 Task: Develop a branding concept for a fictional retro-futuristic transportation company.
Action: Mouse moved to (109, 96)
Screenshot: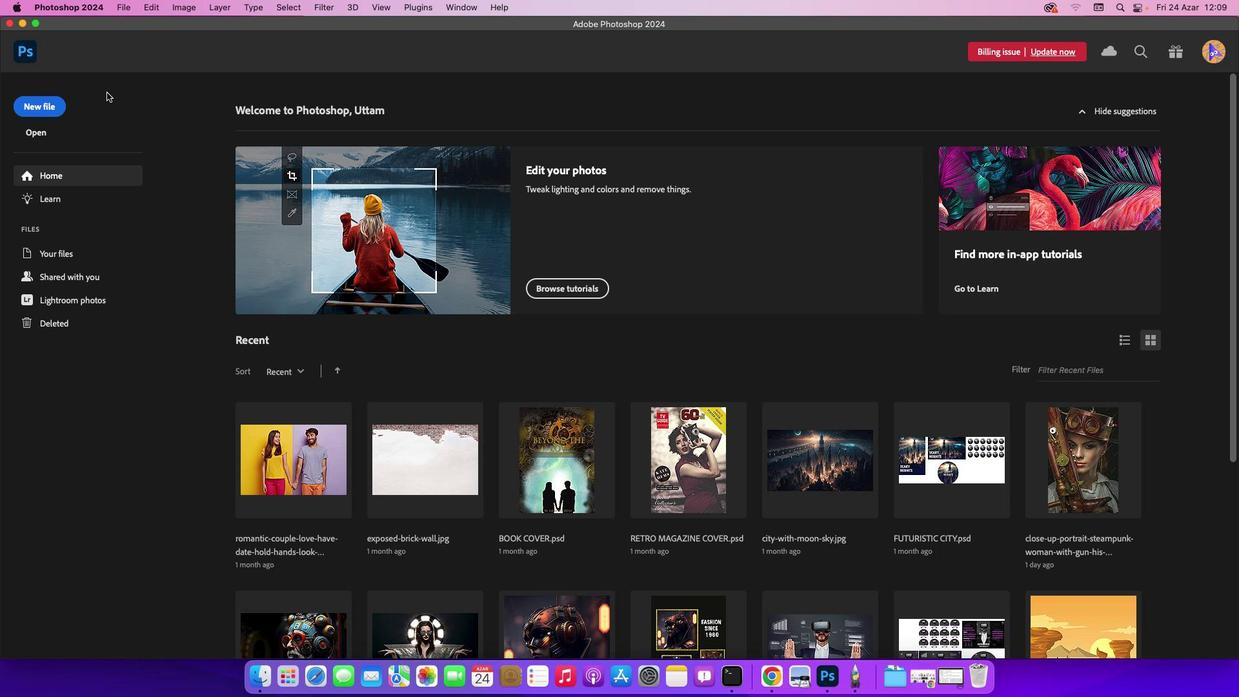 
Action: Mouse pressed left at (109, 96)
Screenshot: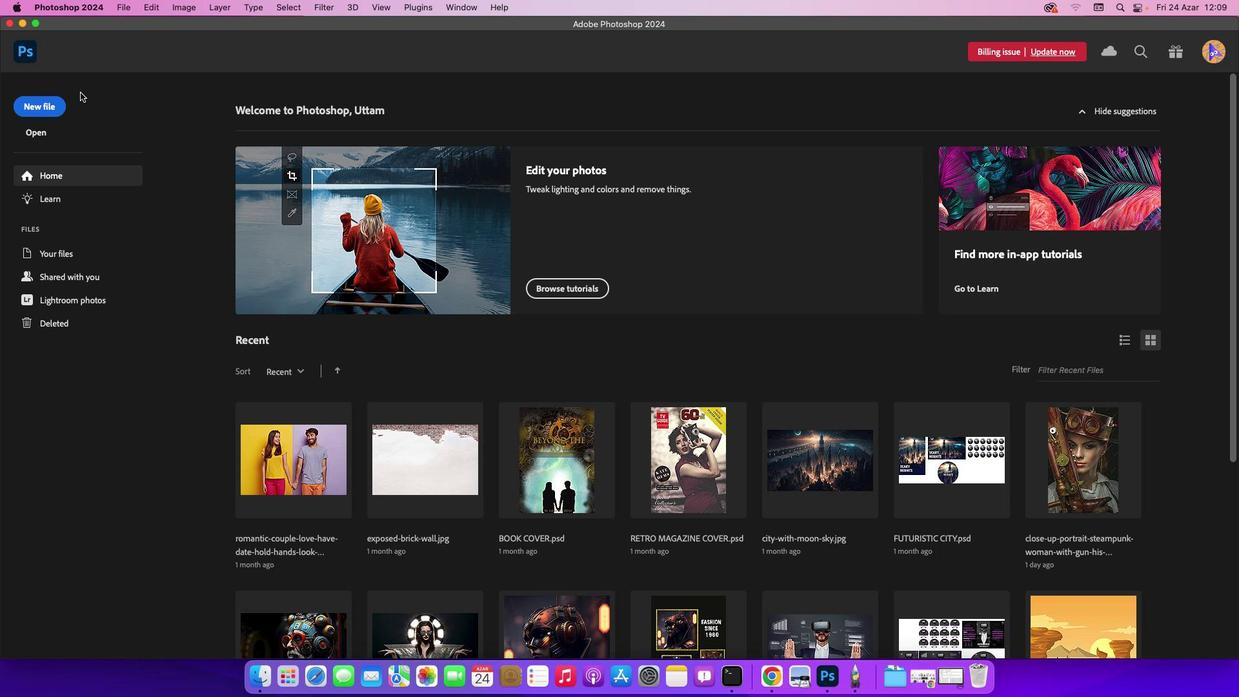 
Action: Mouse moved to (41, 109)
Screenshot: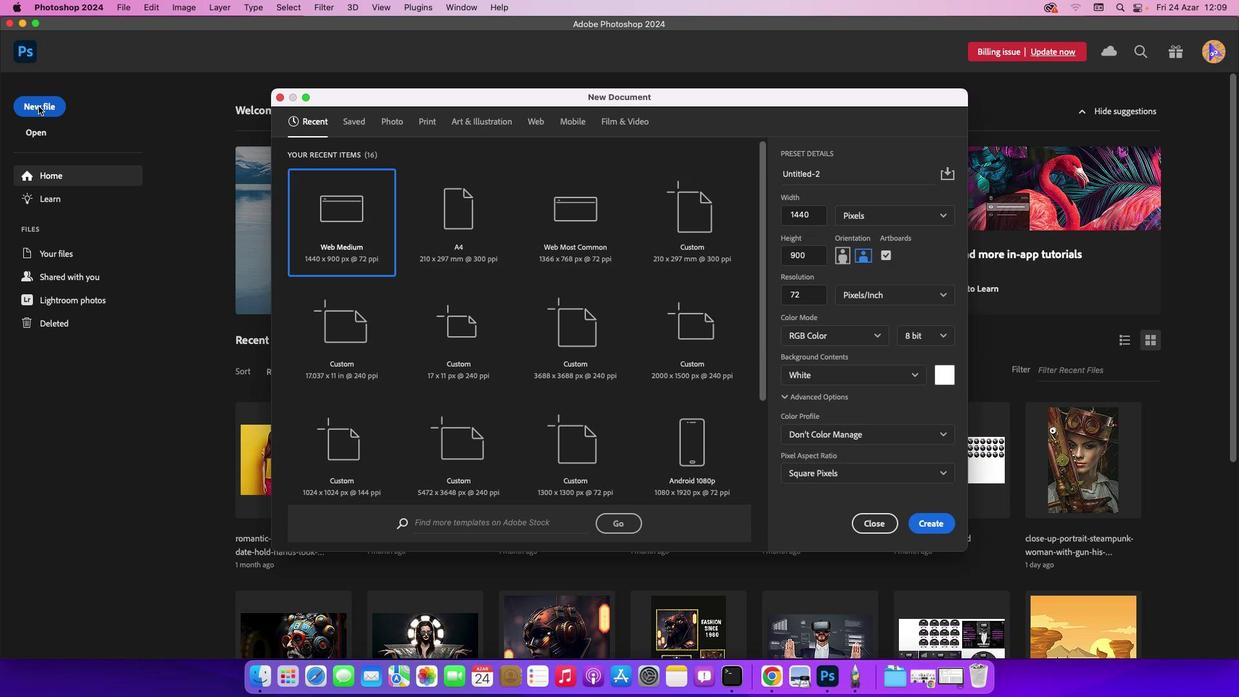 
Action: Mouse pressed left at (41, 109)
Screenshot: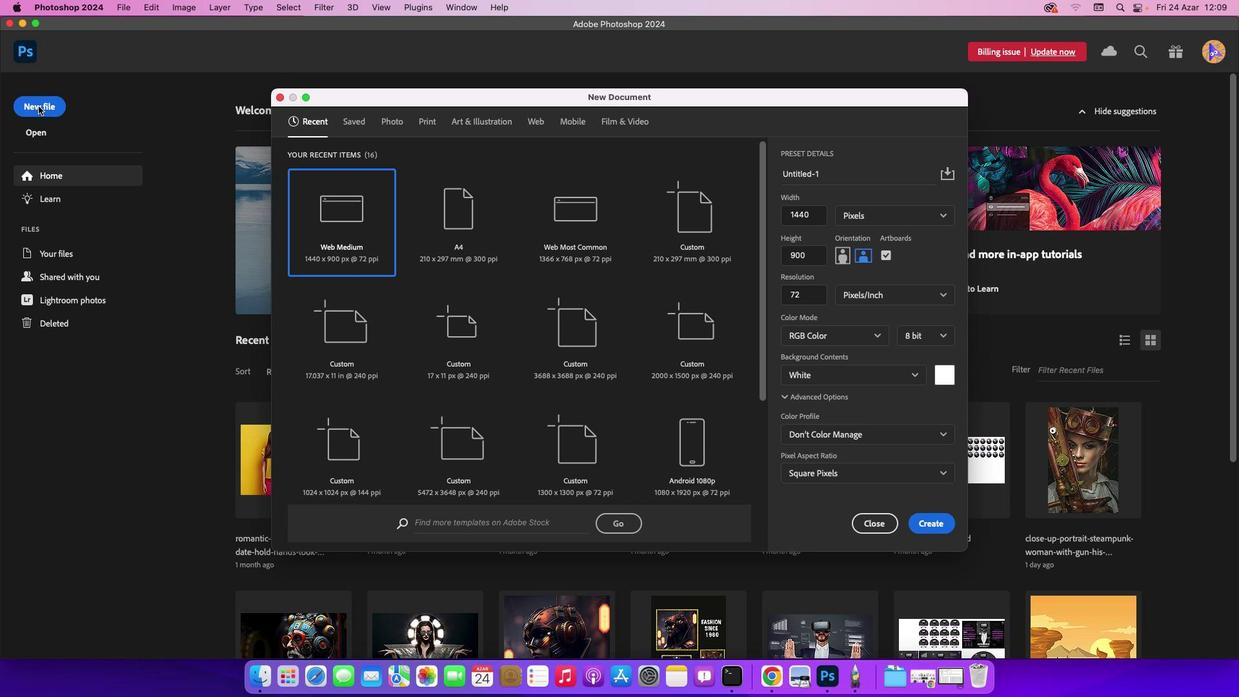 
Action: Mouse moved to (471, 236)
Screenshot: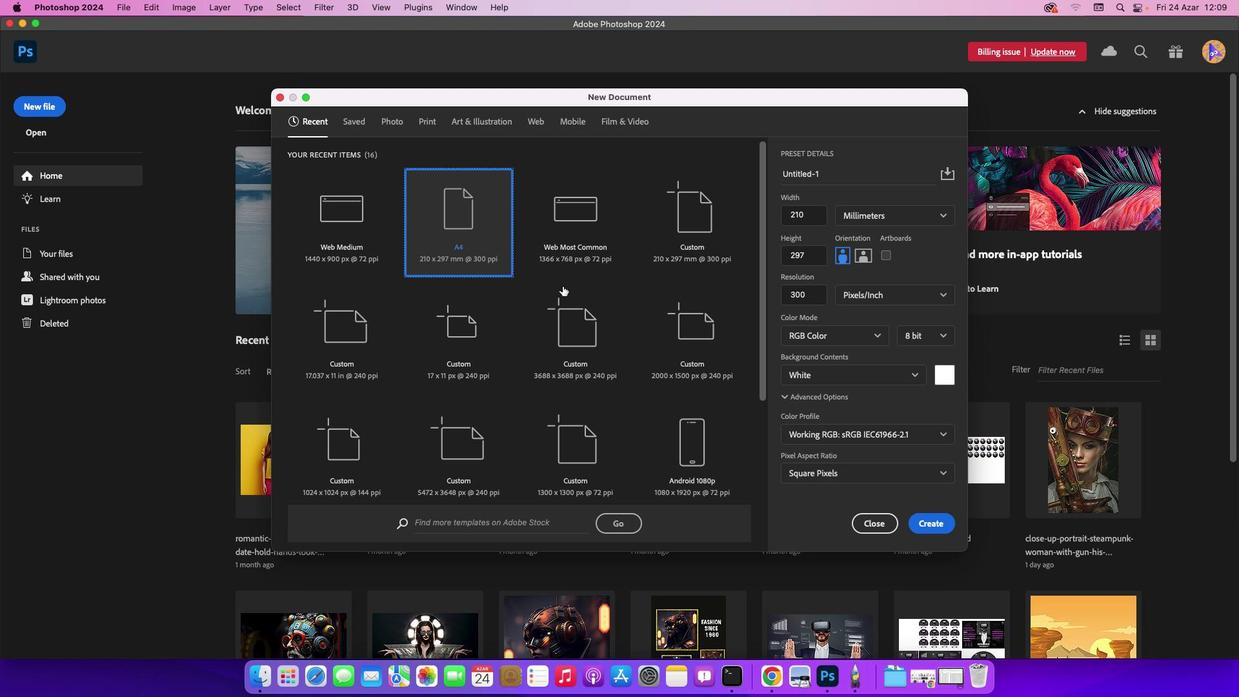 
Action: Mouse pressed left at (471, 236)
Screenshot: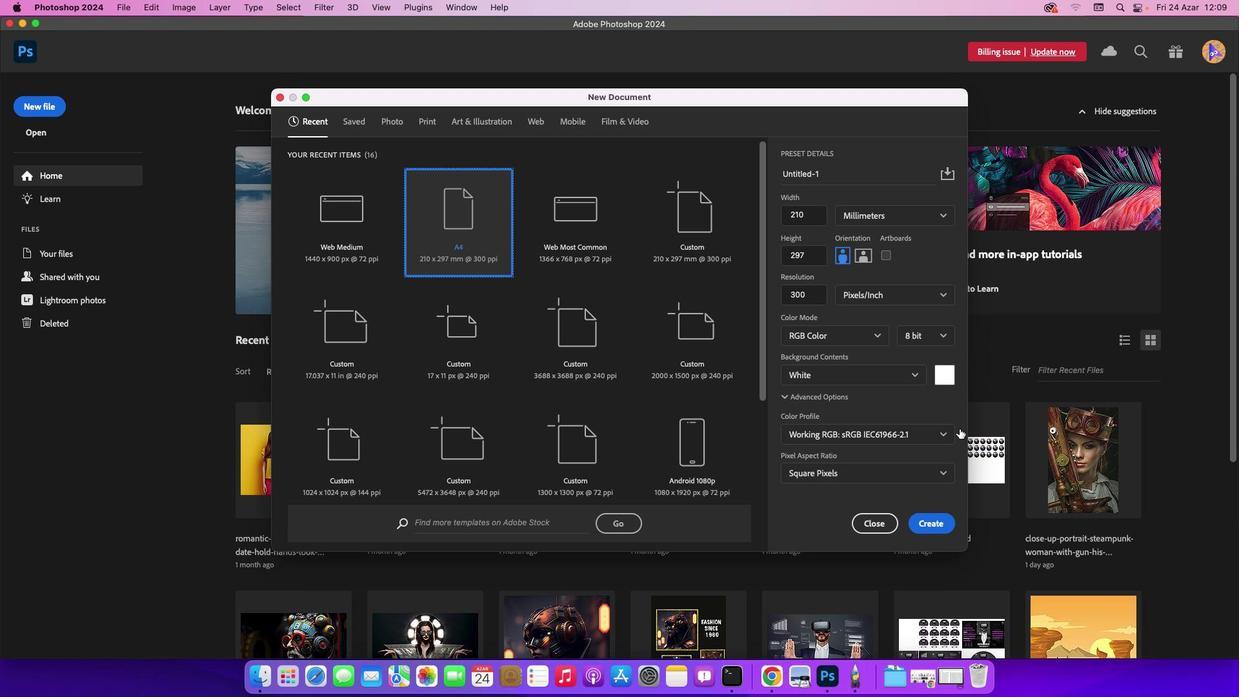 
Action: Mouse moved to (887, 258)
Screenshot: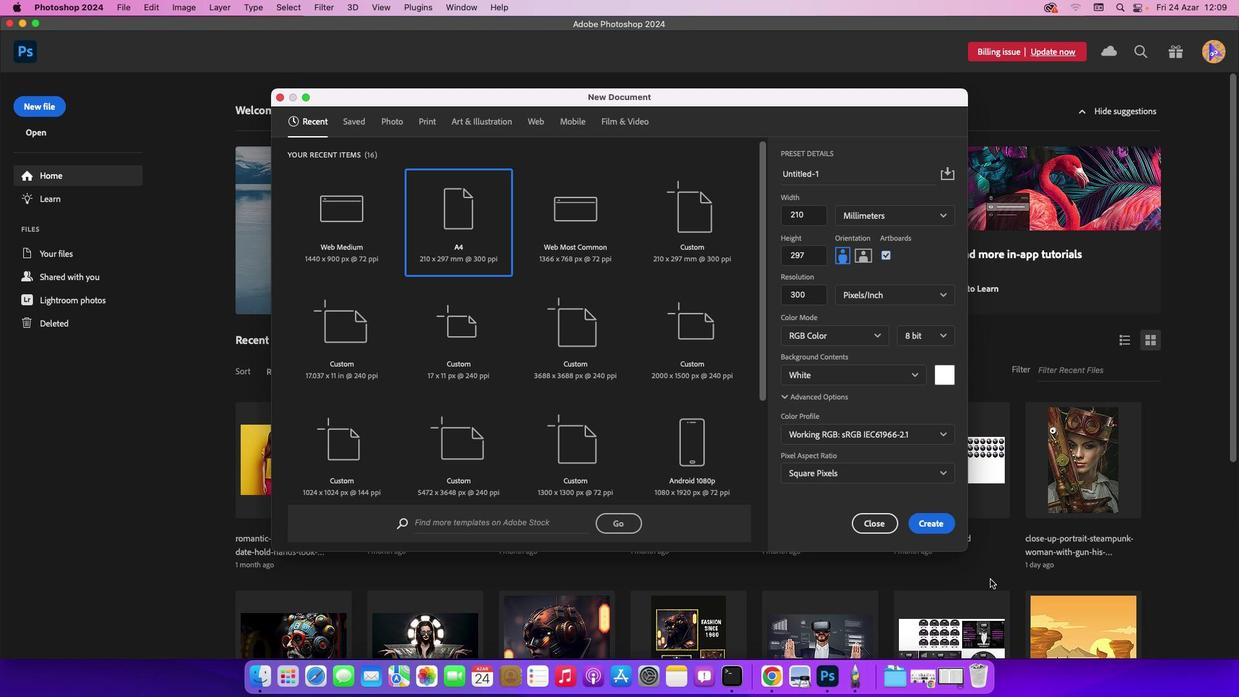 
Action: Mouse pressed left at (887, 258)
Screenshot: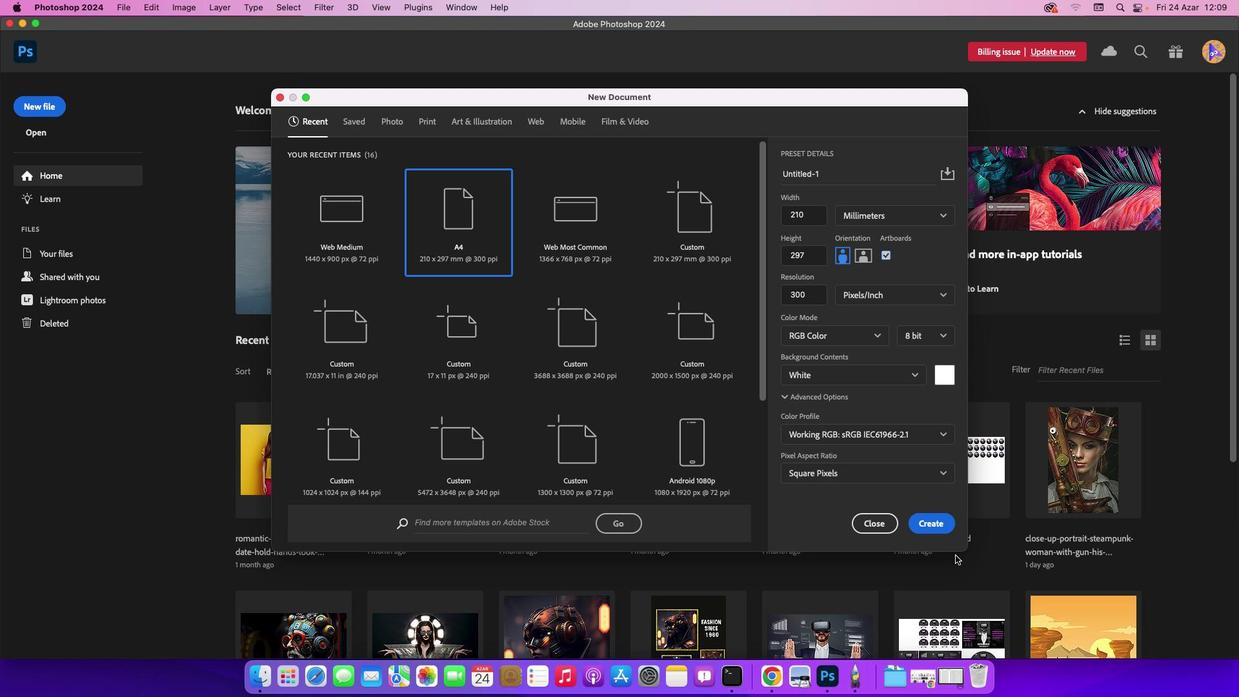 
Action: Mouse moved to (941, 519)
Screenshot: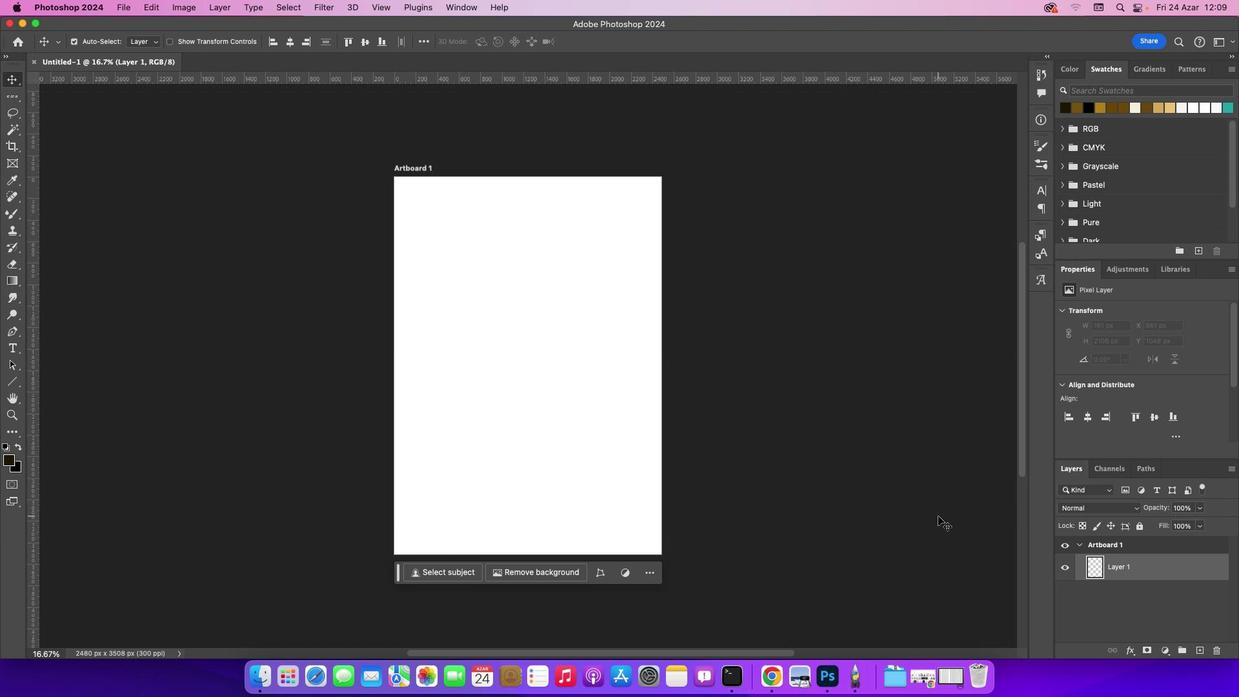 
Action: Mouse pressed left at (941, 519)
Screenshot: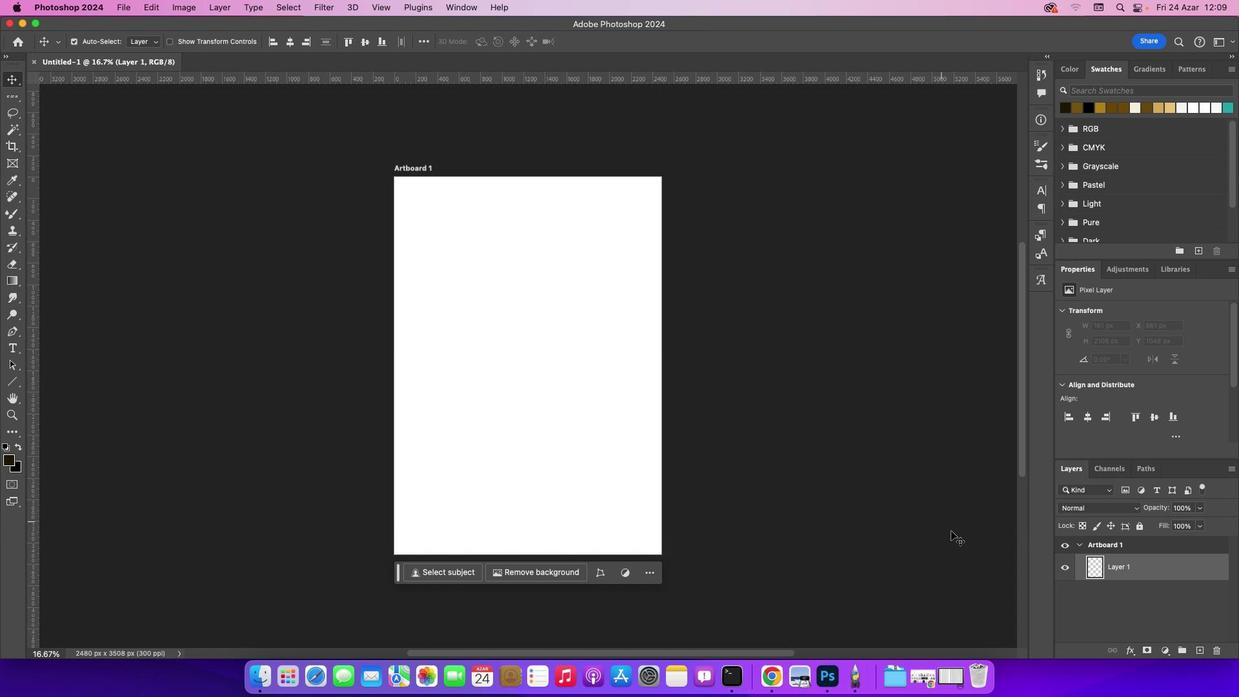 
Action: Mouse moved to (770, 459)
Screenshot: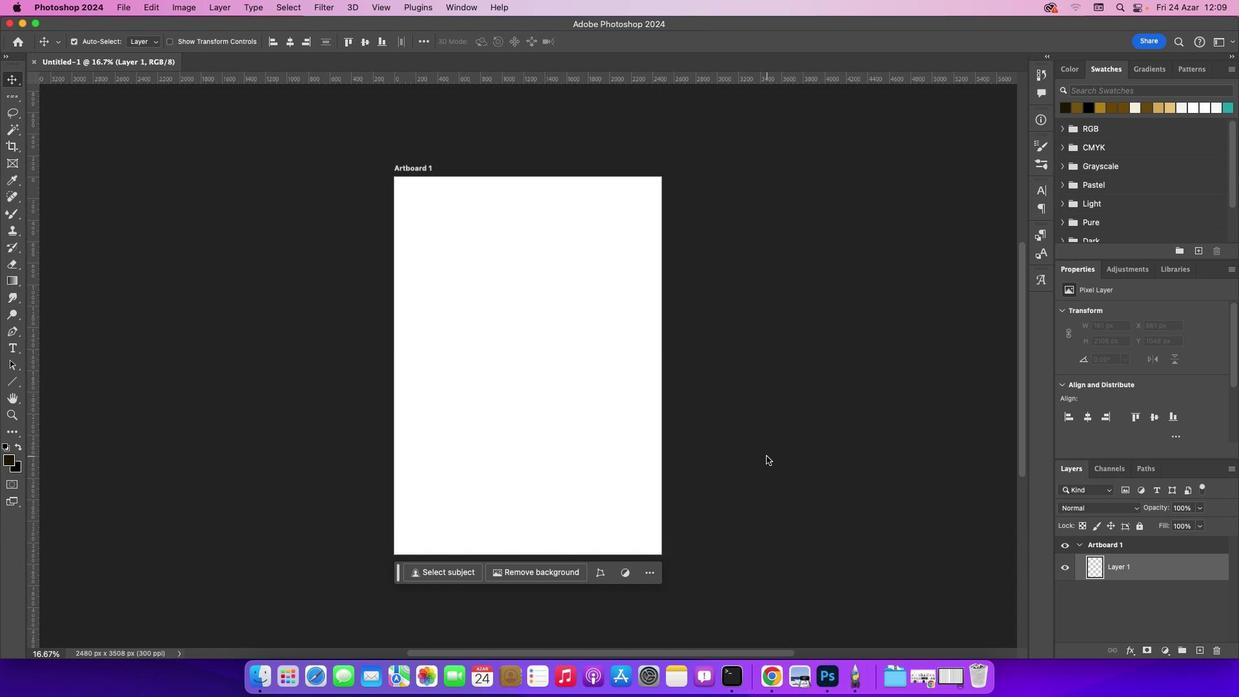 
Action: Key pressed Key.cmd_r'='
Screenshot: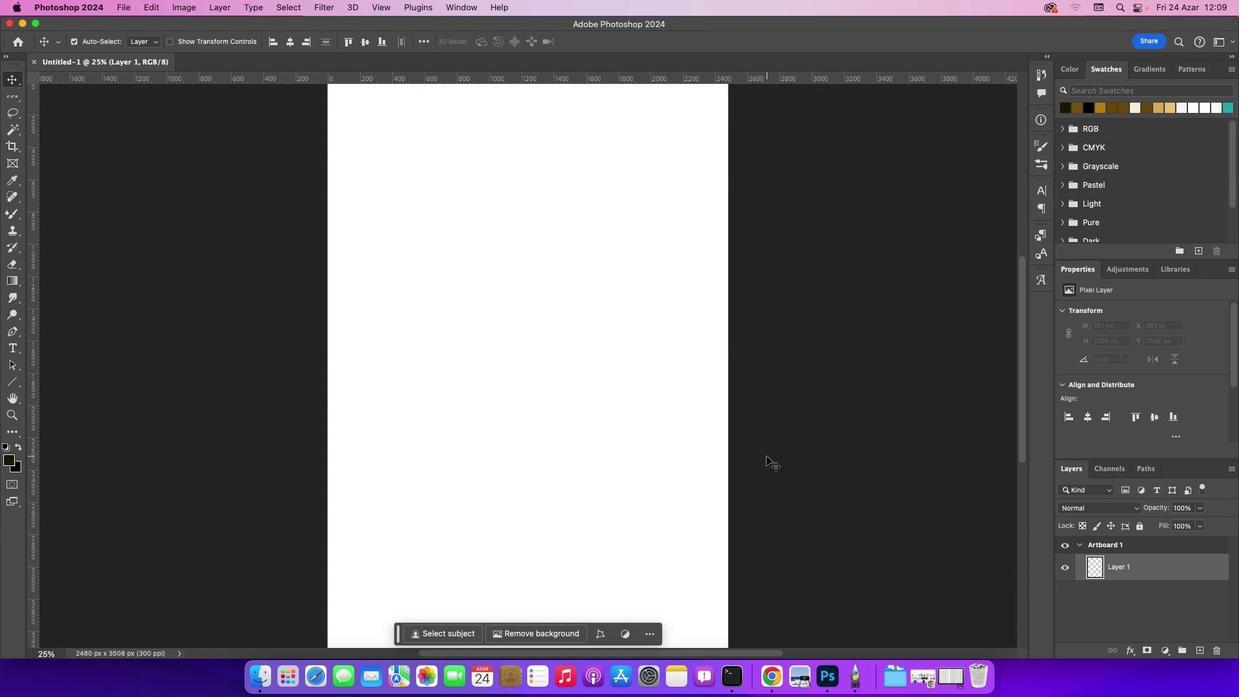 
Action: Mouse scrolled (770, 459) with delta (3, 3)
Screenshot: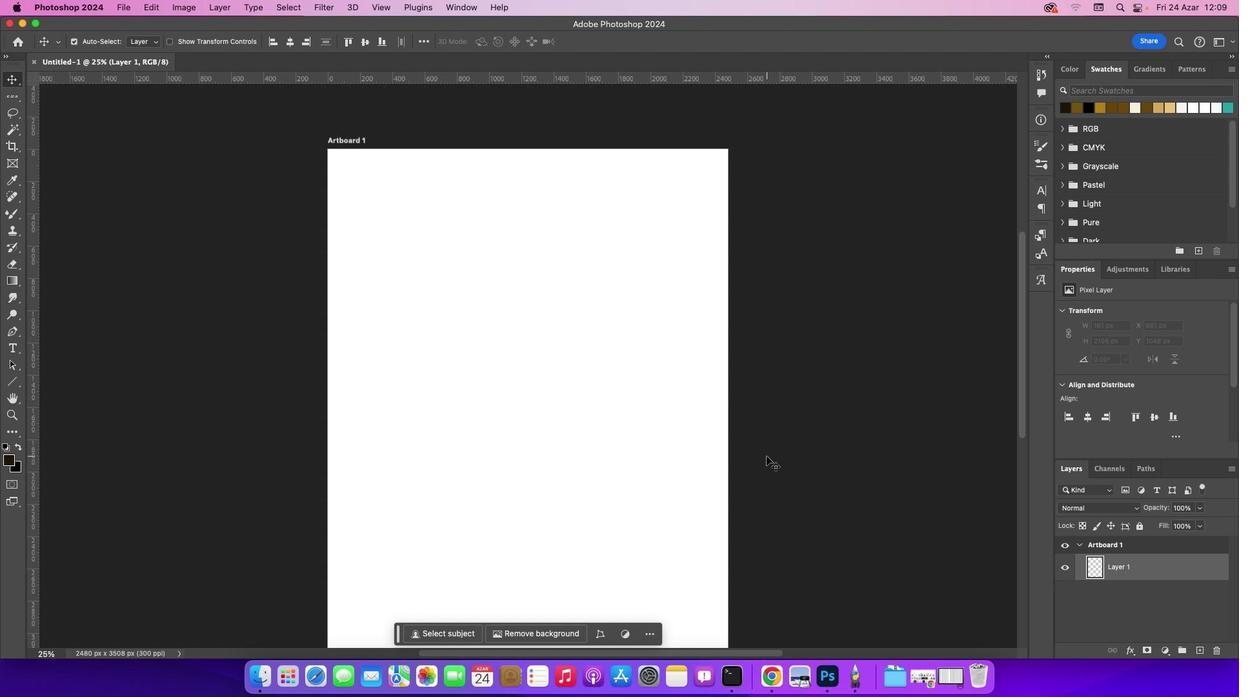 
Action: Mouse scrolled (770, 459) with delta (3, 3)
Screenshot: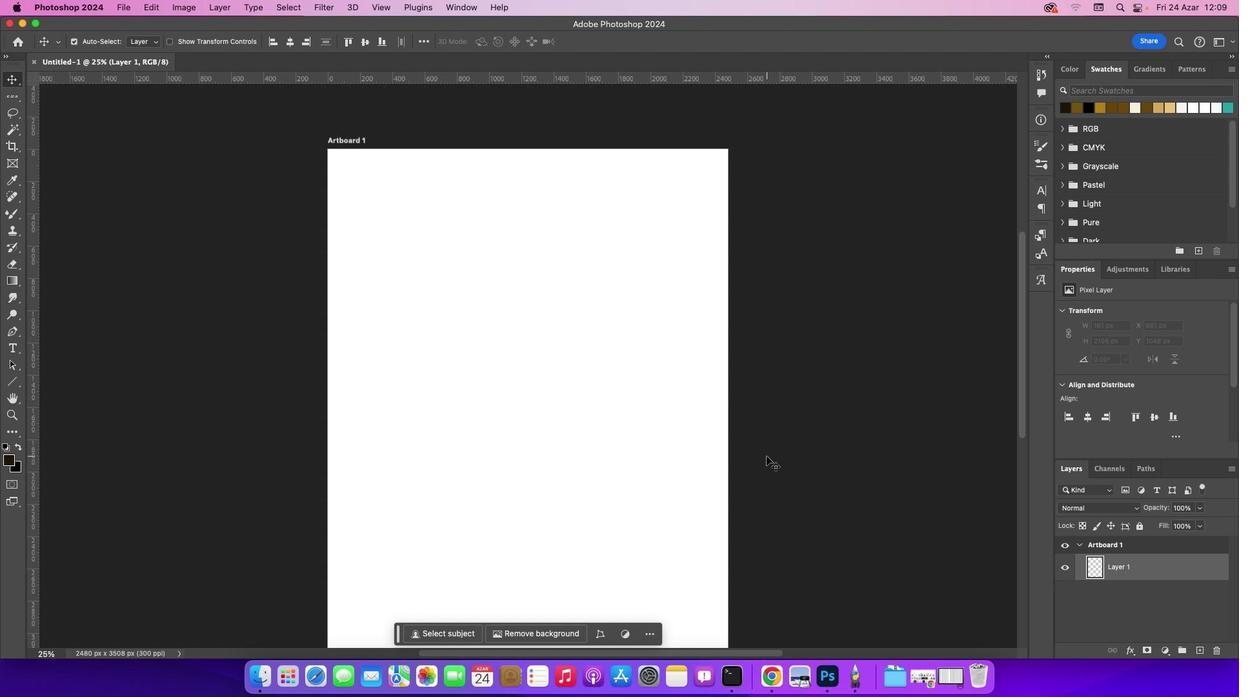
Action: Mouse scrolled (770, 459) with delta (3, 5)
Screenshot: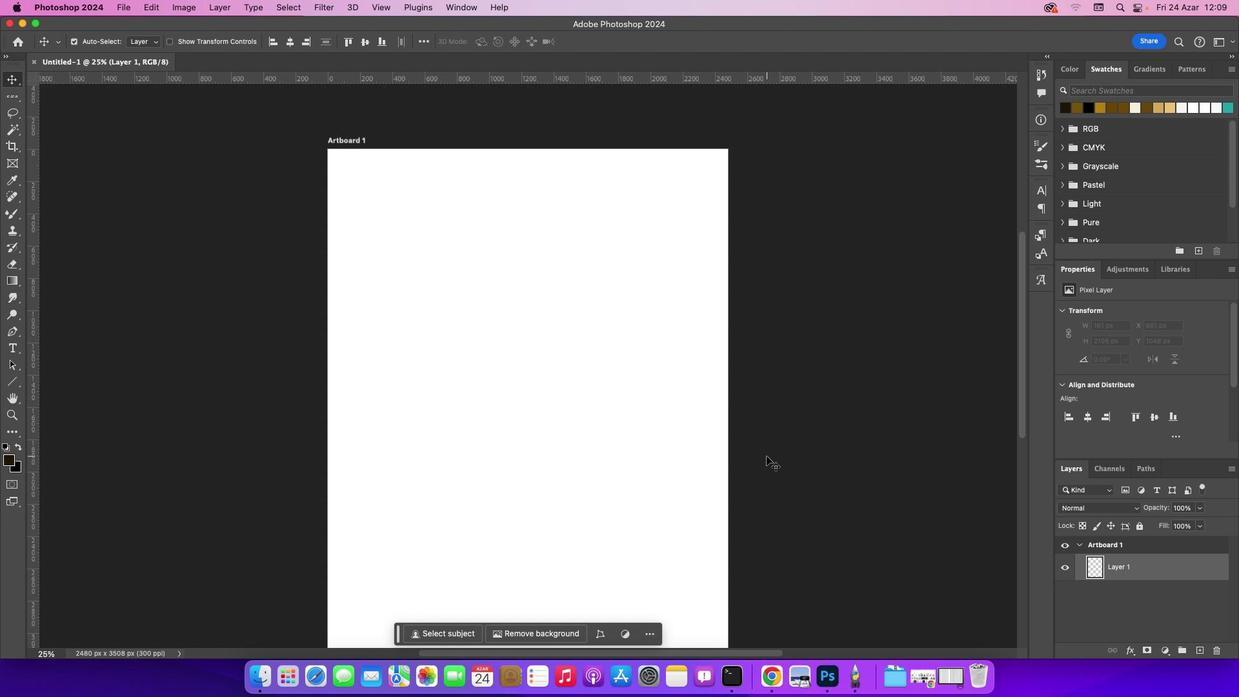 
Action: Mouse scrolled (770, 459) with delta (3, 6)
Screenshot: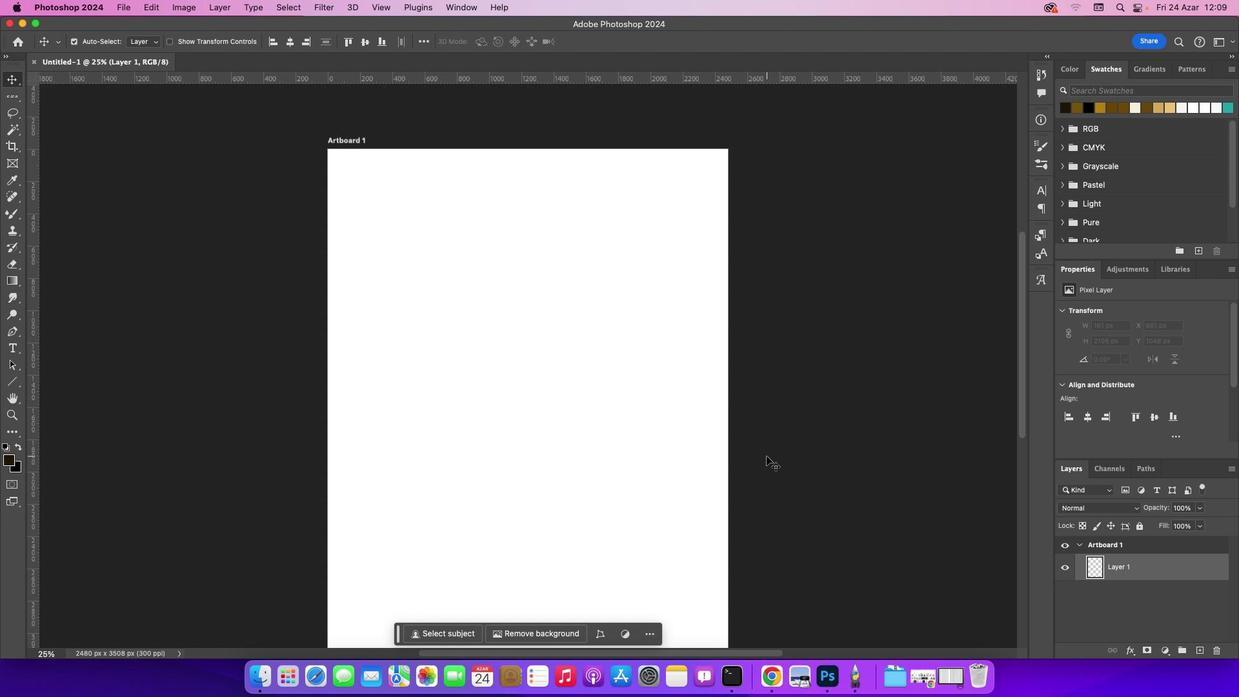 
Action: Key pressed Key.cmd_r'-'
Screenshot: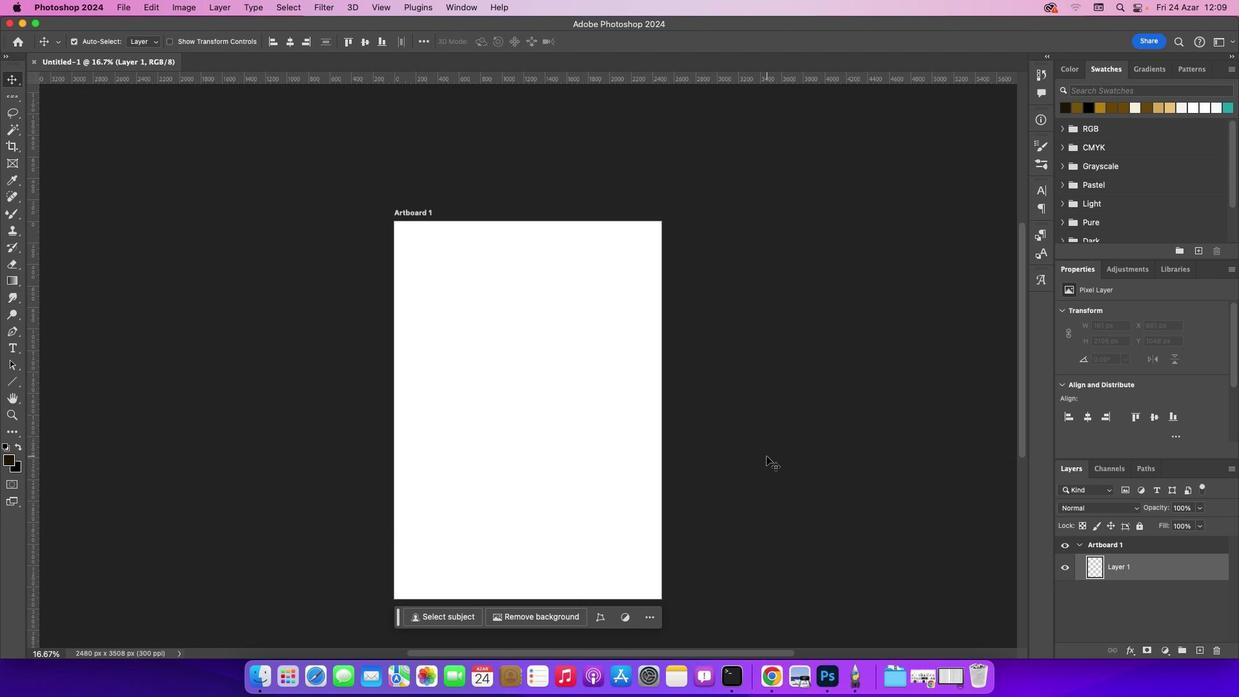 
Action: Mouse pressed left at (770, 459)
Screenshot: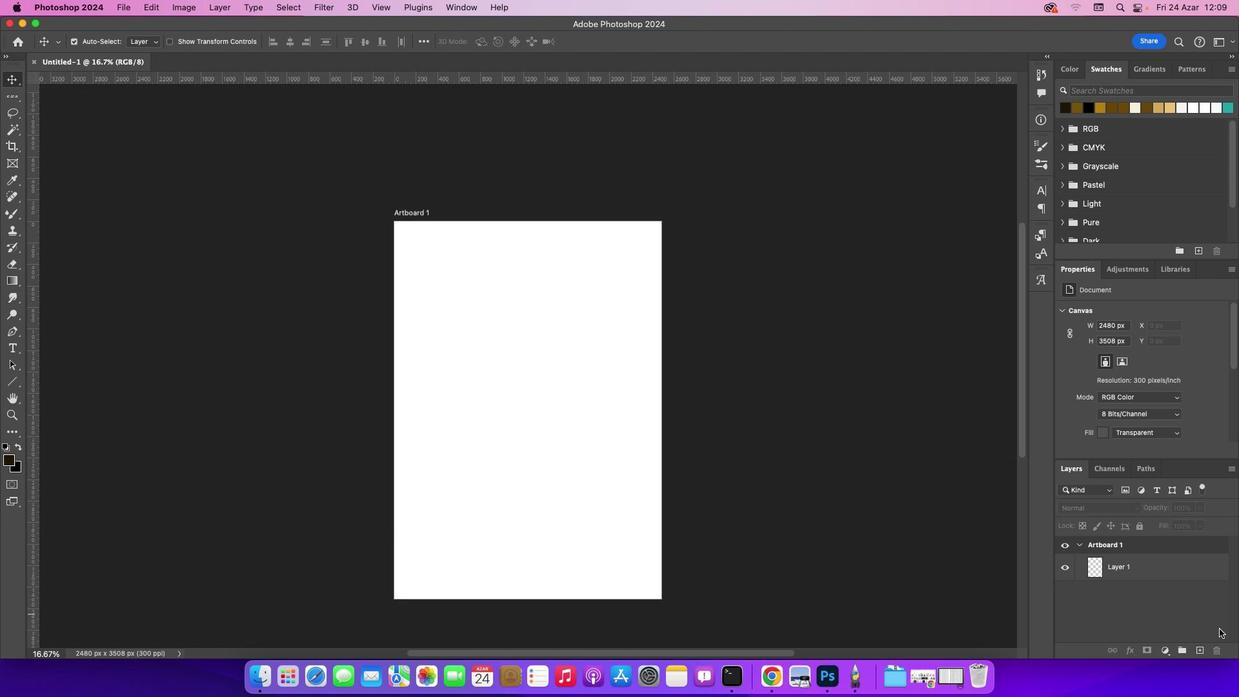 
Action: Mouse moved to (1202, 653)
Screenshot: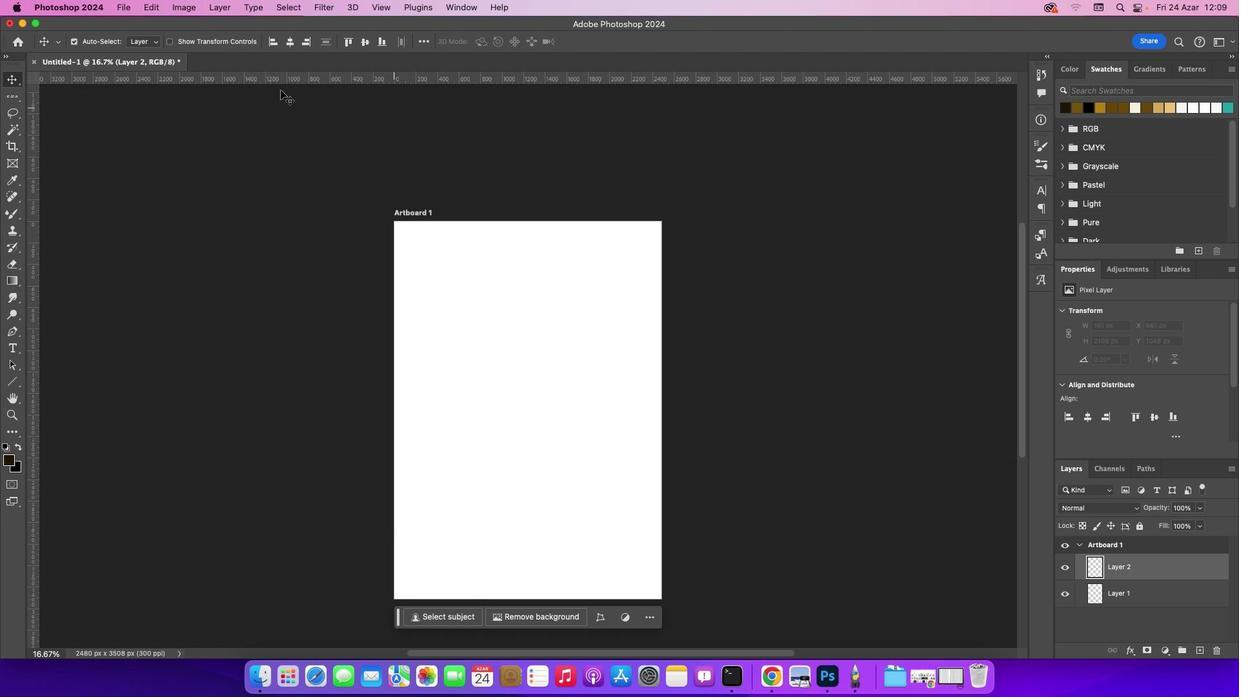 
Action: Mouse pressed left at (1202, 653)
Screenshot: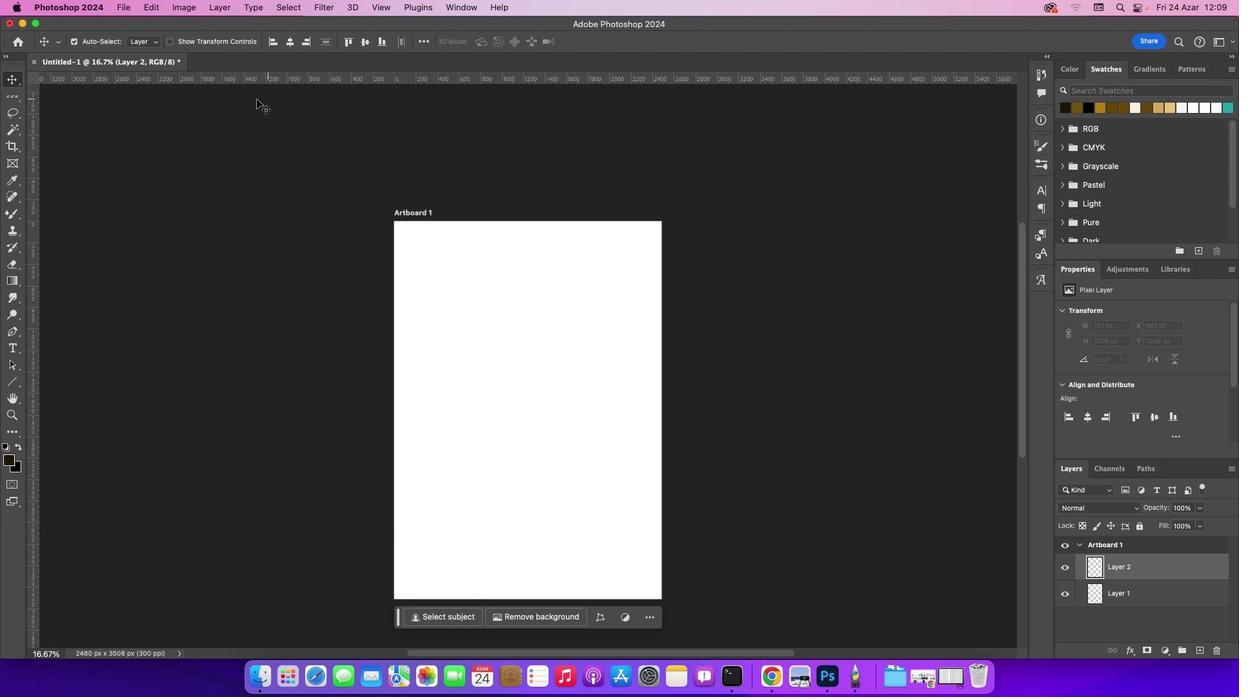 
Action: Mouse moved to (120, 10)
Screenshot: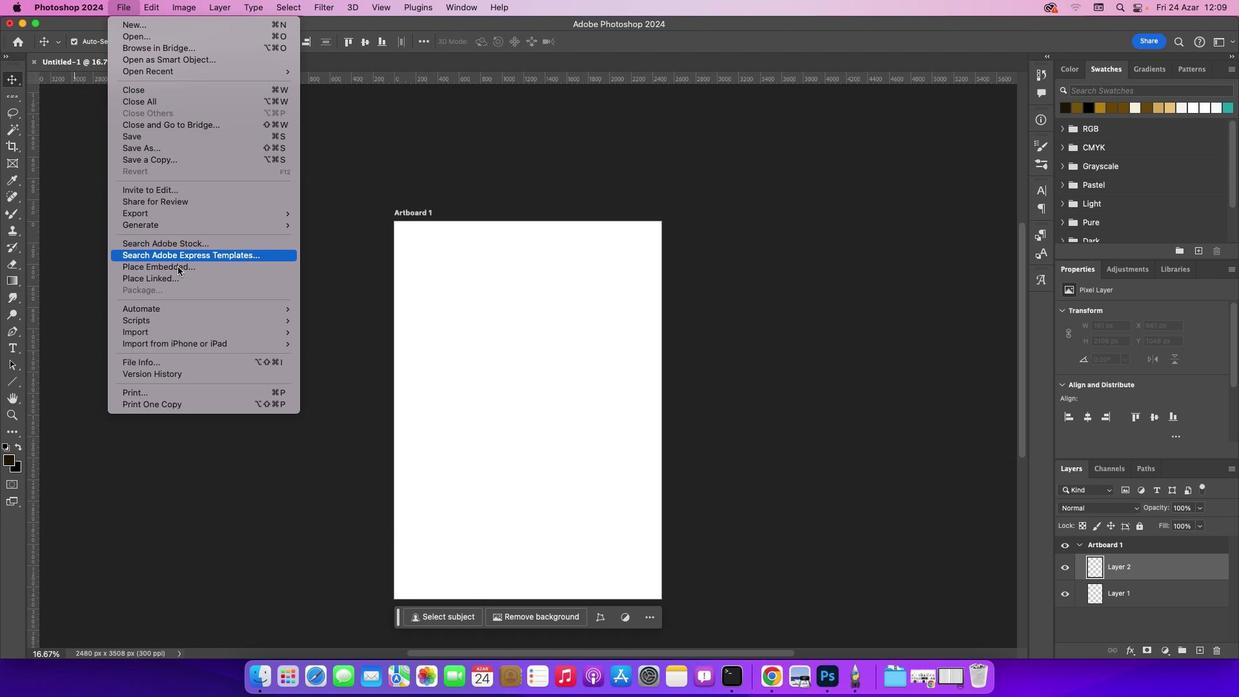 
Action: Mouse pressed left at (120, 10)
Screenshot: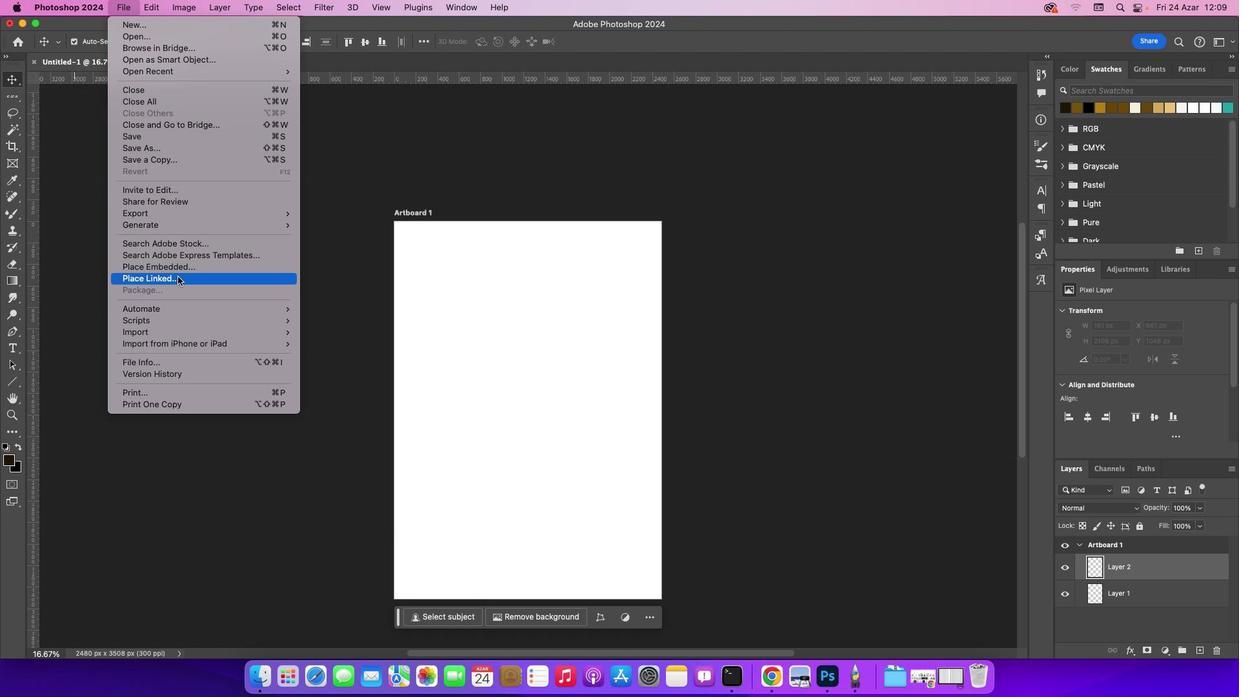 
Action: Mouse moved to (190, 273)
Screenshot: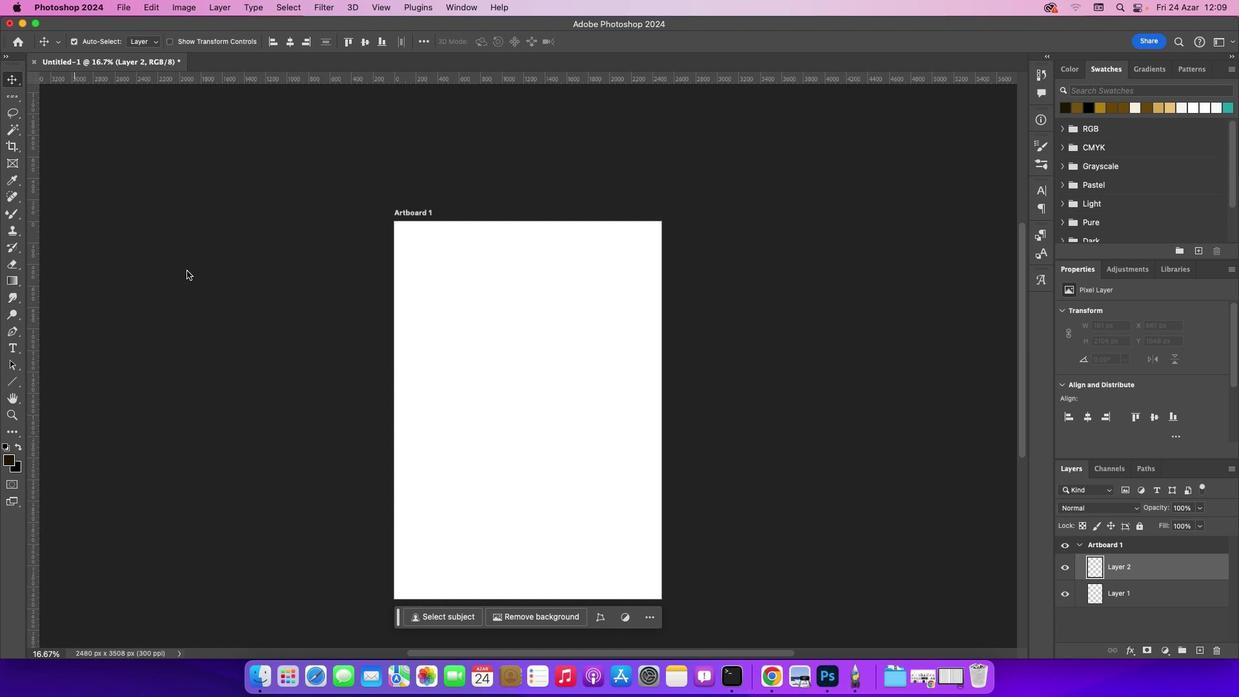 
Action: Mouse pressed left at (190, 273)
Screenshot: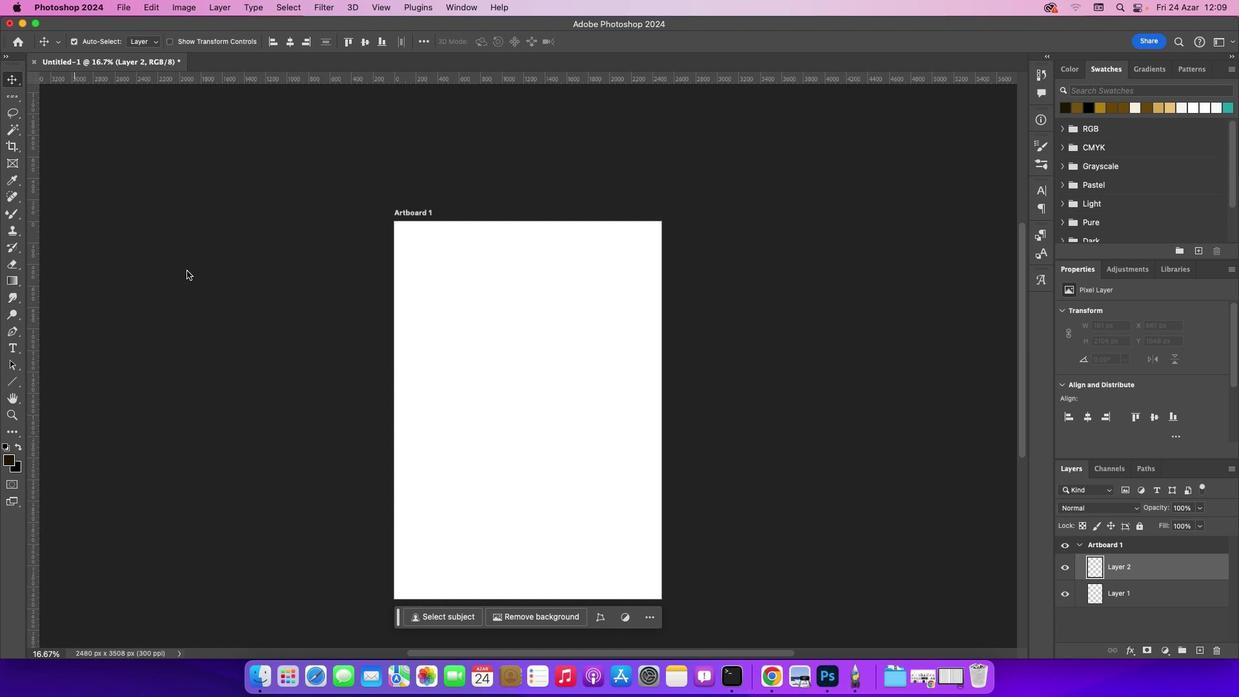 
Action: Mouse moved to (420, 174)
Screenshot: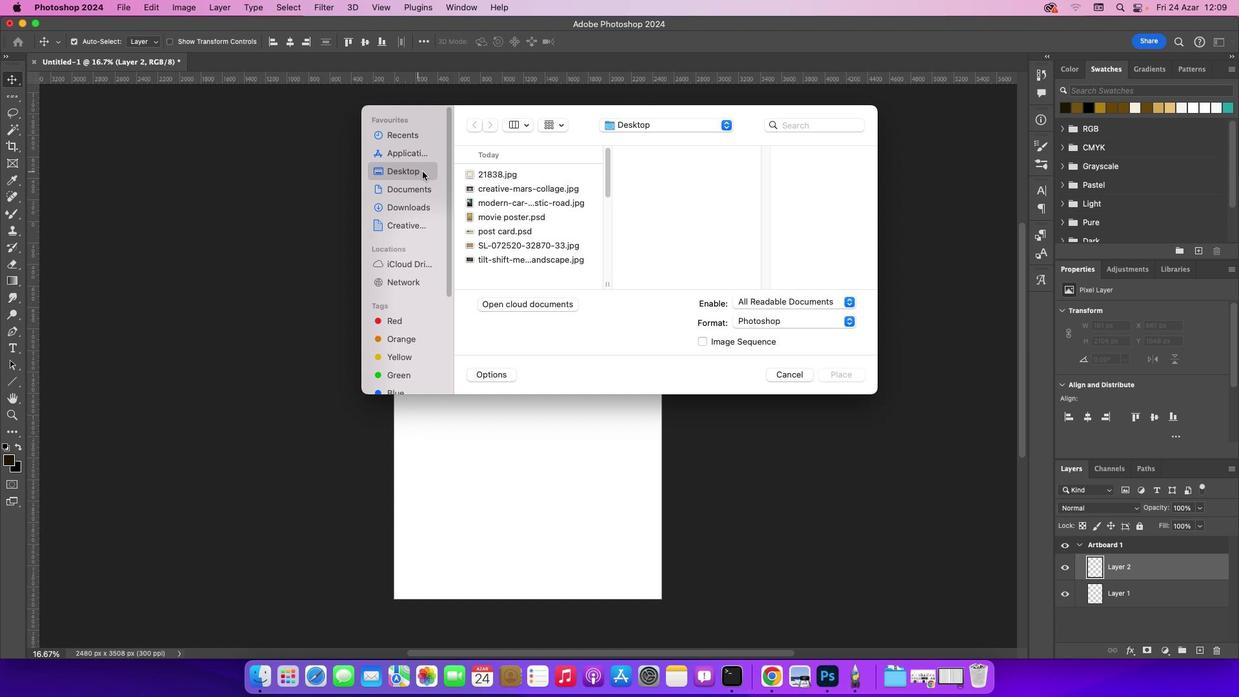 
Action: Mouse pressed left at (420, 174)
Screenshot: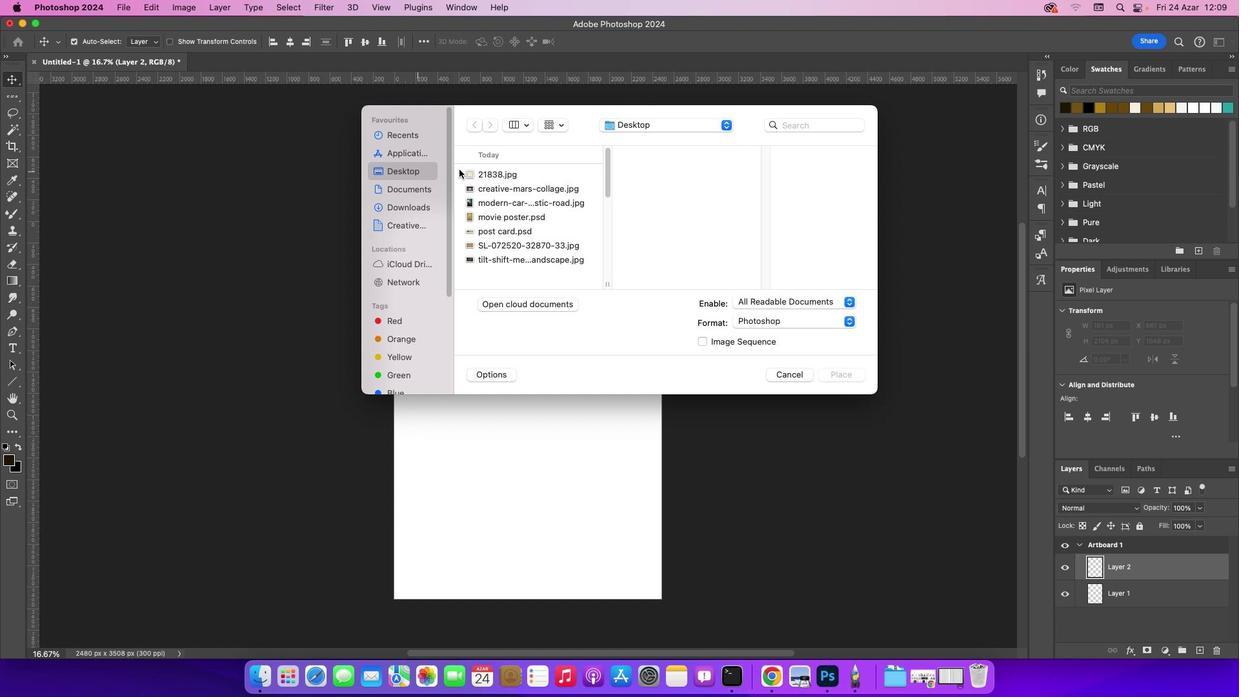 
Action: Mouse moved to (506, 248)
Screenshot: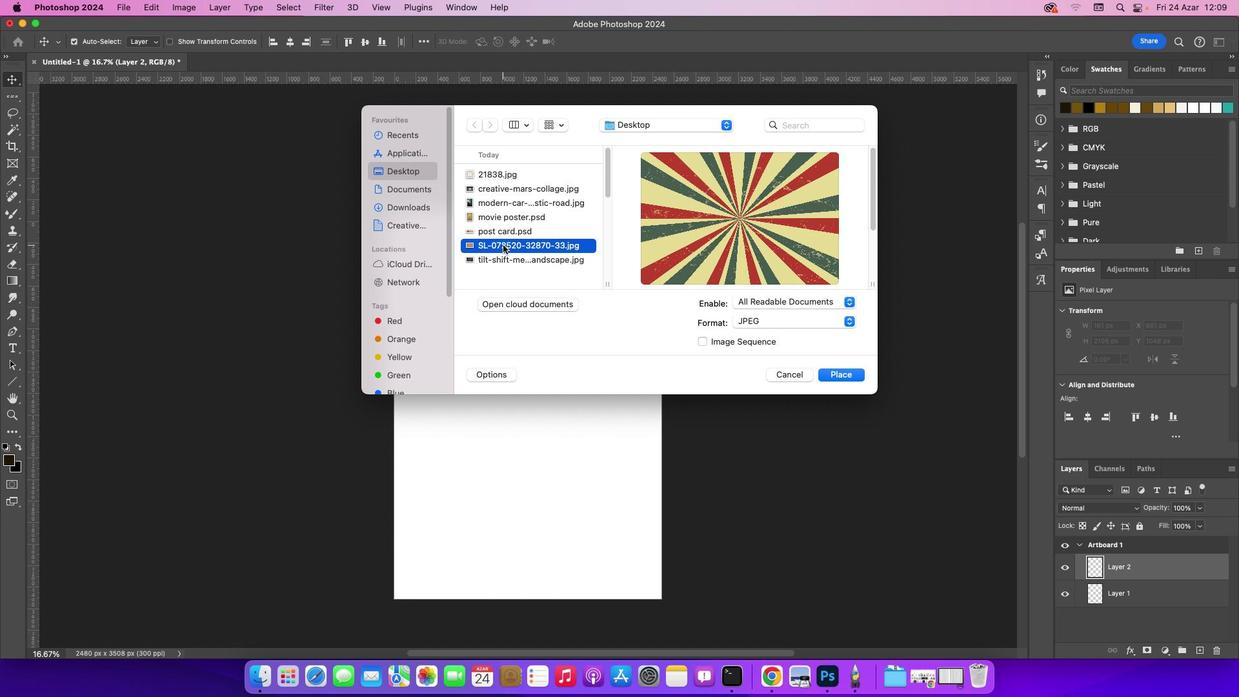 
Action: Mouse pressed left at (506, 248)
Screenshot: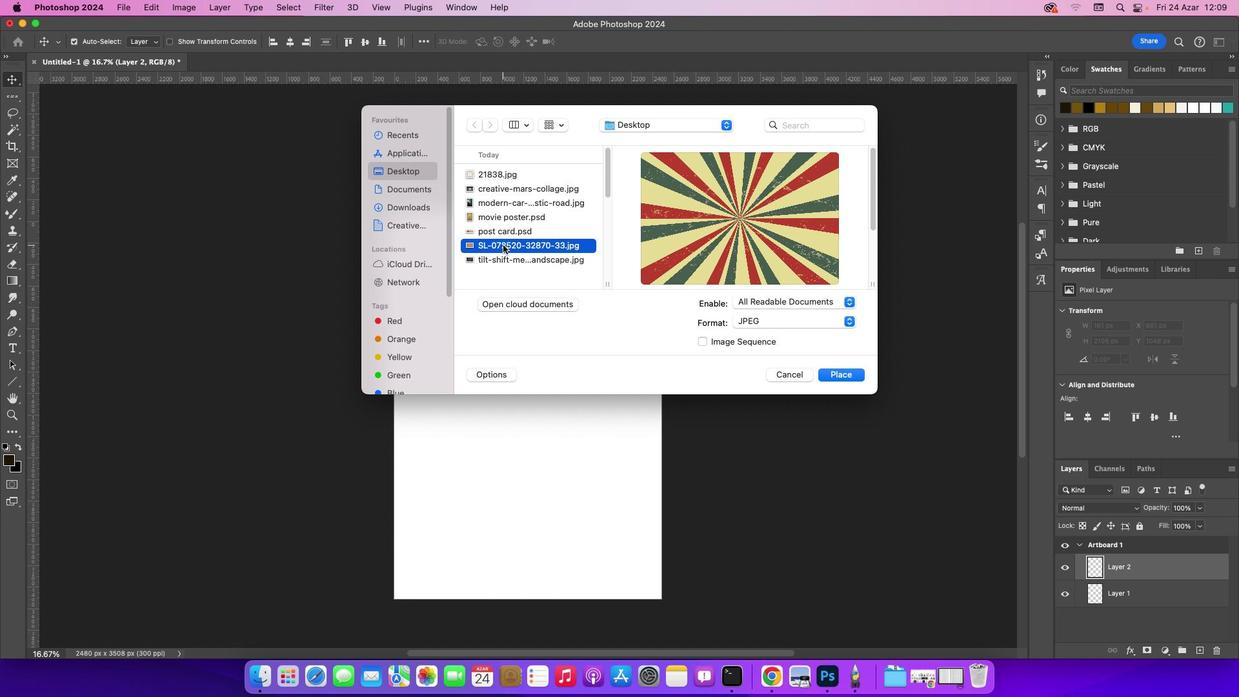 
Action: Mouse moved to (839, 378)
Screenshot: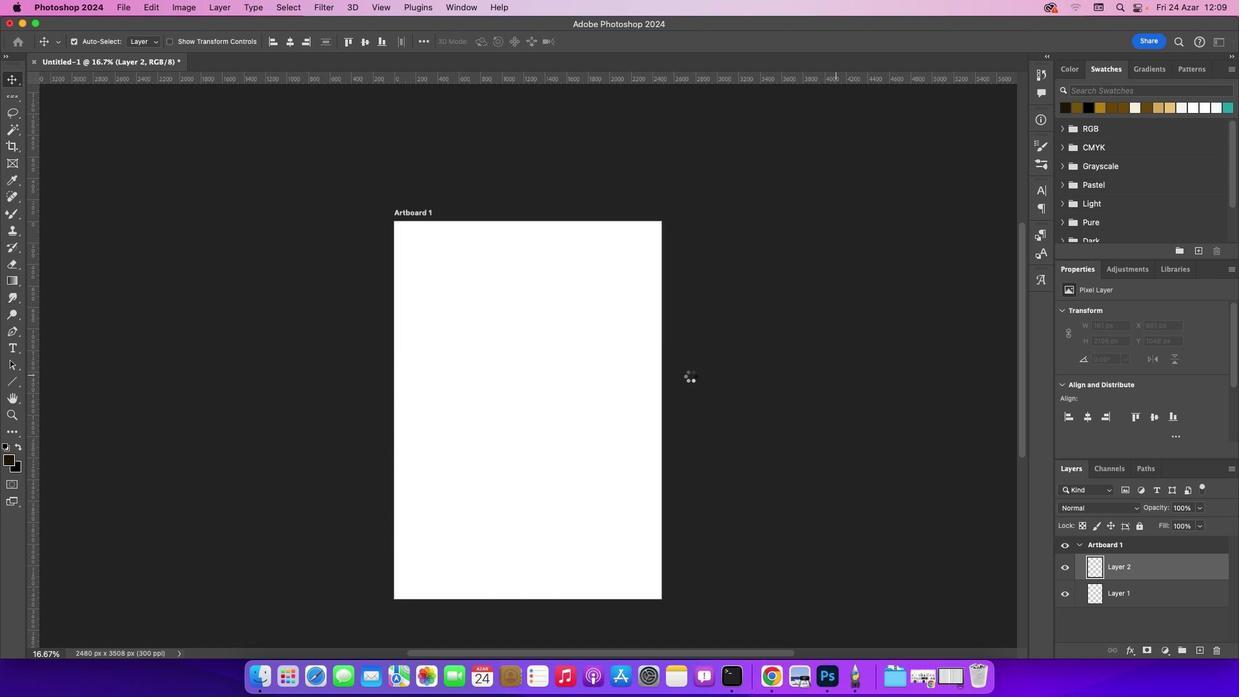 
Action: Mouse pressed left at (839, 378)
Screenshot: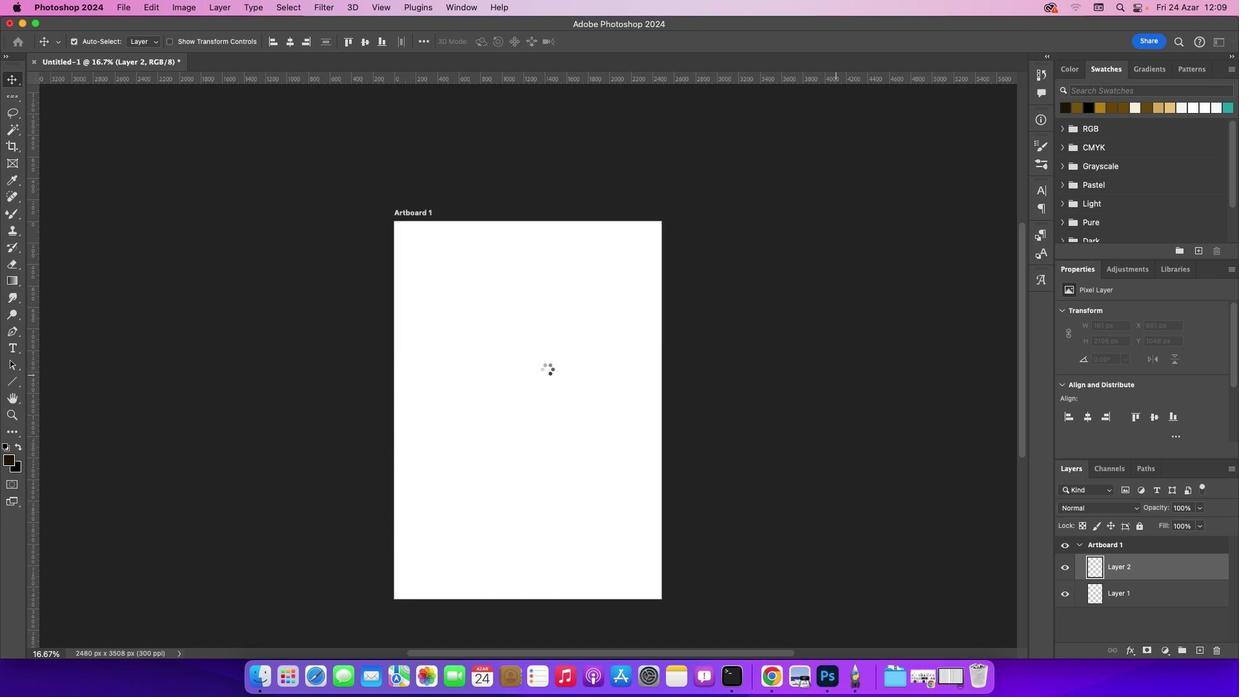 
Action: Mouse moved to (533, 391)
Screenshot: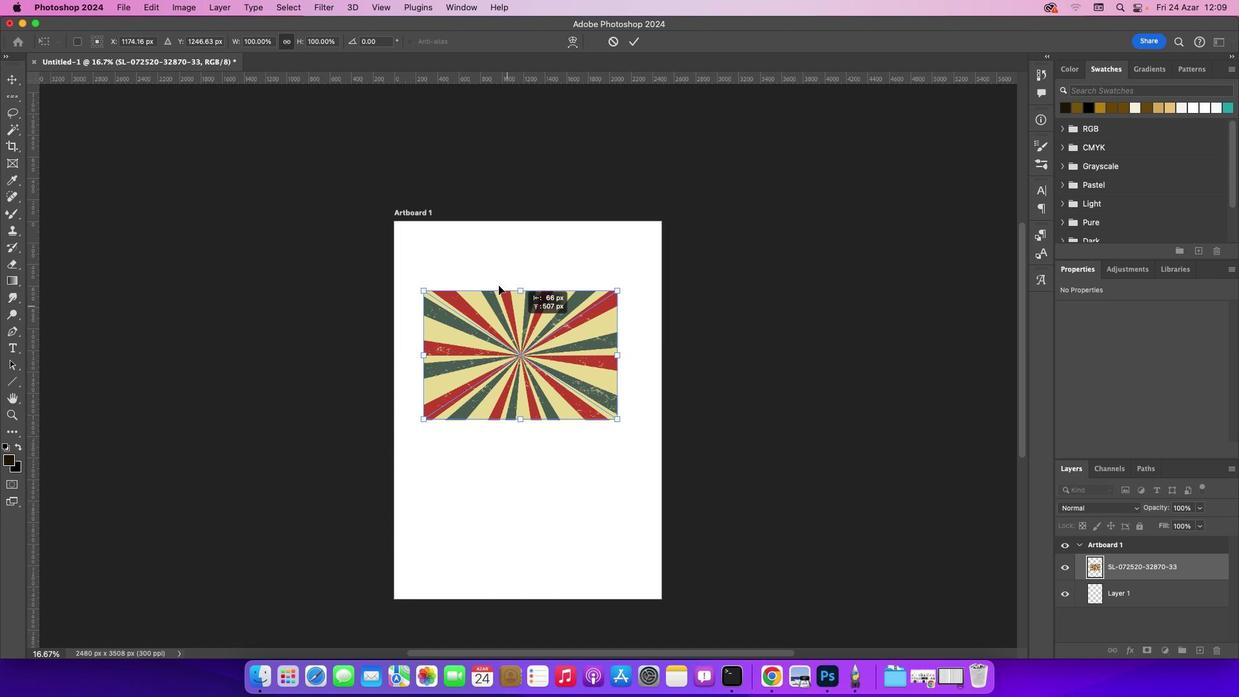 
Action: Mouse pressed left at (533, 391)
Screenshot: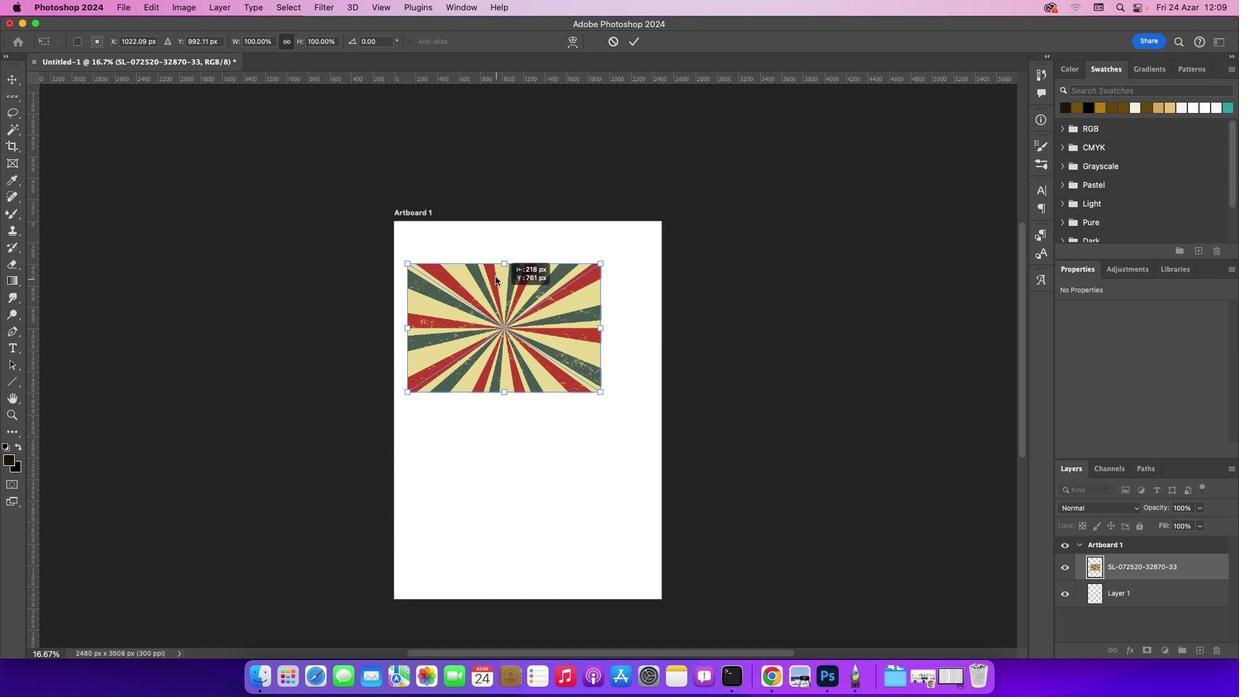
Action: Mouse moved to (592, 356)
Screenshot: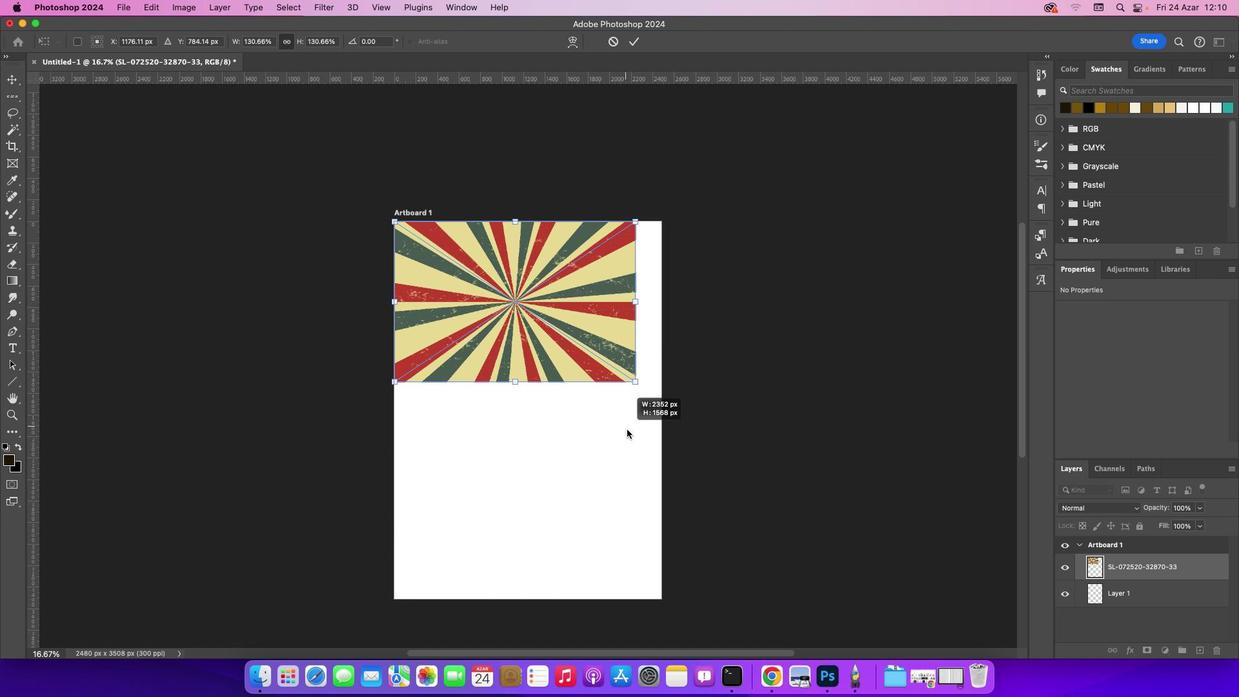 
Action: Mouse pressed left at (592, 356)
Screenshot: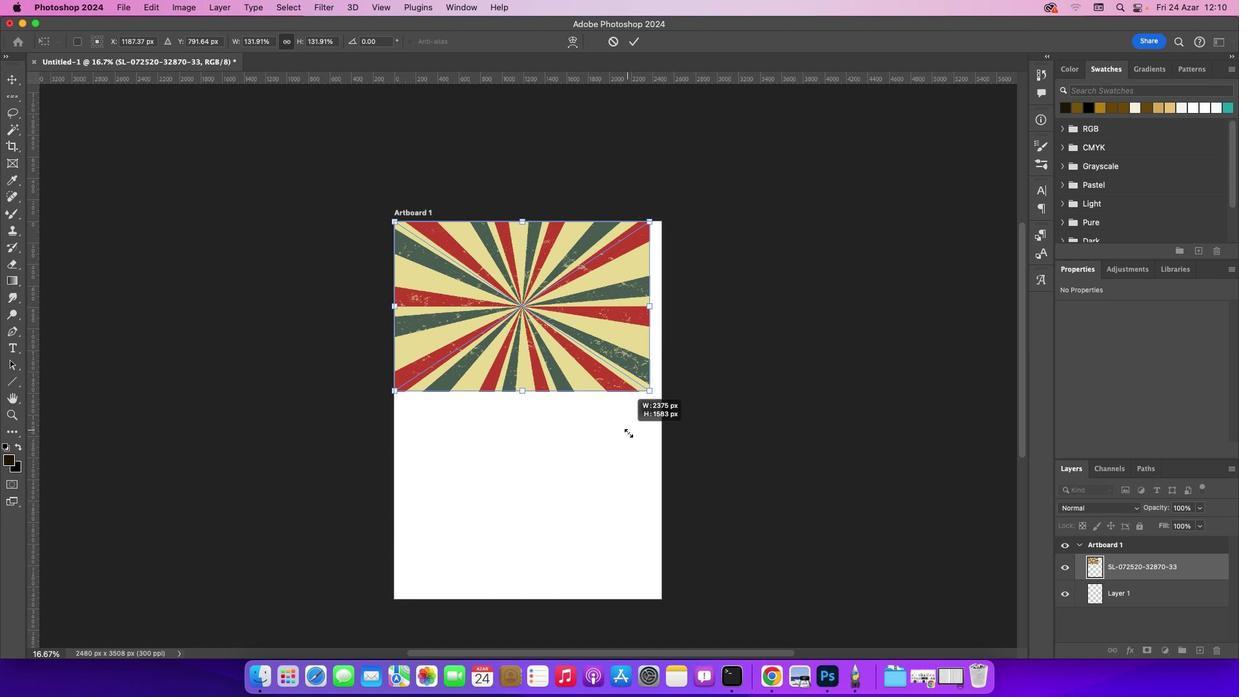 
Action: Mouse moved to (530, 407)
Screenshot: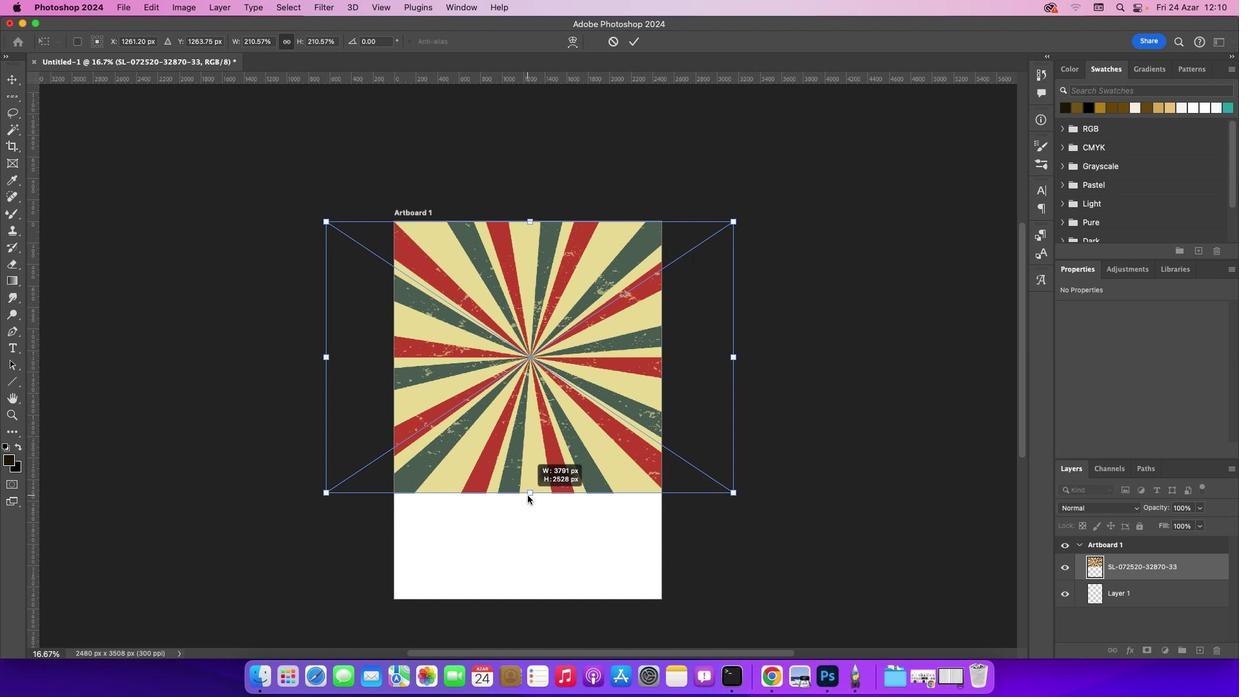
Action: Mouse pressed left at (530, 407)
Screenshot: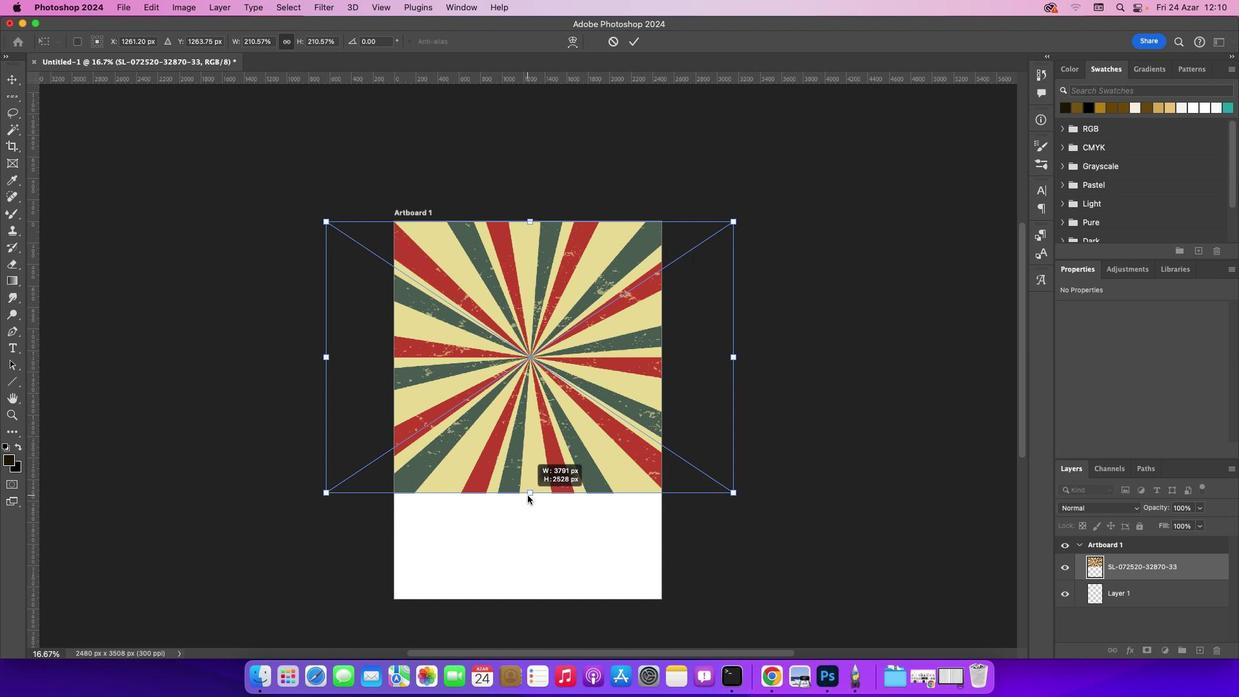 
Action: Mouse moved to (535, 602)
Screenshot: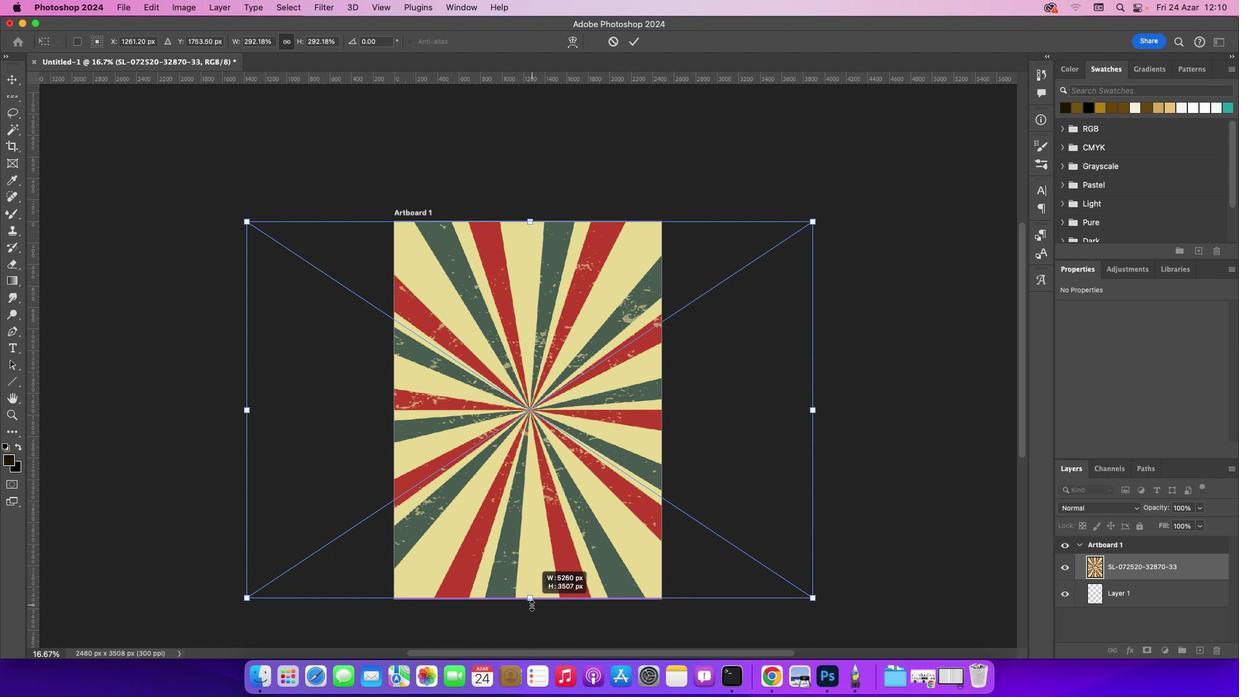 
Action: Mouse pressed left at (535, 602)
Screenshot: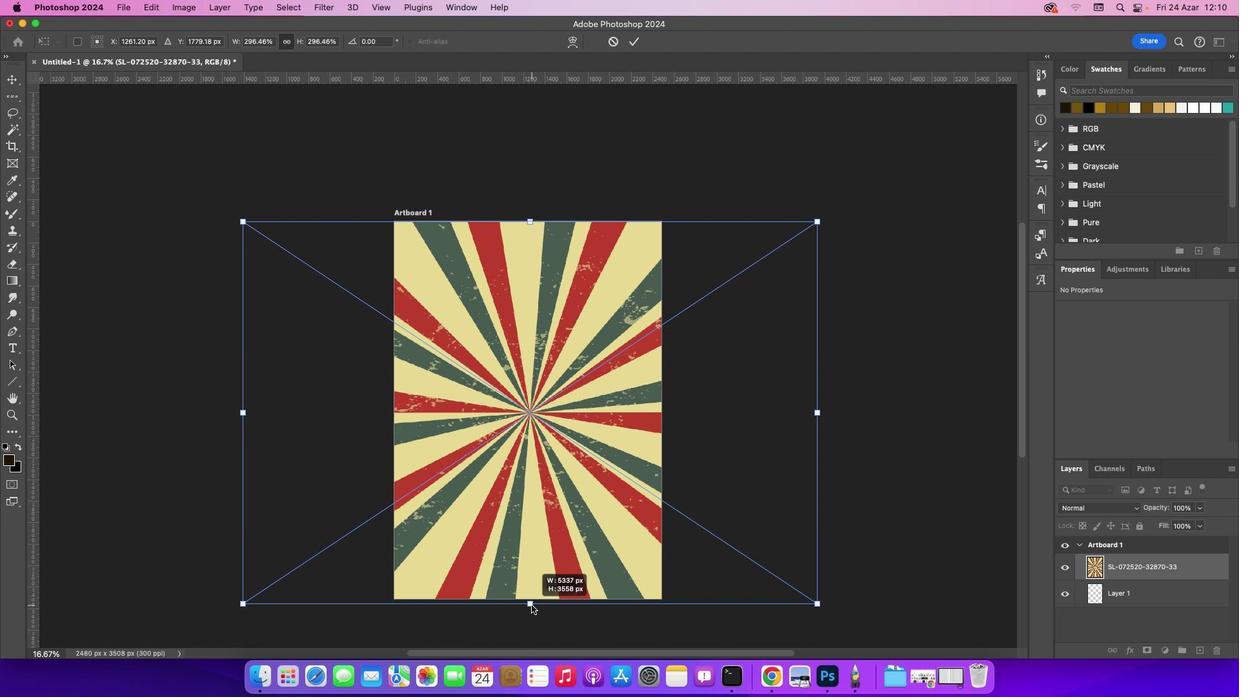 
Action: Mouse moved to (535, 608)
Screenshot: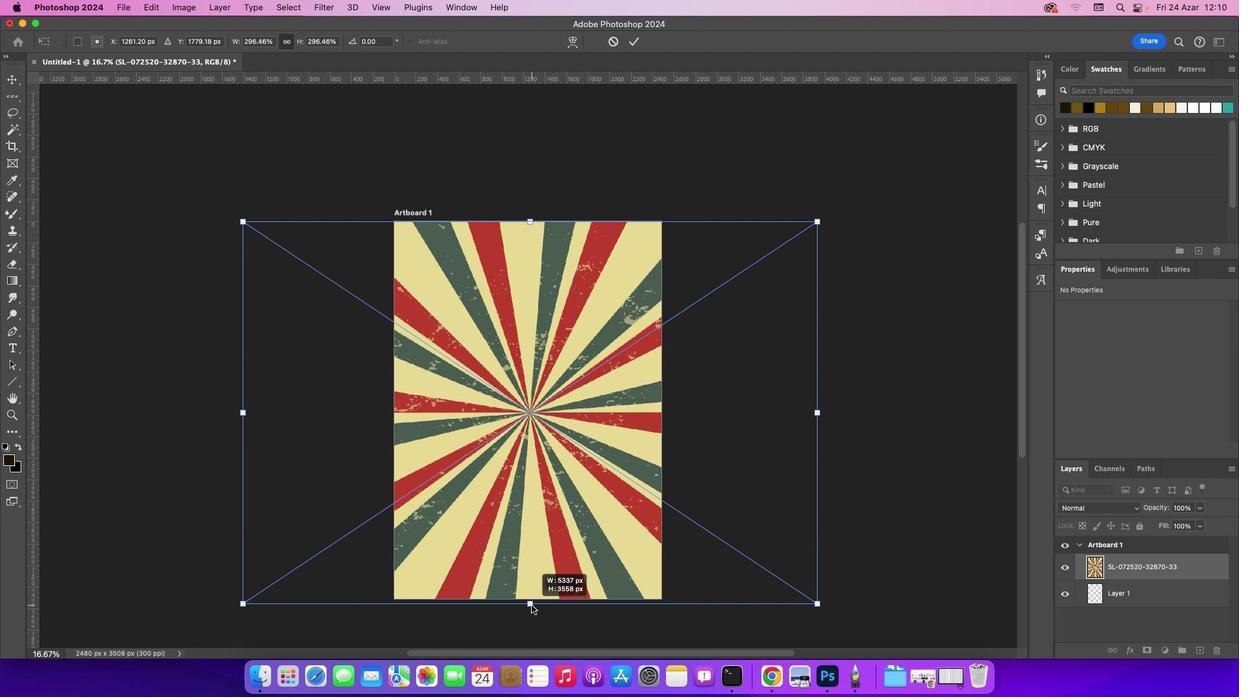 
Action: Key pressed Key.enter
Screenshot: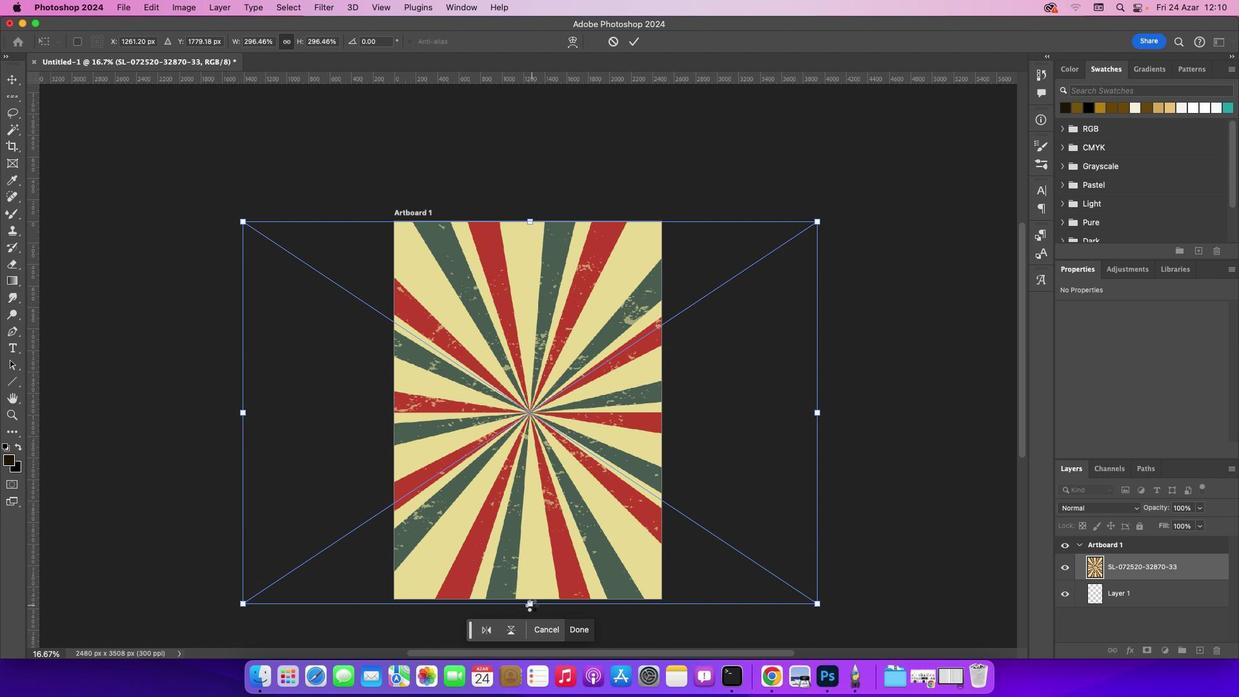 
Action: Mouse moved to (533, 597)
Screenshot: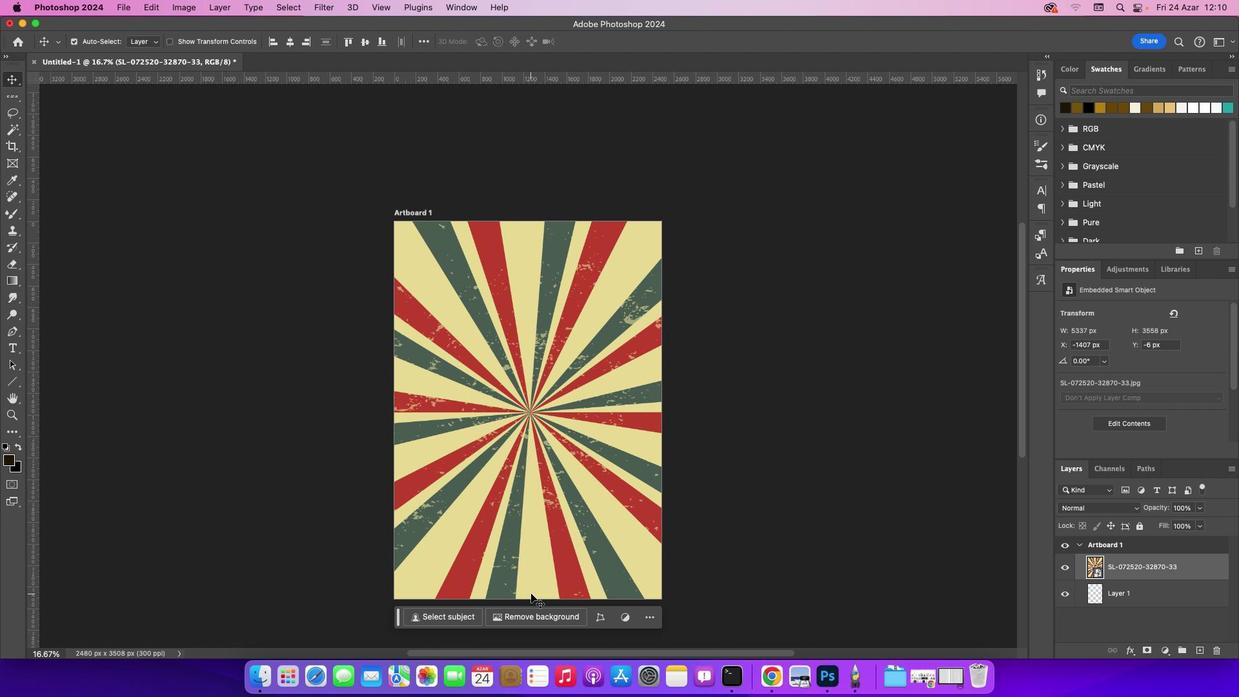 
Action: Key pressed Key.upKey.upKey.up
Screenshot: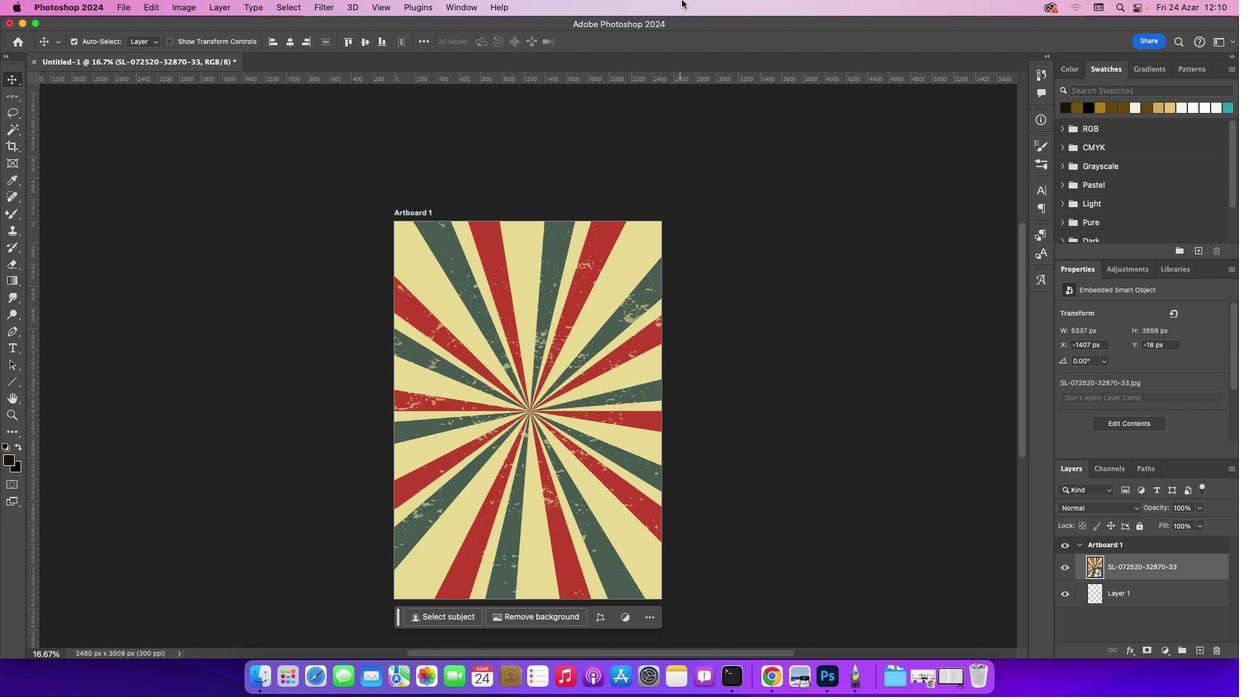 
Action: Mouse moved to (1151, 572)
Screenshot: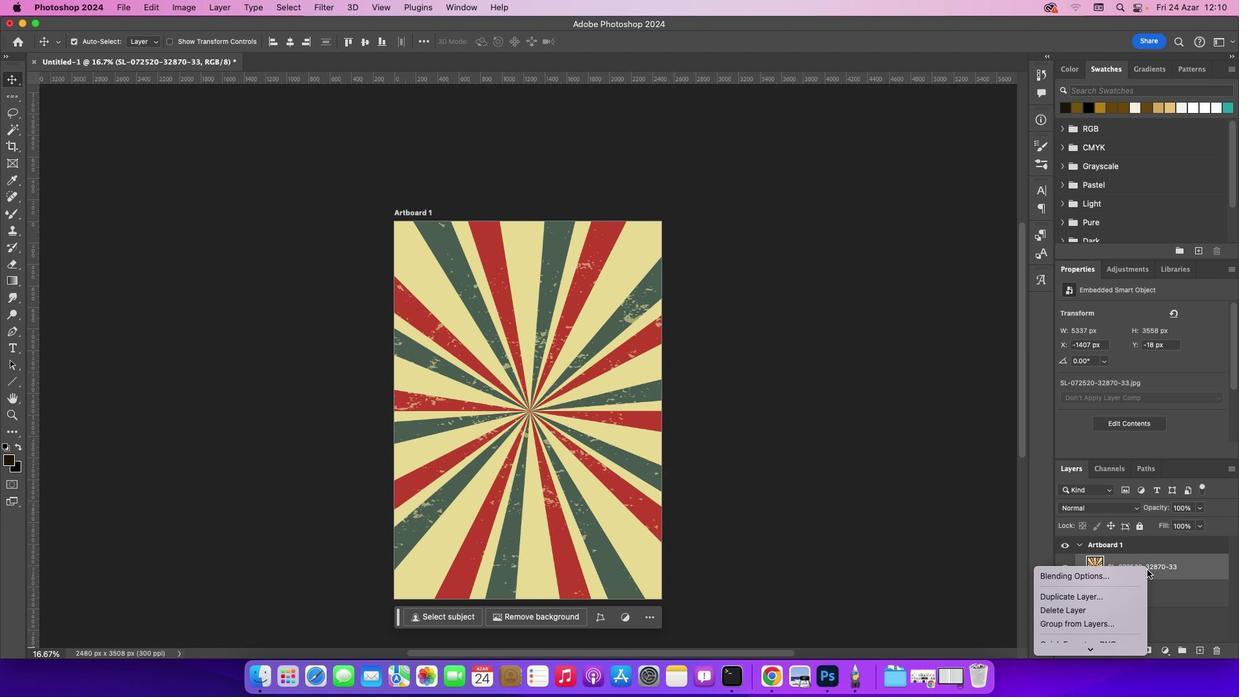 
Action: Mouse pressed right at (1151, 572)
Screenshot: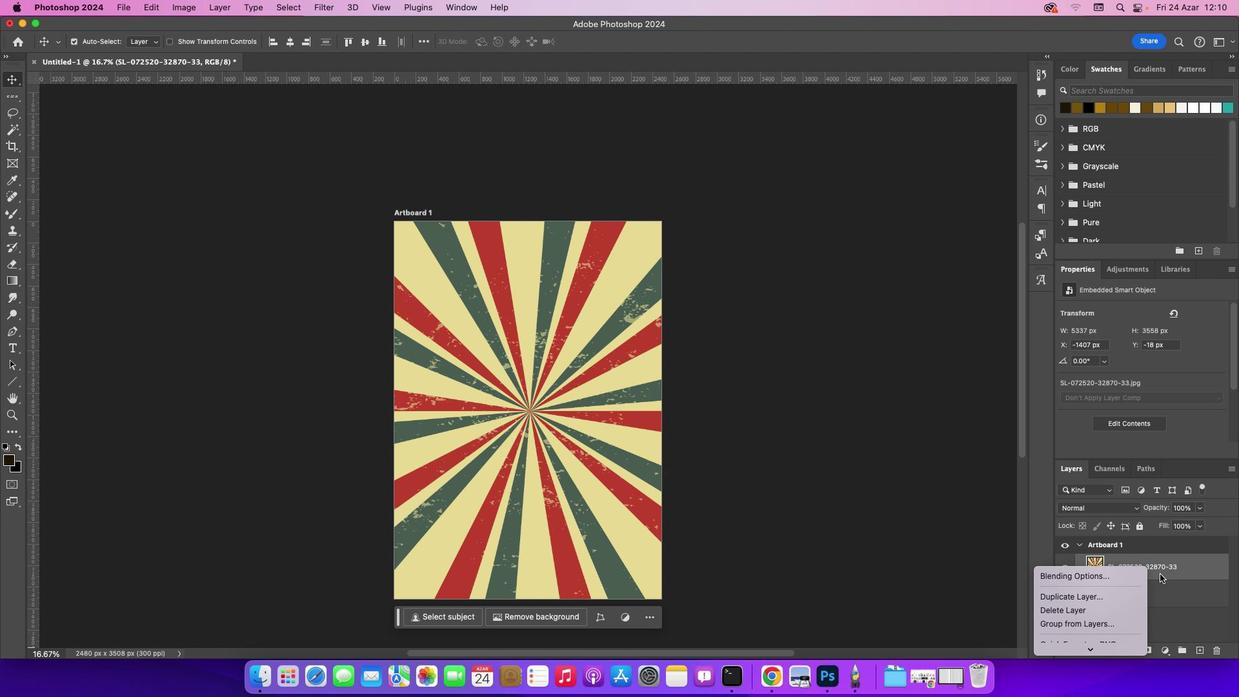 
Action: Mouse moved to (1057, 267)
Screenshot: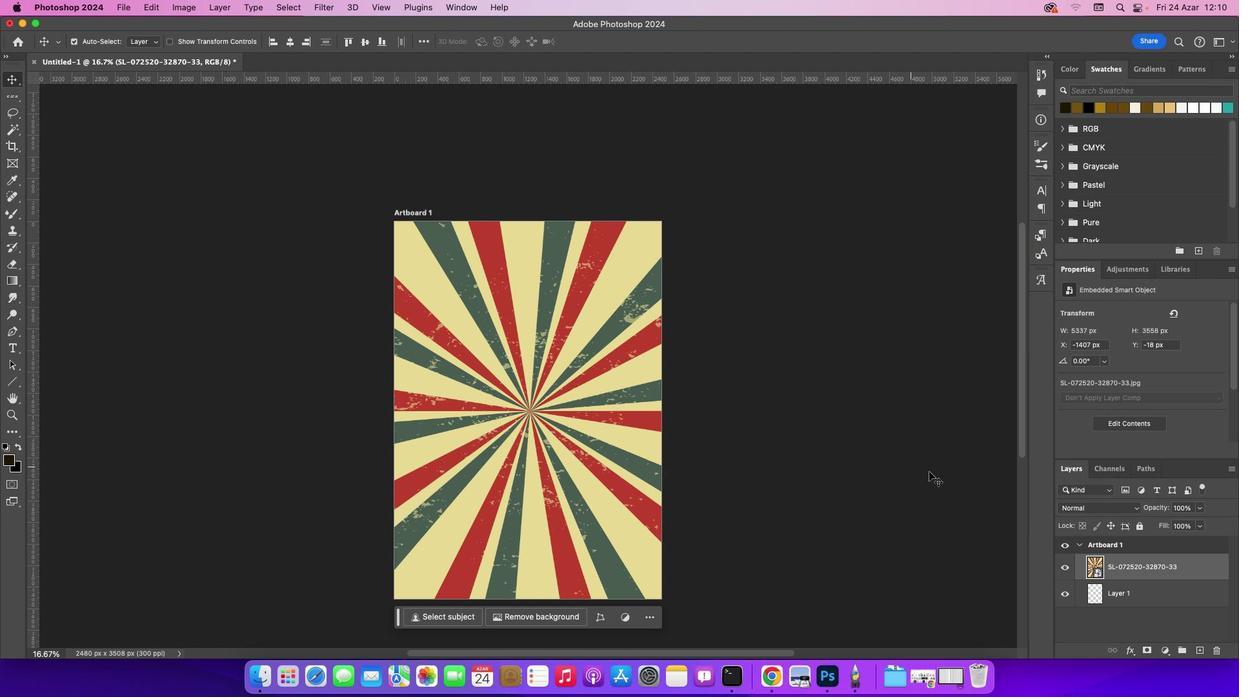 
Action: Mouse pressed left at (1057, 267)
Screenshot: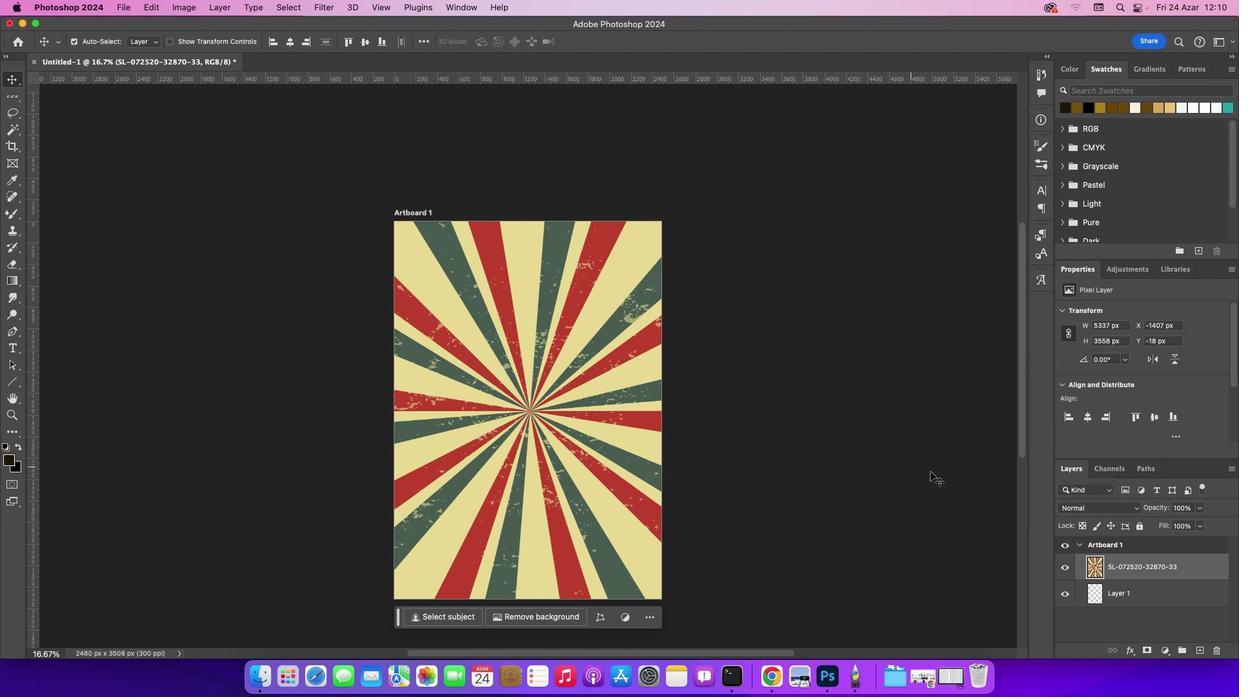 
Action: Mouse moved to (934, 474)
Screenshot: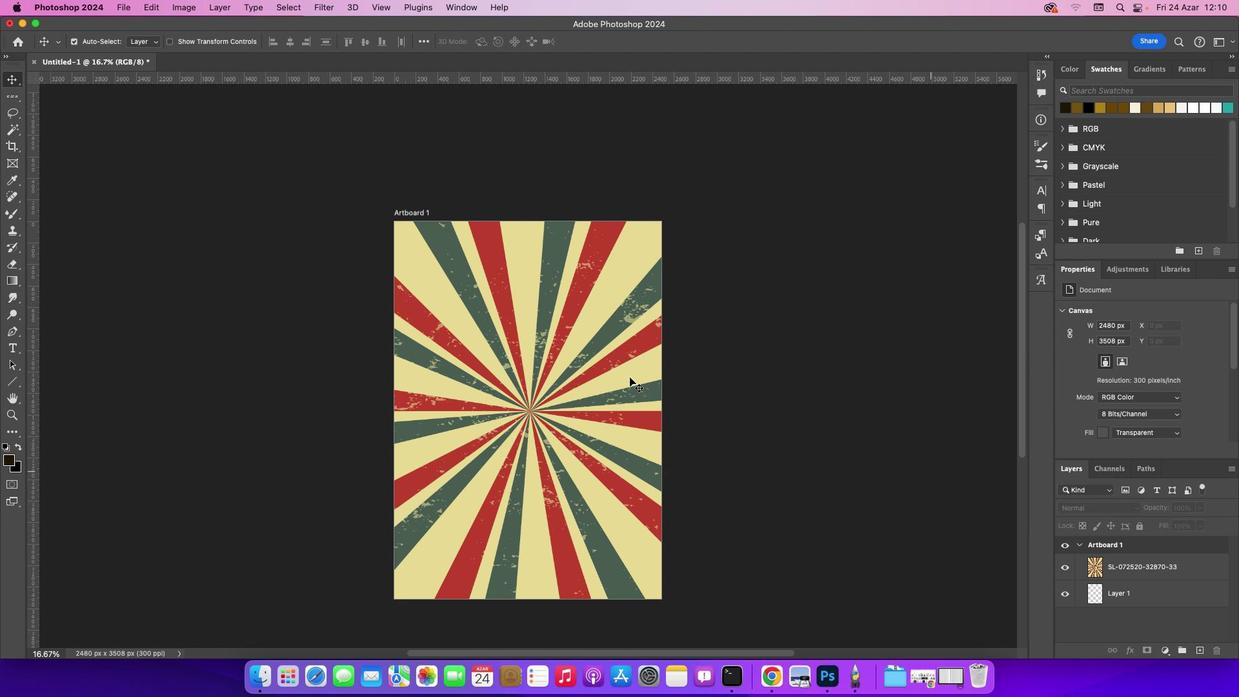 
Action: Mouse pressed left at (934, 474)
Screenshot: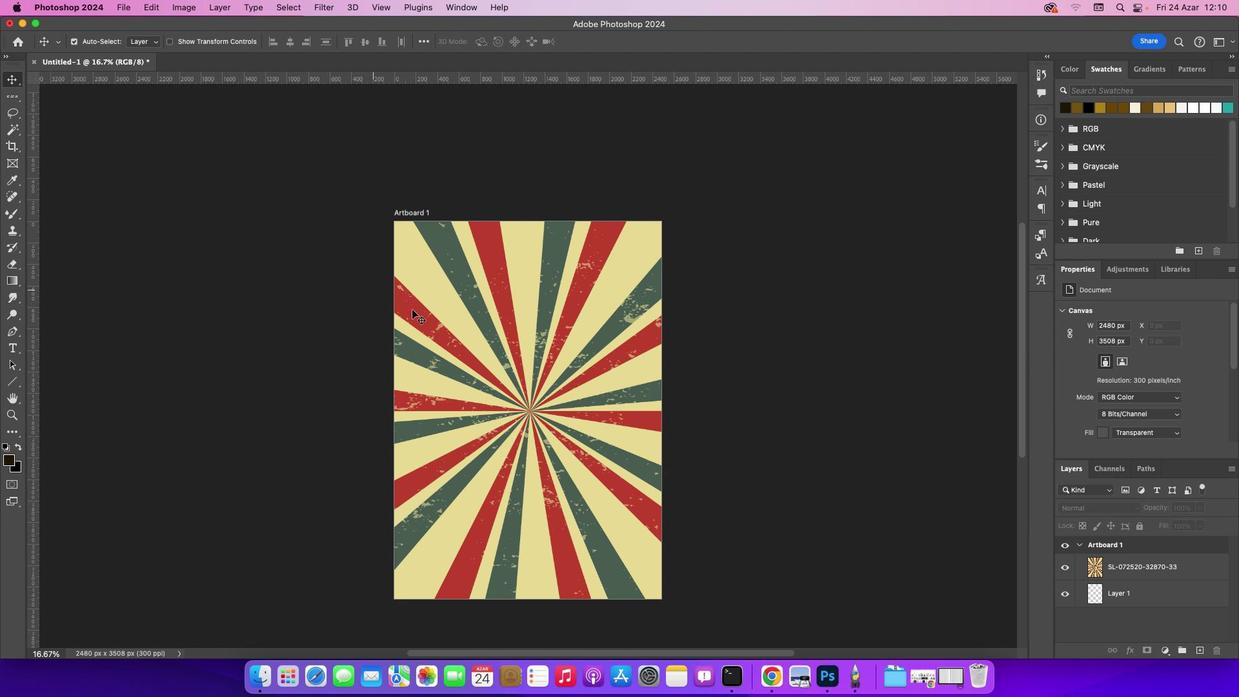 
Action: Mouse moved to (475, 356)
Screenshot: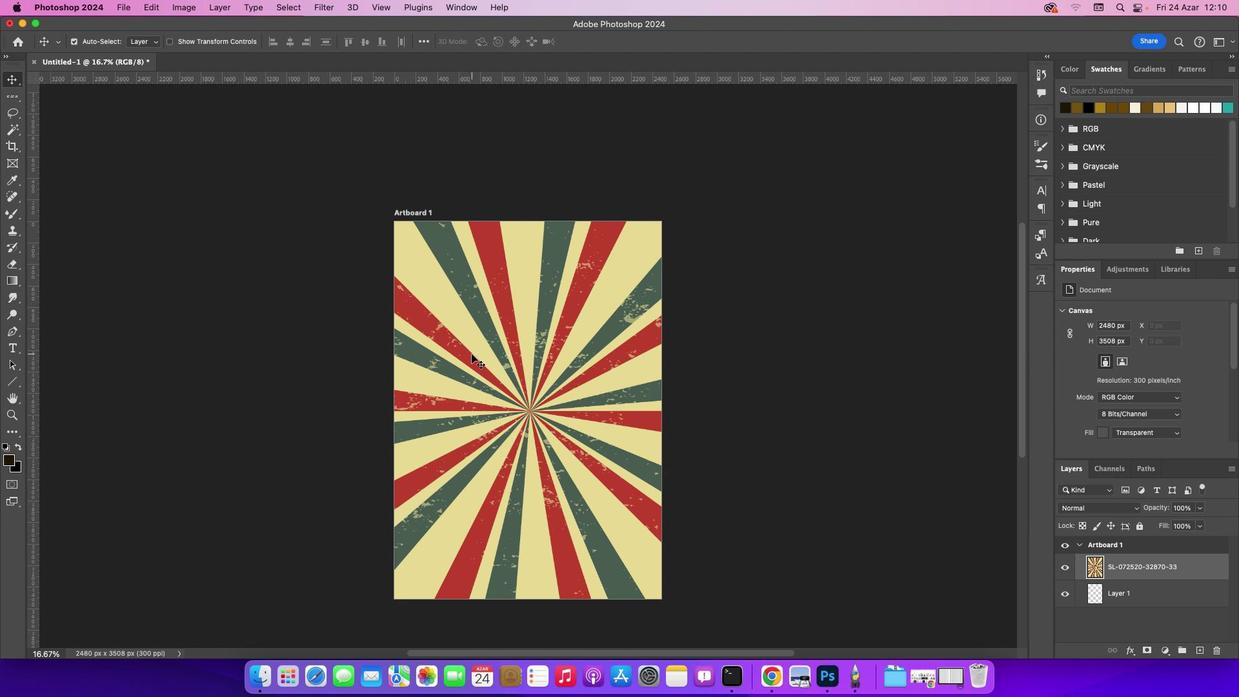 
Action: Mouse pressed left at (475, 356)
Screenshot: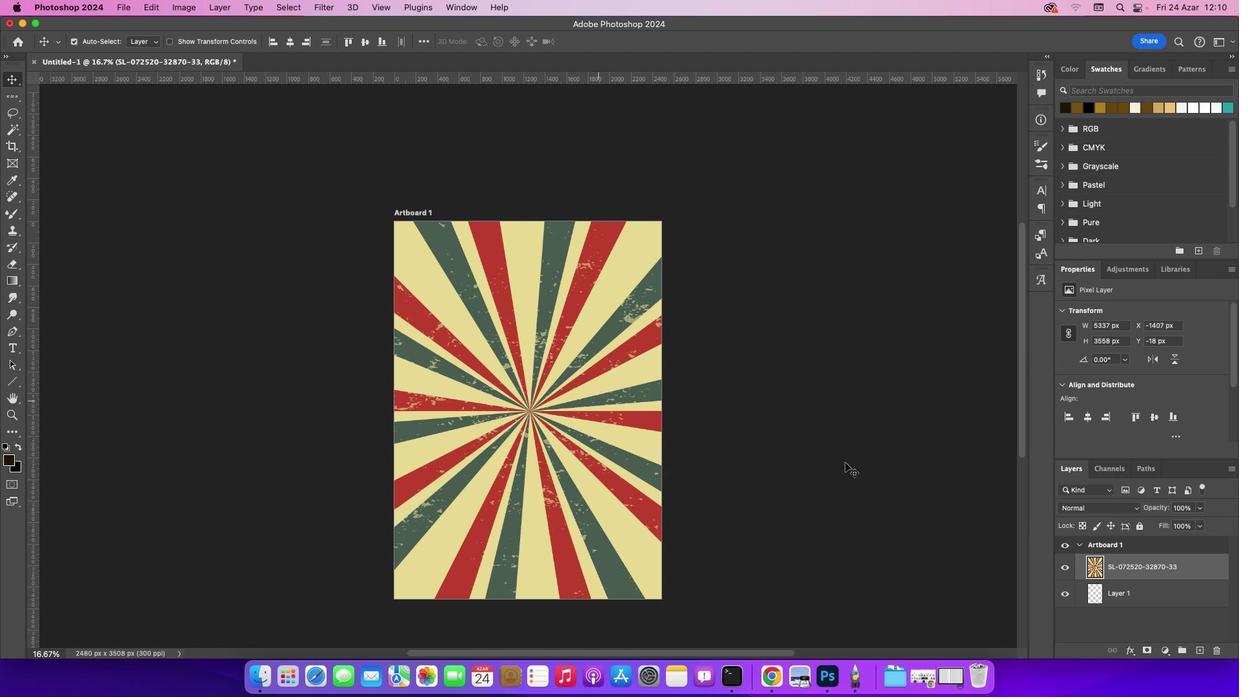 
Action: Mouse moved to (872, 467)
Screenshot: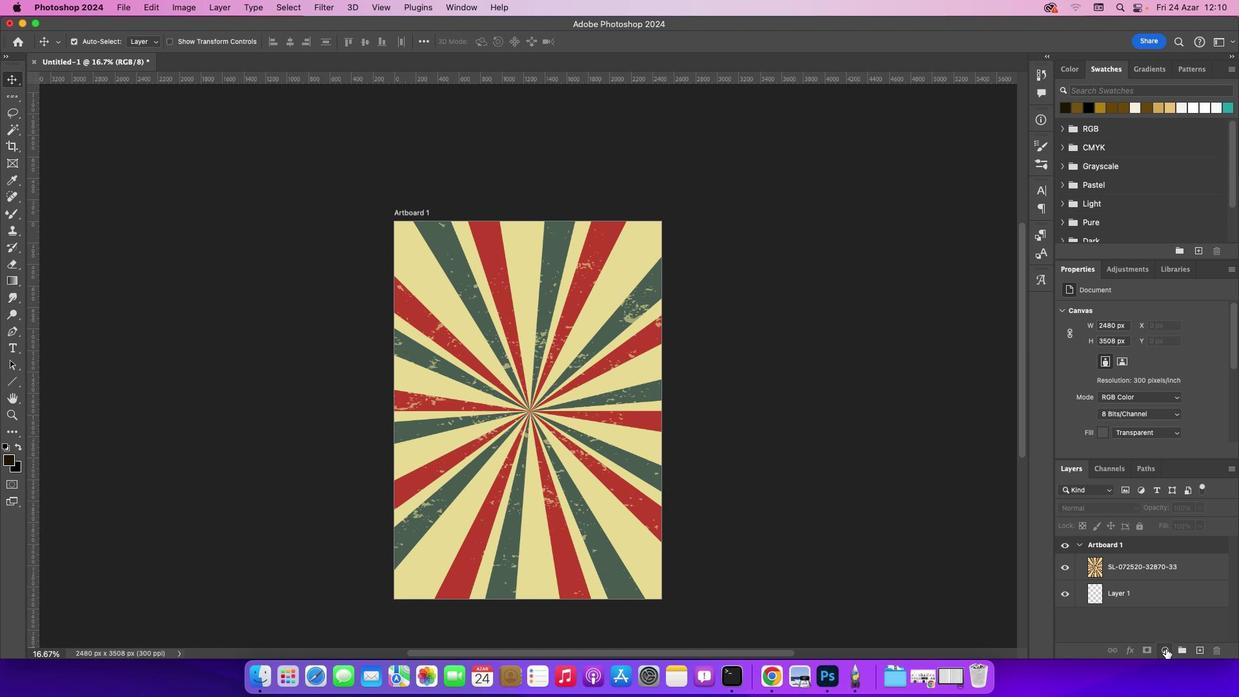 
Action: Mouse pressed left at (872, 467)
Screenshot: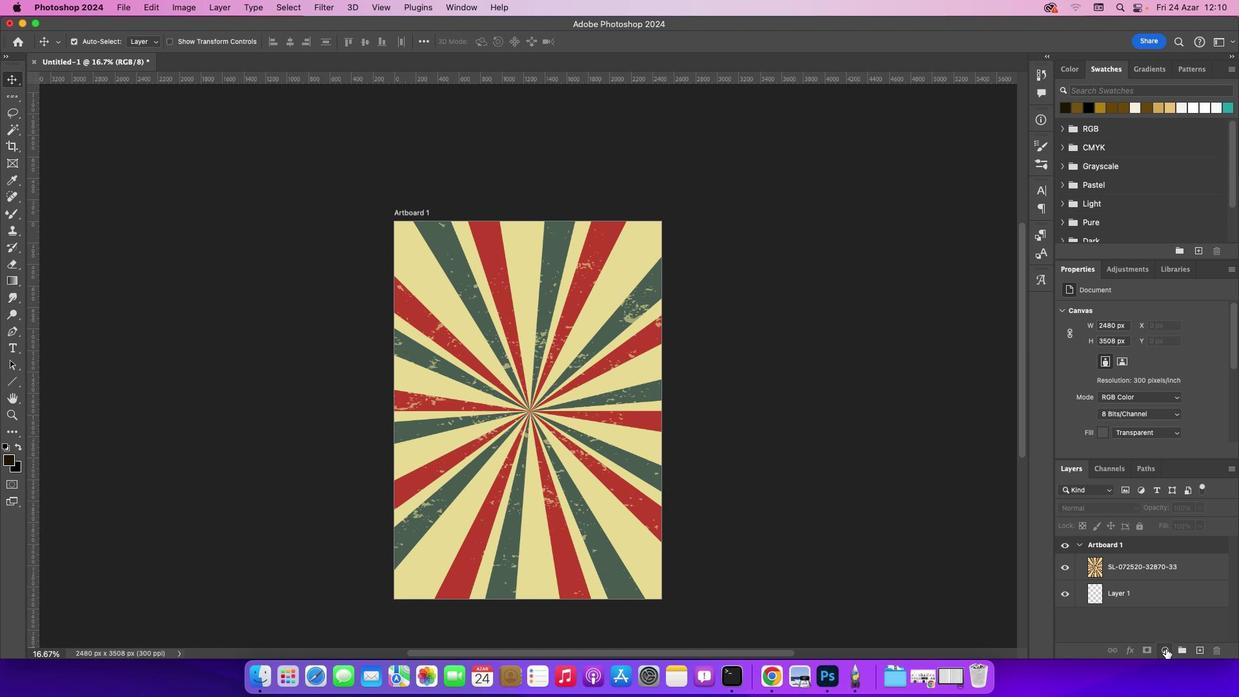 
Action: Mouse moved to (1198, 650)
Screenshot: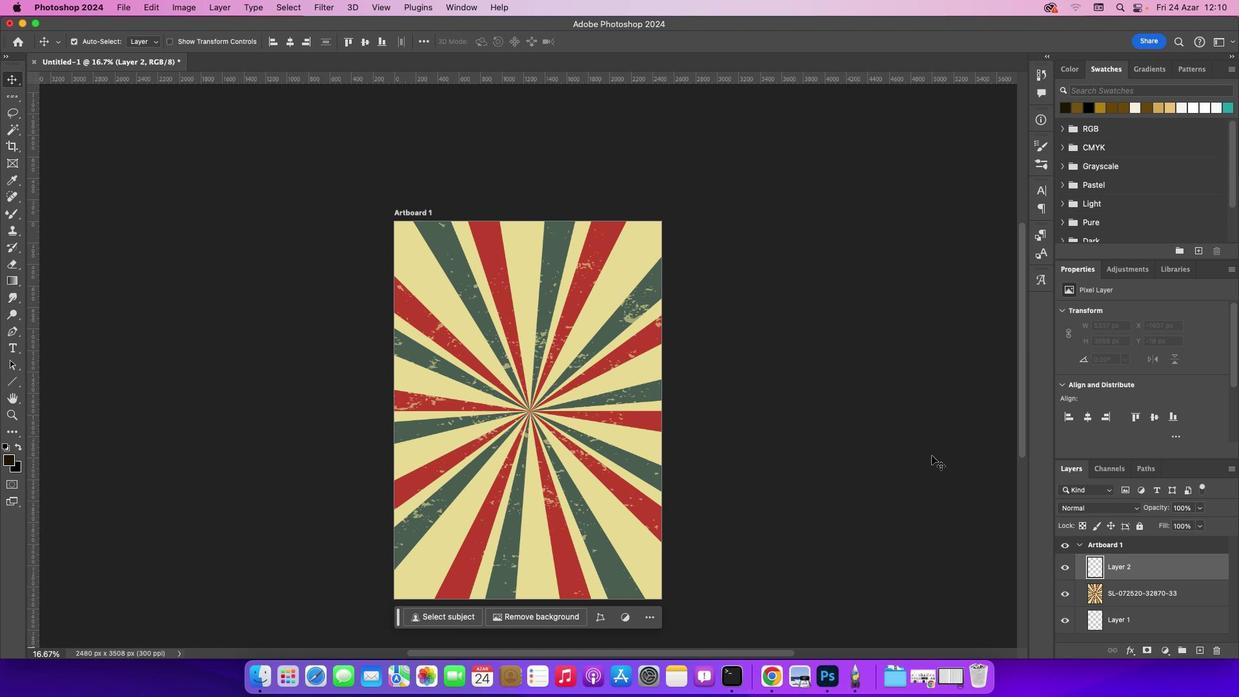 
Action: Mouse pressed left at (1198, 650)
Screenshot: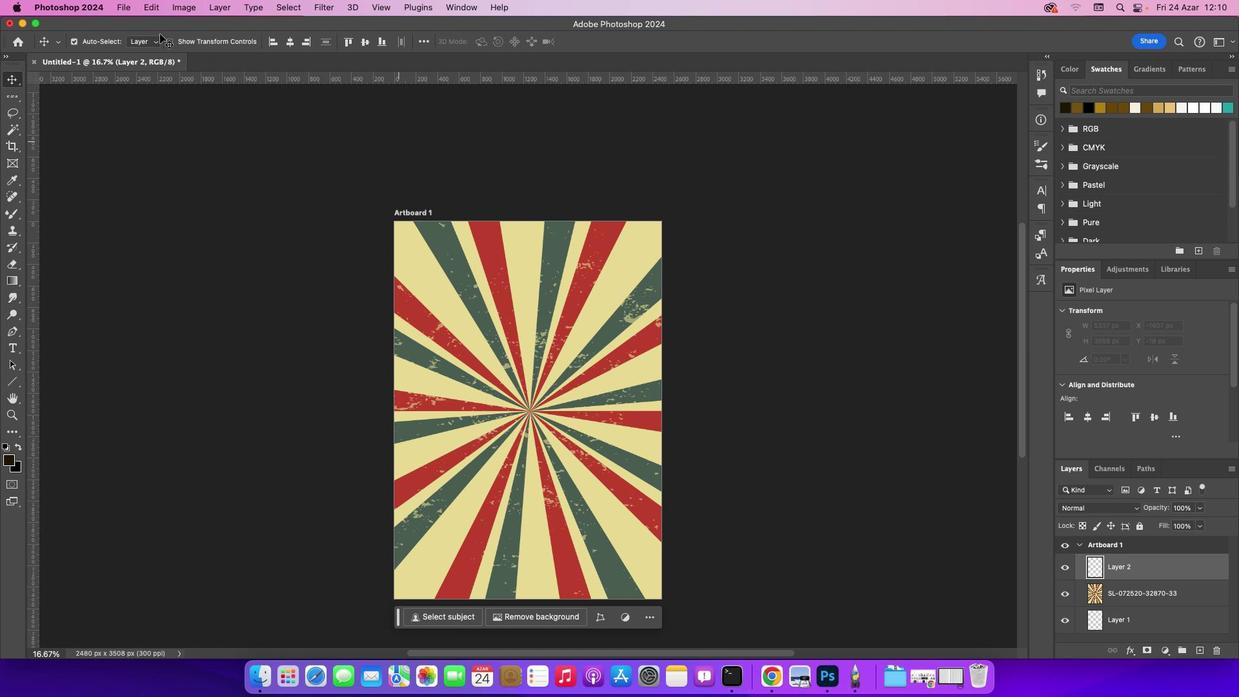 
Action: Mouse moved to (129, 11)
Screenshot: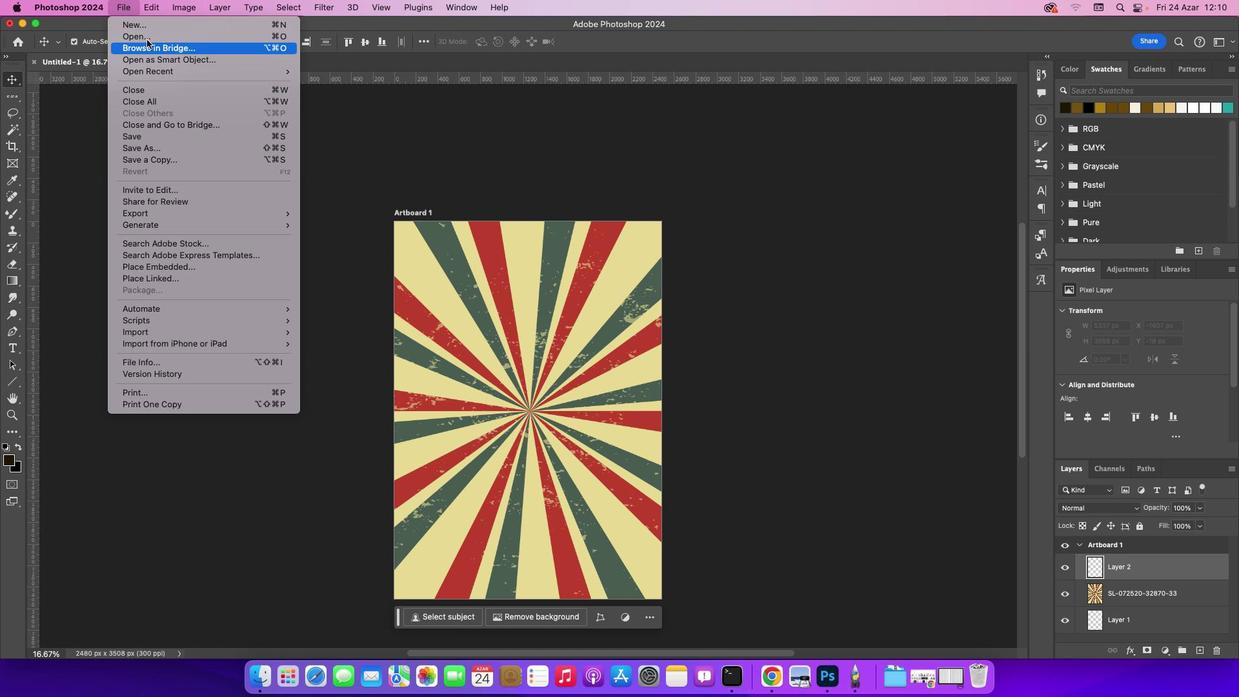 
Action: Mouse pressed left at (129, 11)
Screenshot: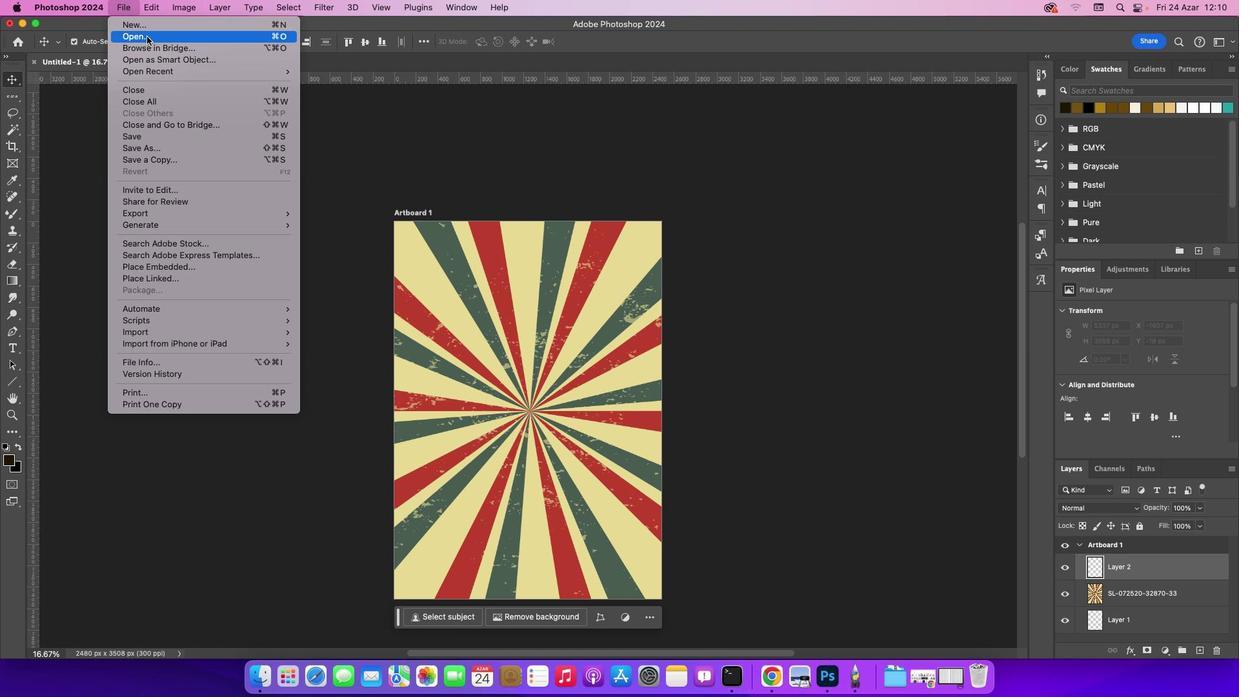 
Action: Mouse moved to (149, 39)
Screenshot: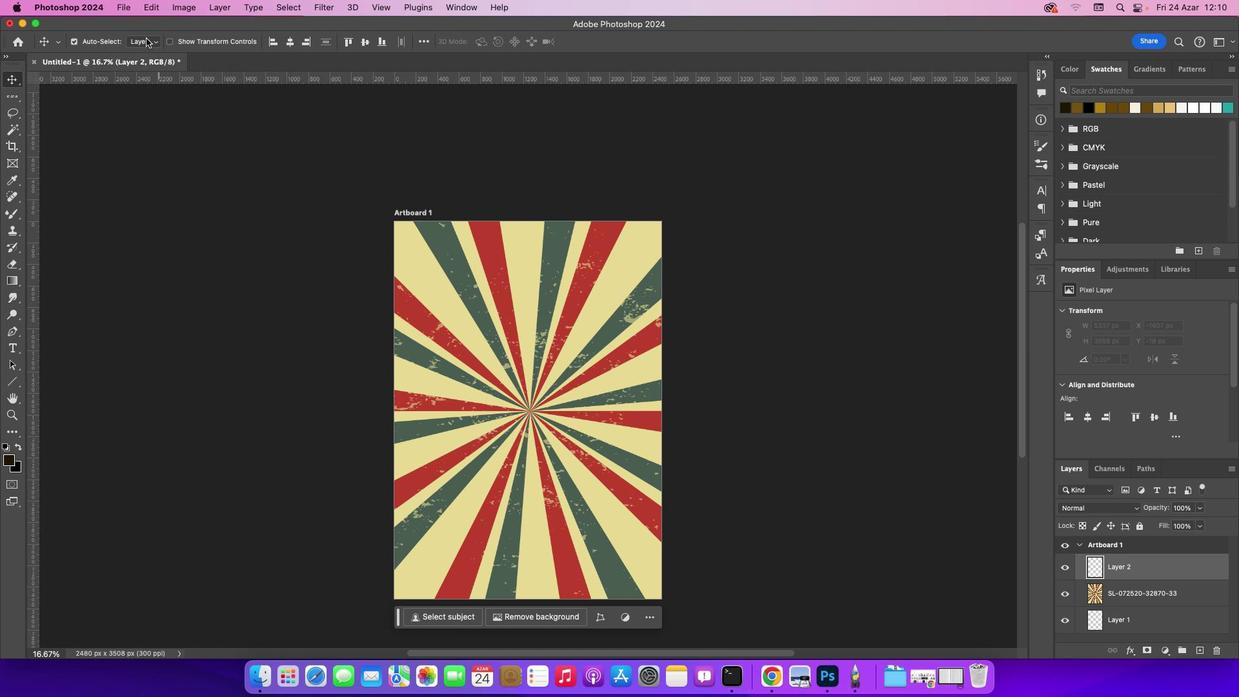 
Action: Mouse pressed left at (149, 39)
Screenshot: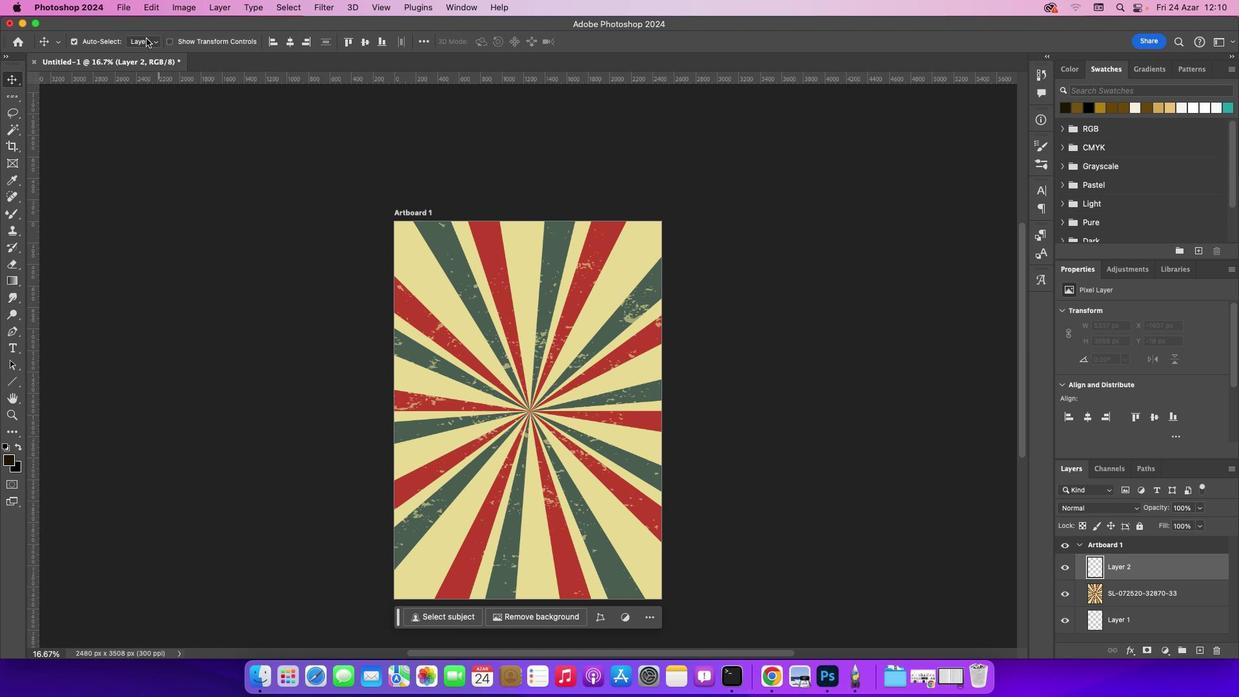 
Action: Mouse moved to (497, 190)
Screenshot: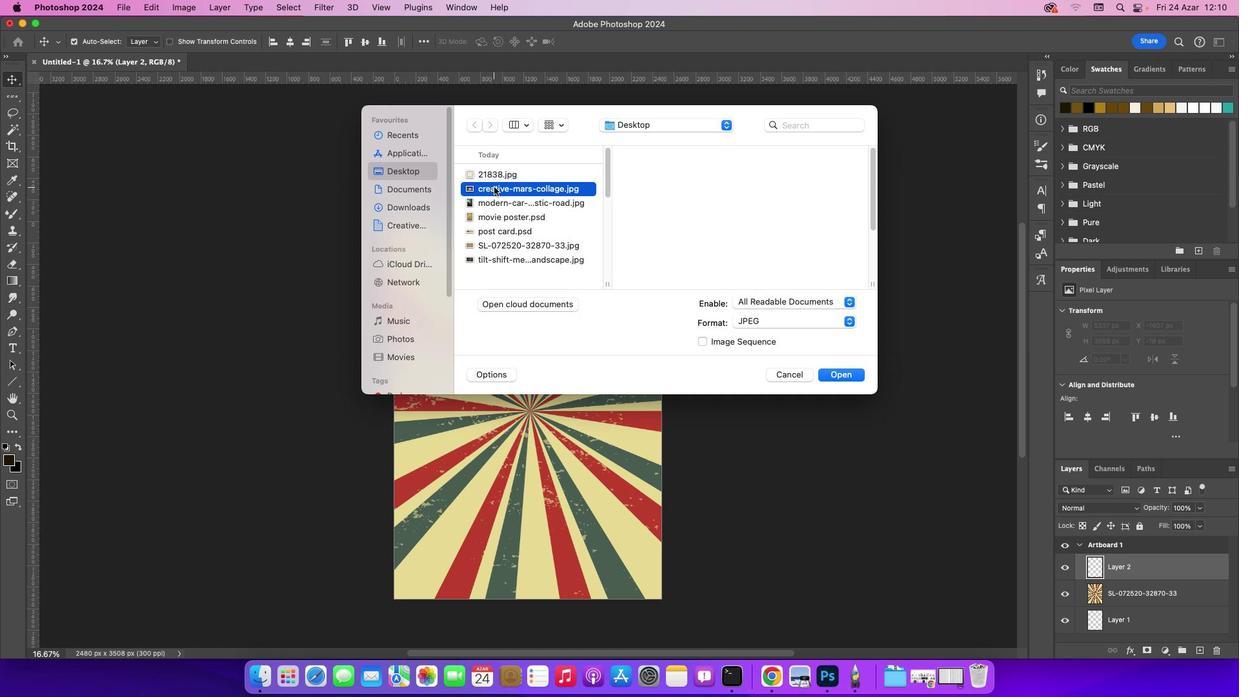 
Action: Mouse pressed left at (497, 190)
Screenshot: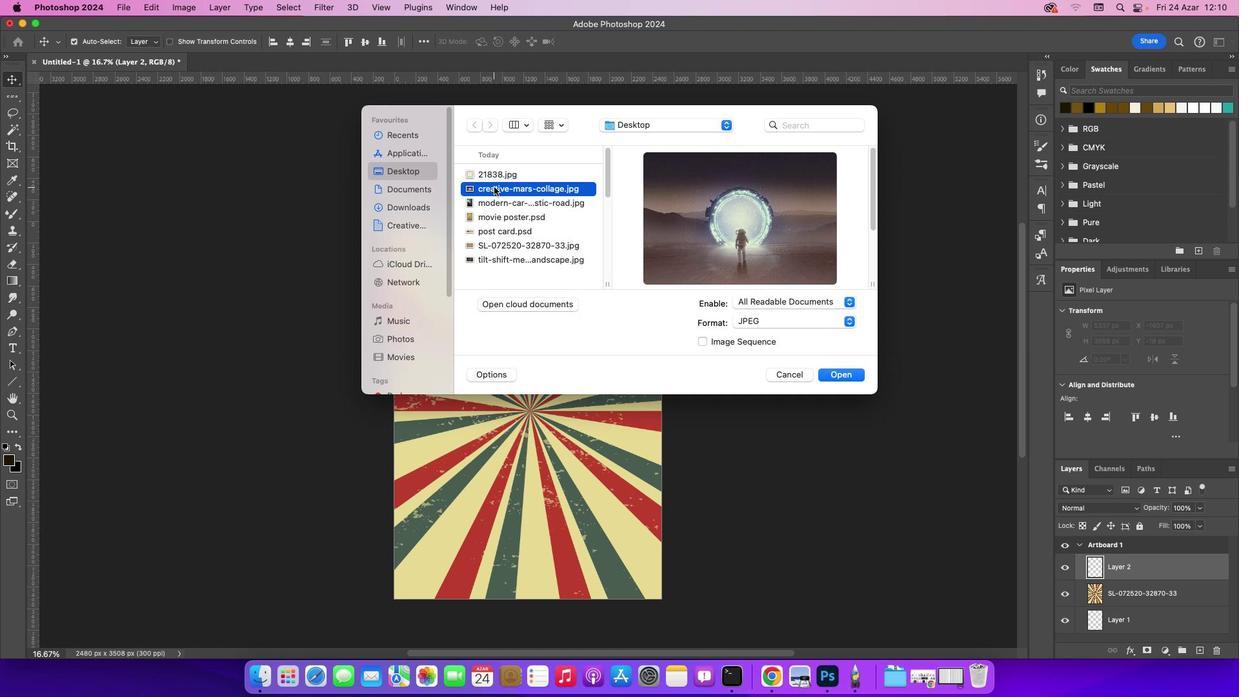 
Action: Mouse moved to (504, 203)
Screenshot: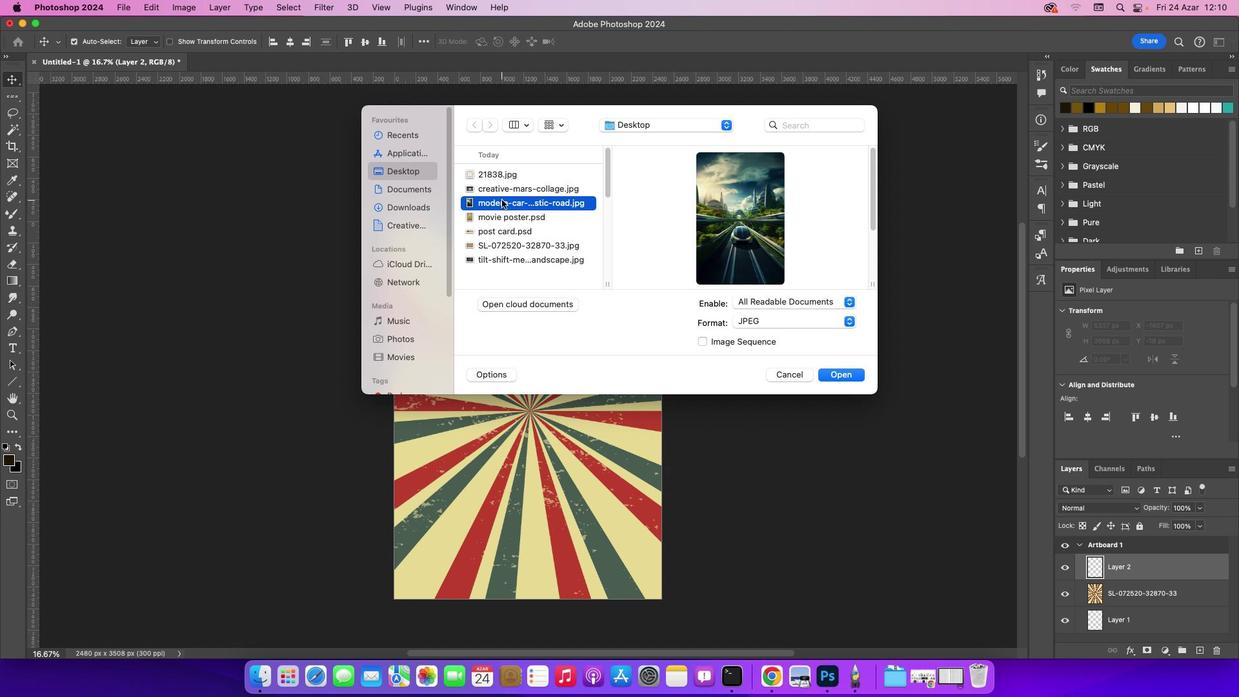 
Action: Mouse pressed left at (504, 203)
Screenshot: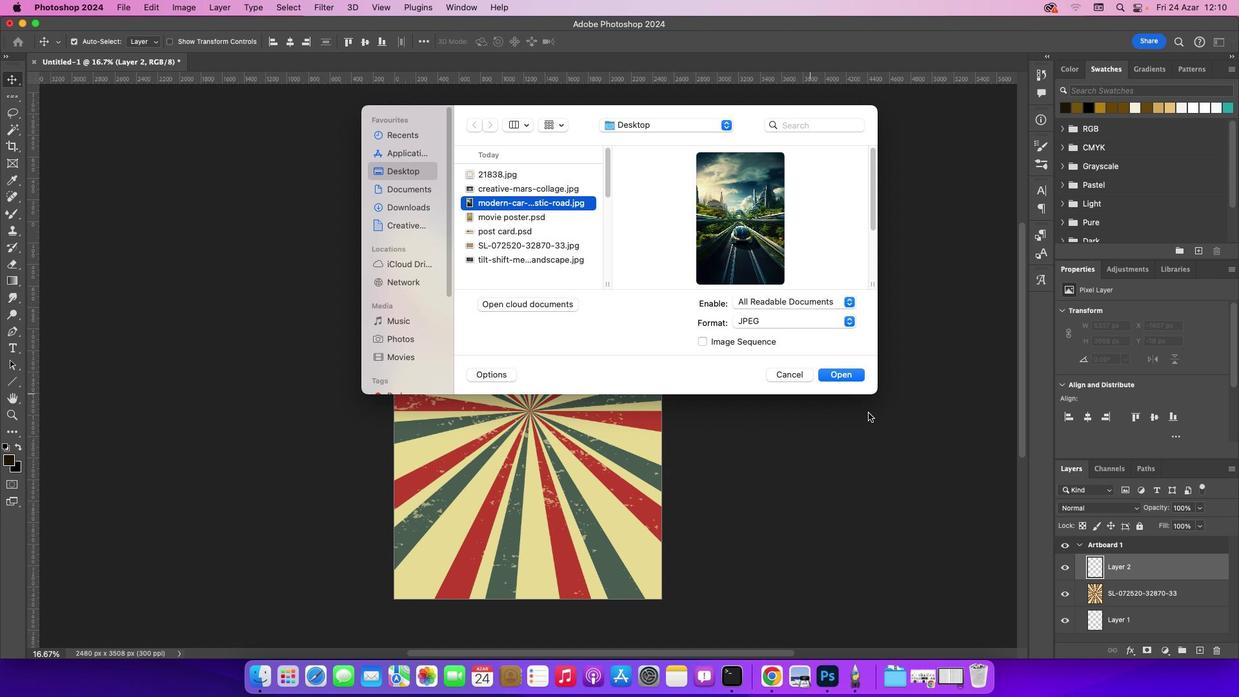 
Action: Mouse moved to (856, 381)
Screenshot: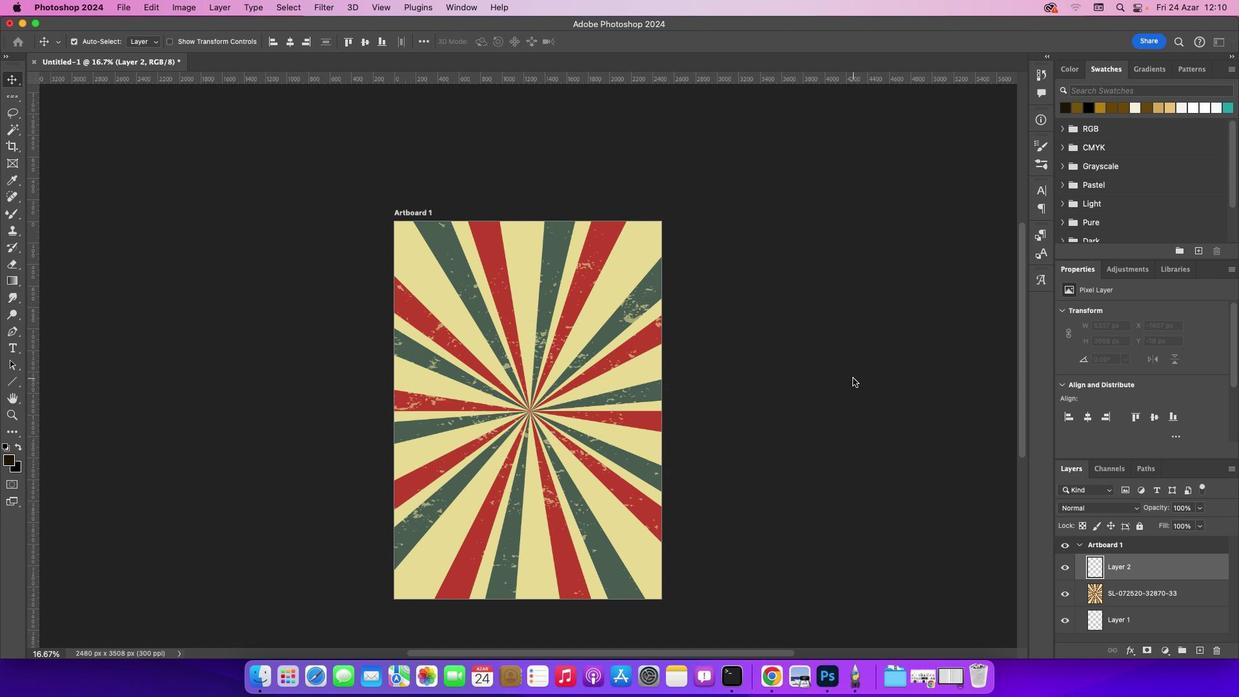 
Action: Mouse pressed left at (856, 381)
Screenshot: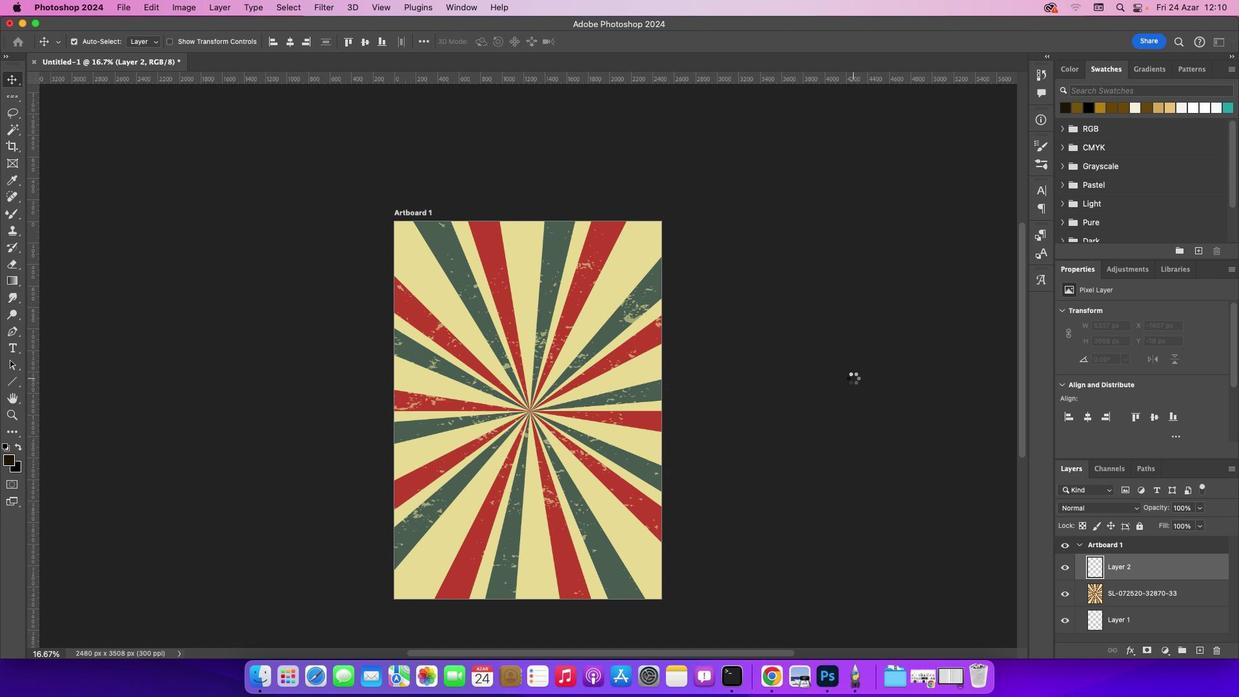 
Action: Mouse moved to (905, 557)
Screenshot: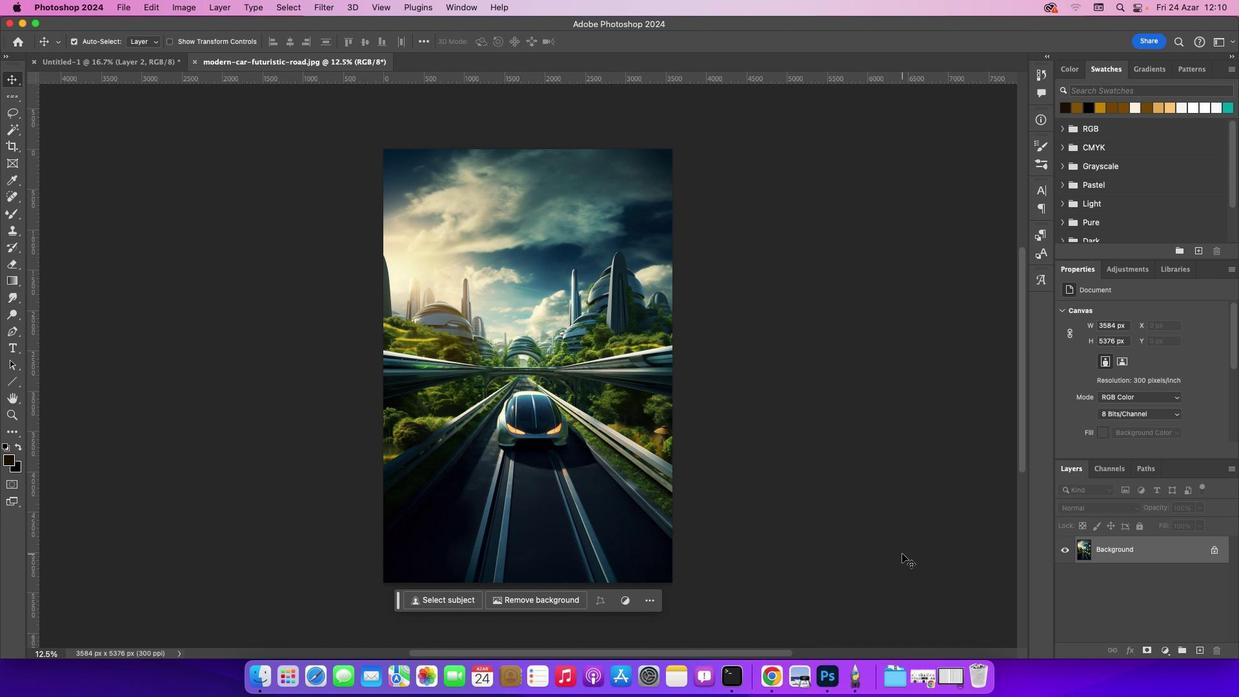 
Action: Key pressed Key.cmd_r'j'
Screenshot: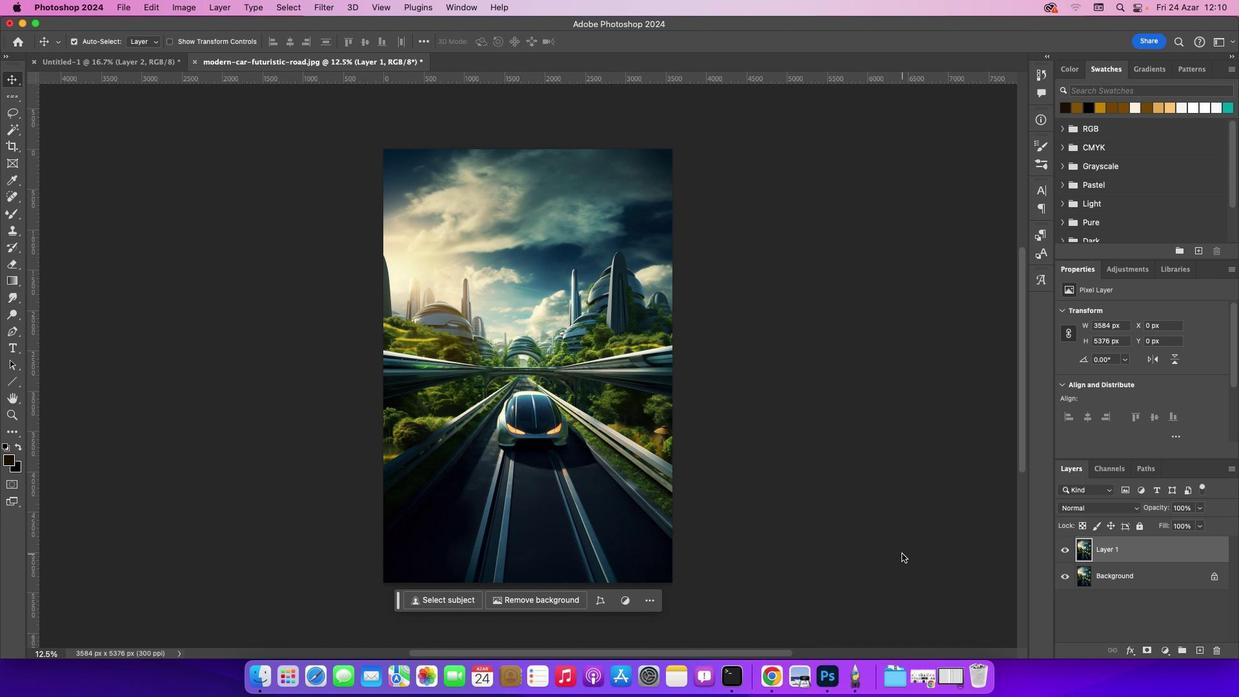 
Action: Mouse moved to (766, 477)
Screenshot: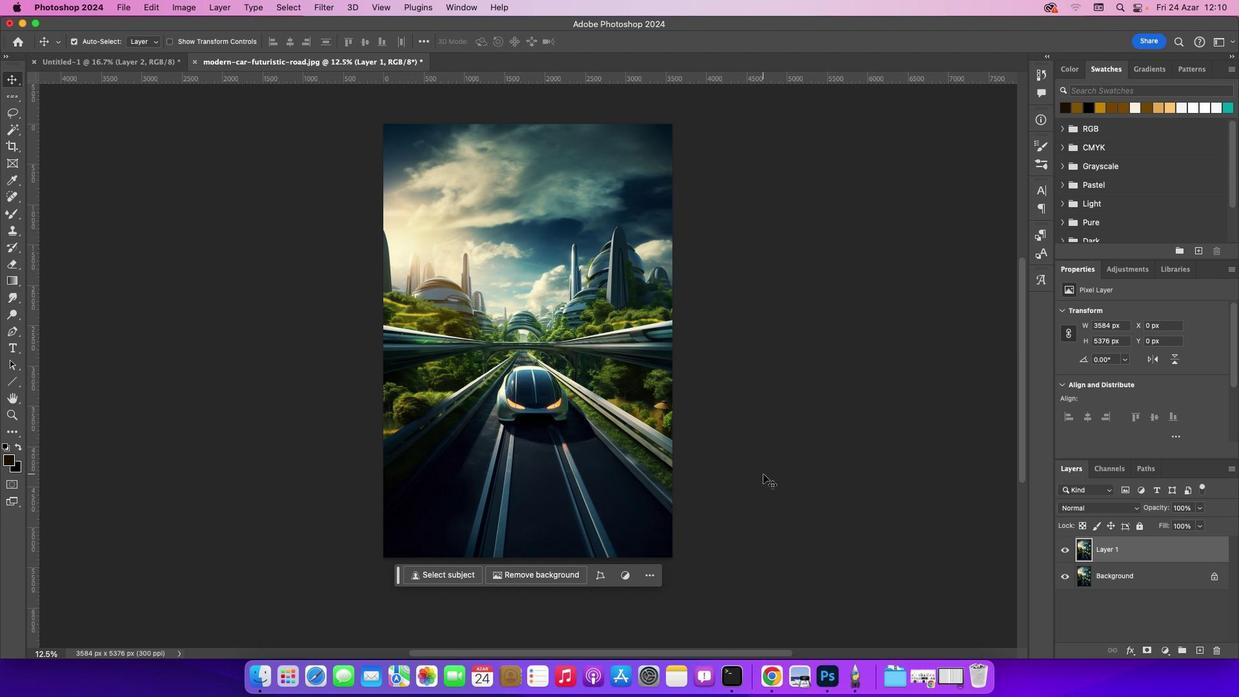 
Action: Mouse scrolled (766, 477) with delta (3, 2)
Screenshot: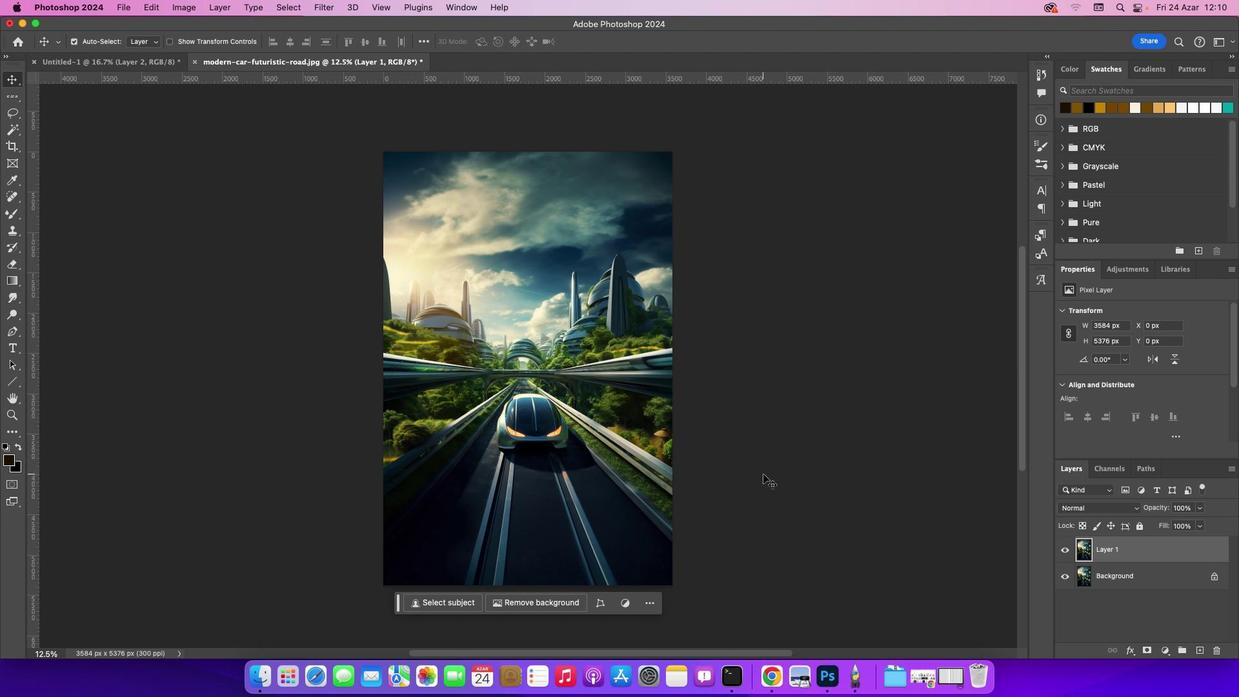 
Action: Mouse scrolled (766, 477) with delta (3, 2)
Screenshot: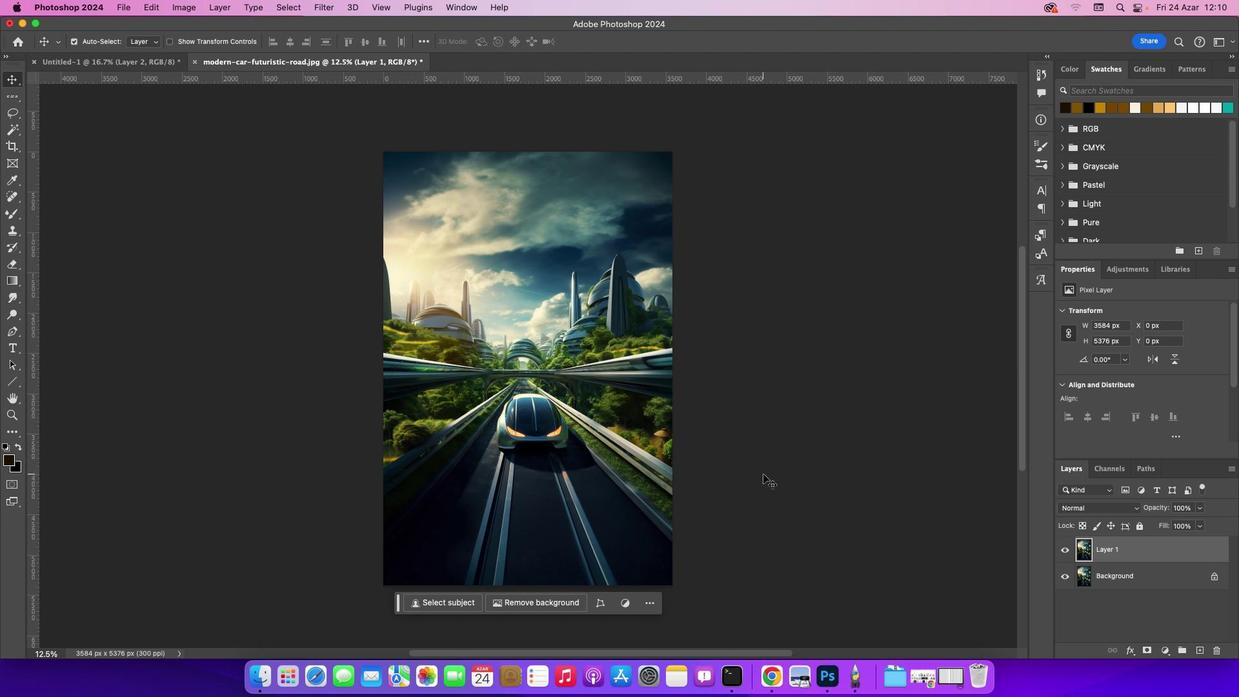 
Action: Mouse scrolled (766, 477) with delta (3, 1)
Screenshot: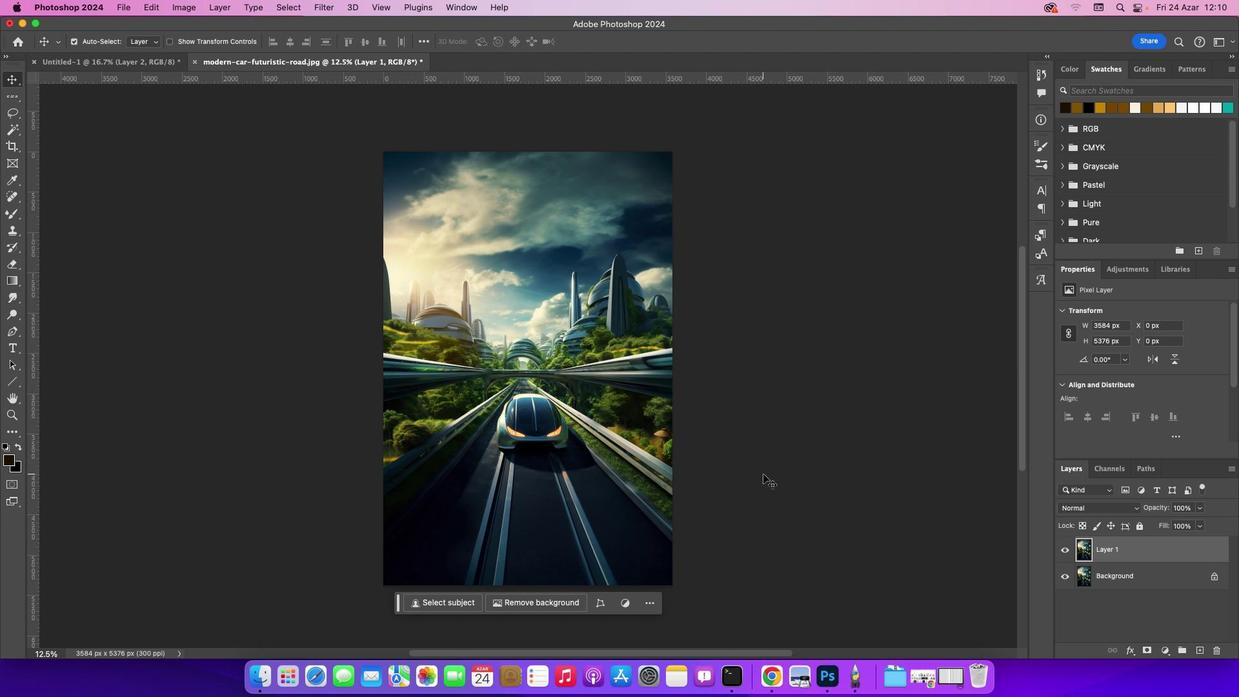 
Action: Mouse scrolled (766, 477) with delta (3, 3)
Screenshot: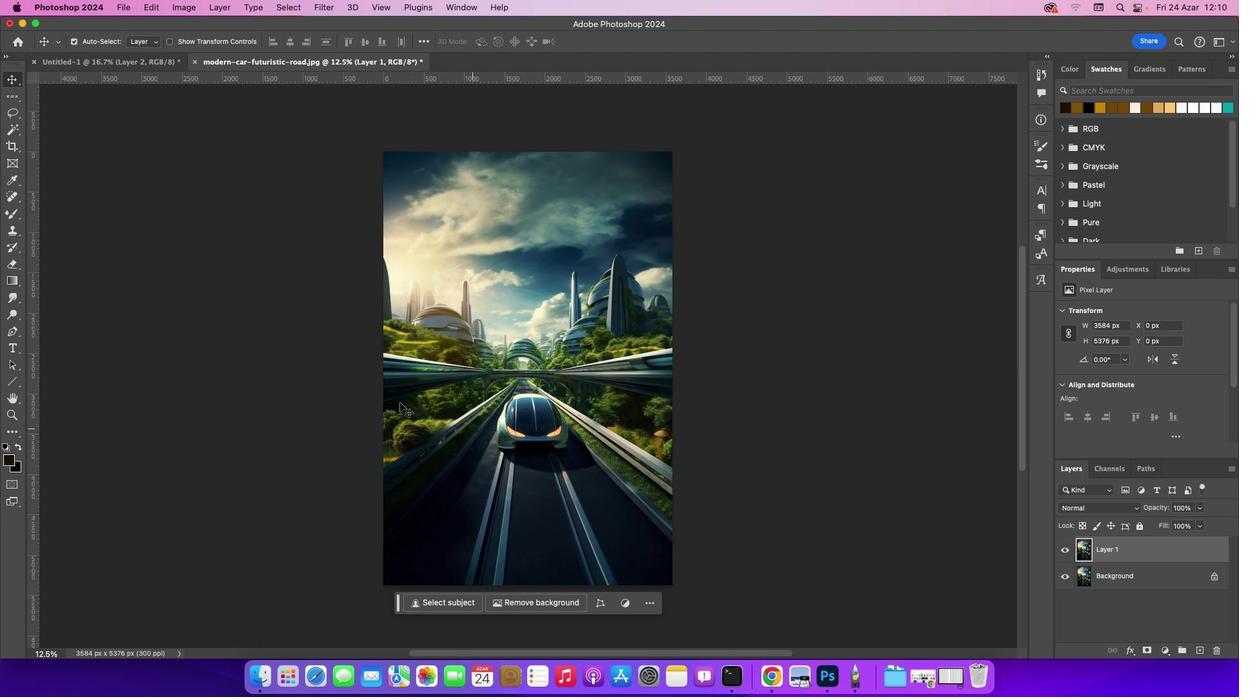 
Action: Mouse scrolled (766, 477) with delta (3, 3)
Screenshot: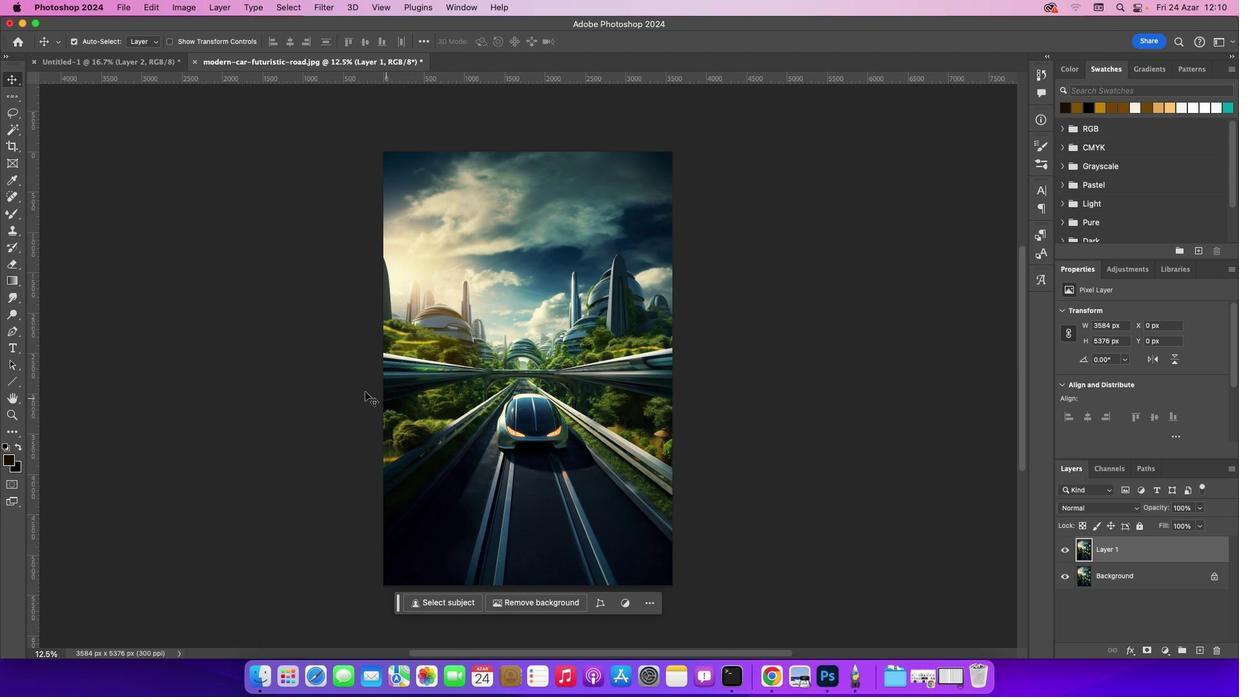 
Action: Mouse scrolled (766, 477) with delta (3, 5)
Screenshot: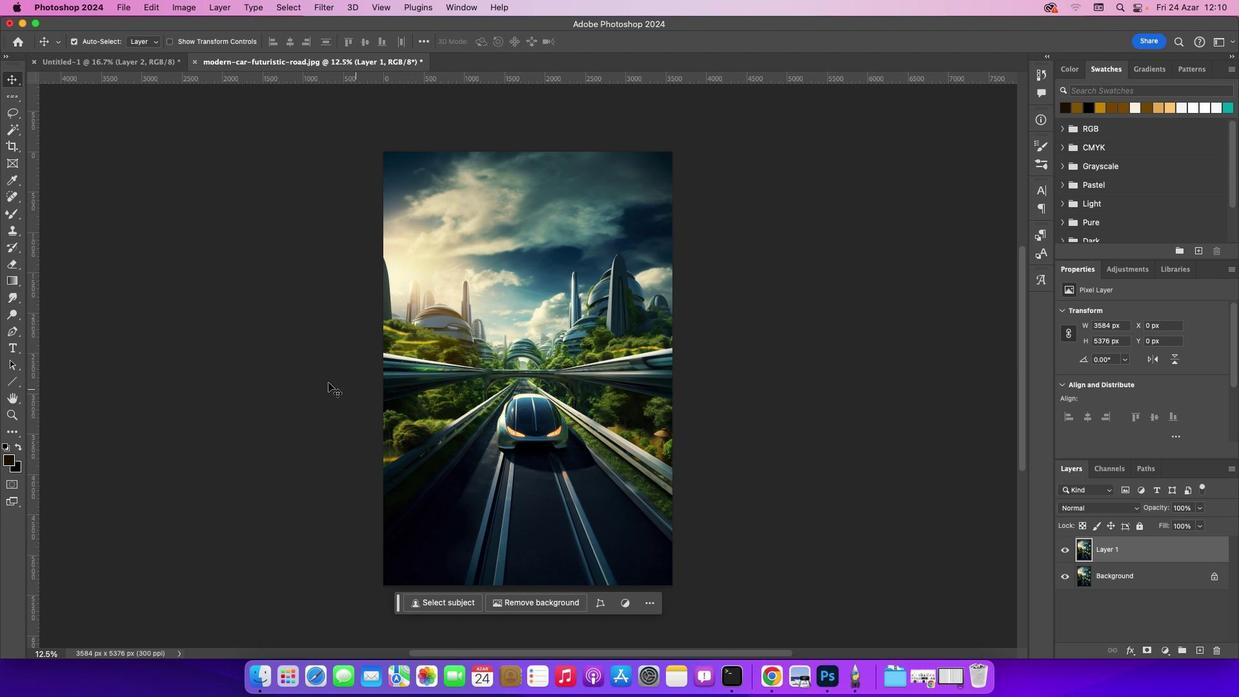 
Action: Mouse moved to (16, 129)
Screenshot: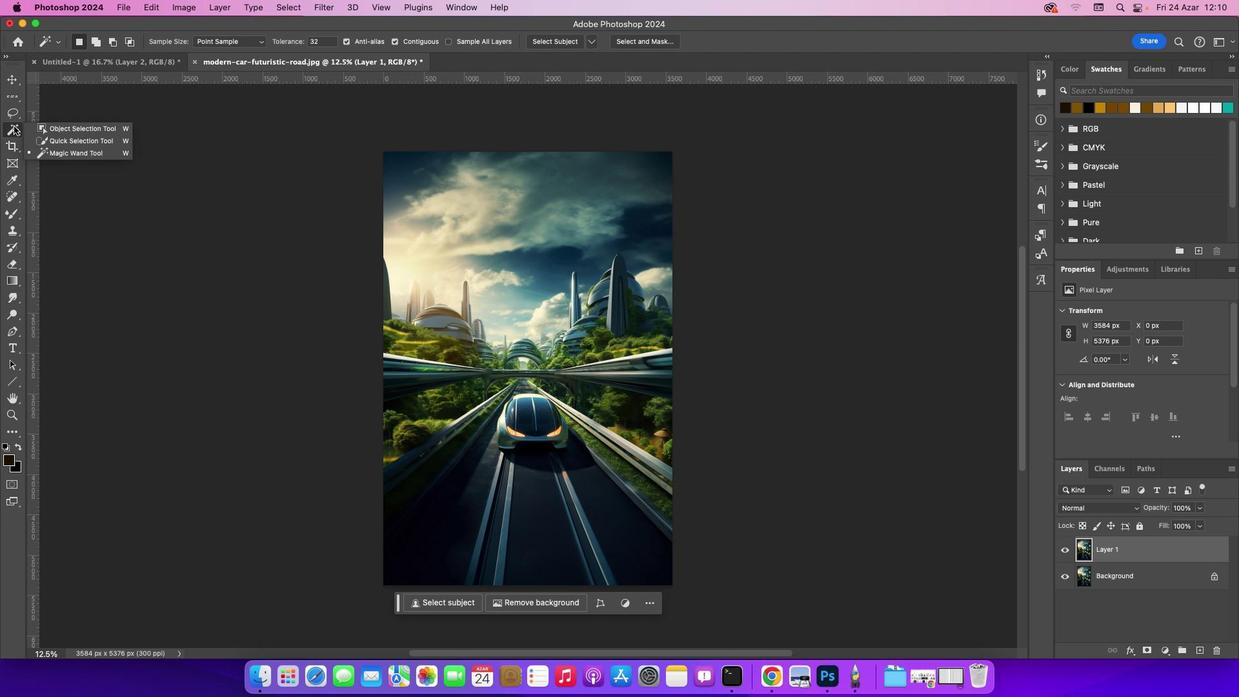
Action: Mouse pressed left at (16, 129)
Screenshot: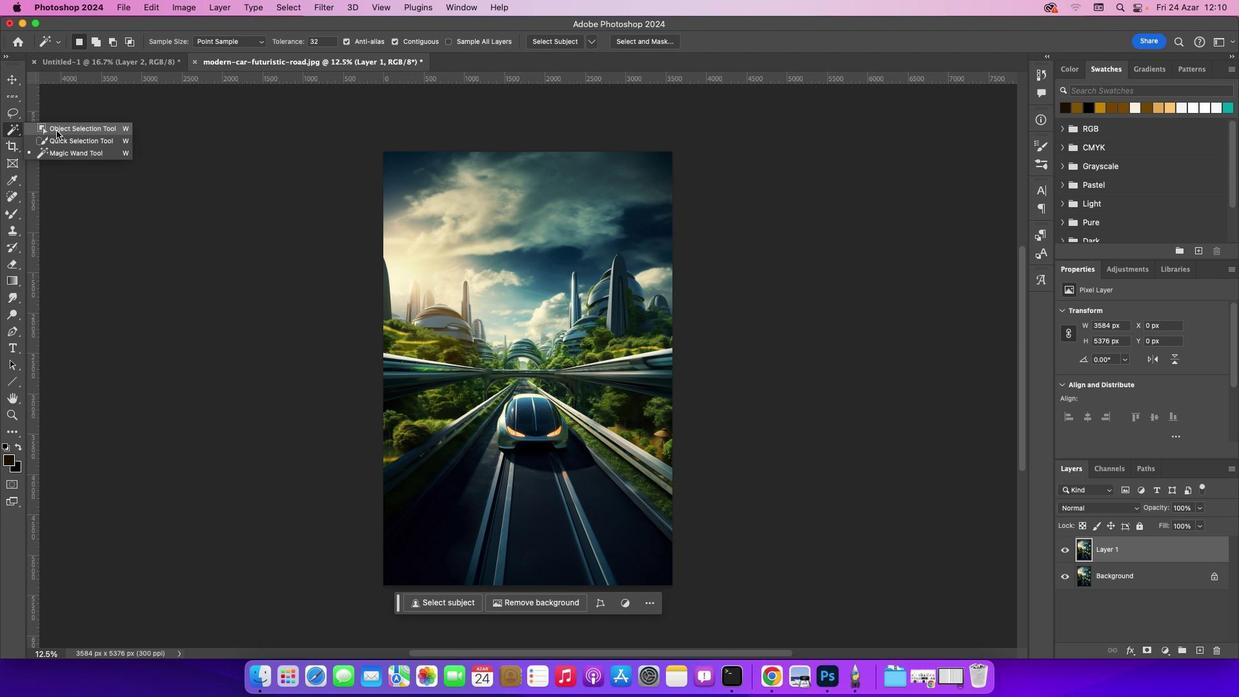 
Action: Mouse moved to (74, 135)
Screenshot: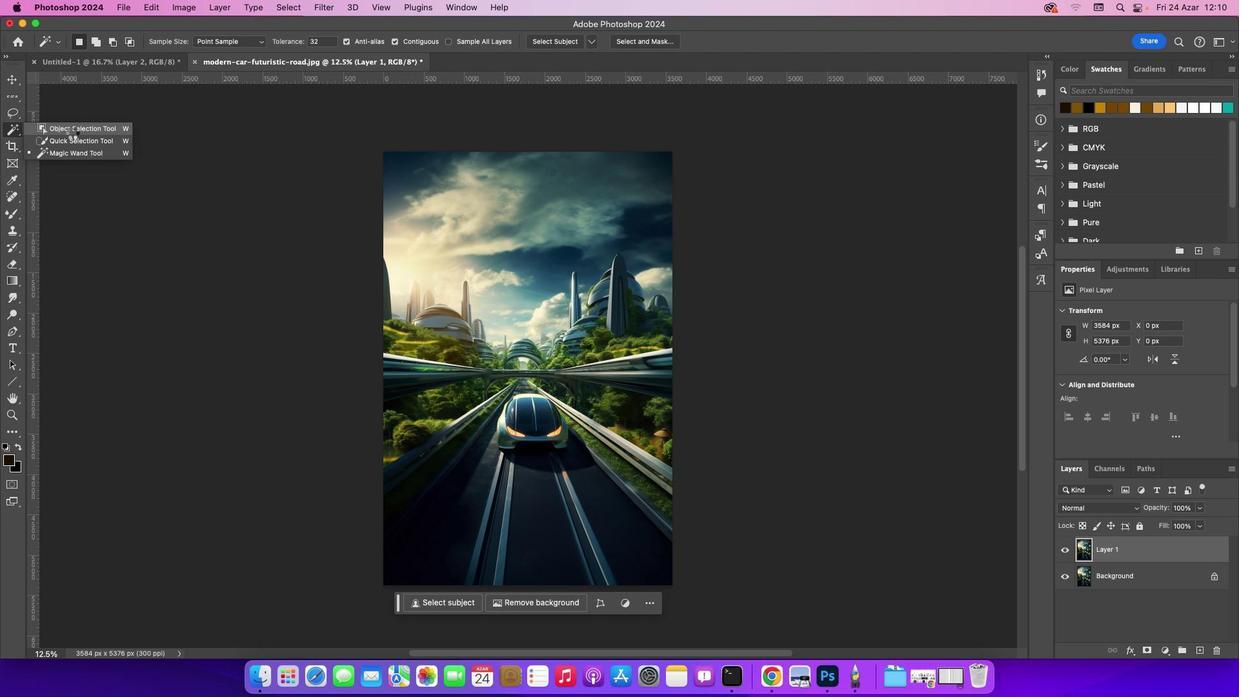 
Action: Mouse pressed left at (74, 135)
Screenshot: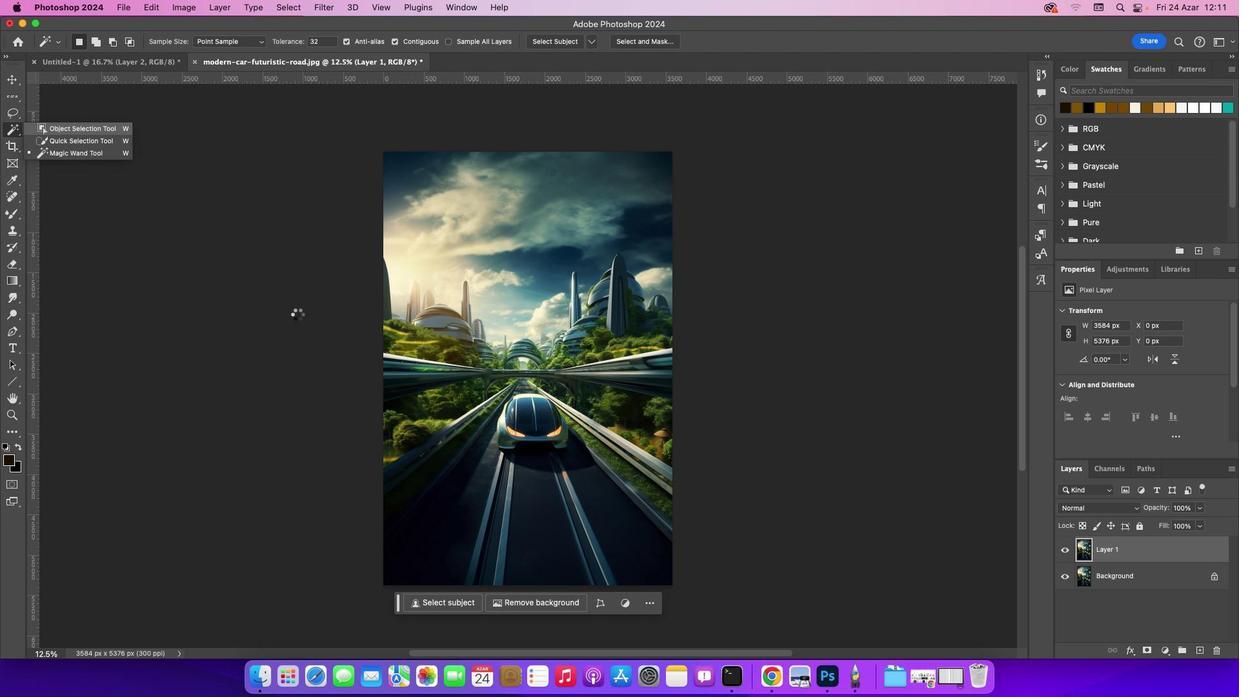 
Action: Mouse moved to (16, 81)
Screenshot: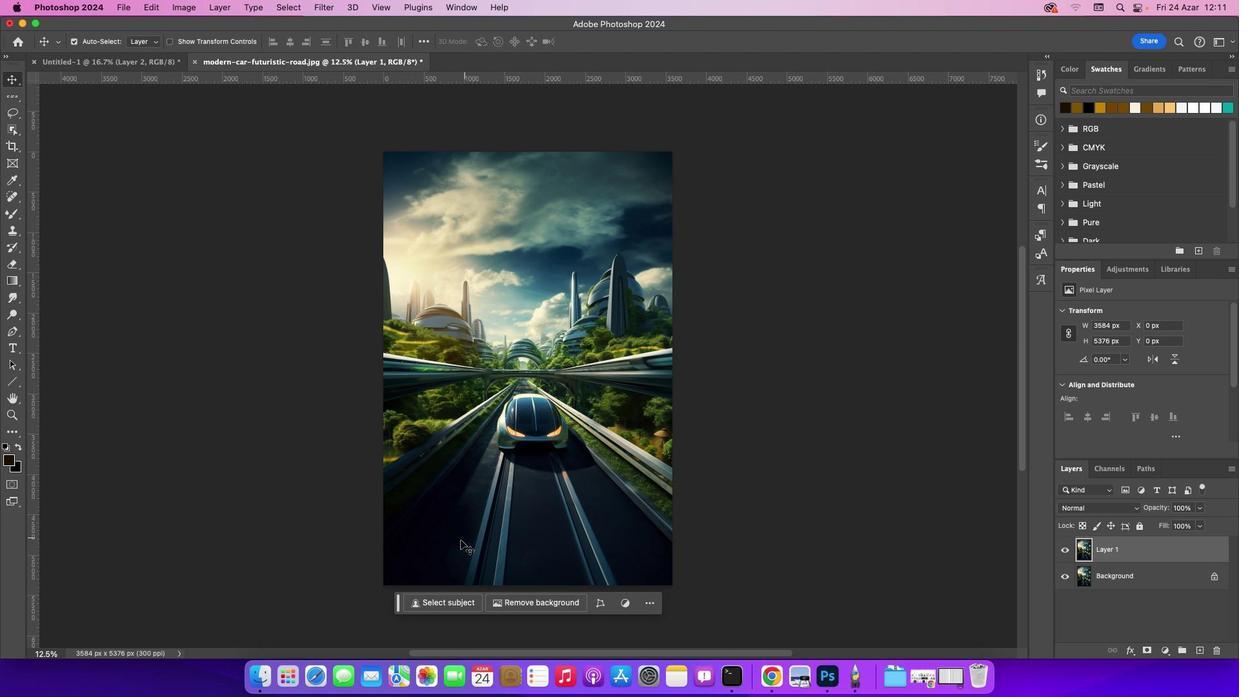 
Action: Mouse pressed left at (16, 81)
Screenshot: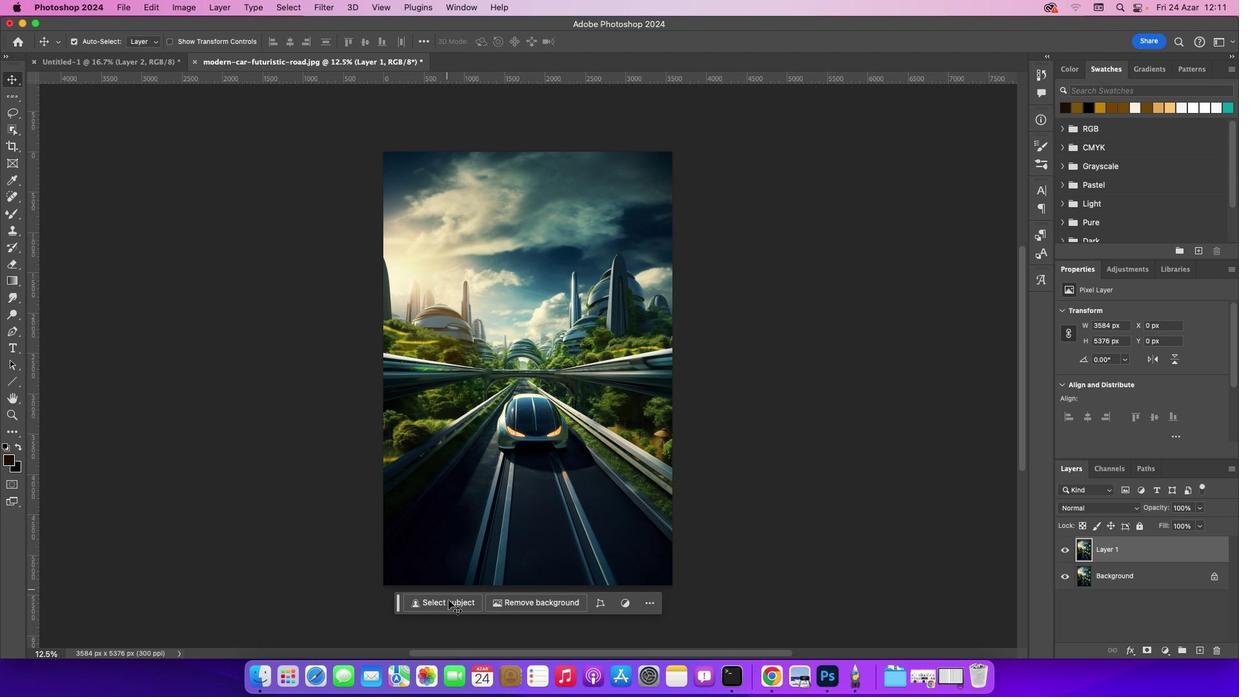 
Action: Mouse moved to (451, 605)
Screenshot: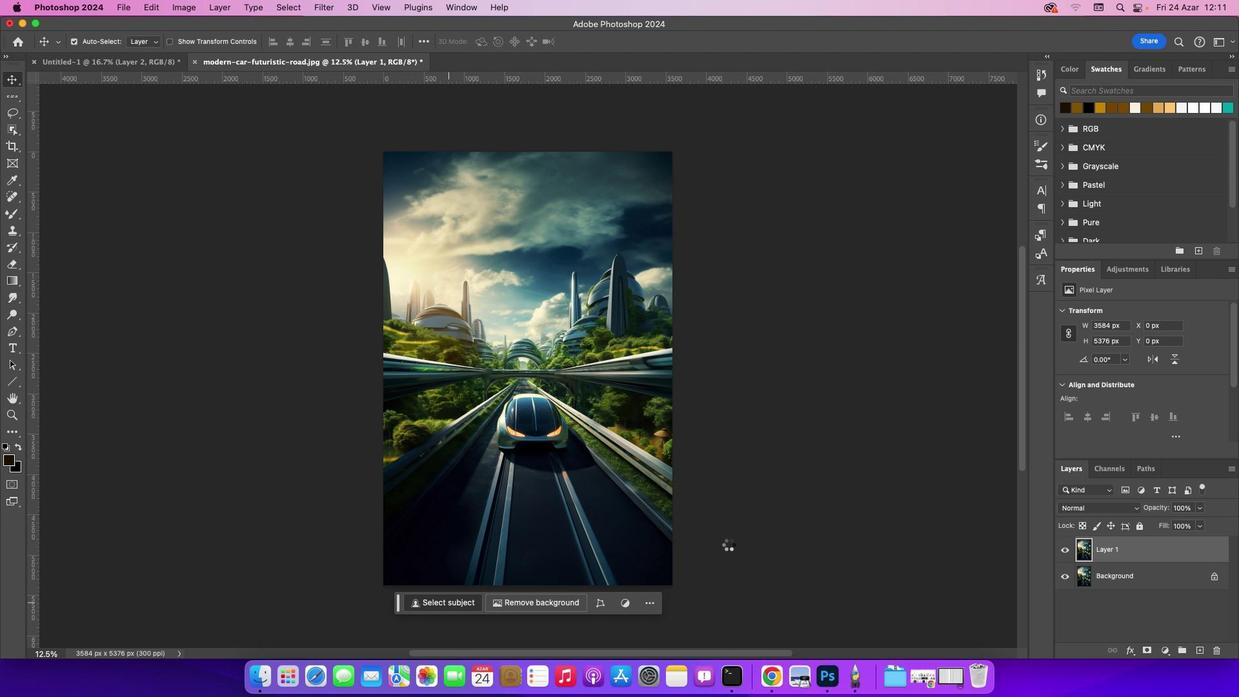 
Action: Mouse pressed left at (451, 605)
Screenshot: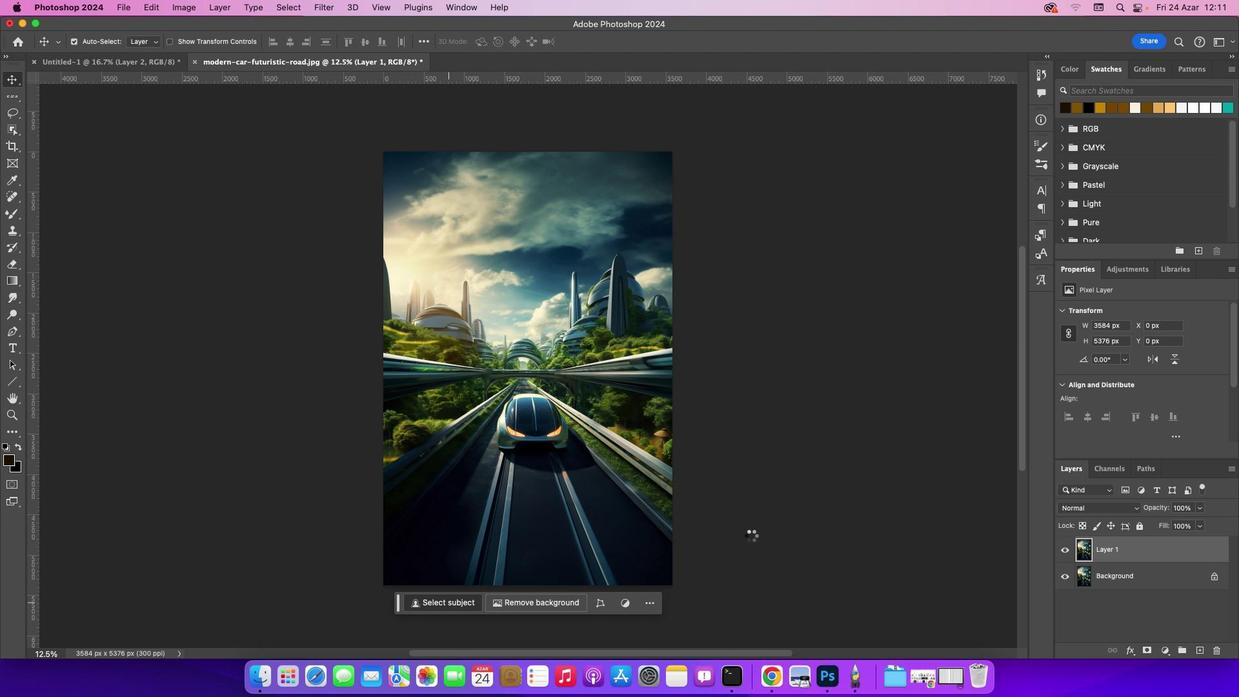
Action: Mouse moved to (207, 303)
Screenshot: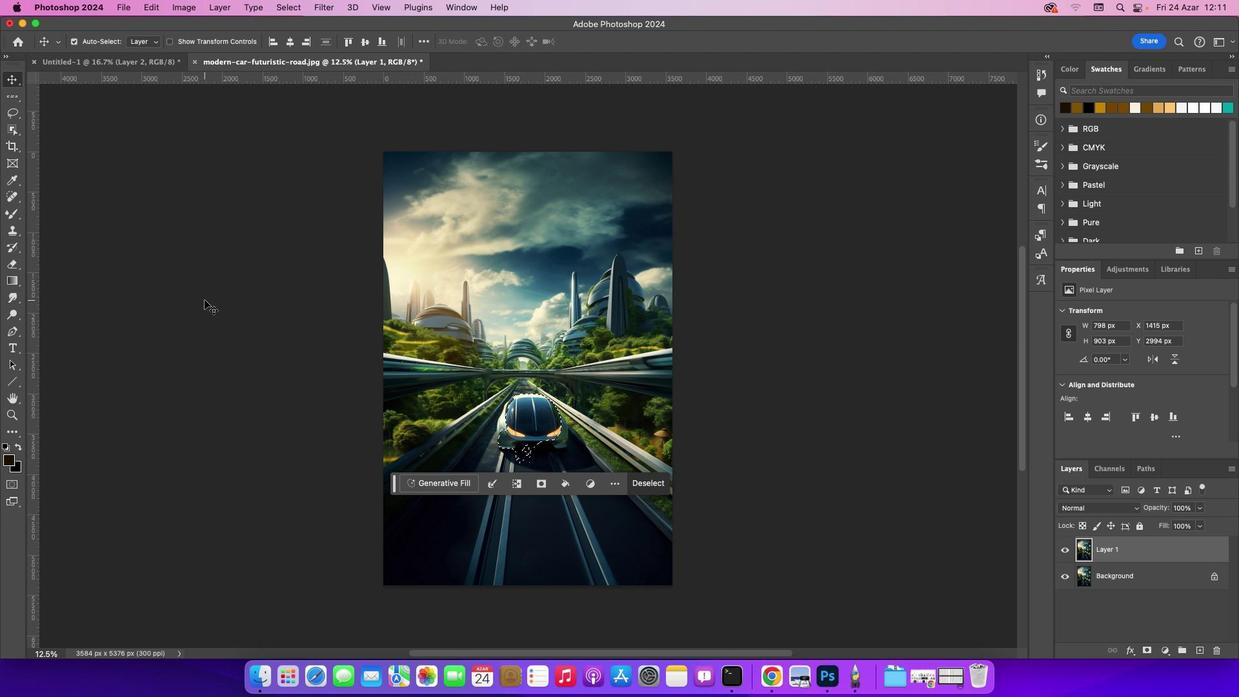 
Action: Key pressed Key.cmd'd'
Screenshot: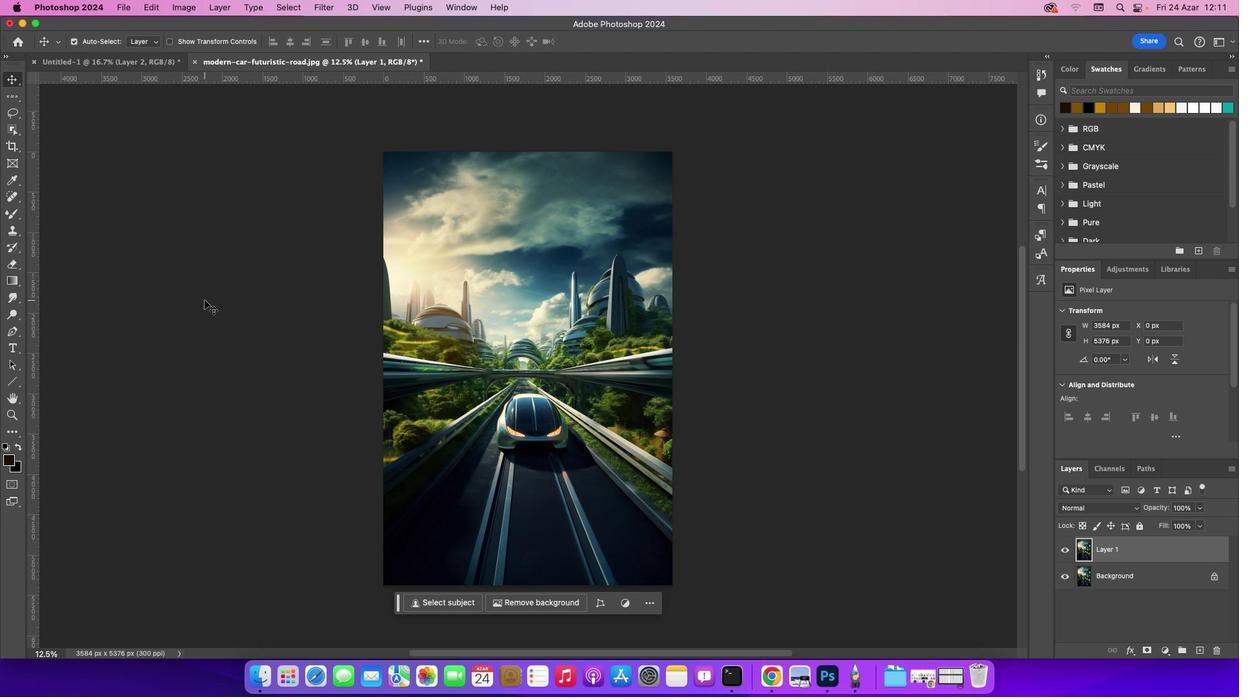 
Action: Mouse moved to (9, 130)
Screenshot: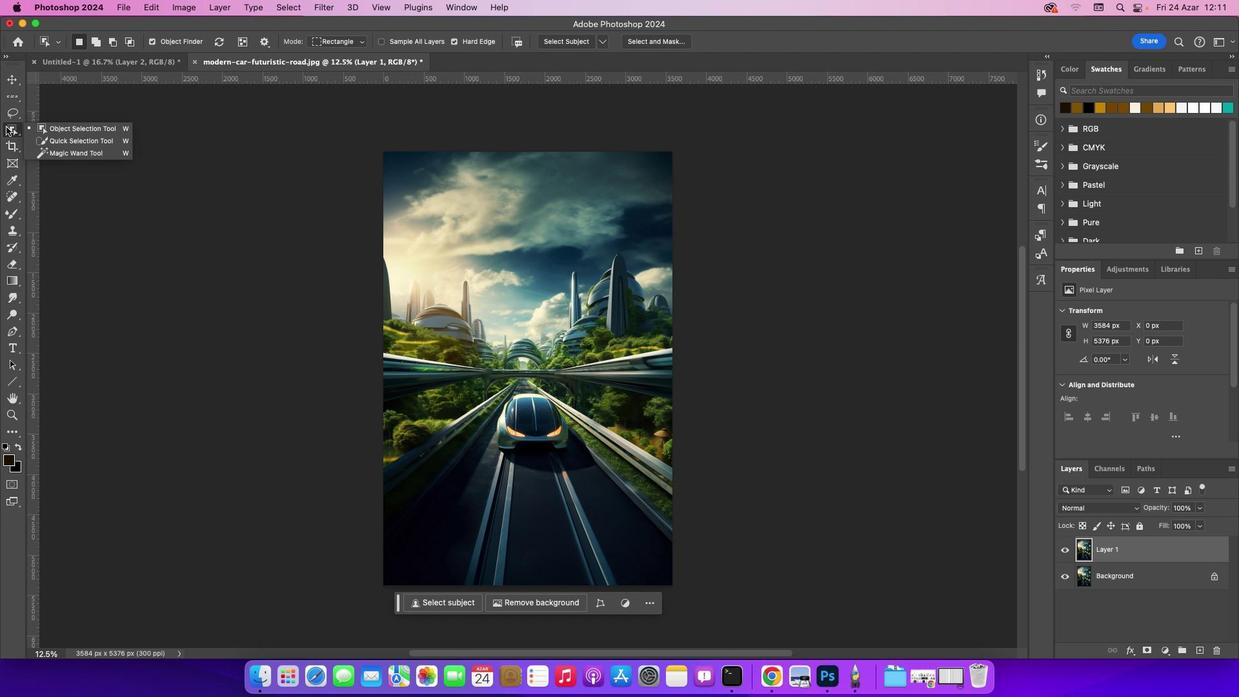 
Action: Mouse pressed left at (9, 130)
Screenshot: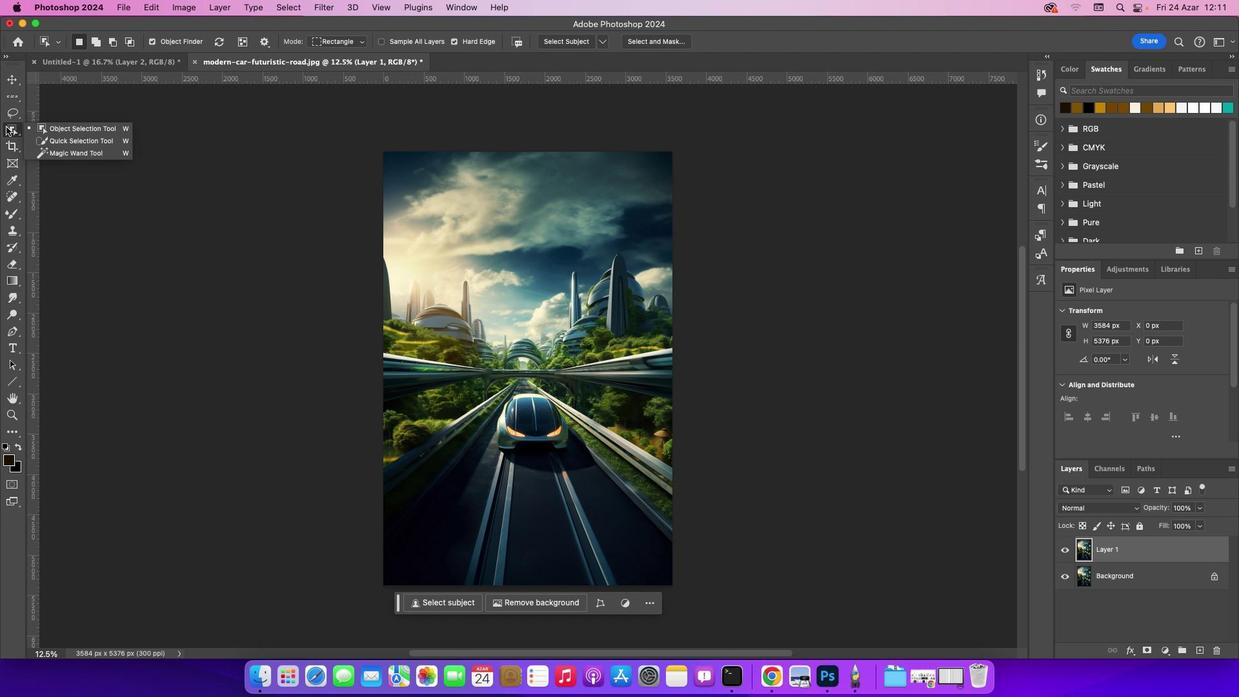 
Action: Mouse moved to (61, 148)
Screenshot: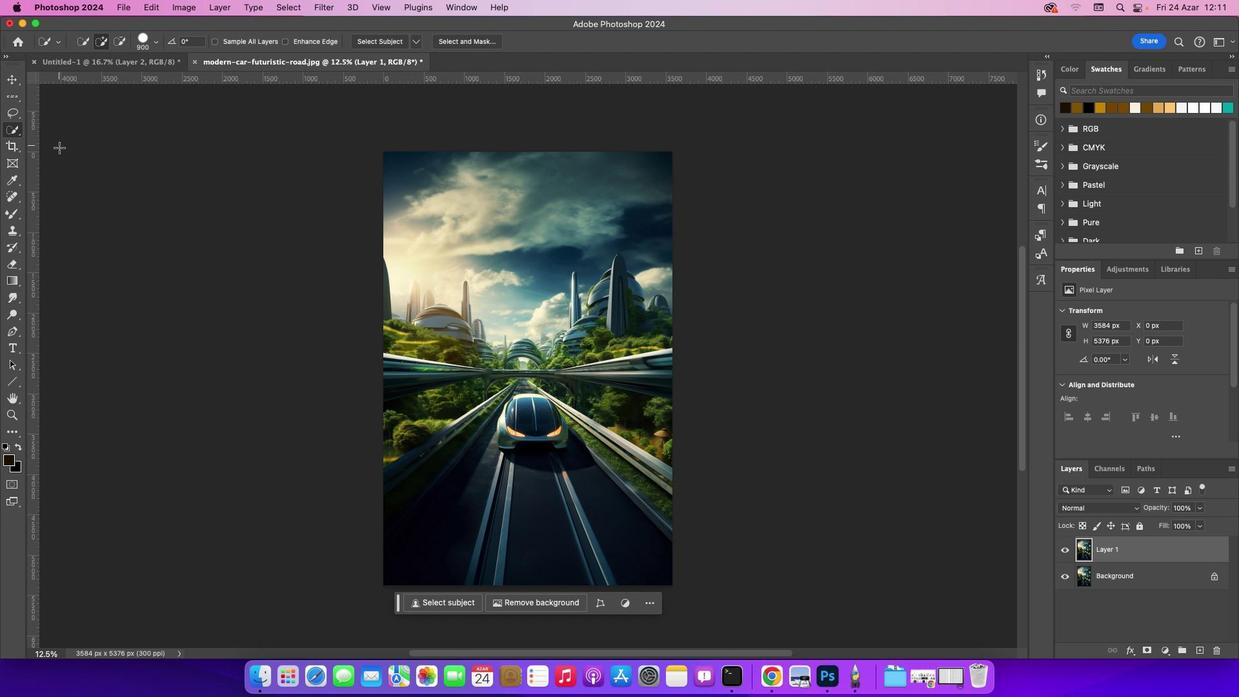 
Action: Mouse pressed left at (61, 148)
Screenshot: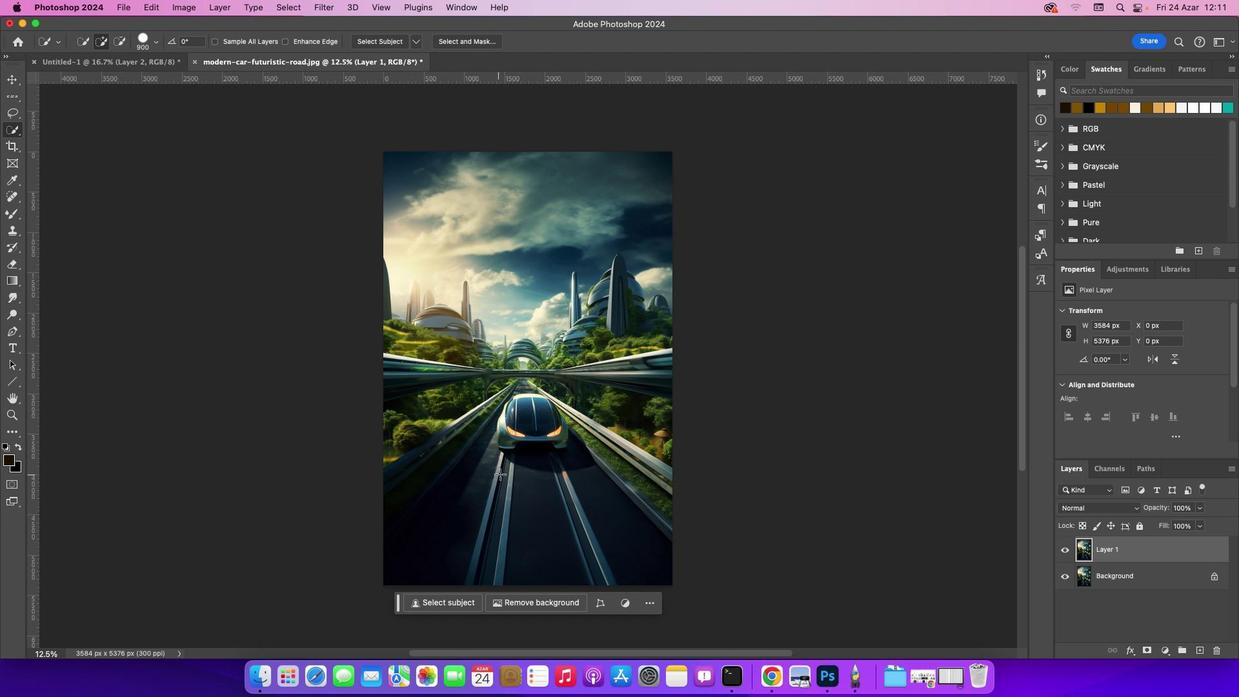 
Action: Mouse moved to (517, 422)
Screenshot: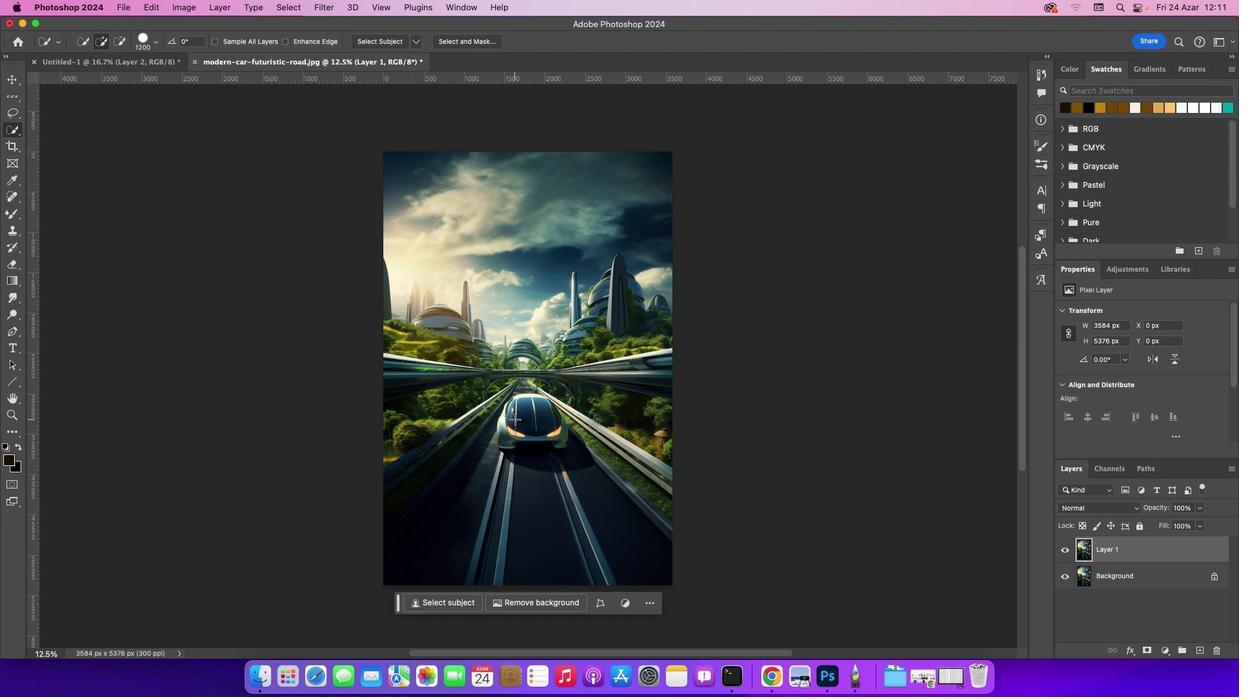 
Action: Key pressed ']'']'']'']'
Screenshot: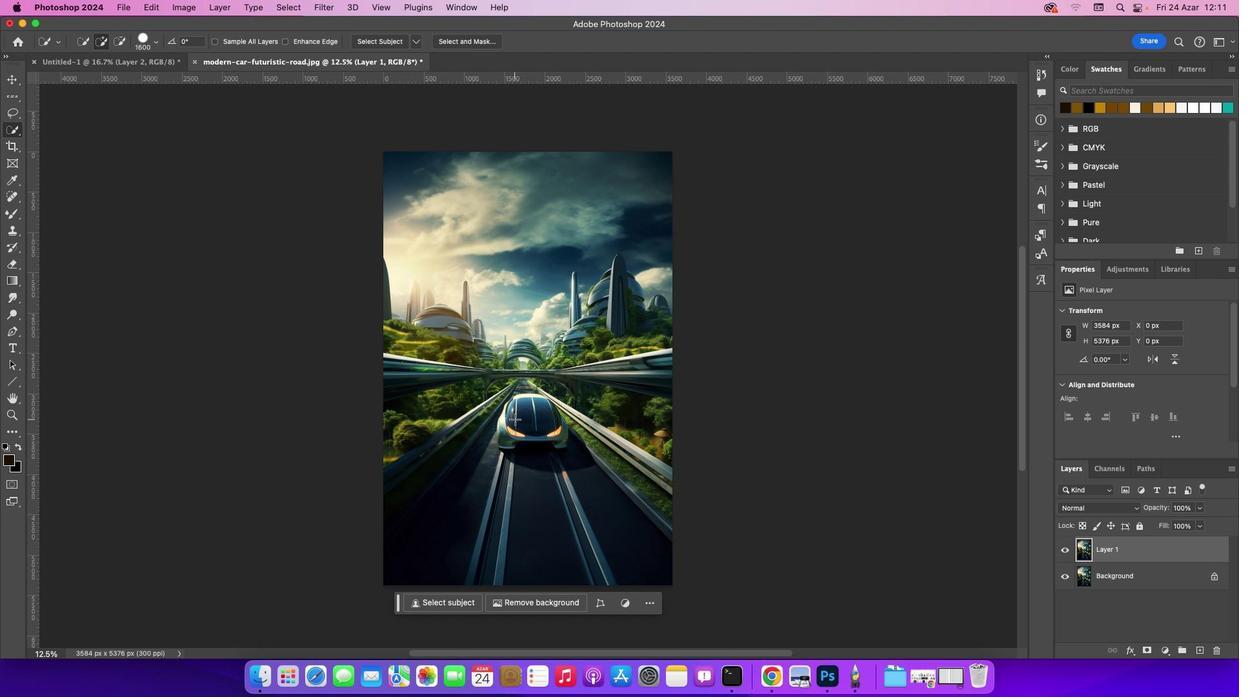 
Action: Mouse moved to (517, 422)
Screenshot: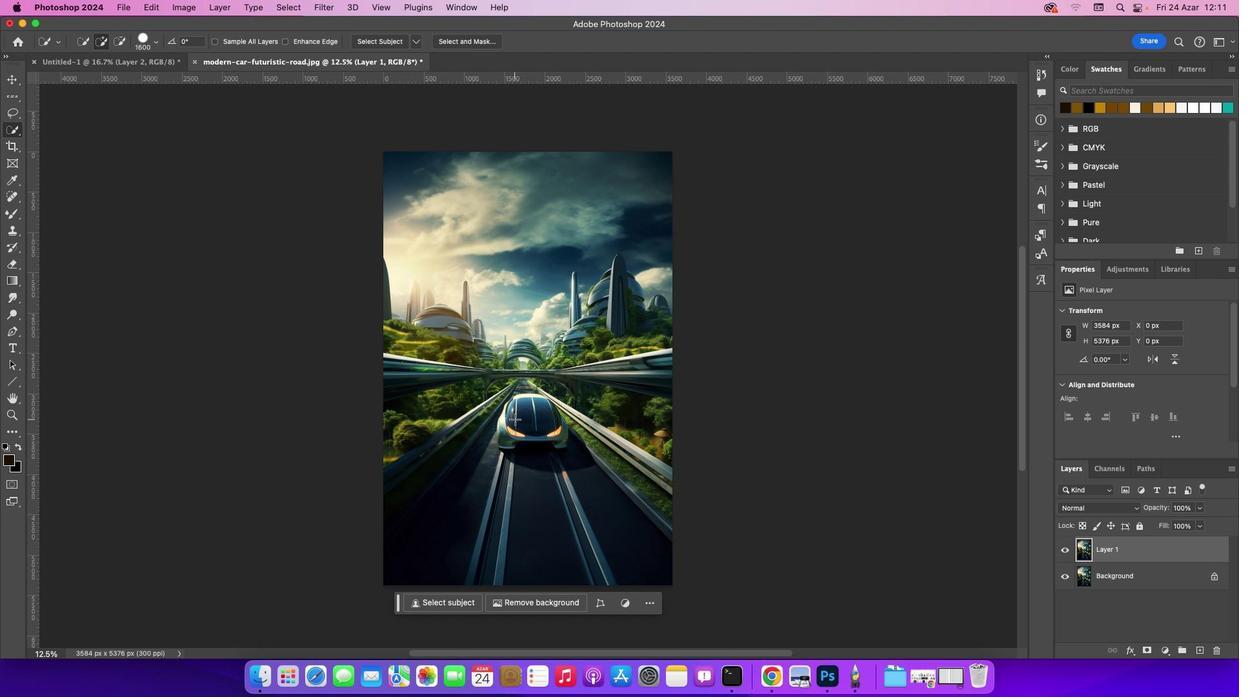 
Action: Key pressed ']'']'']'
Screenshot: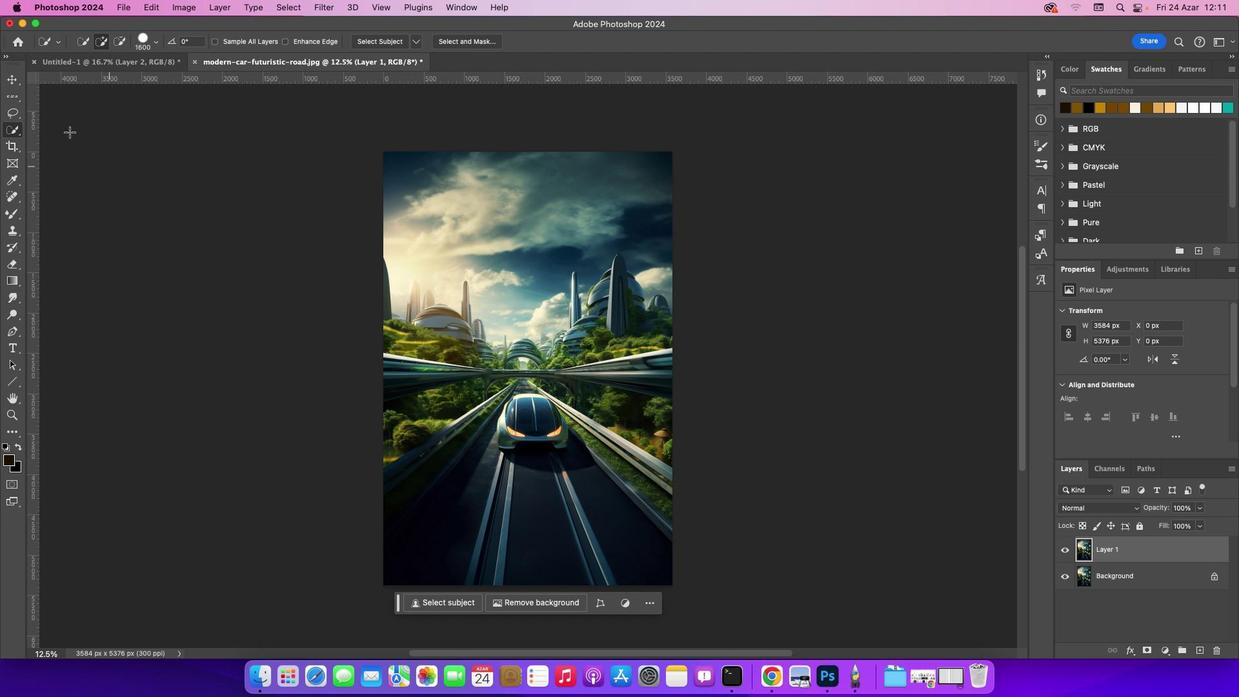 
Action: Mouse moved to (85, 48)
Screenshot: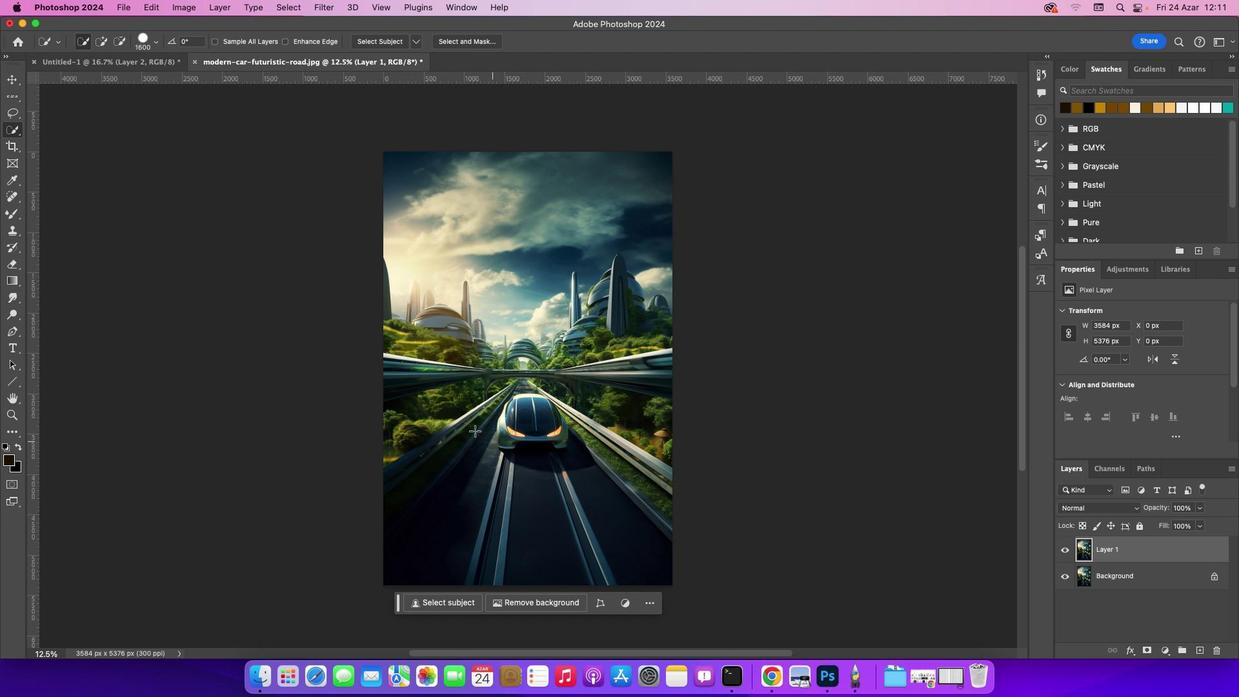 
Action: Mouse pressed left at (85, 48)
Screenshot: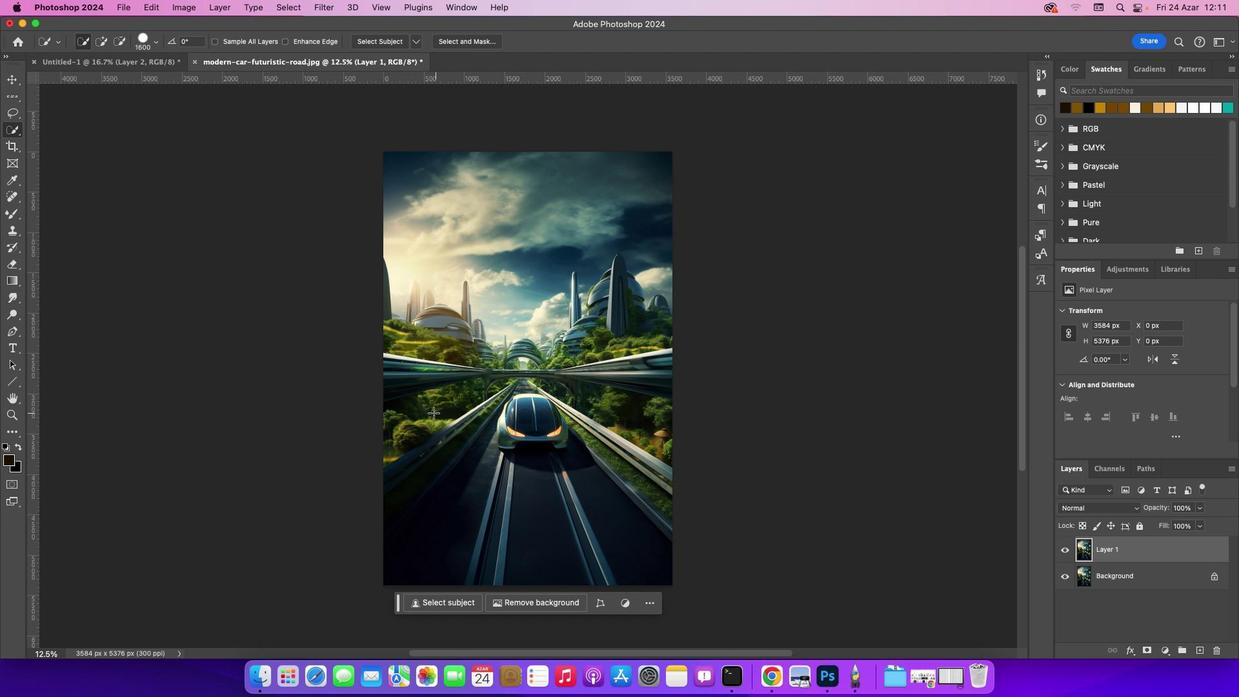 
Action: Mouse moved to (436, 415)
Screenshot: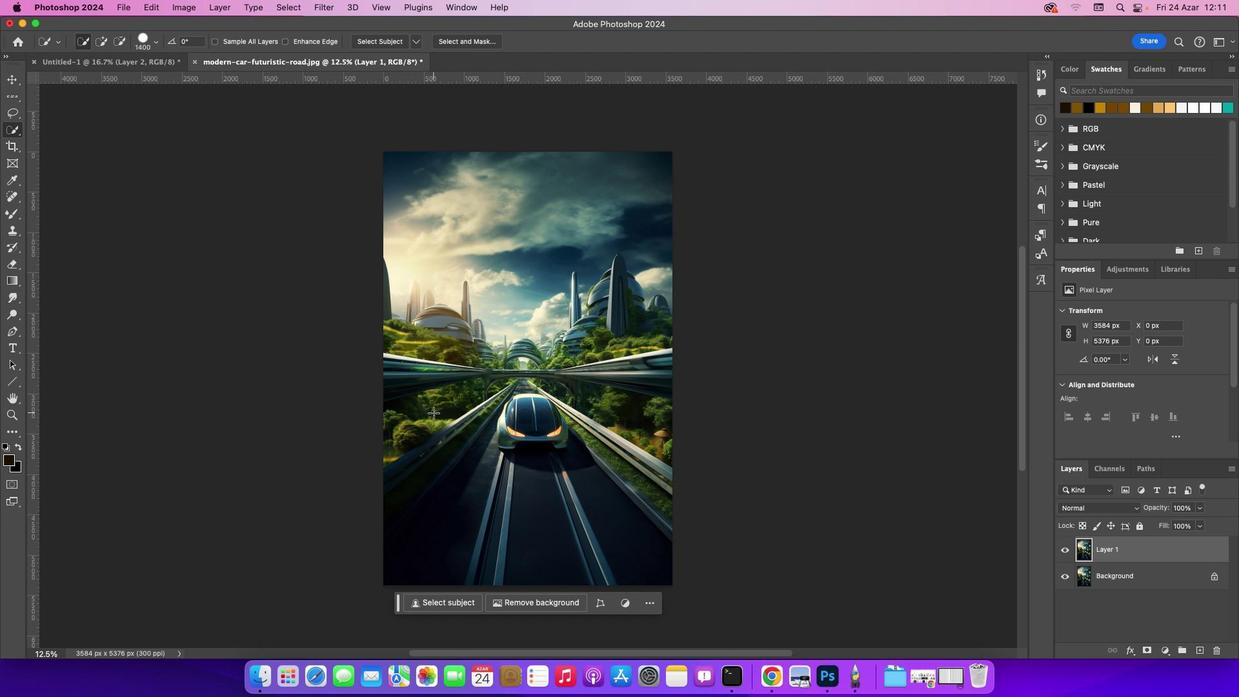 
Action: Key pressed '[''[''[''[''[''[''[''[''[''['
Screenshot: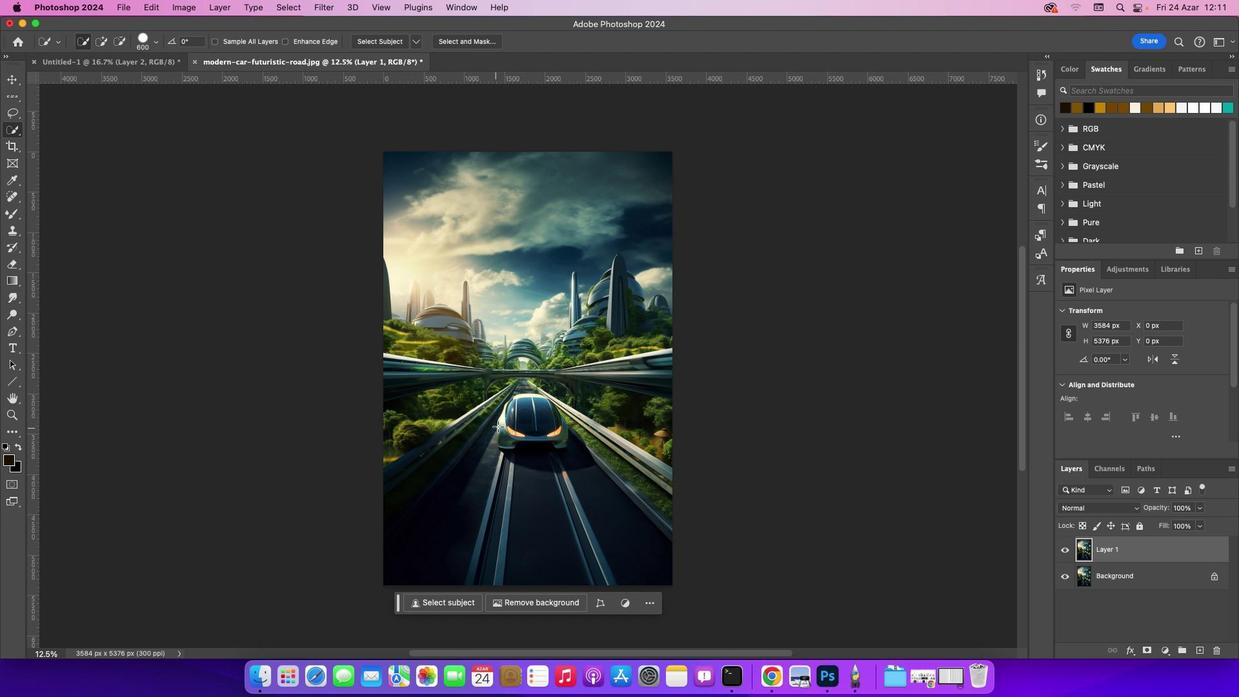 
Action: Mouse moved to (522, 414)
Screenshot: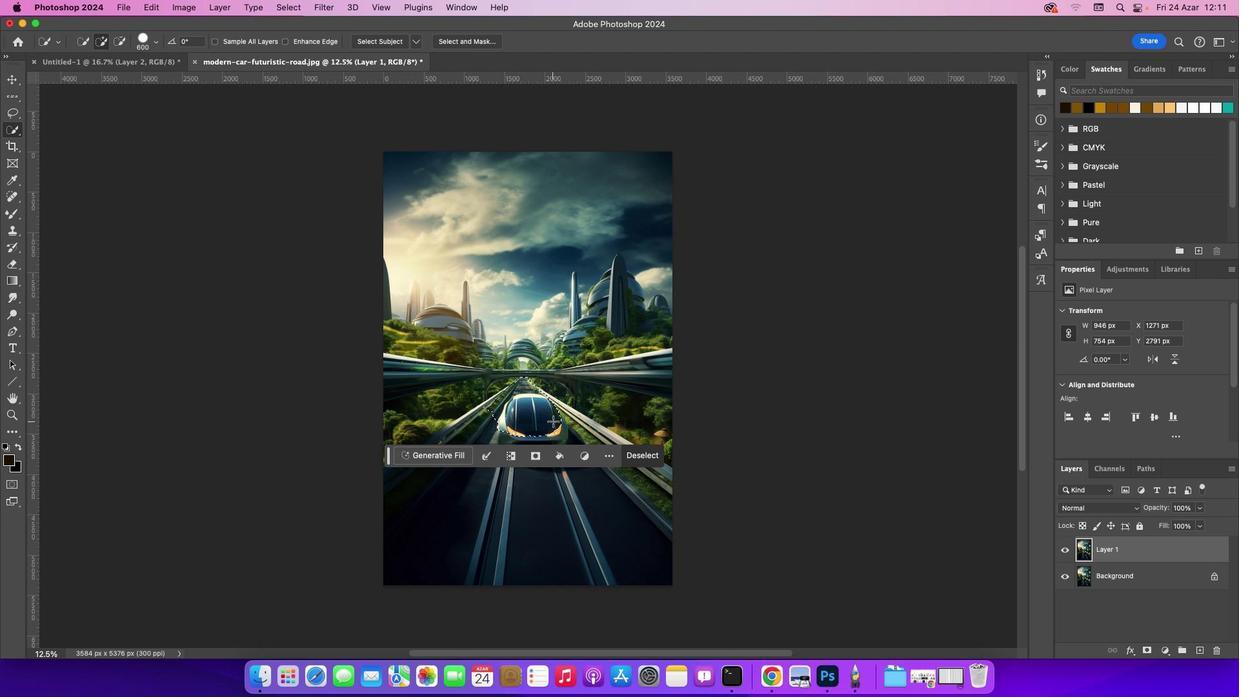 
Action: Mouse pressed left at (522, 414)
Screenshot: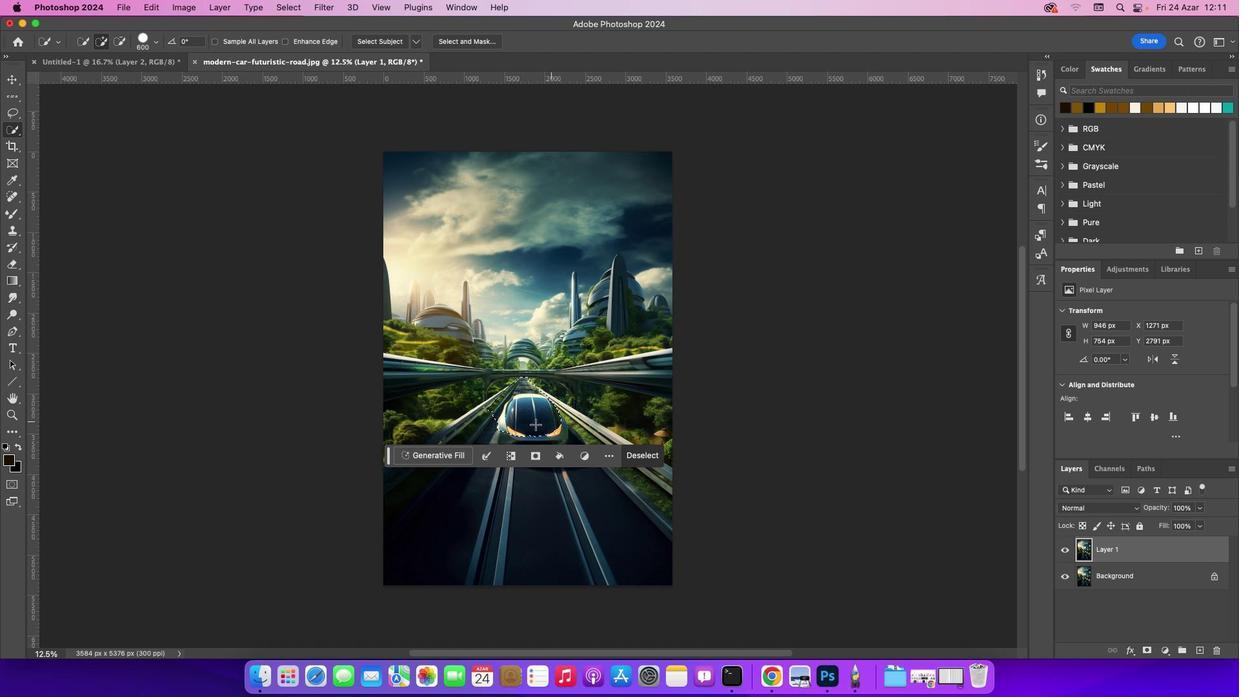 
Action: Mouse moved to (508, 435)
Screenshot: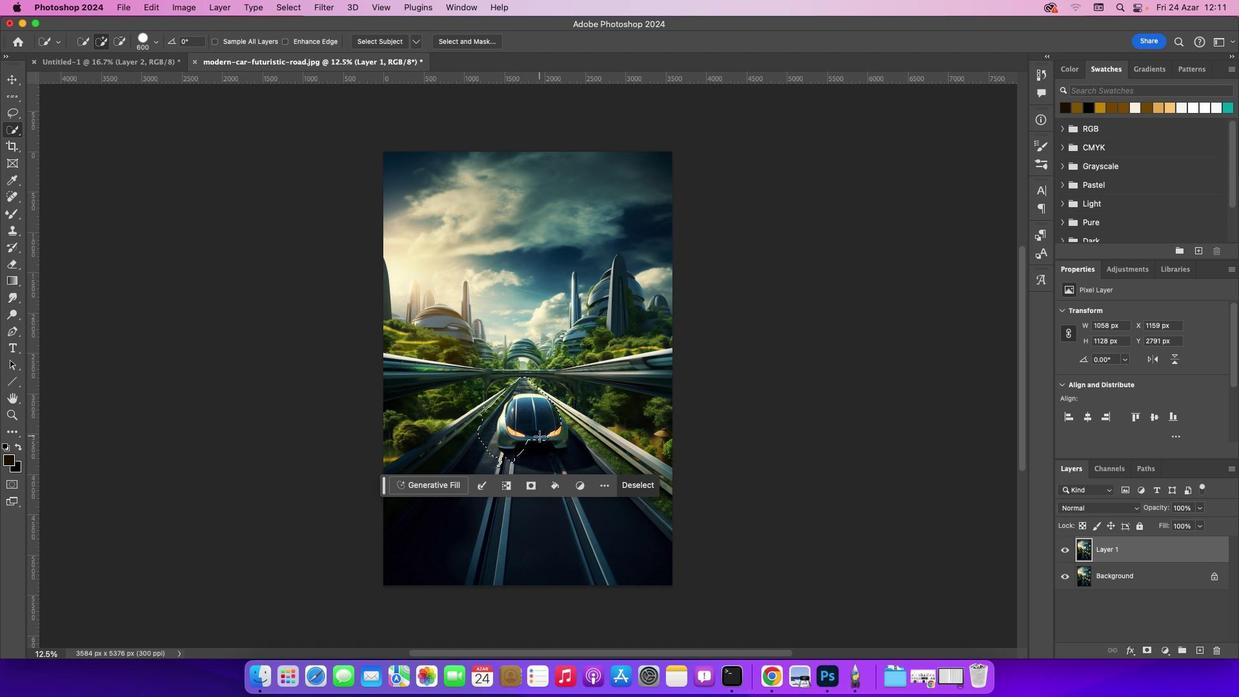 
Action: Mouse pressed left at (508, 435)
Screenshot: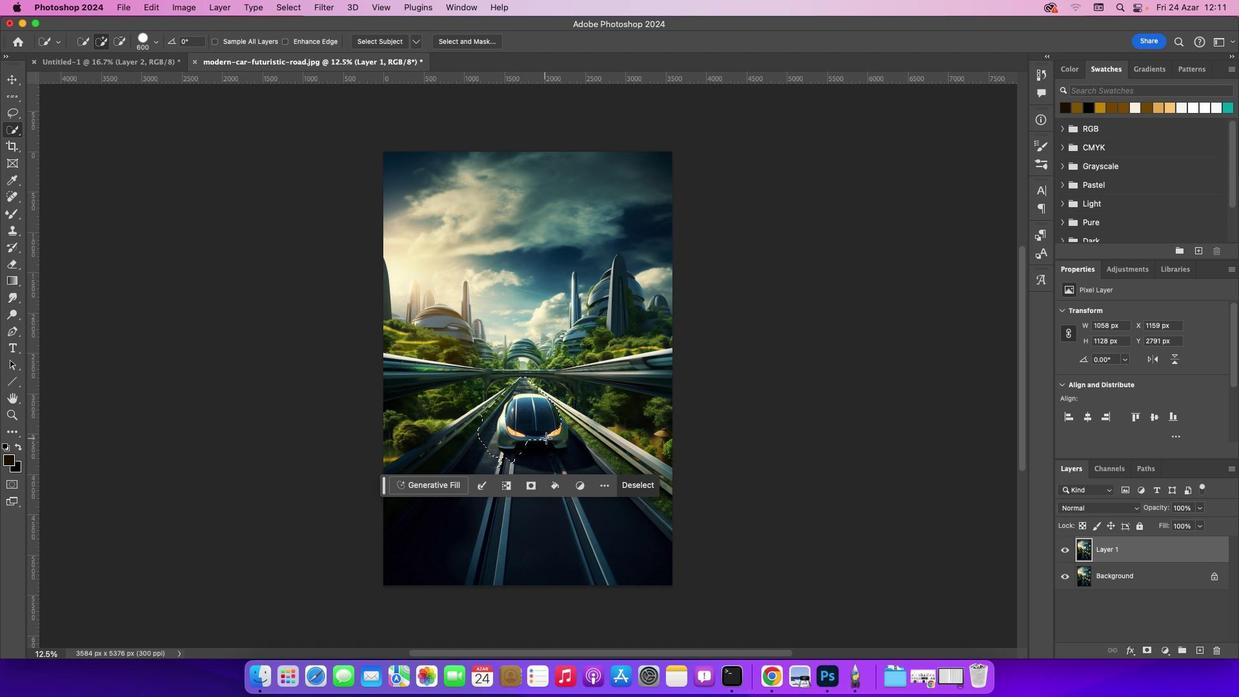 
Action: Mouse moved to (549, 441)
Screenshot: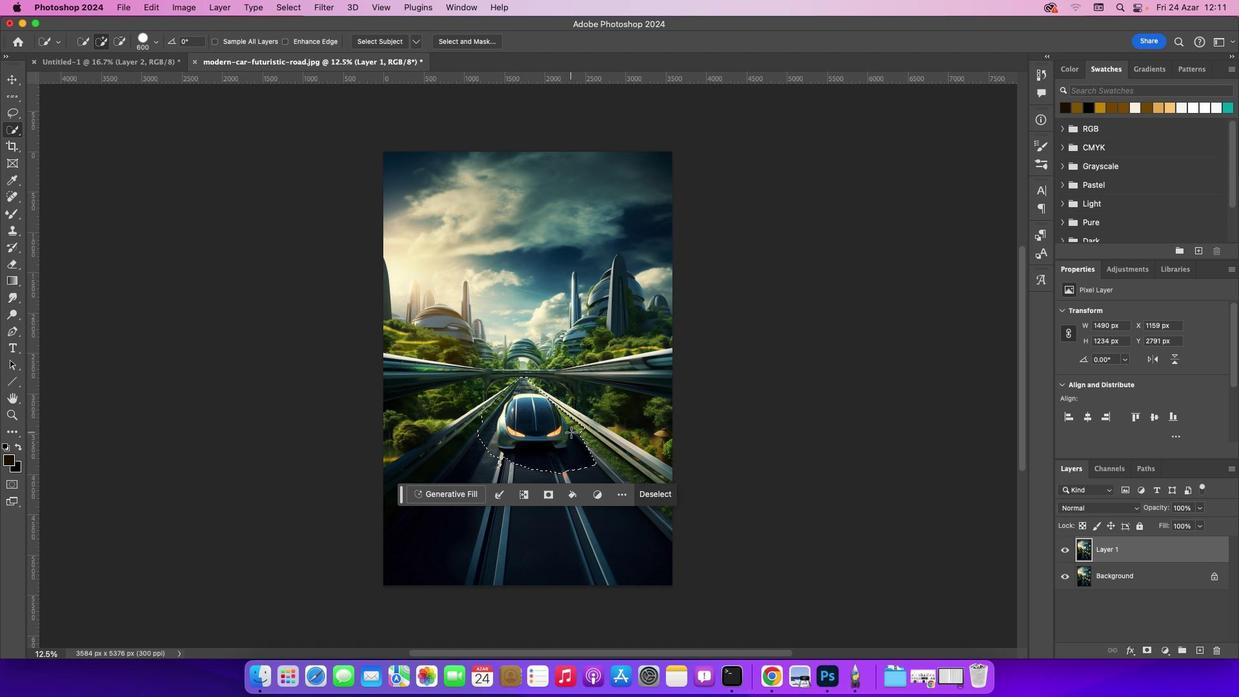 
Action: Mouse pressed left at (549, 441)
Screenshot: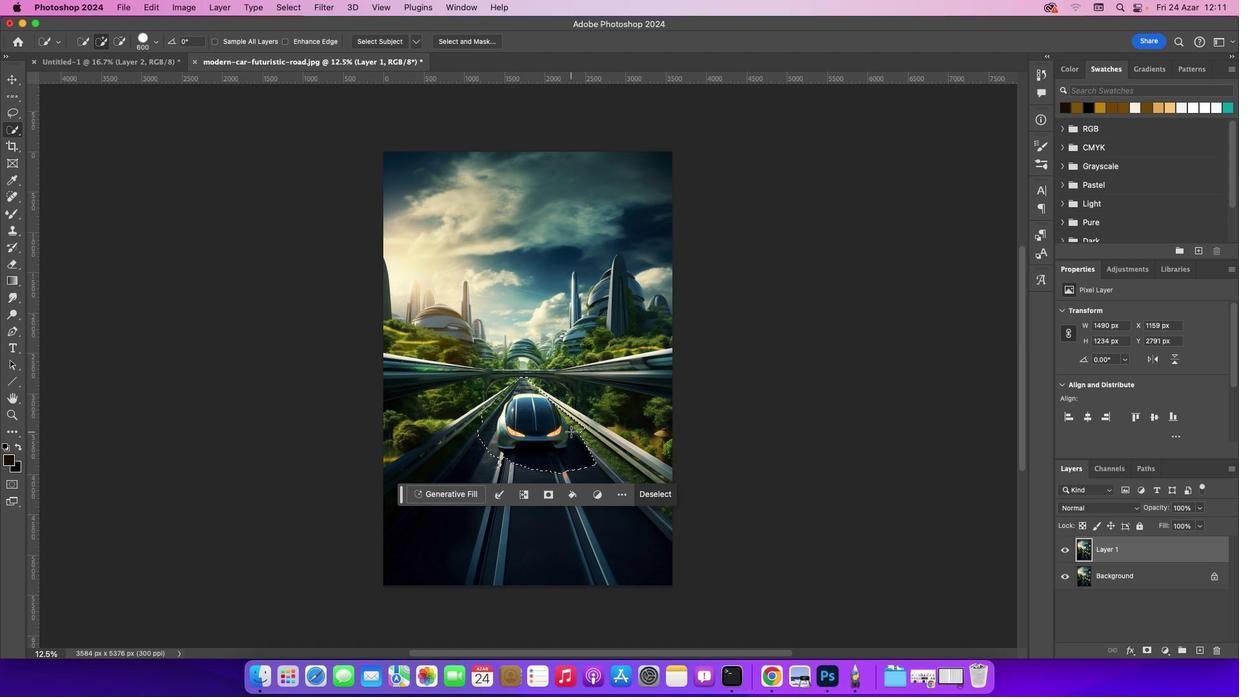 
Action: Mouse moved to (586, 427)
Screenshot: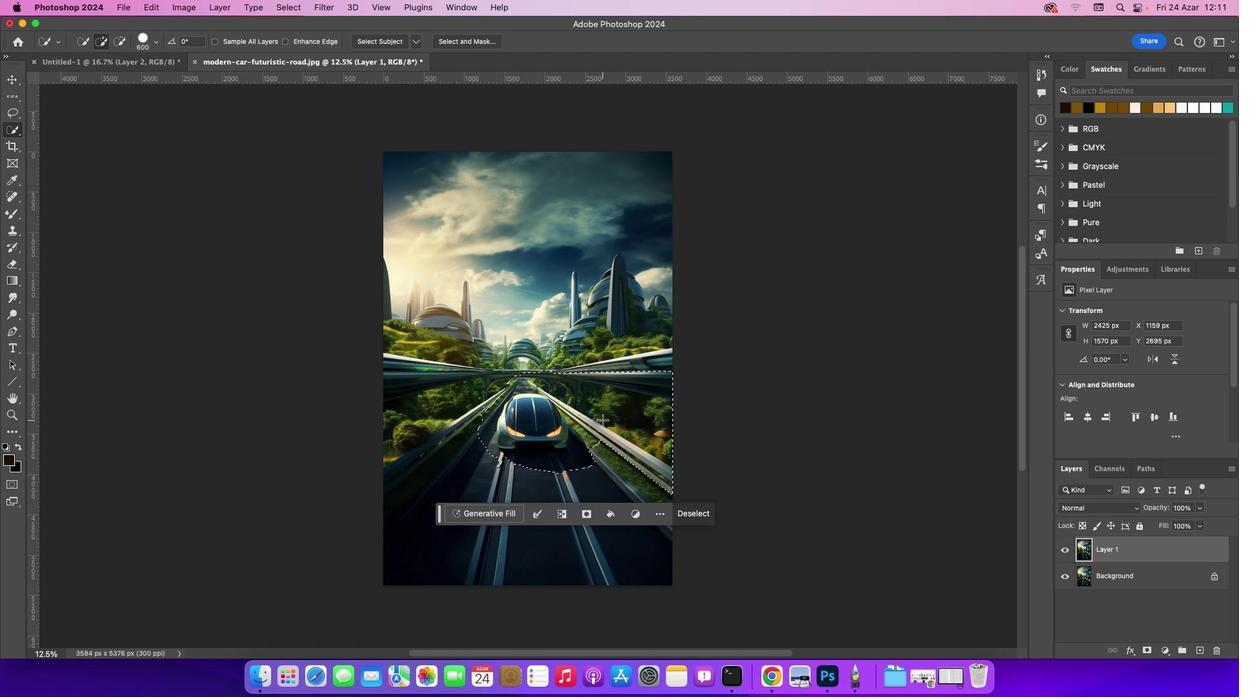 
Action: Mouse pressed left at (586, 427)
Screenshot: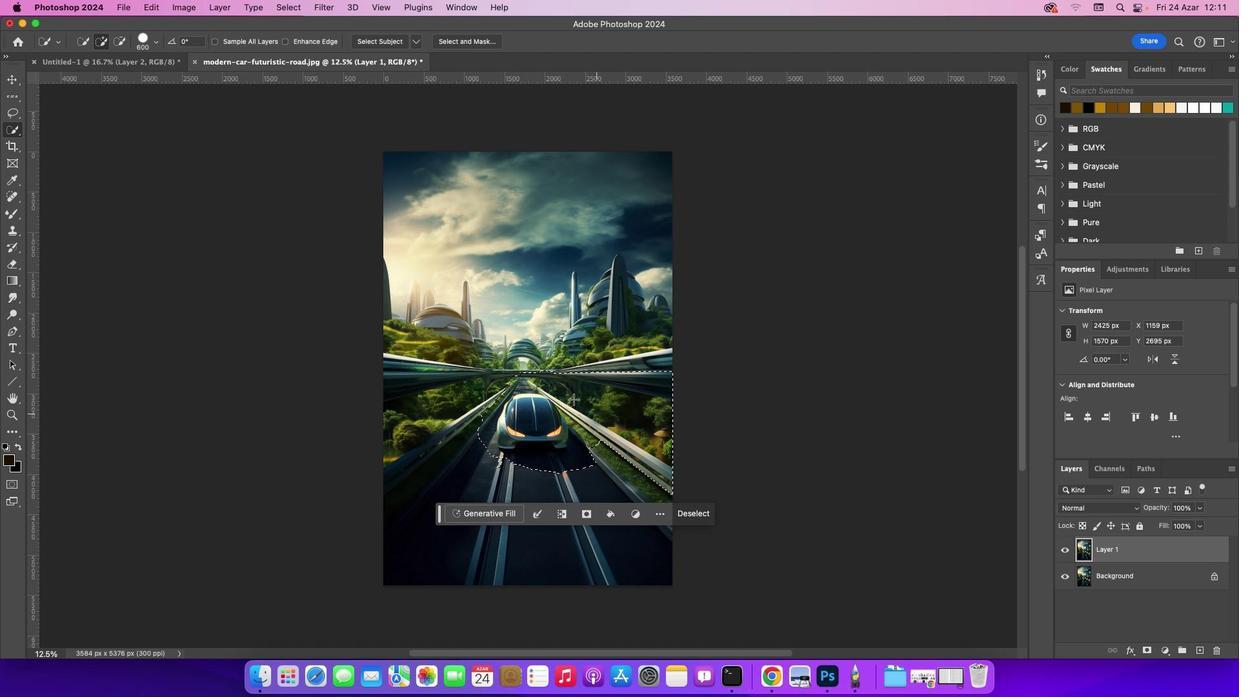 
Action: Mouse moved to (488, 442)
Screenshot: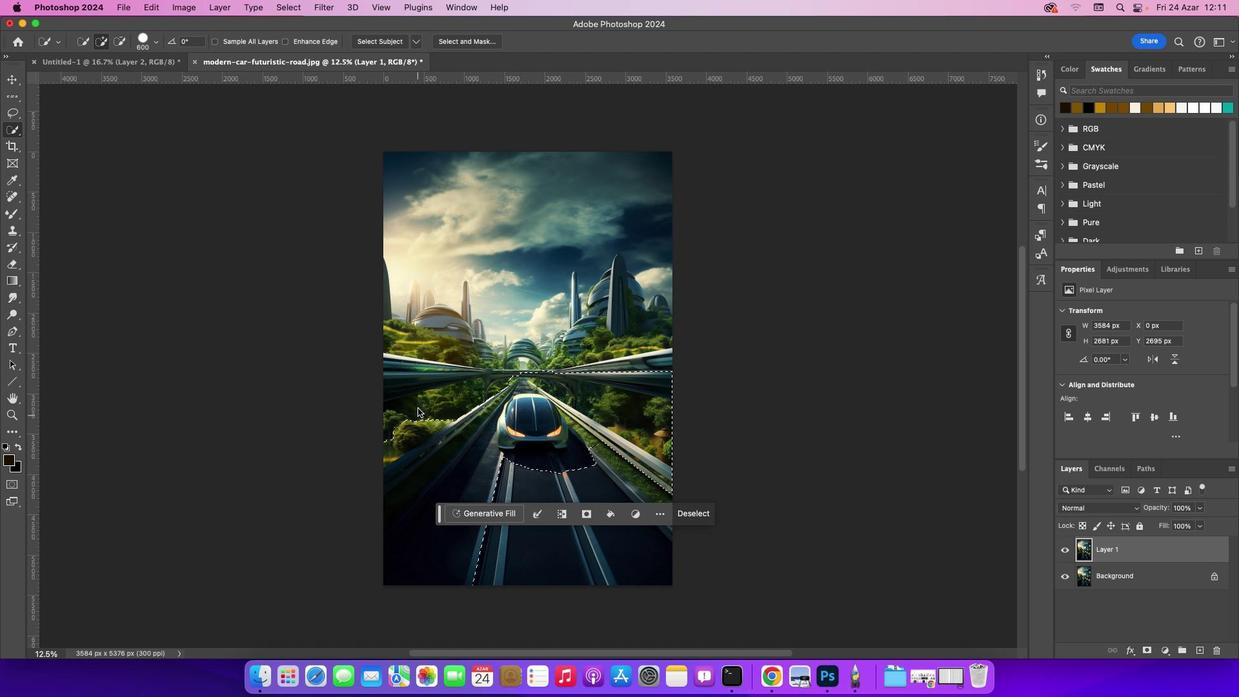 
Action: Mouse pressed left at (488, 442)
Screenshot: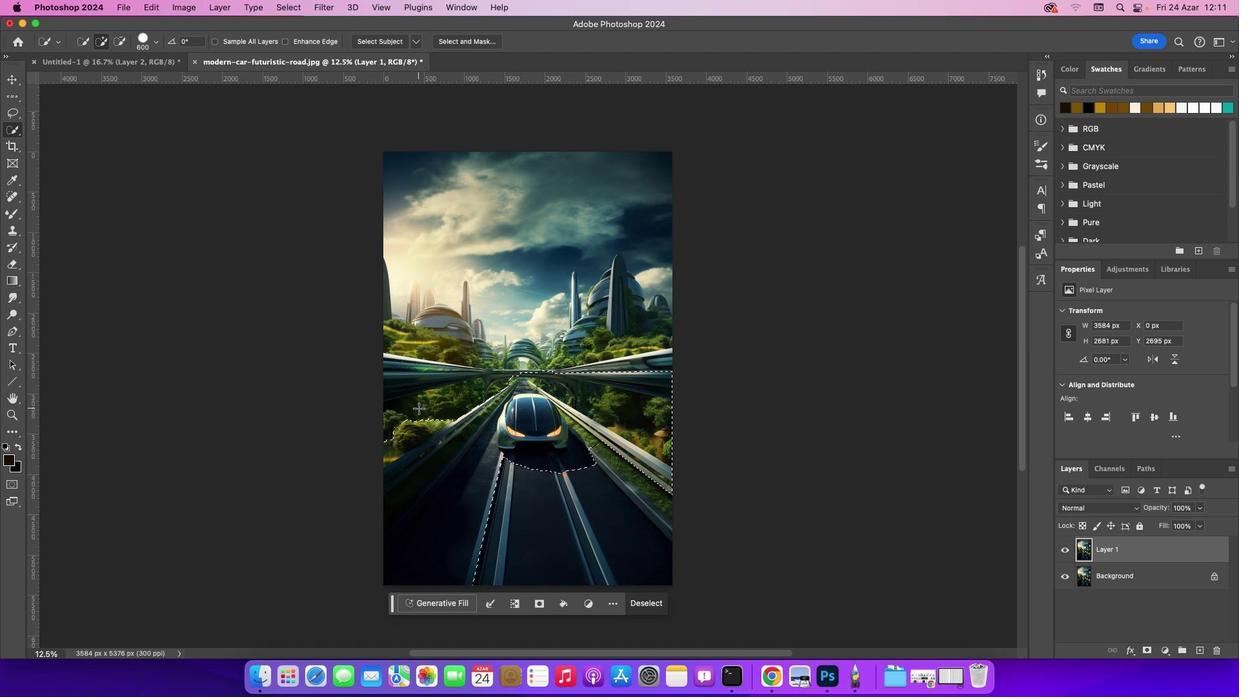 
Action: Mouse moved to (421, 411)
Screenshot: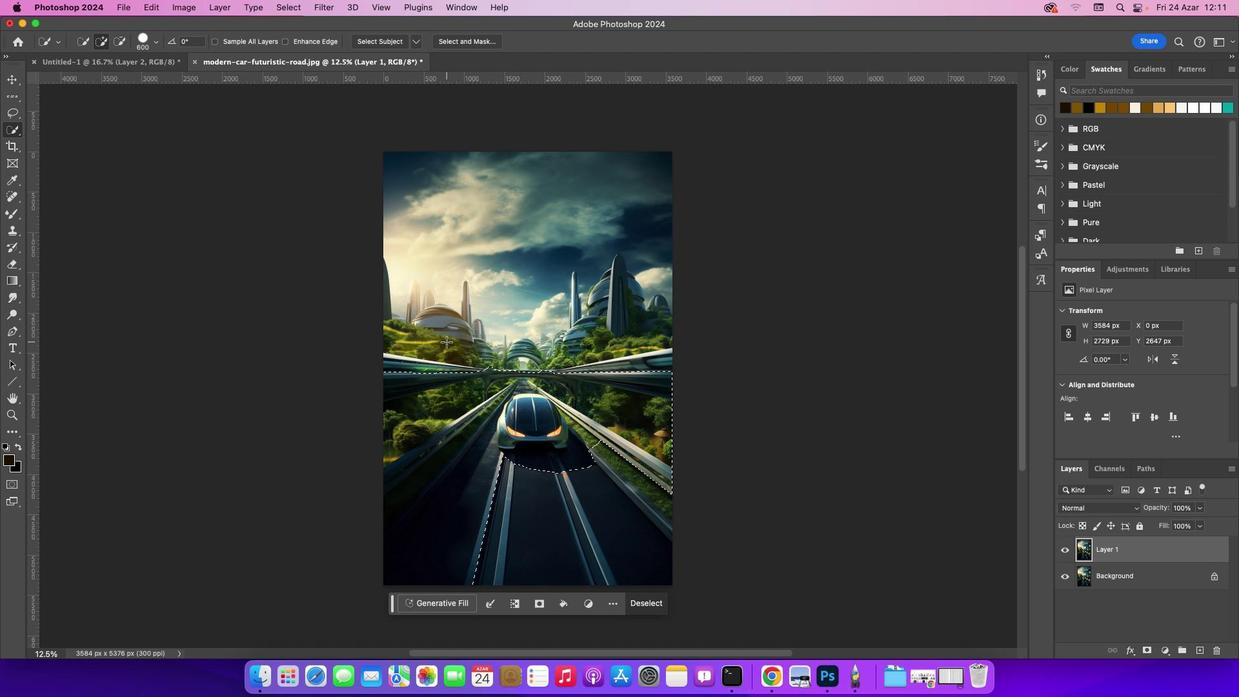 
Action: Mouse pressed left at (421, 411)
Screenshot: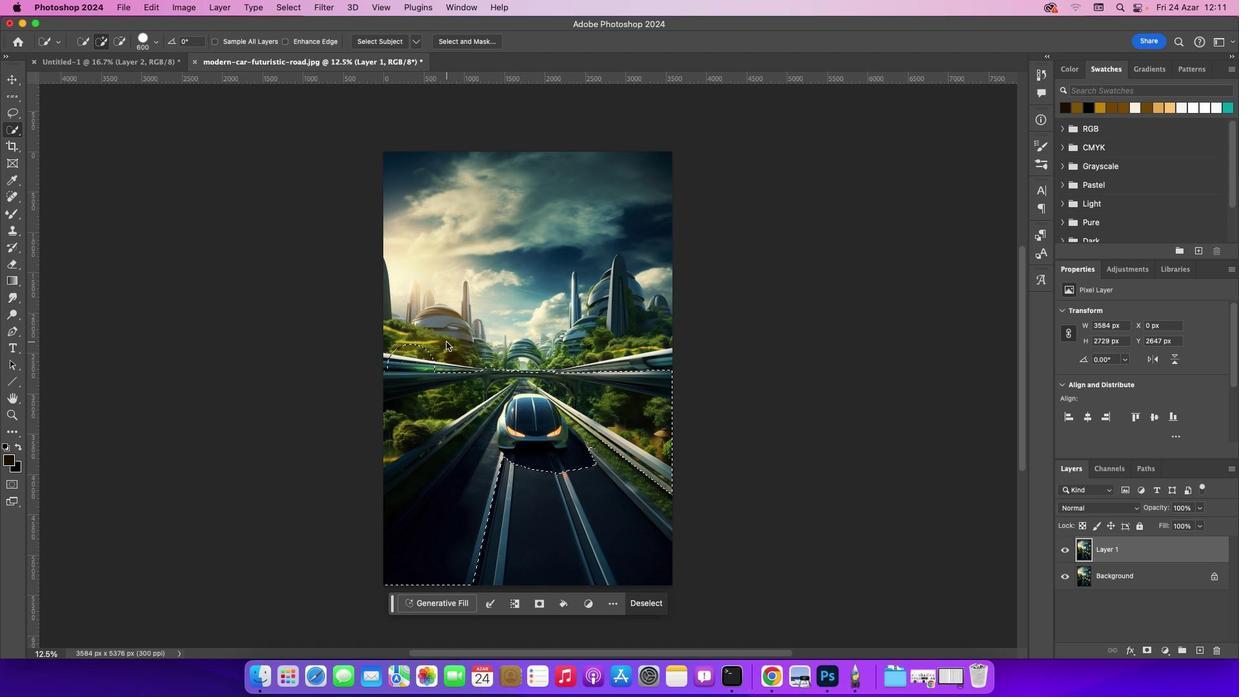
Action: Mouse moved to (414, 371)
Screenshot: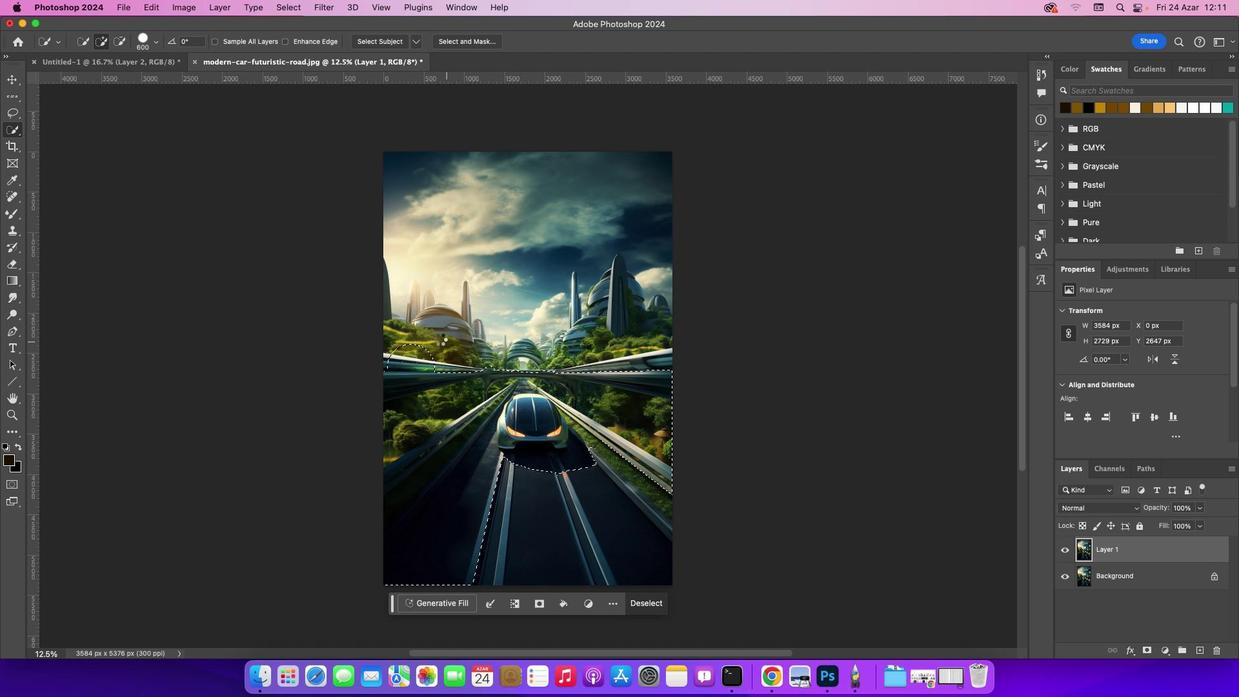 
Action: Mouse pressed left at (414, 371)
Screenshot: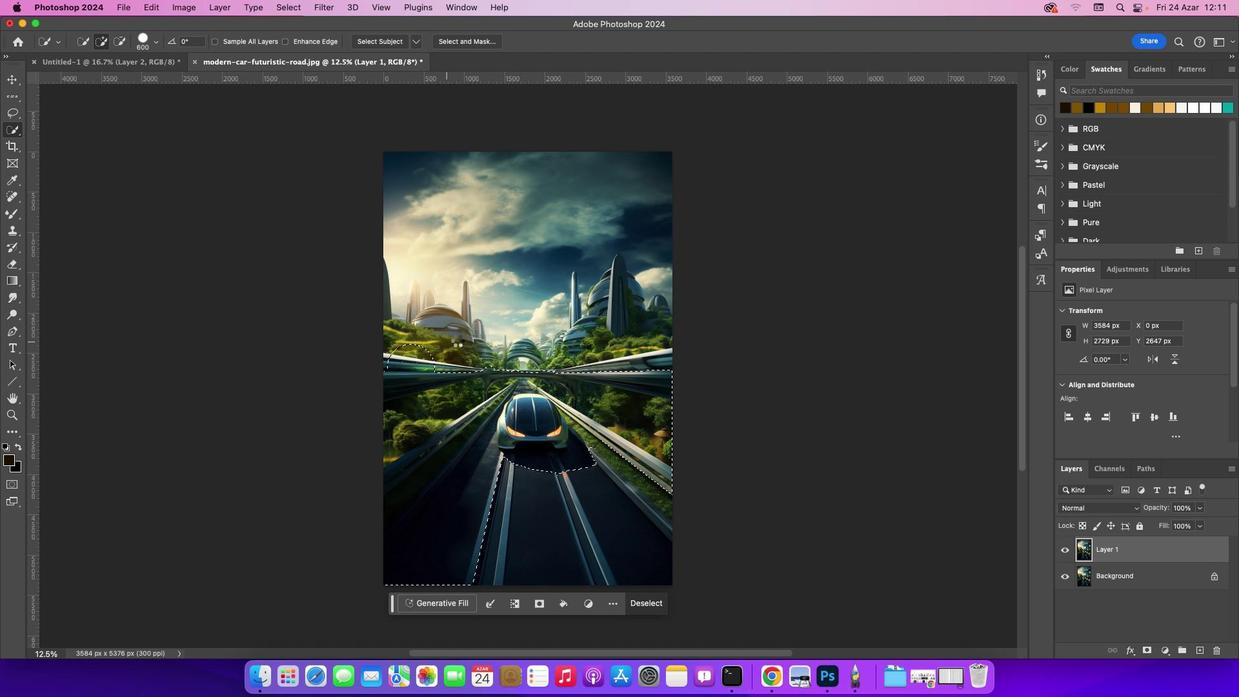 
Action: Mouse moved to (462, 344)
Screenshot: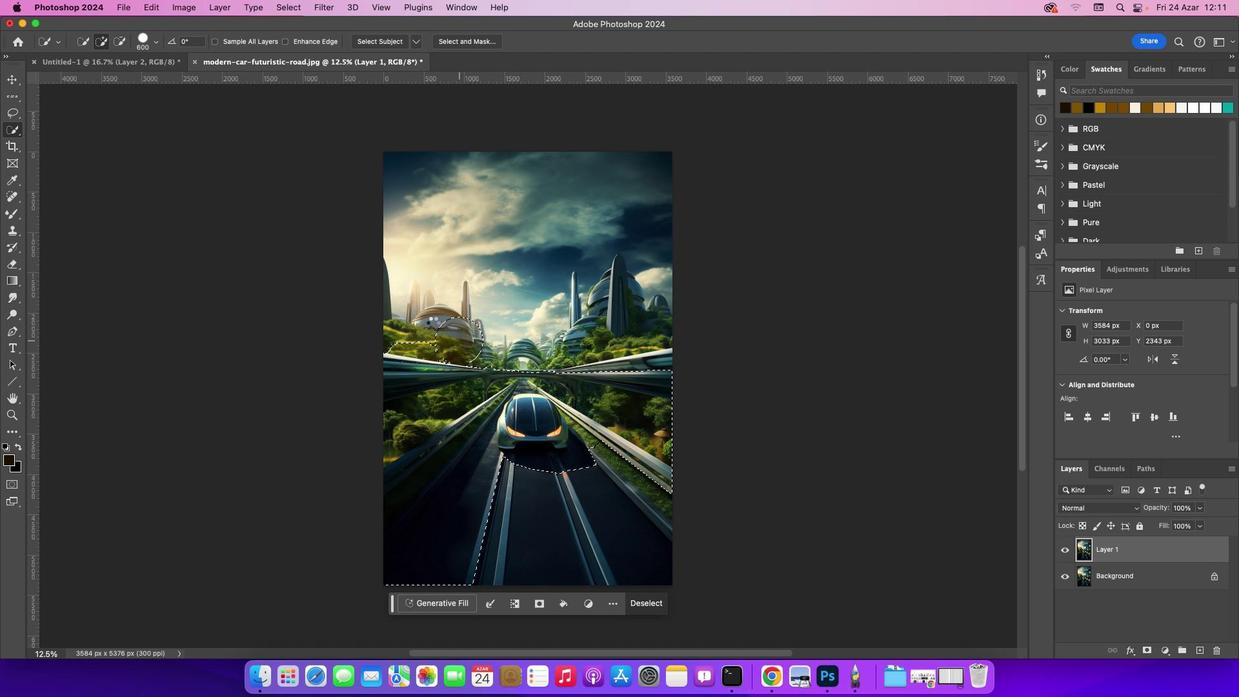 
Action: Mouse pressed left at (462, 344)
Screenshot: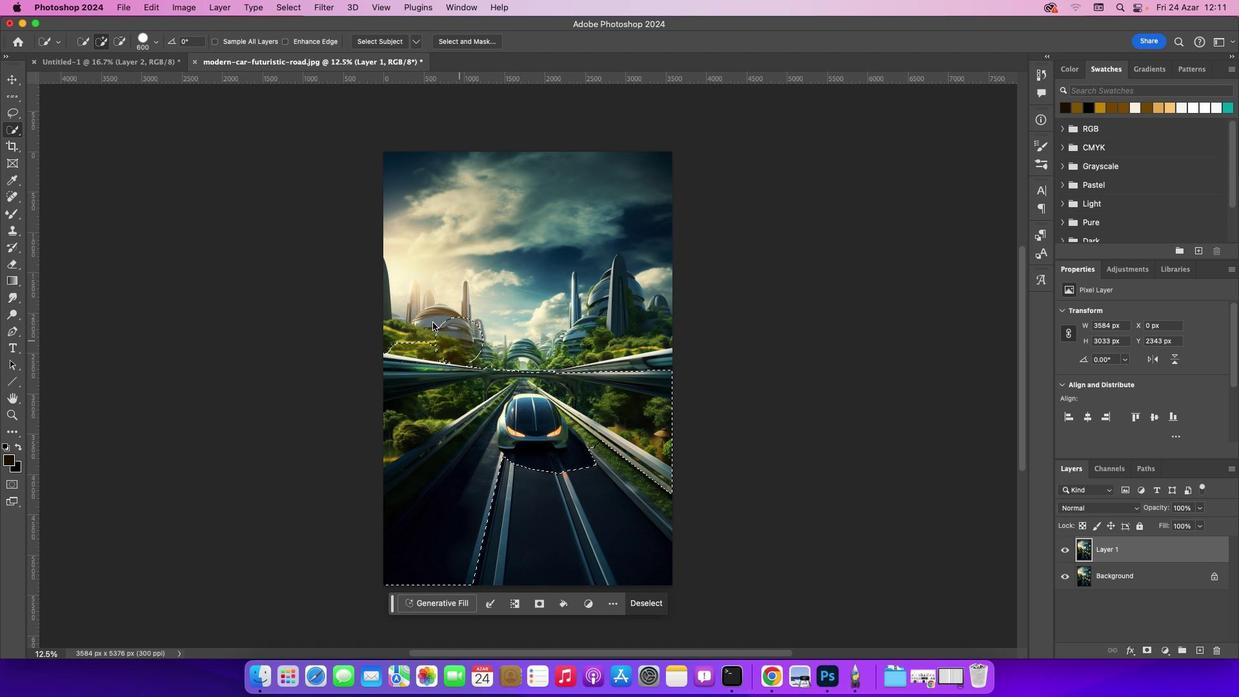 
Action: Mouse moved to (435, 325)
Screenshot: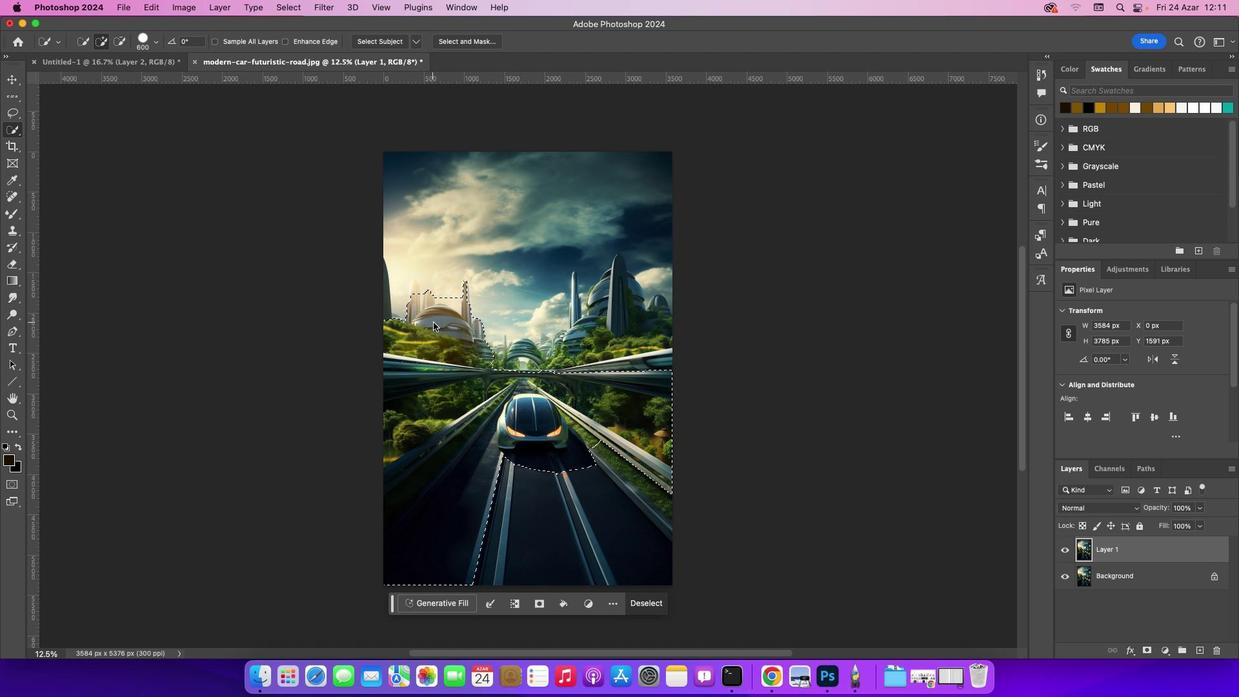 
Action: Mouse pressed left at (435, 325)
Screenshot: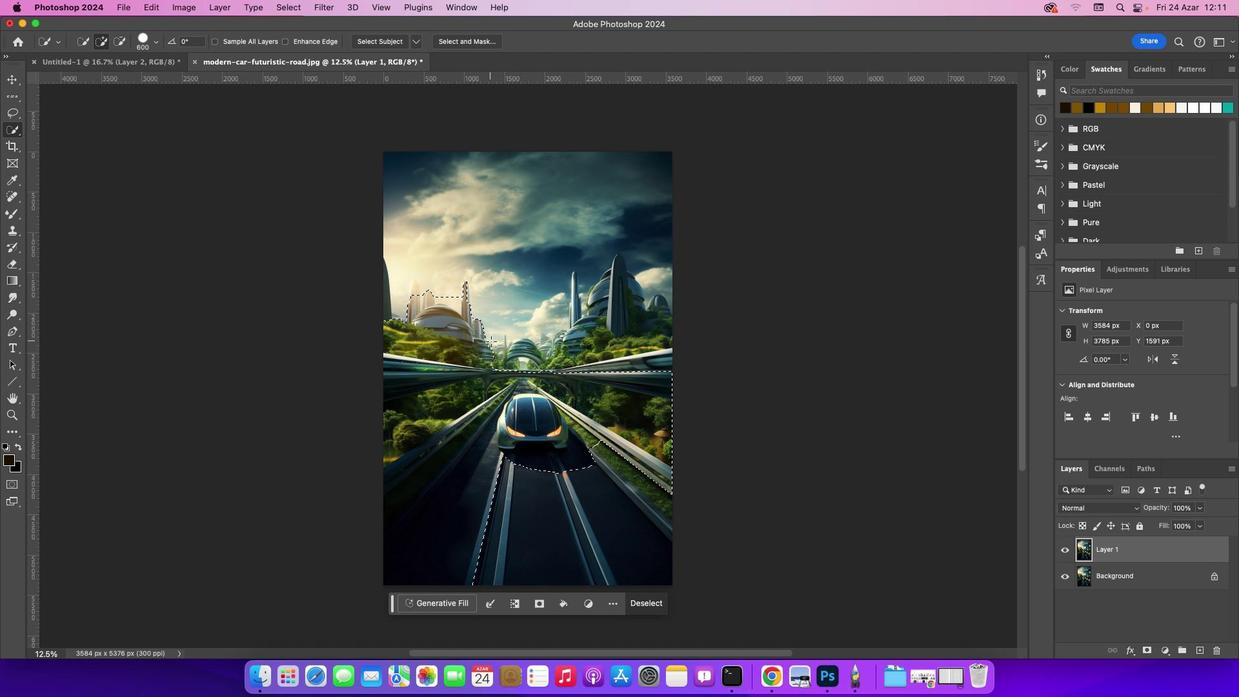 
Action: Mouse moved to (519, 360)
Screenshot: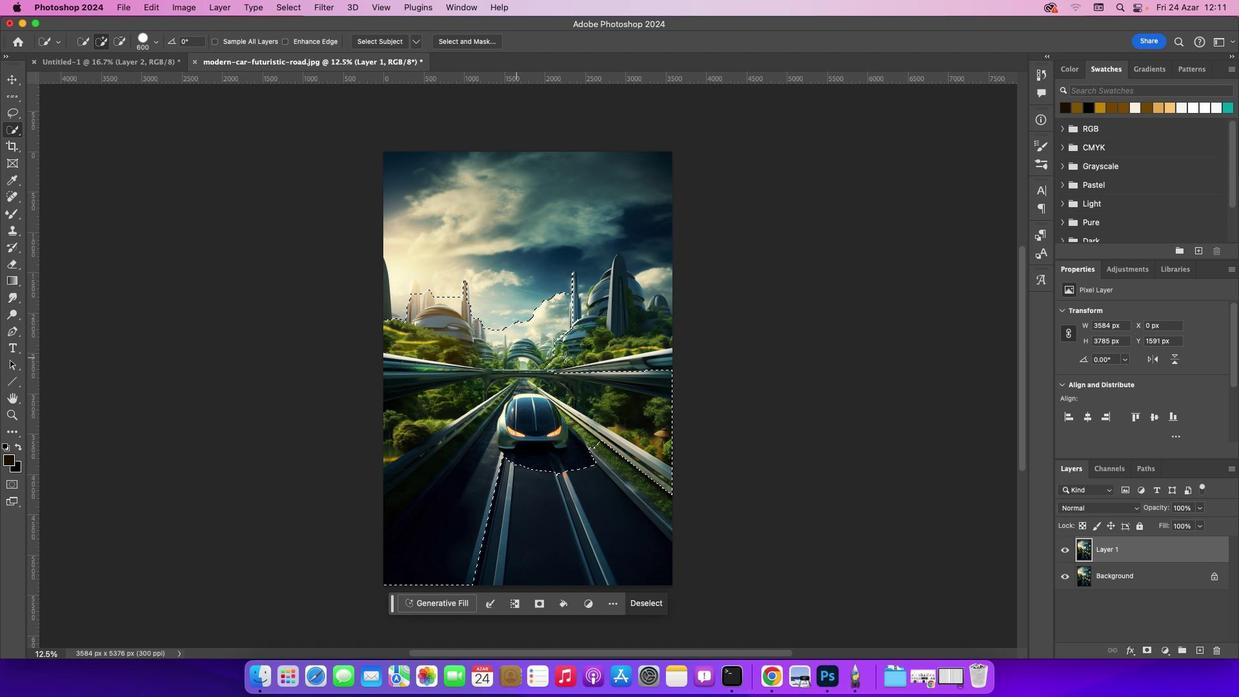 
Action: Mouse pressed left at (519, 360)
Screenshot: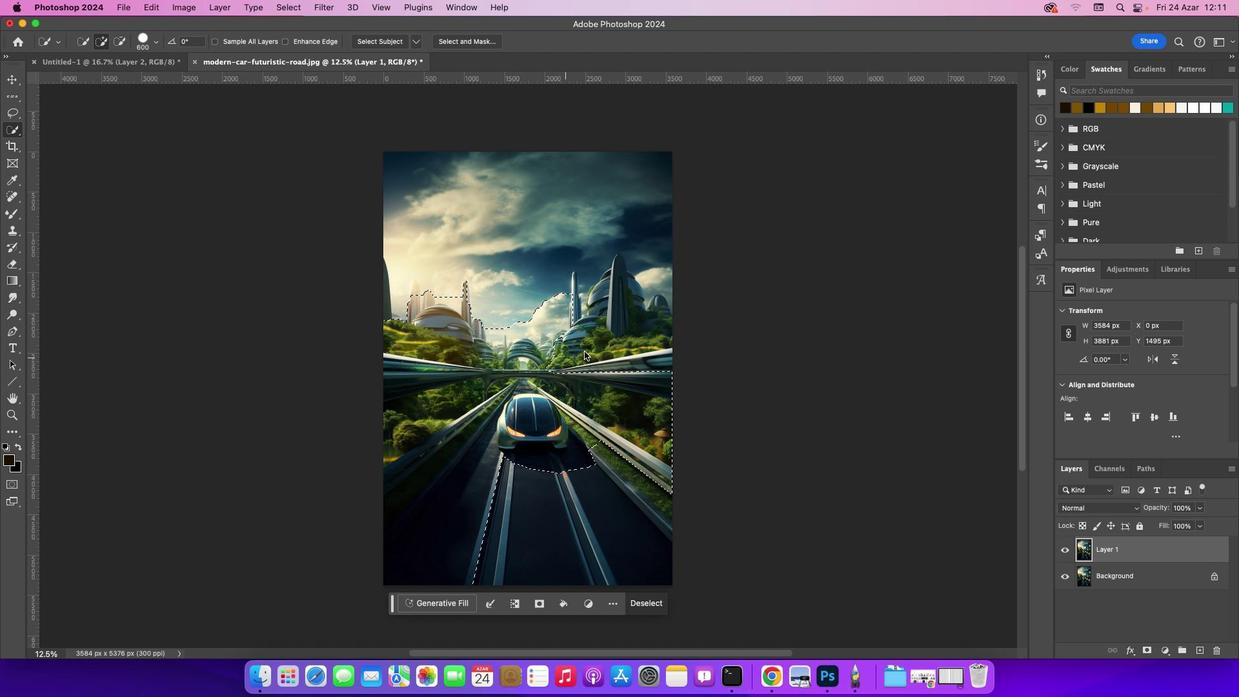 
Action: Mouse moved to (568, 360)
Screenshot: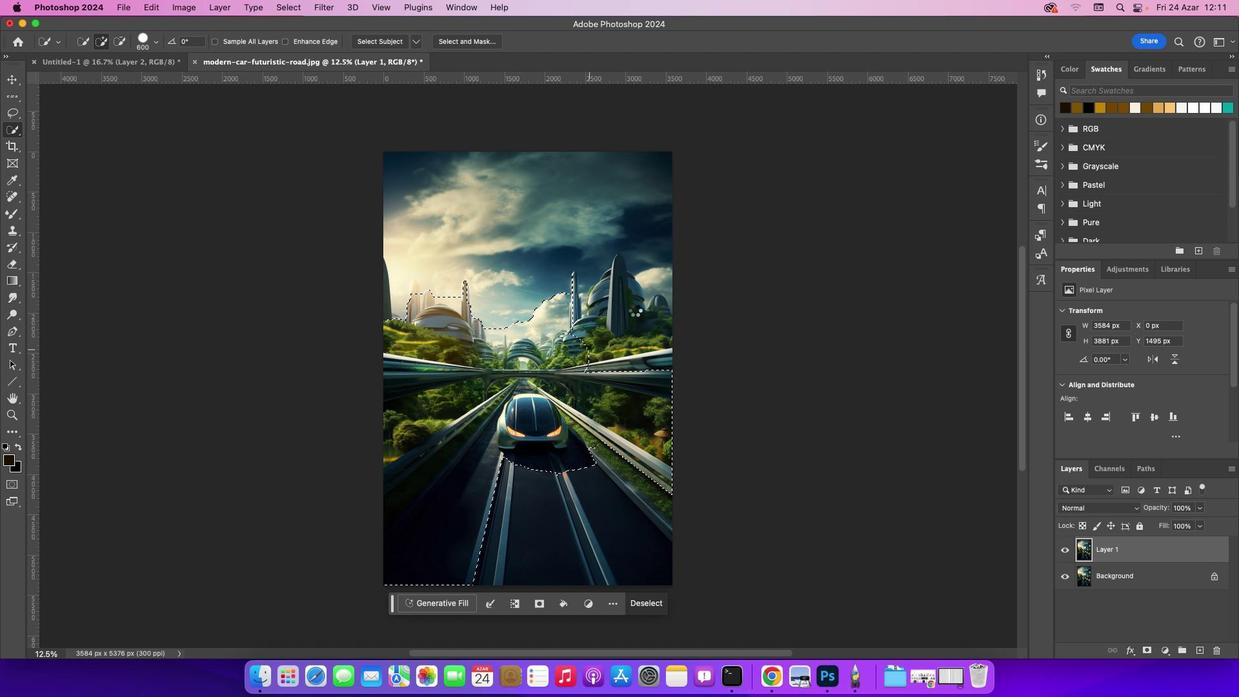 
Action: Mouse pressed left at (568, 360)
Screenshot: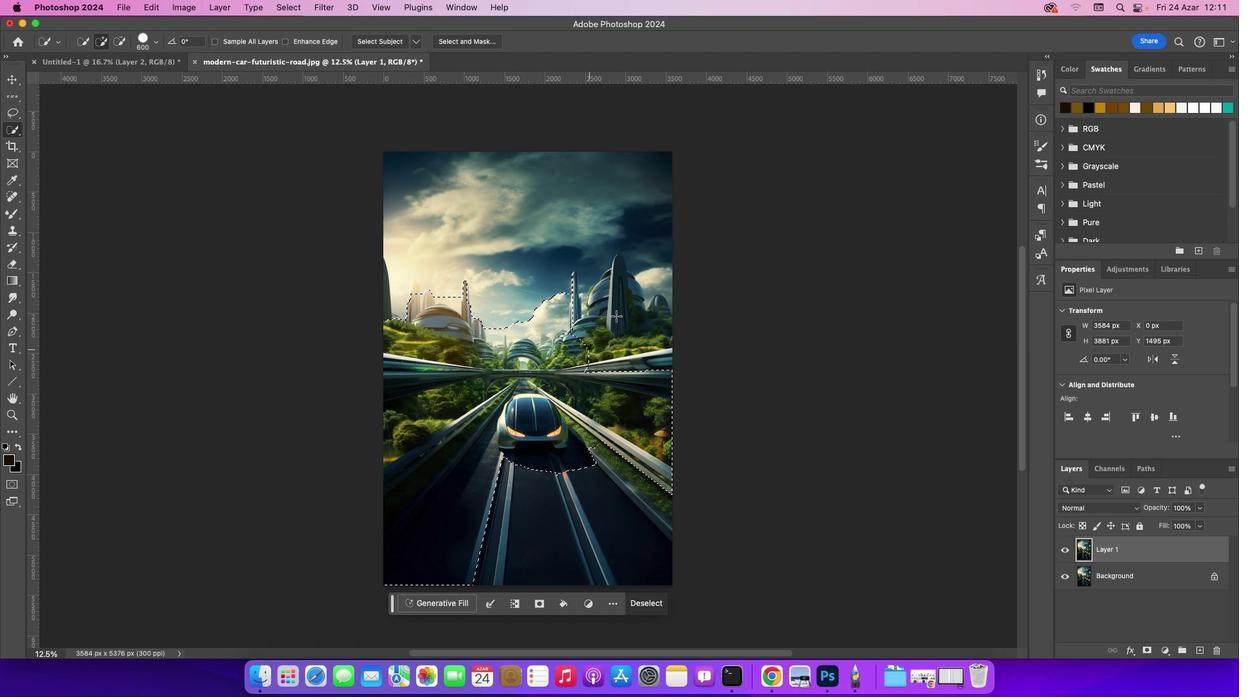 
Action: Mouse moved to (637, 313)
Screenshot: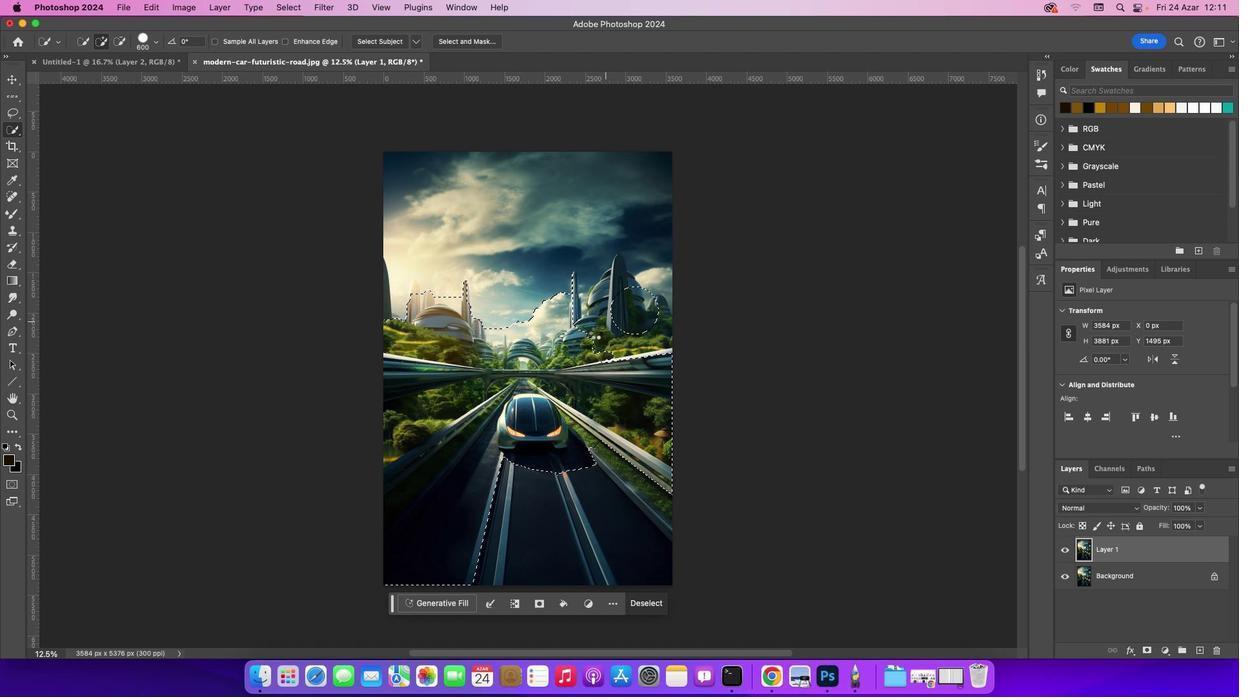 
Action: Mouse pressed left at (637, 313)
Screenshot: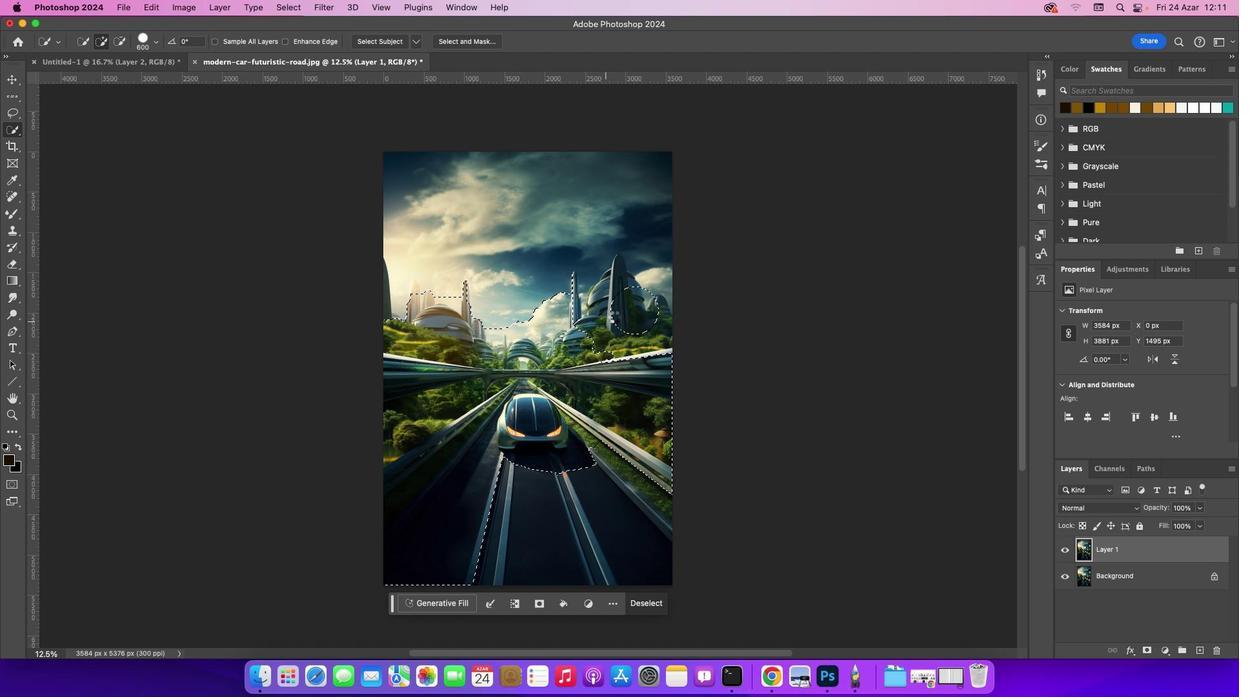 
Action: Mouse moved to (610, 316)
Screenshot: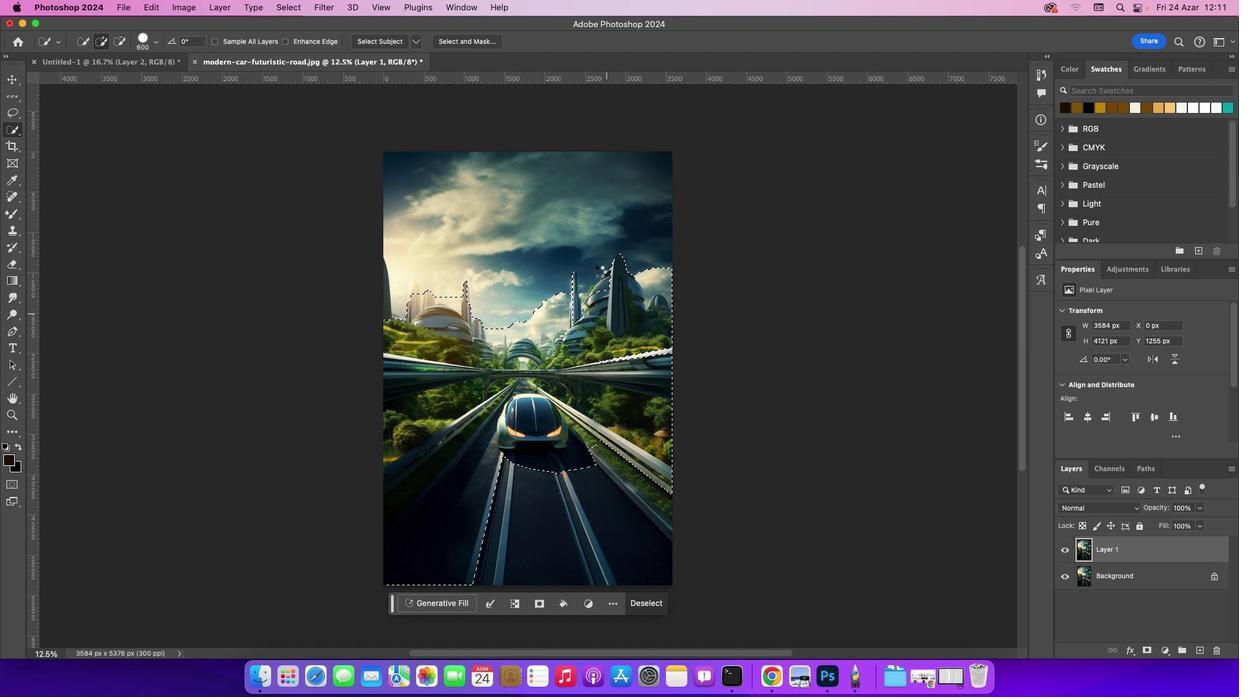 
Action: Mouse pressed left at (610, 316)
Screenshot: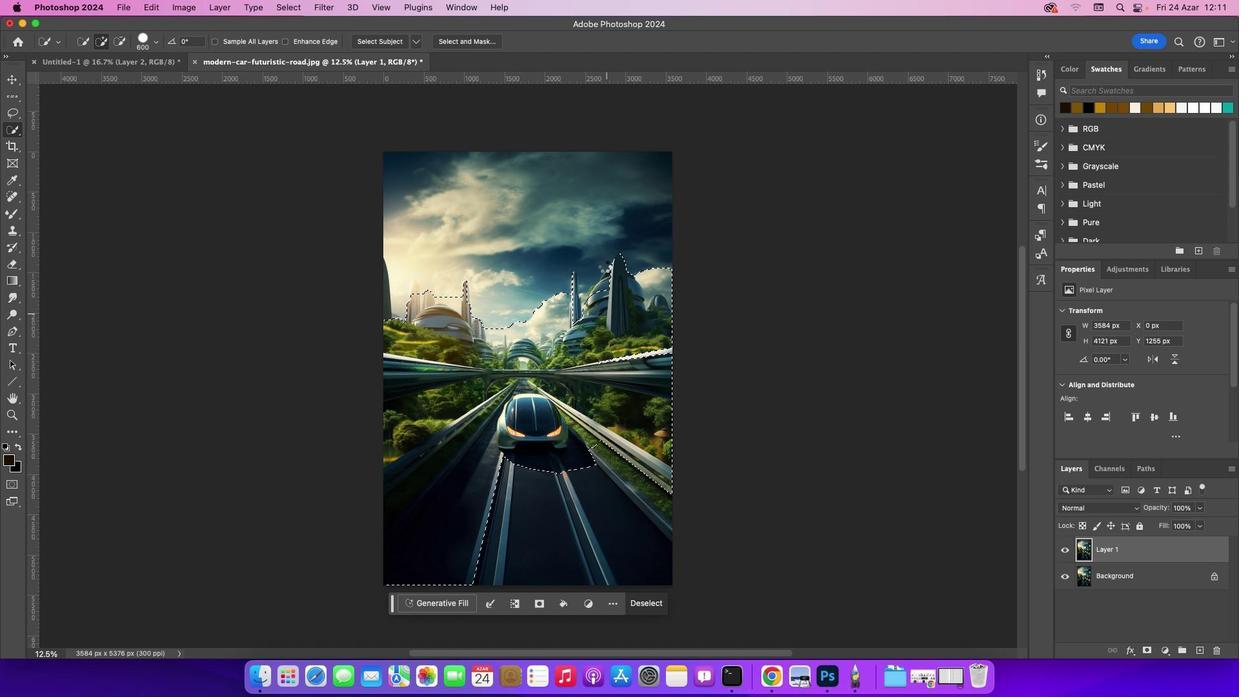 
Action: Mouse moved to (607, 280)
Screenshot: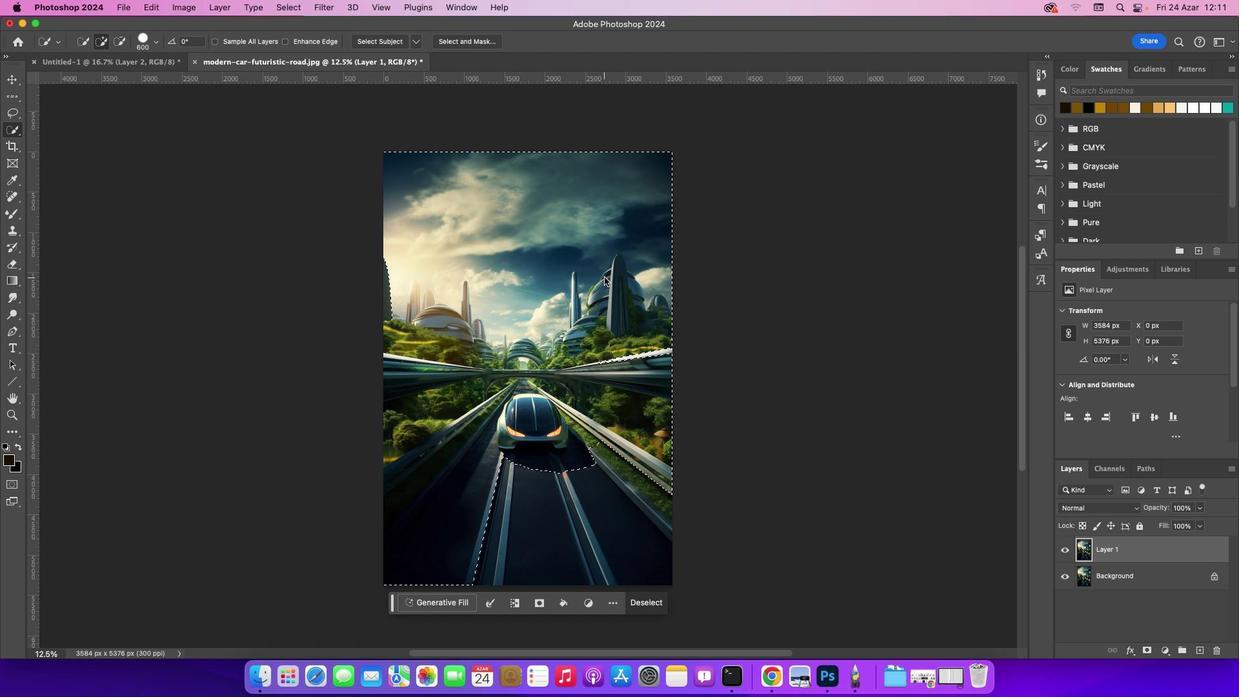 
Action: Mouse pressed left at (607, 280)
Screenshot: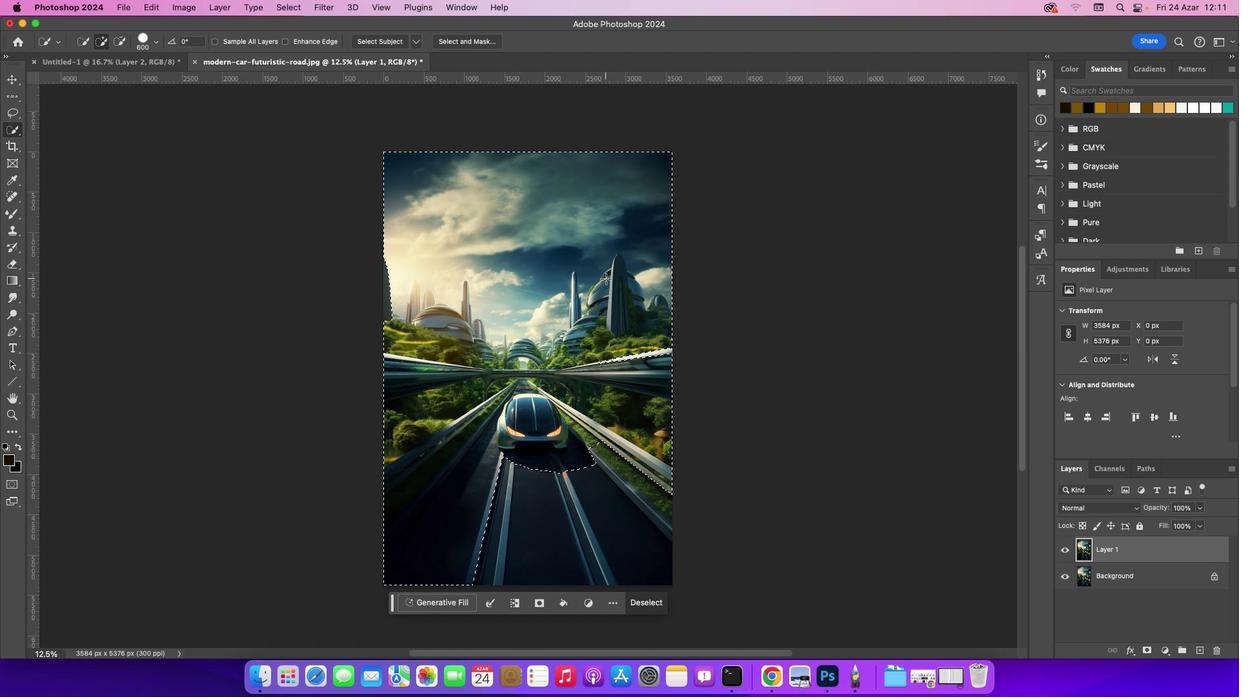 
Action: Mouse moved to (643, 356)
Screenshot: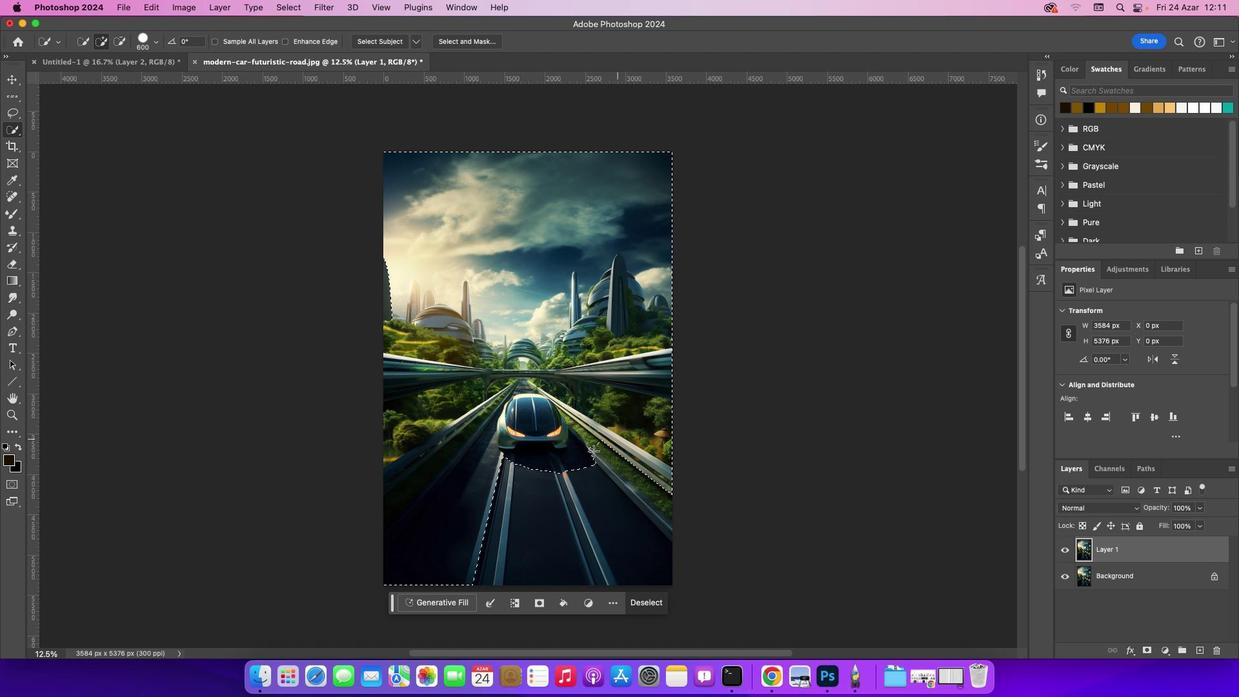 
Action: Mouse pressed left at (643, 356)
Screenshot: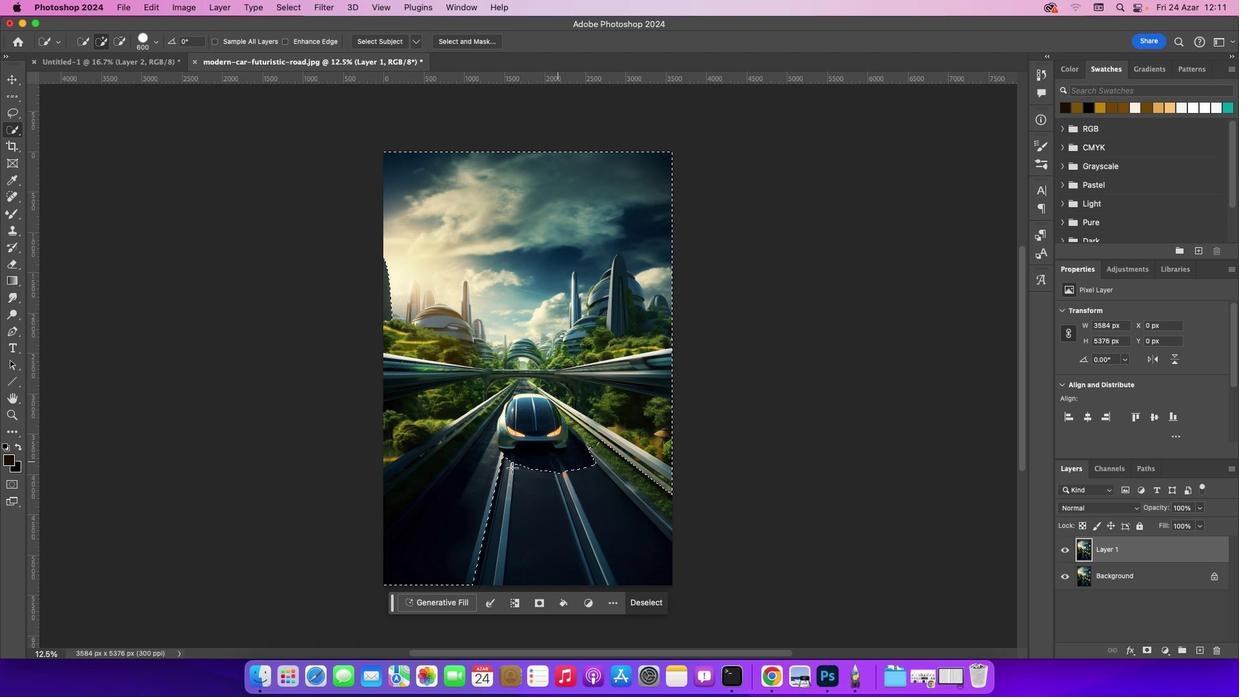 
Action: Mouse moved to (387, 302)
Screenshot: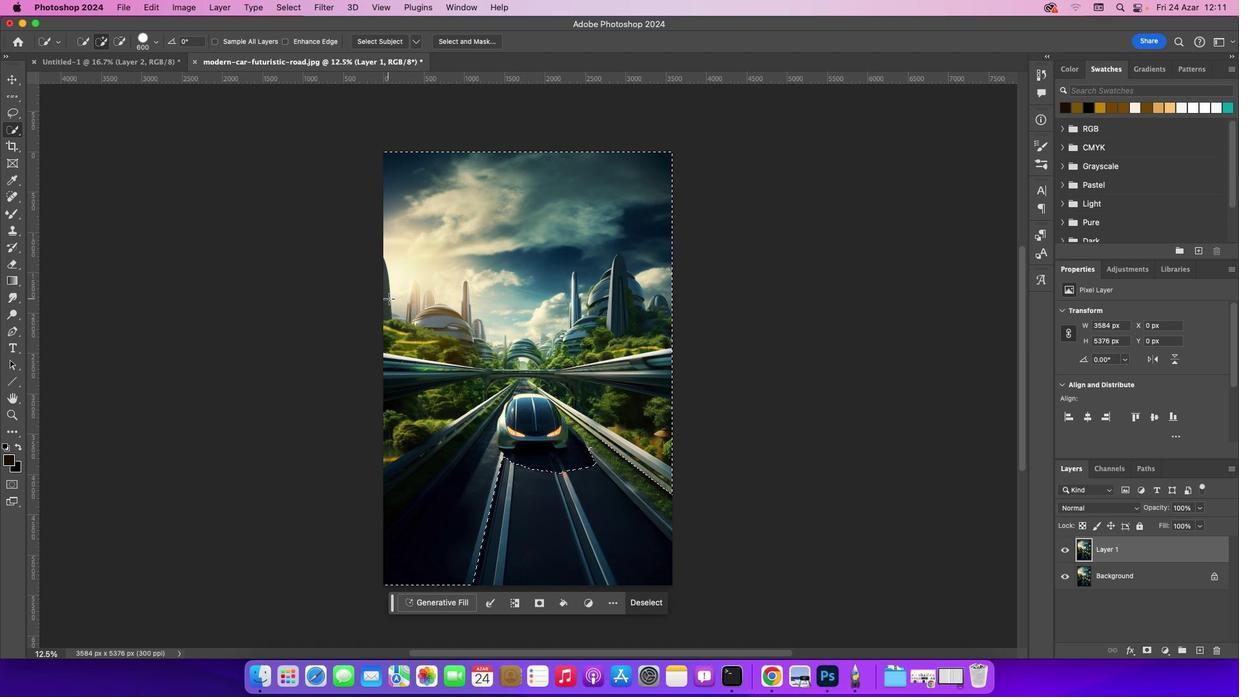 
Action: Mouse pressed left at (387, 302)
Screenshot: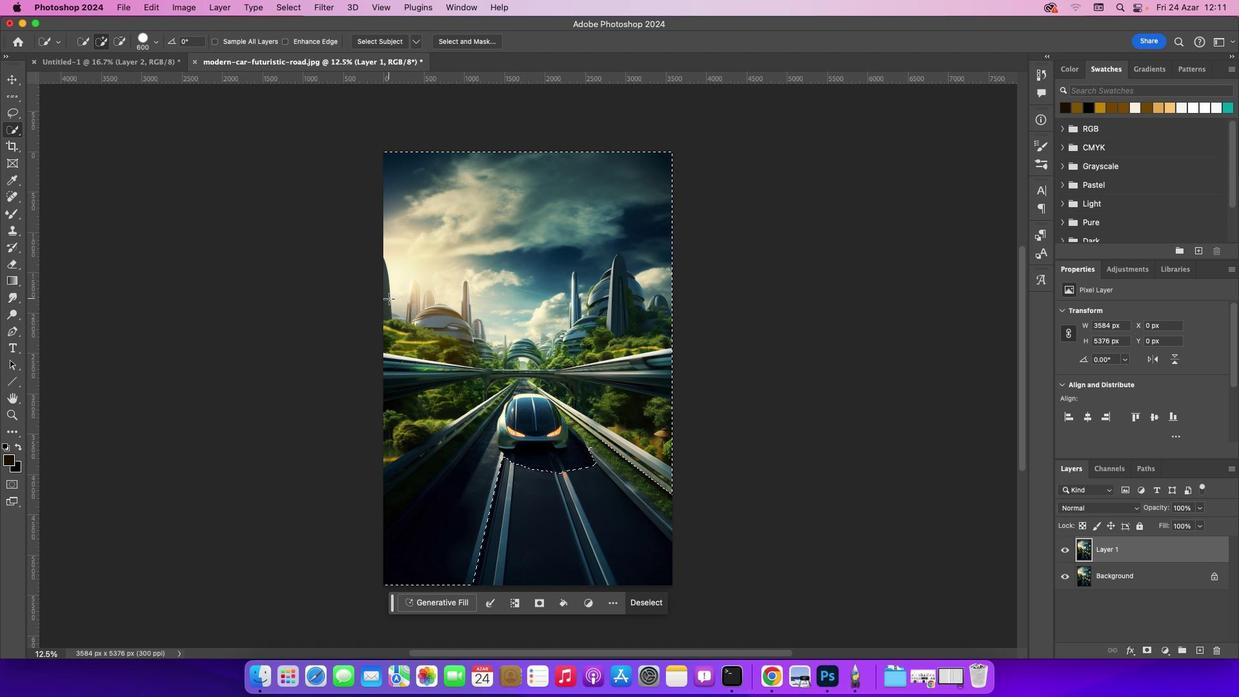 
Action: Mouse moved to (123, 49)
Screenshot: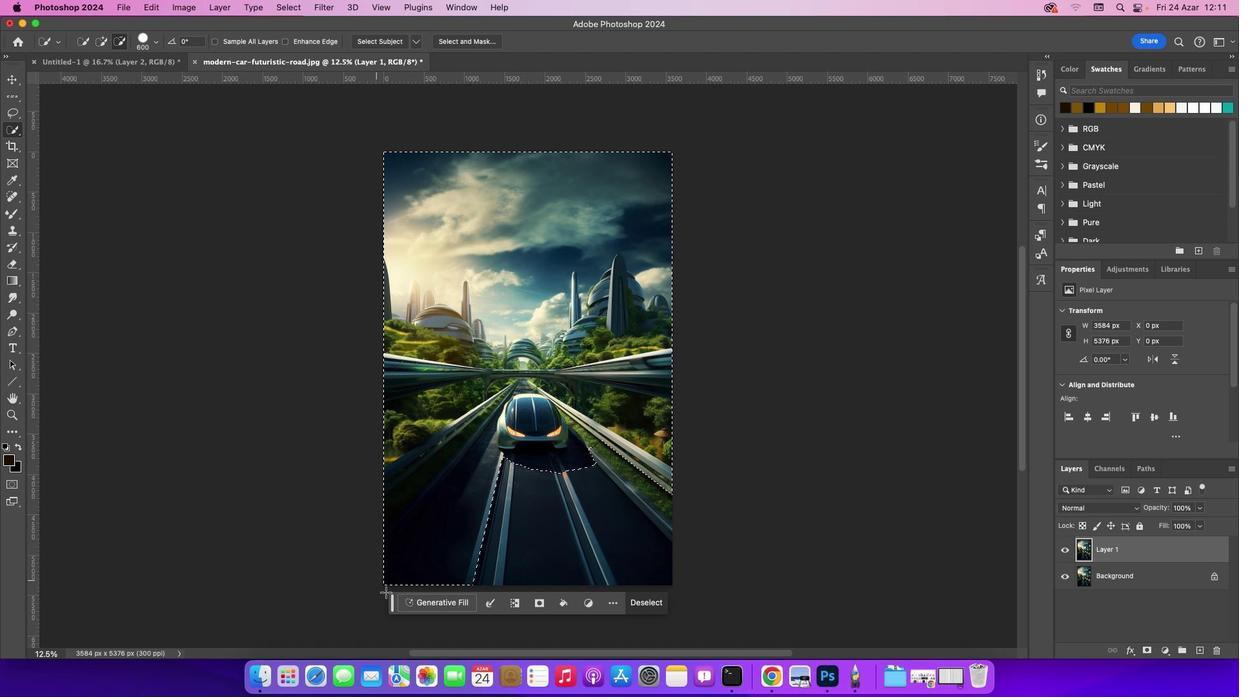 
Action: Mouse pressed left at (123, 49)
Screenshot: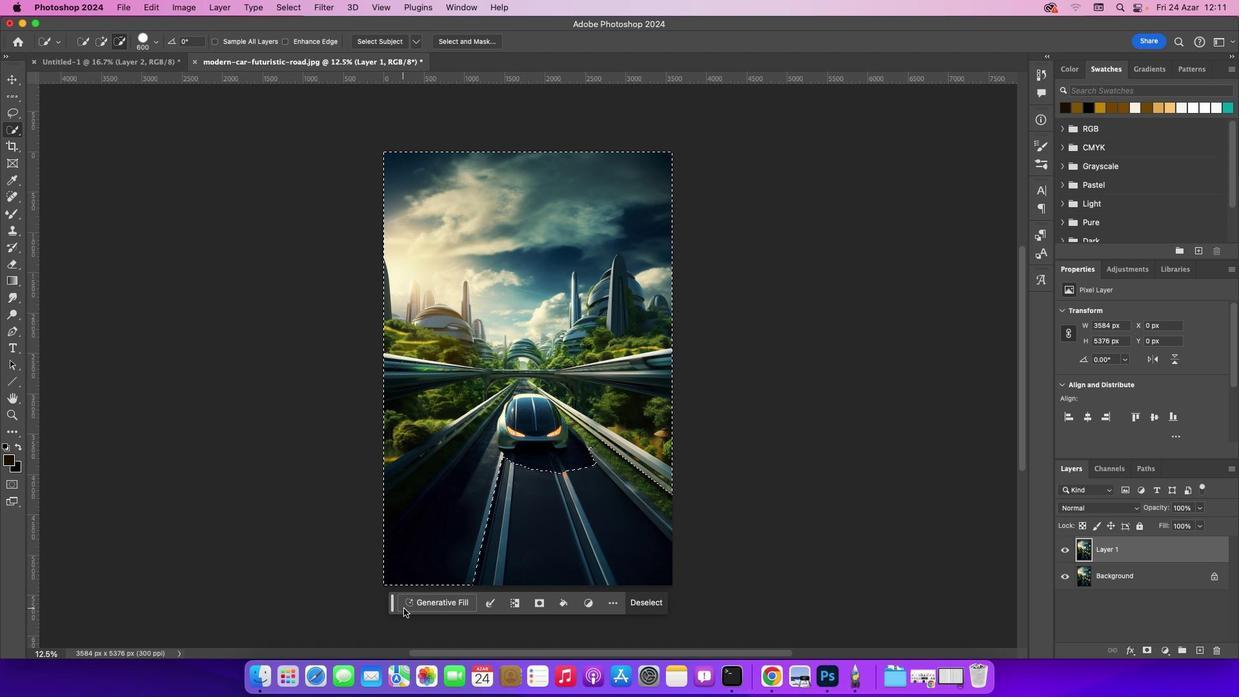 
Action: Mouse moved to (434, 561)
Screenshot: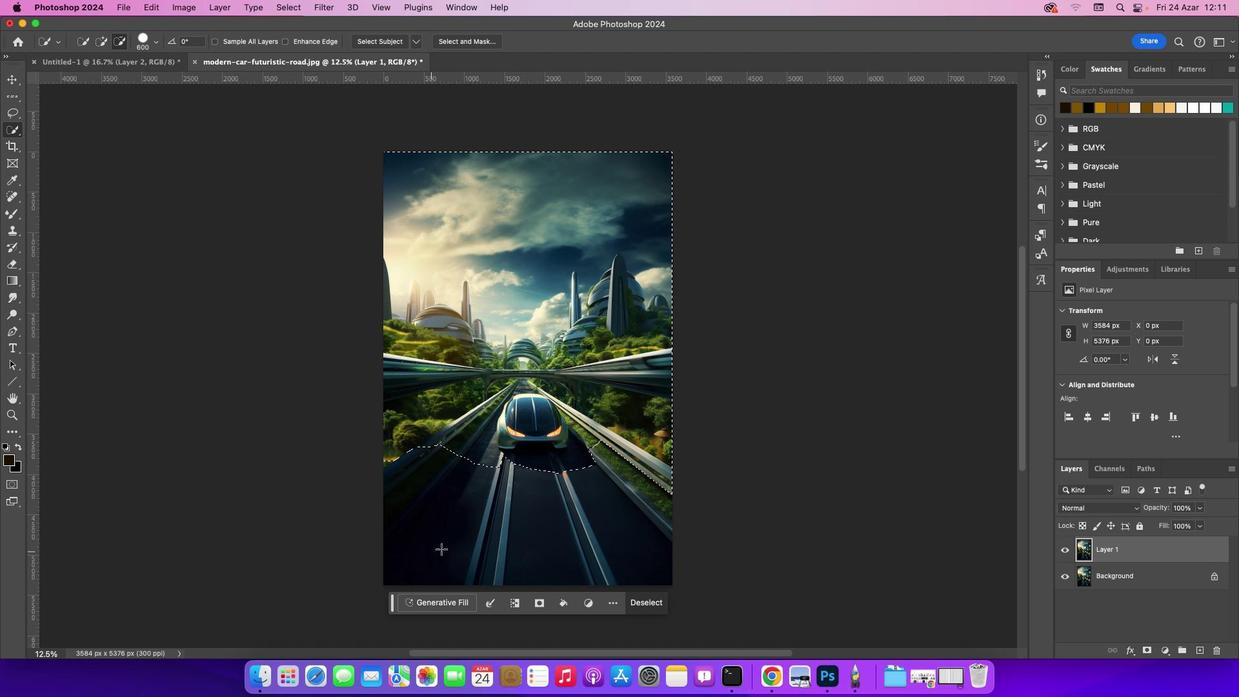 
Action: Mouse pressed left at (434, 561)
Screenshot: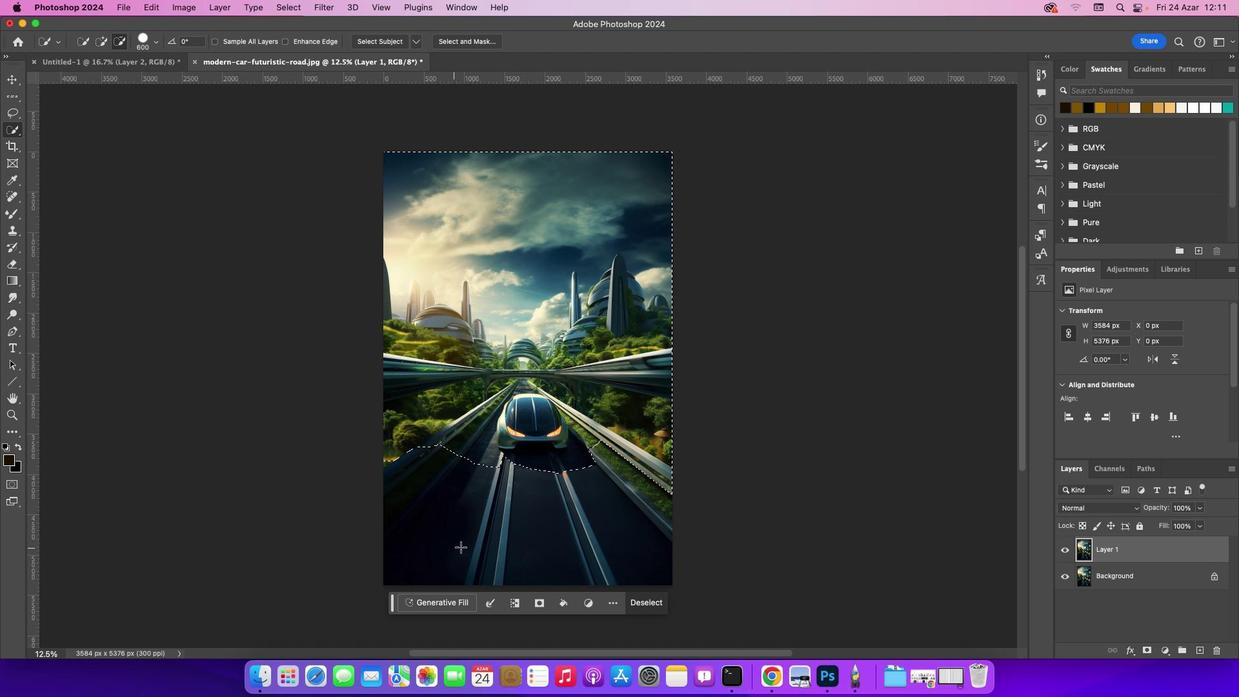 
Action: Mouse moved to (659, 452)
Screenshot: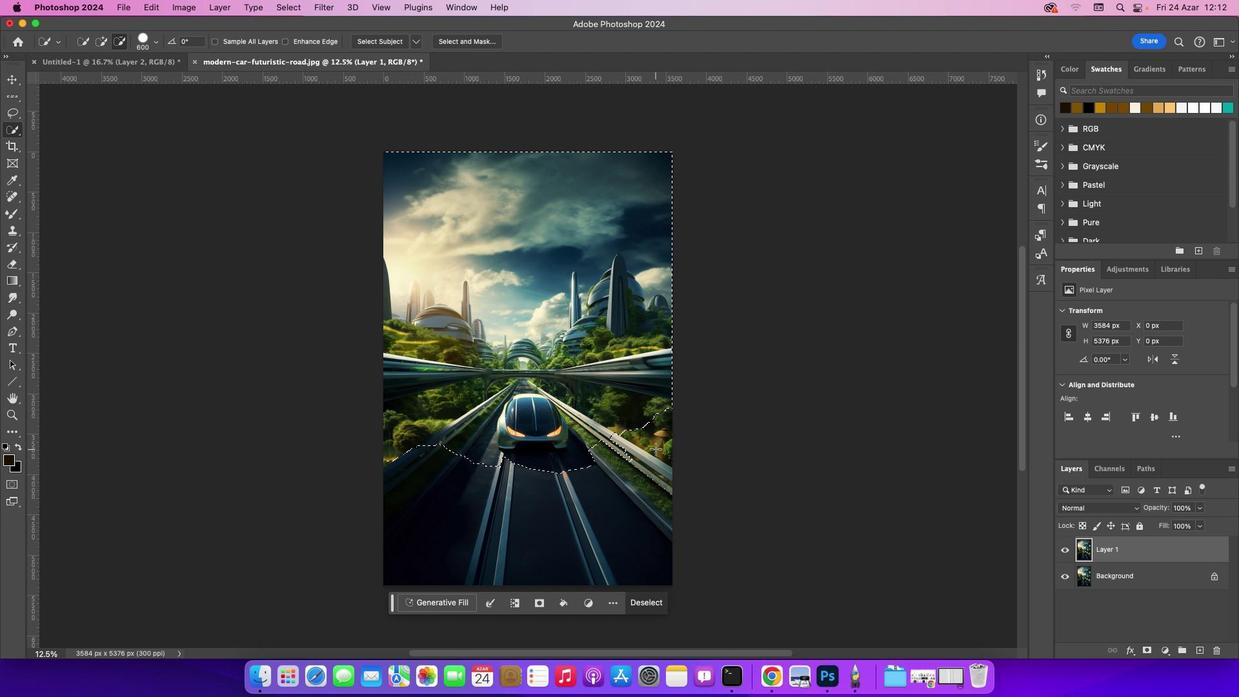 
Action: Mouse pressed left at (659, 452)
Screenshot: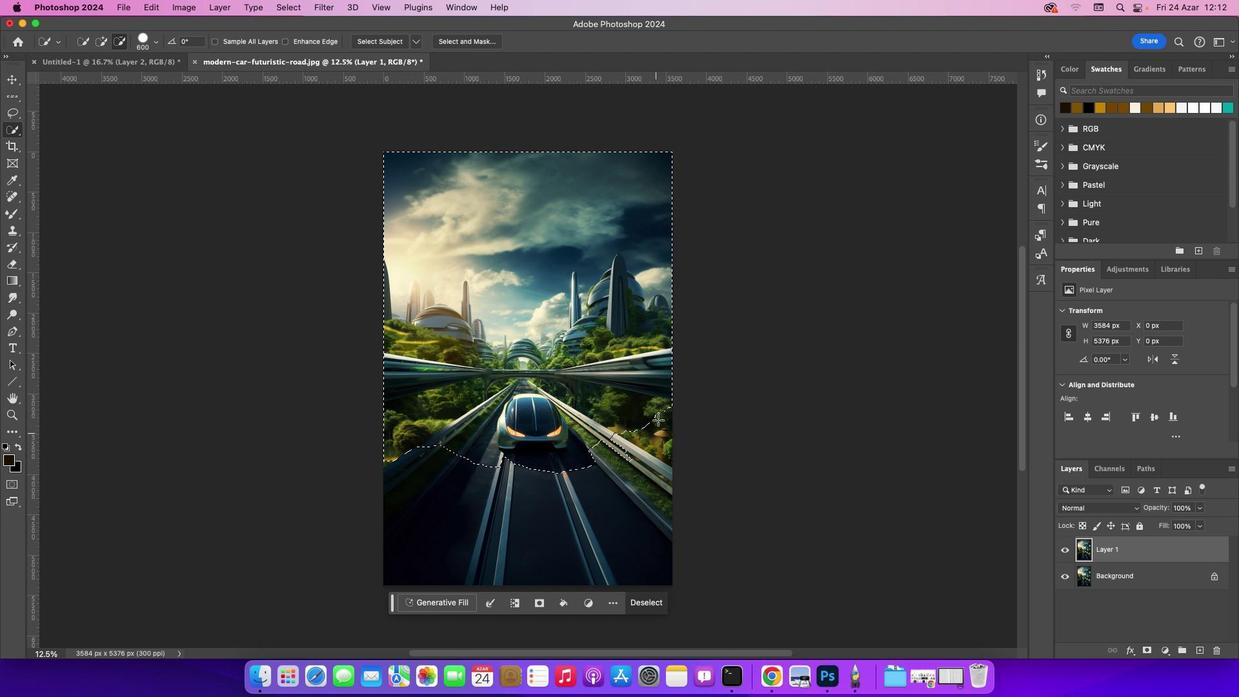 
Action: Mouse moved to (622, 449)
Screenshot: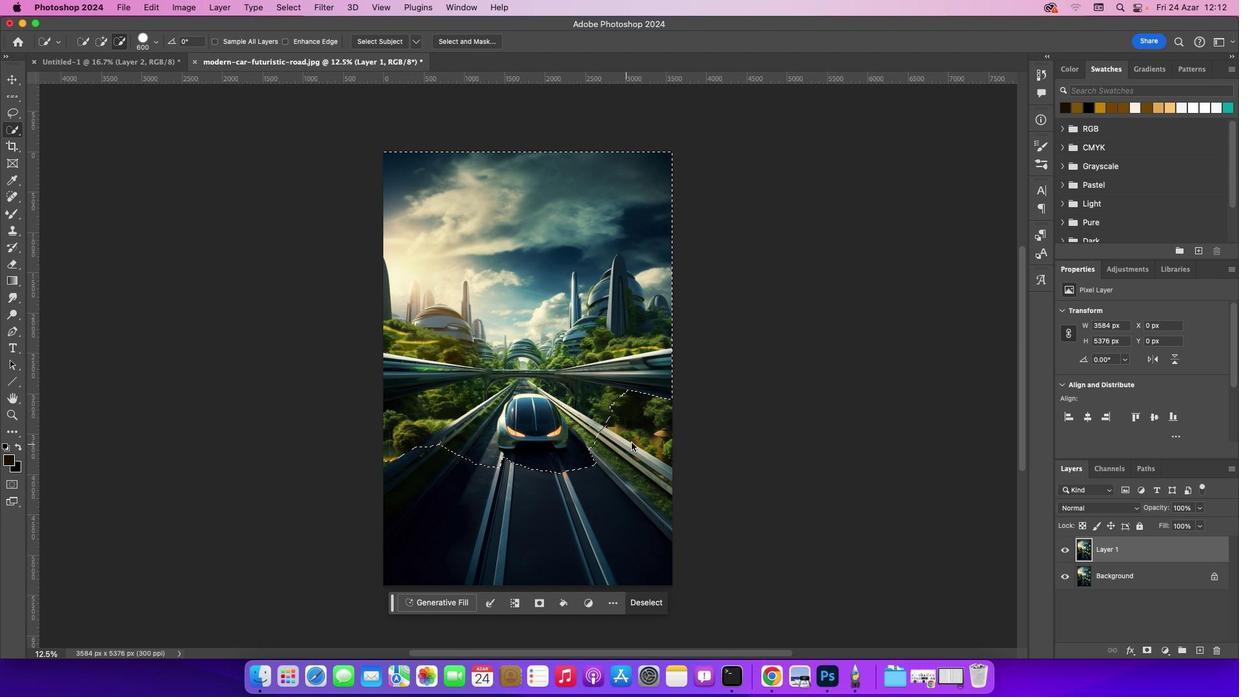 
Action: Mouse pressed left at (622, 449)
Screenshot: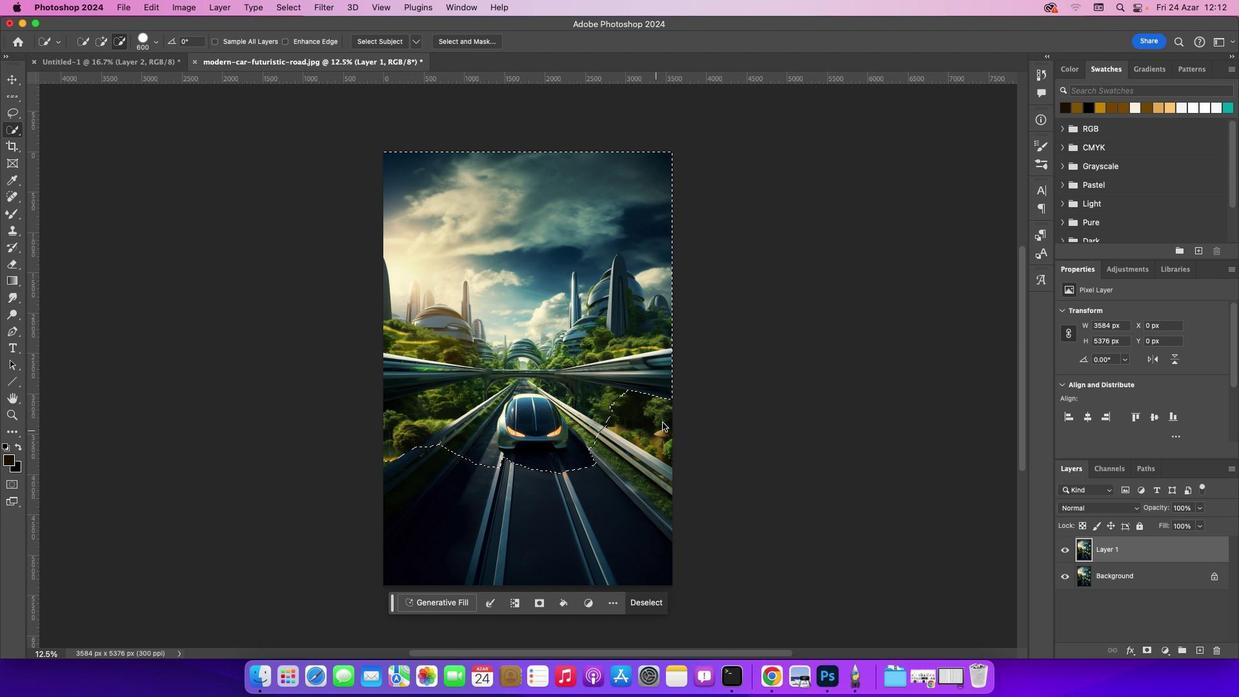 
Action: Mouse moved to (676, 398)
Screenshot: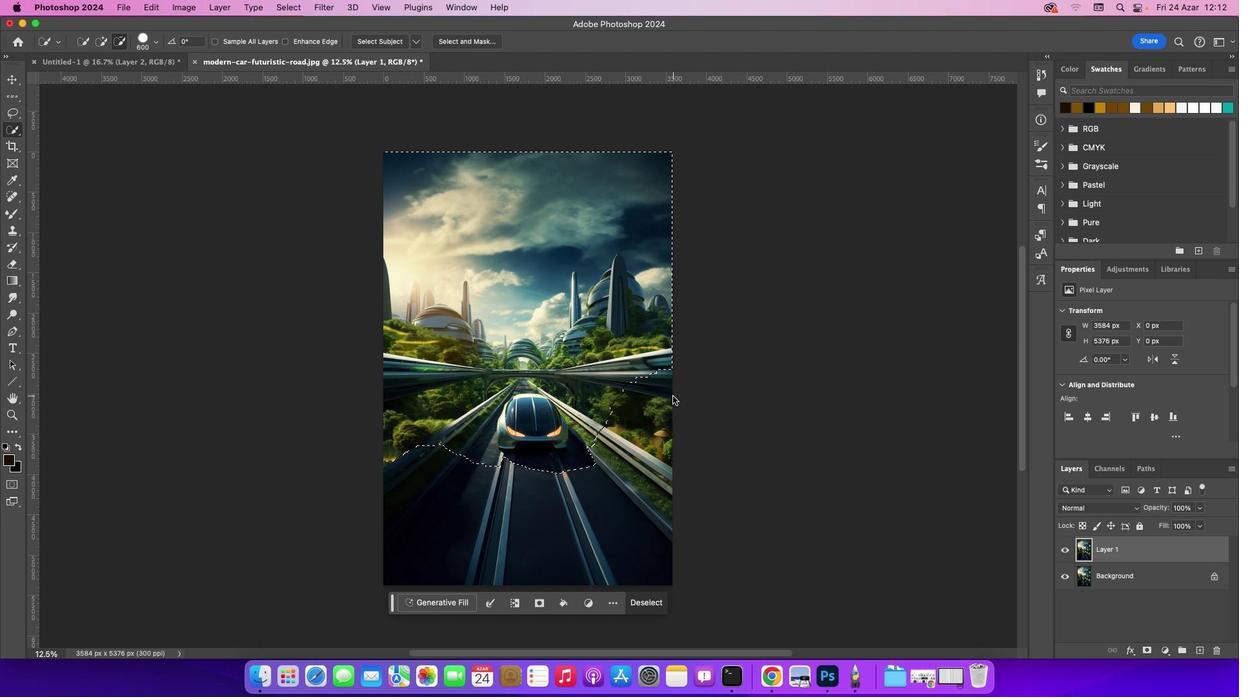 
Action: Mouse pressed left at (676, 398)
Screenshot: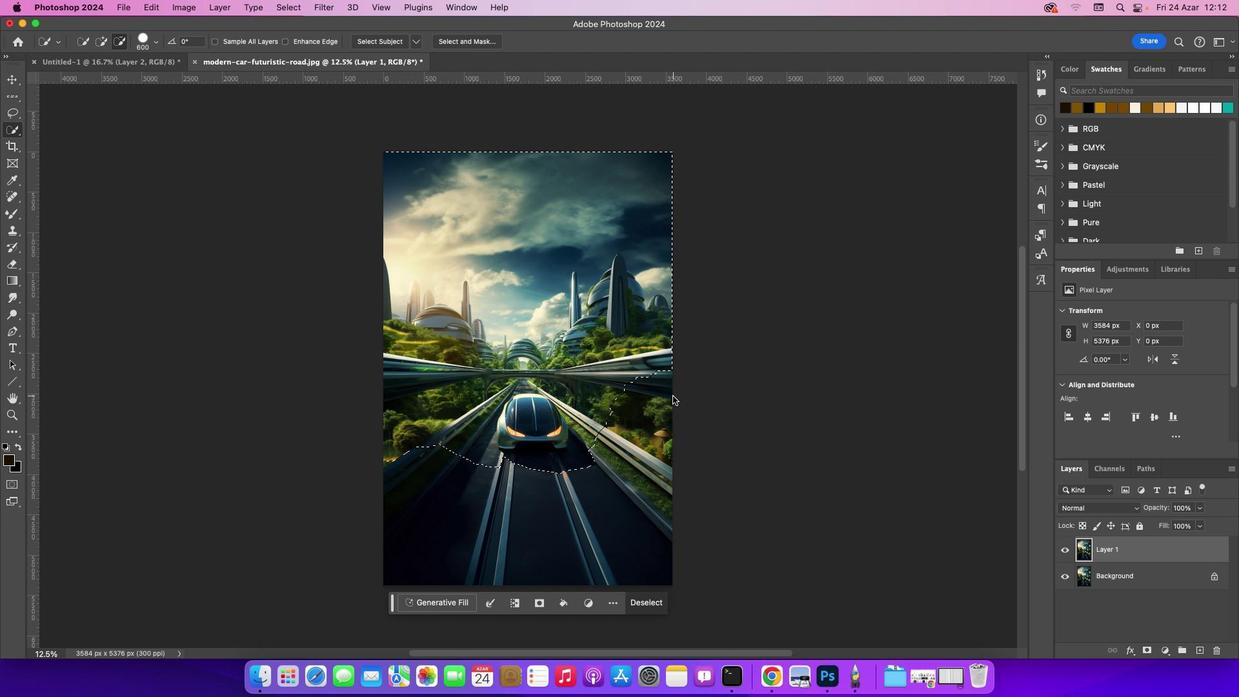 
Action: Mouse moved to (25, 81)
Screenshot: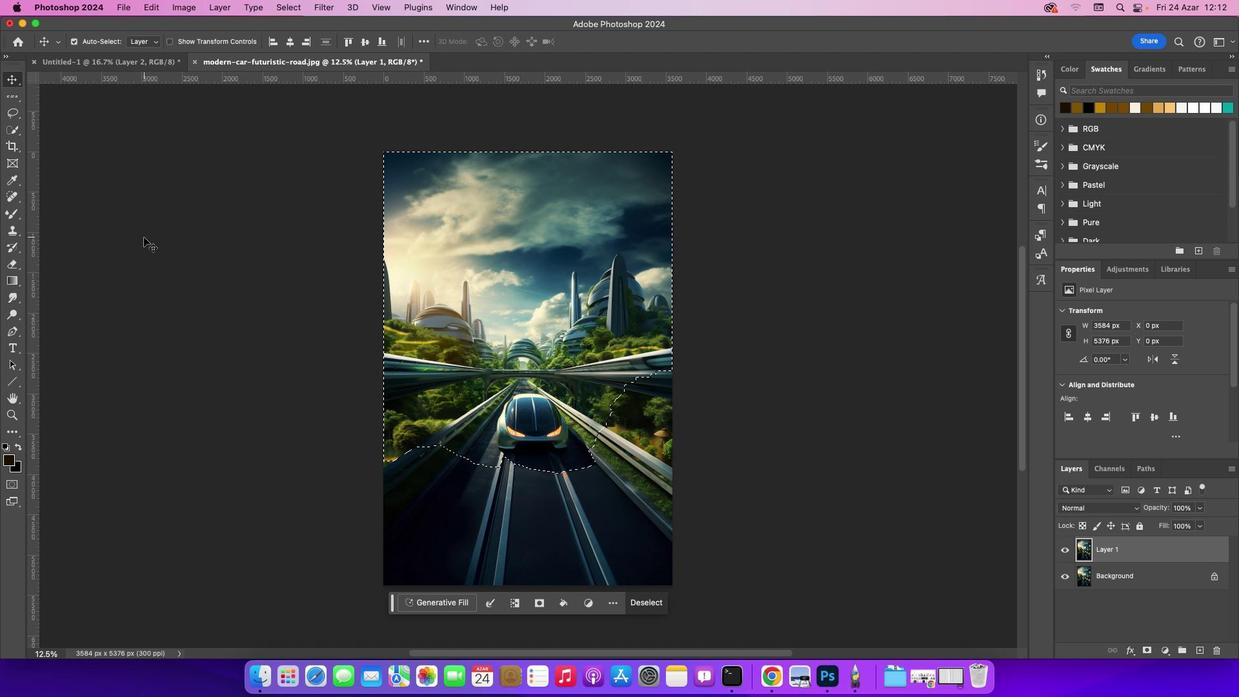 
Action: Mouse pressed left at (25, 81)
Screenshot: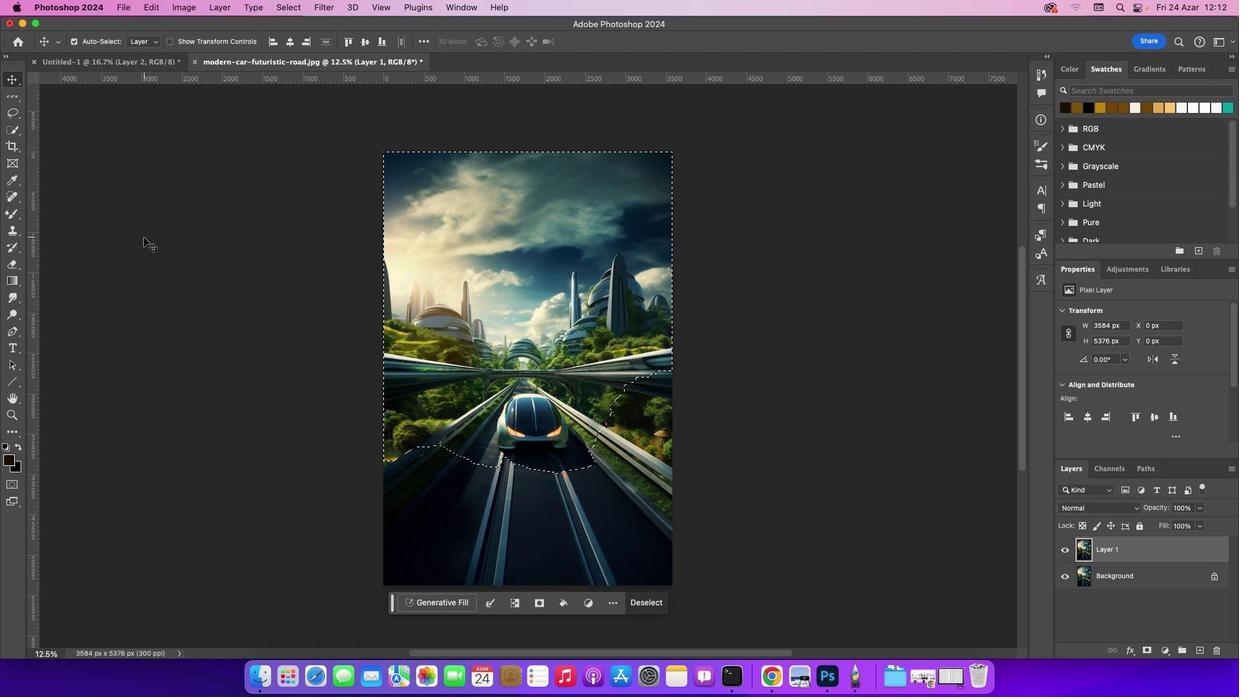 
Action: Mouse moved to (140, 244)
Screenshot: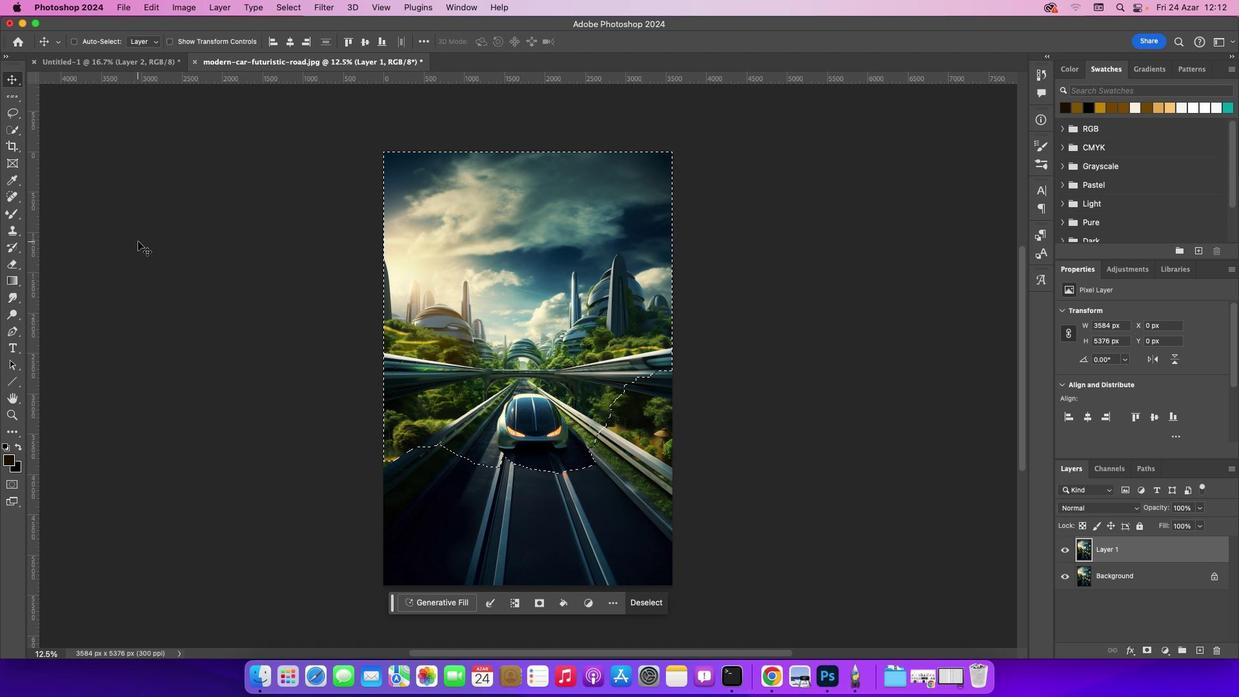 
Action: Key pressed Key.cmd_r'j'
Screenshot: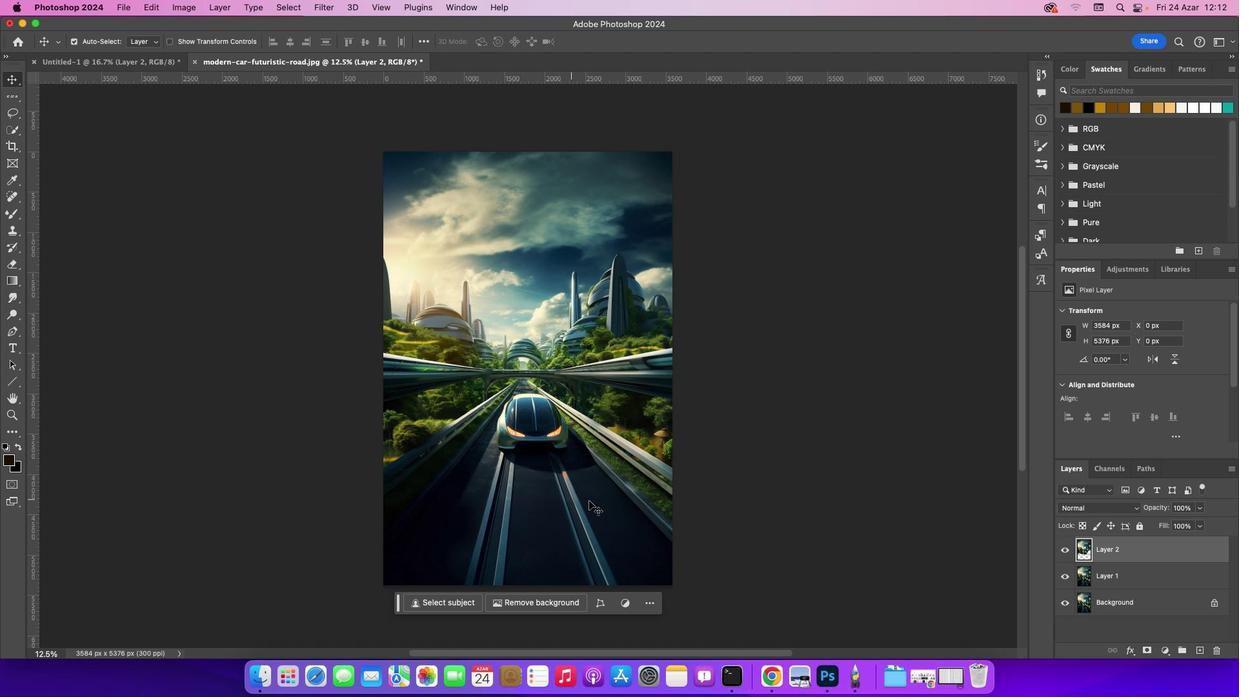 
Action: Mouse moved to (190, 183)
Screenshot: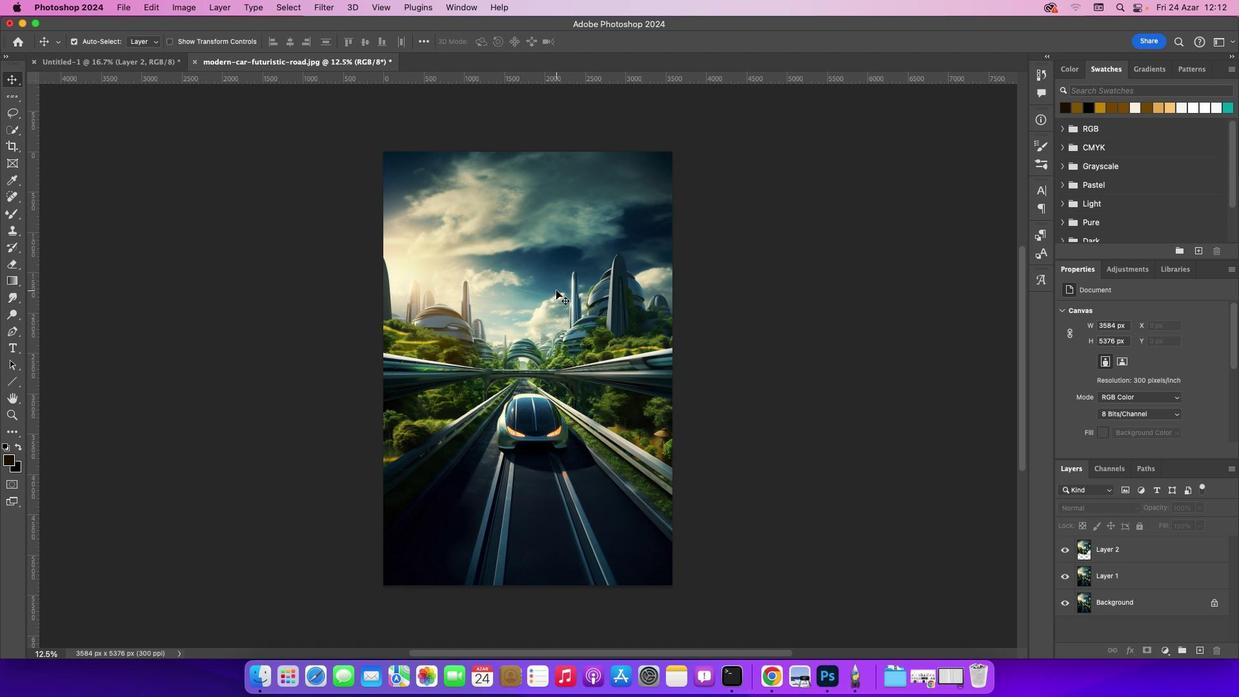 
Action: Mouse pressed left at (190, 183)
Screenshot: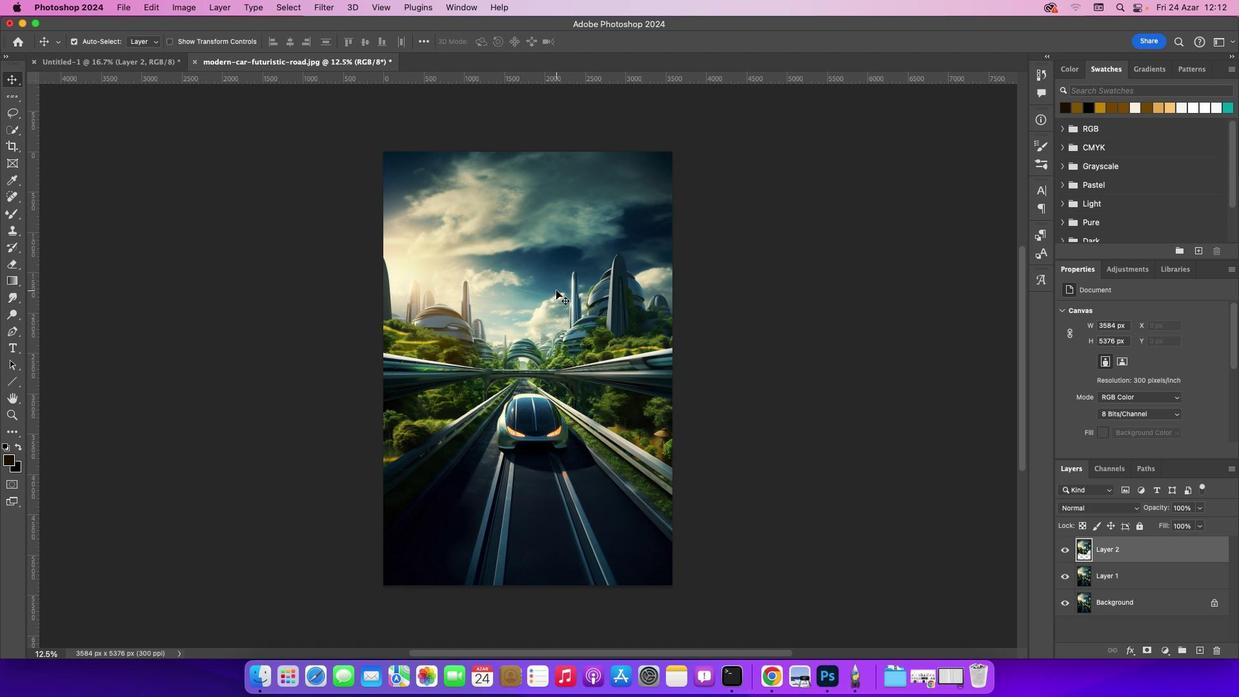 
Action: Mouse moved to (559, 293)
Screenshot: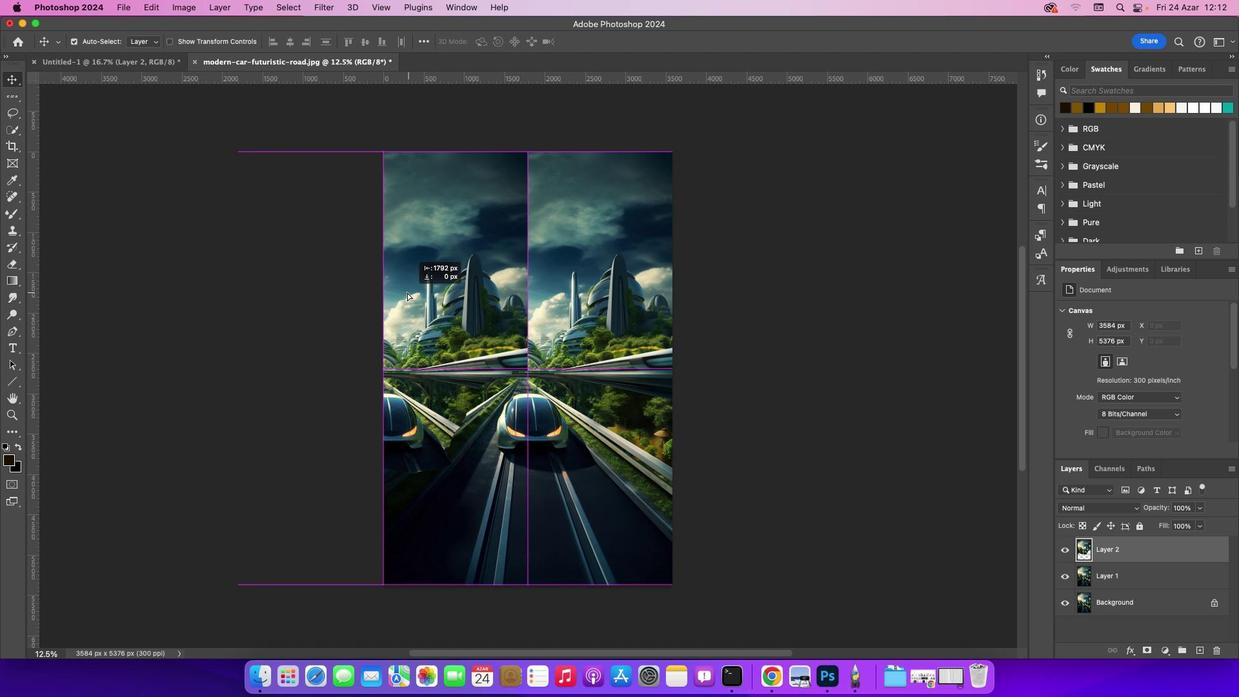 
Action: Mouse pressed left at (559, 293)
Screenshot: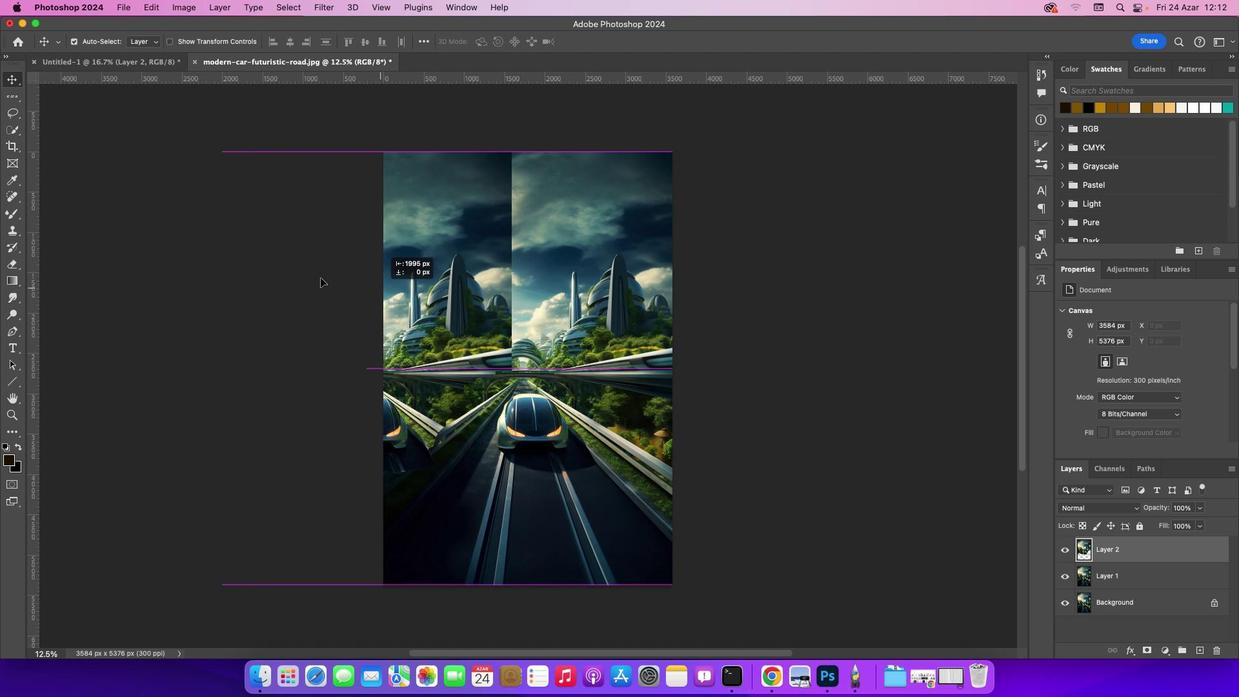 
Action: Mouse moved to (543, 416)
Screenshot: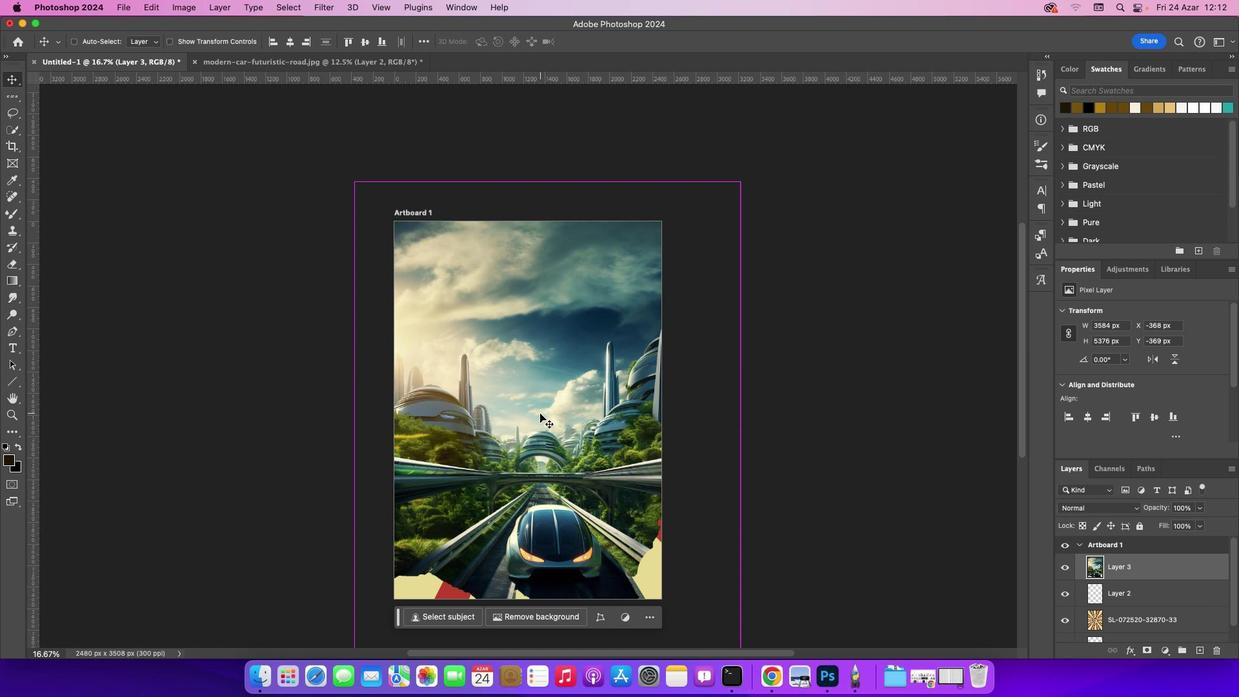 
Action: Key pressed Key.cmd't'
Screenshot: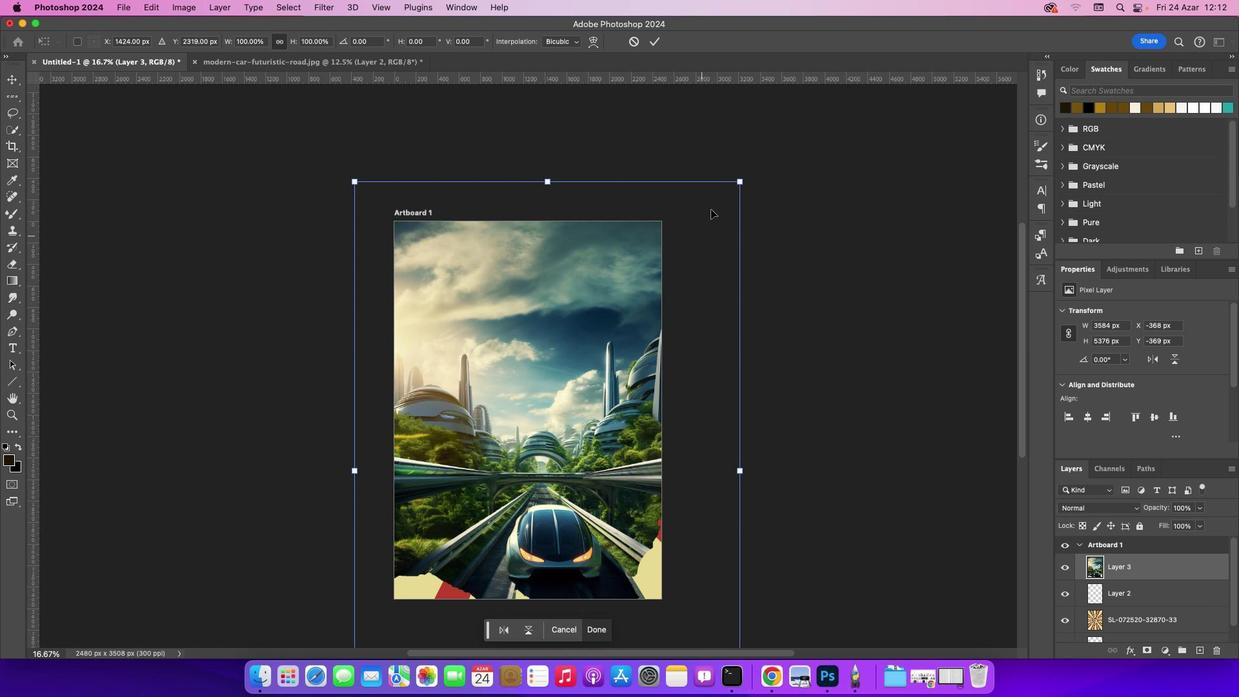 
Action: Mouse moved to (743, 186)
Screenshot: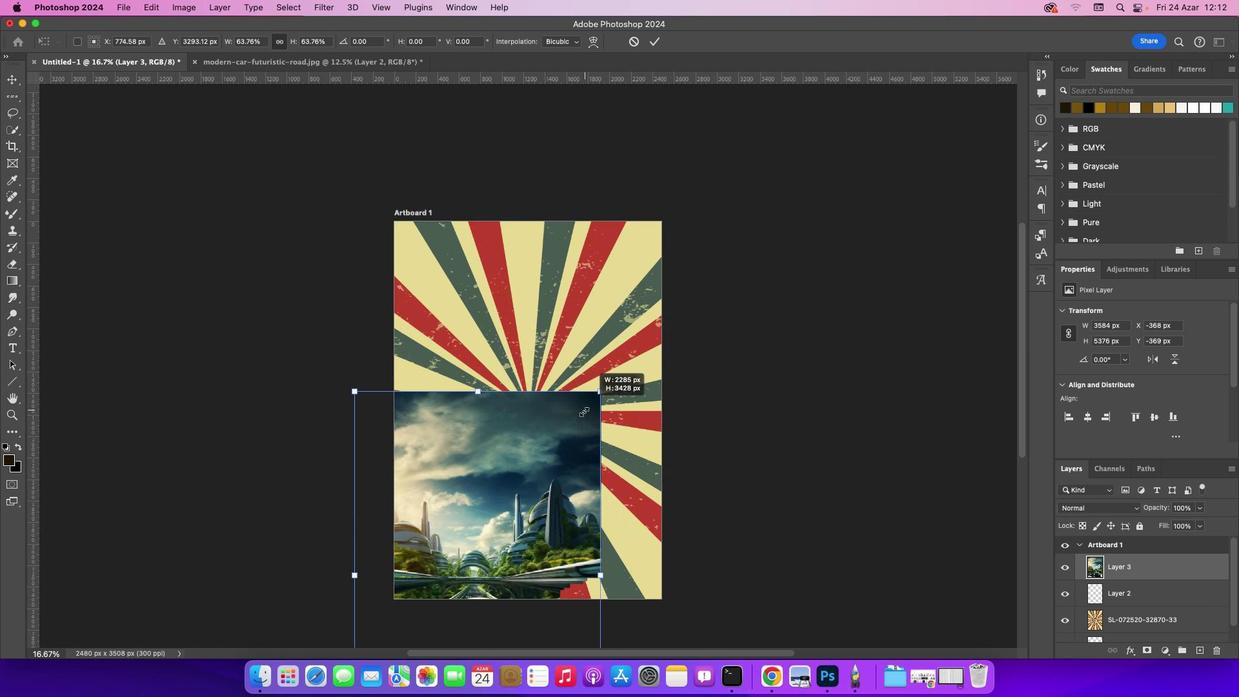 
Action: Mouse pressed left at (743, 186)
Screenshot: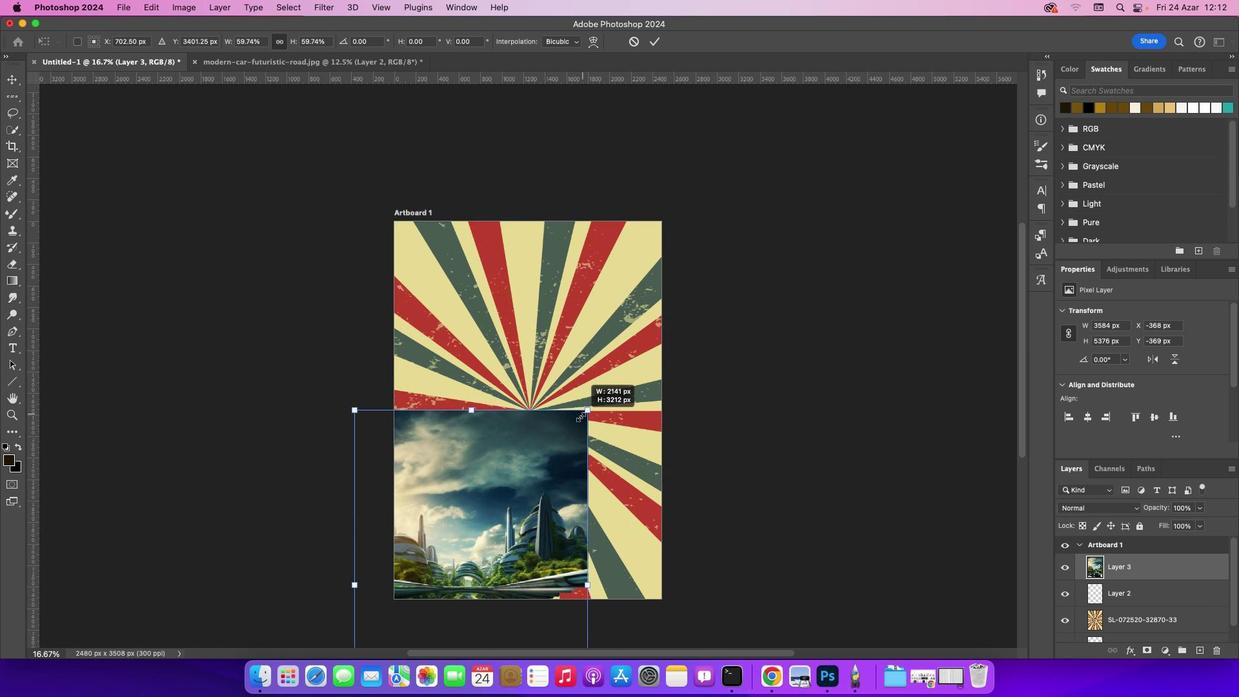 
Action: Mouse moved to (448, 516)
Screenshot: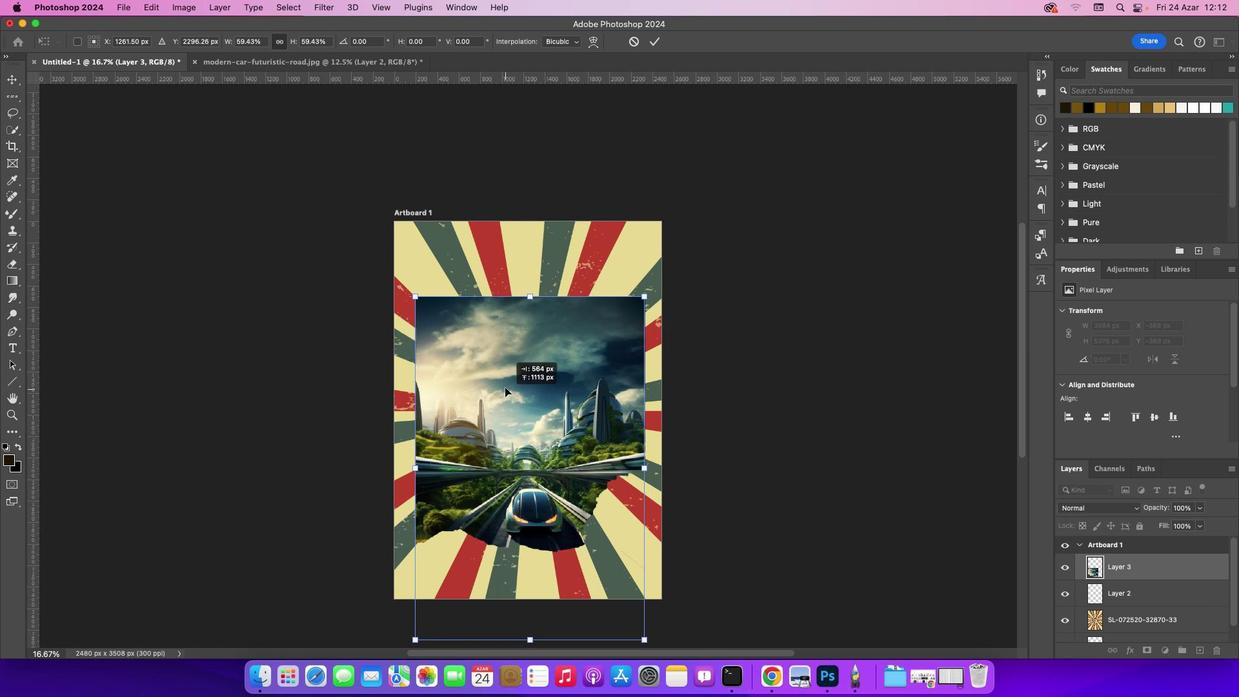 
Action: Mouse pressed left at (448, 516)
Screenshot: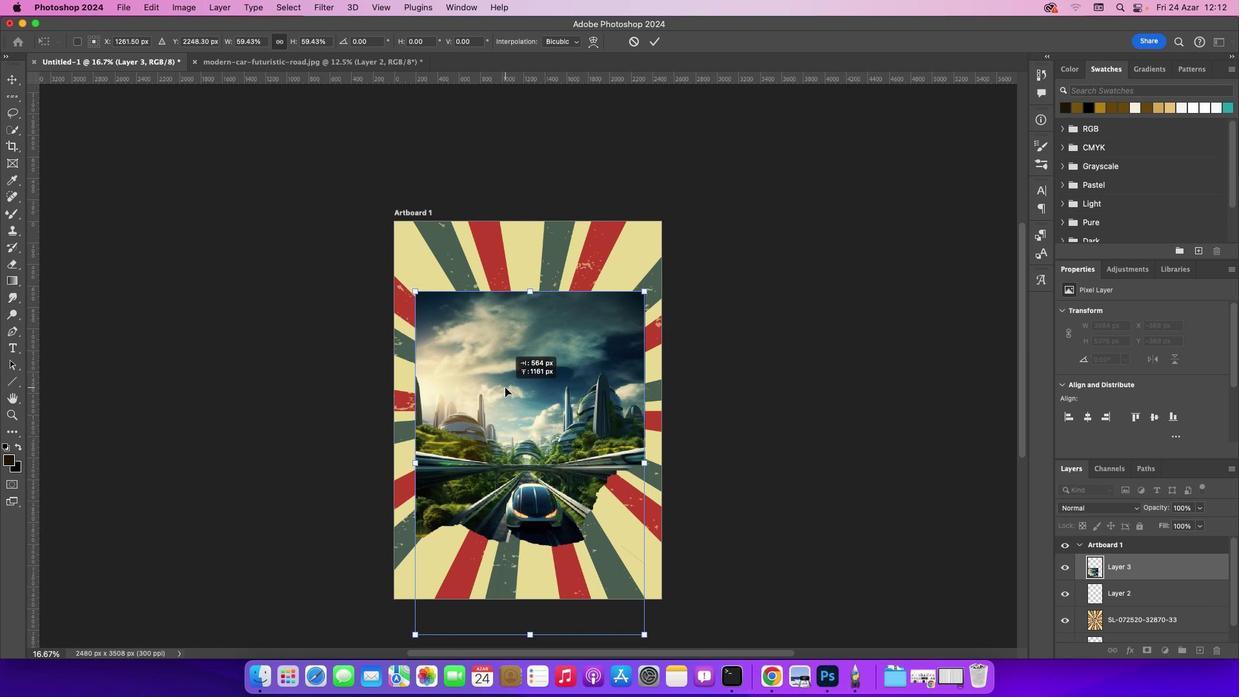 
Action: Mouse moved to (646, 298)
Screenshot: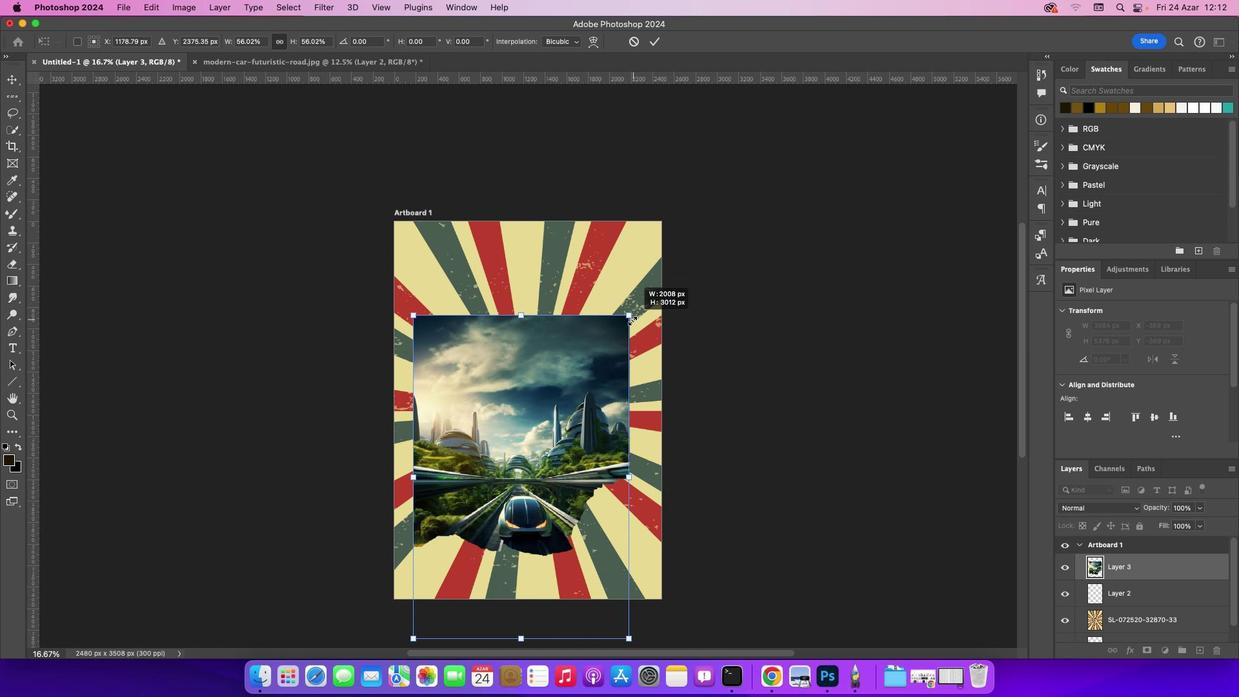 
Action: Mouse pressed left at (646, 298)
Screenshot: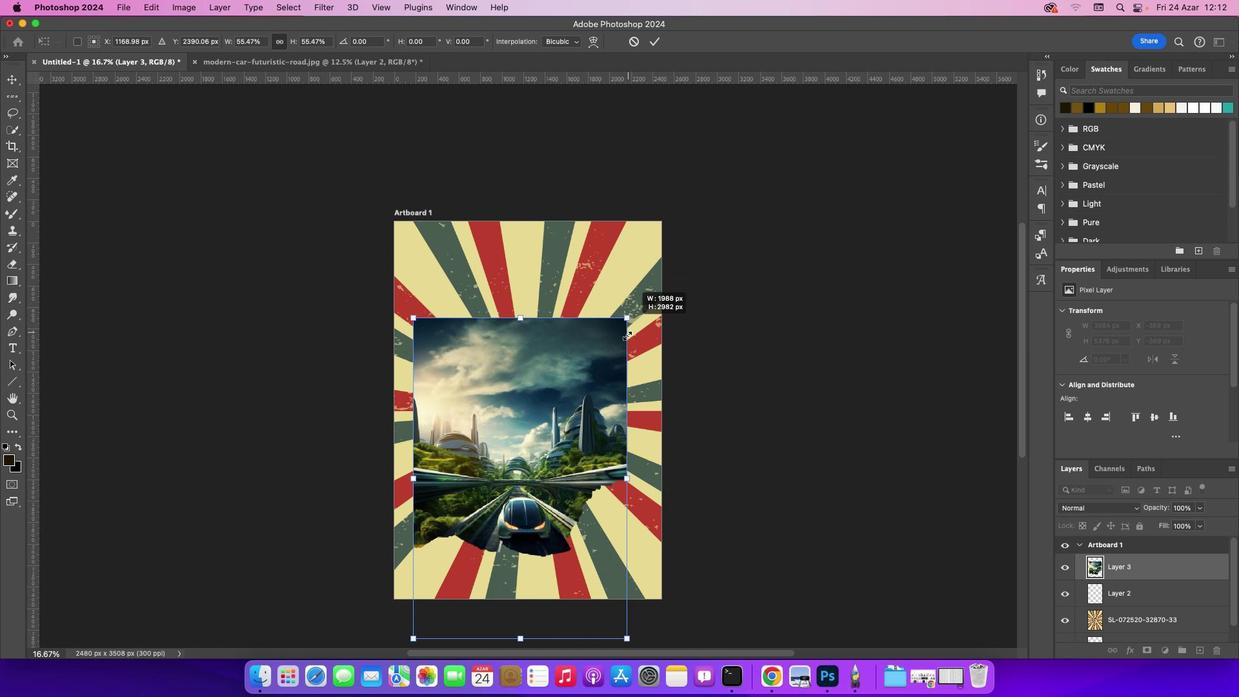 
Action: Mouse moved to (535, 510)
Screenshot: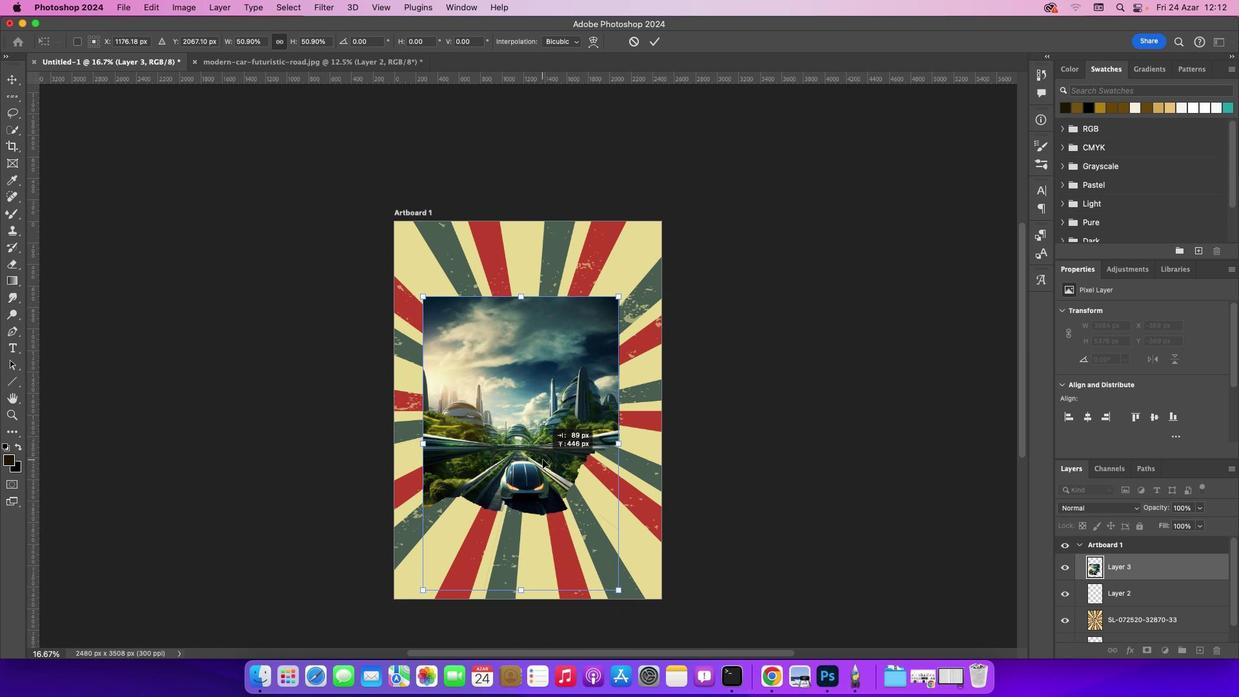 
Action: Mouse pressed left at (535, 510)
Screenshot: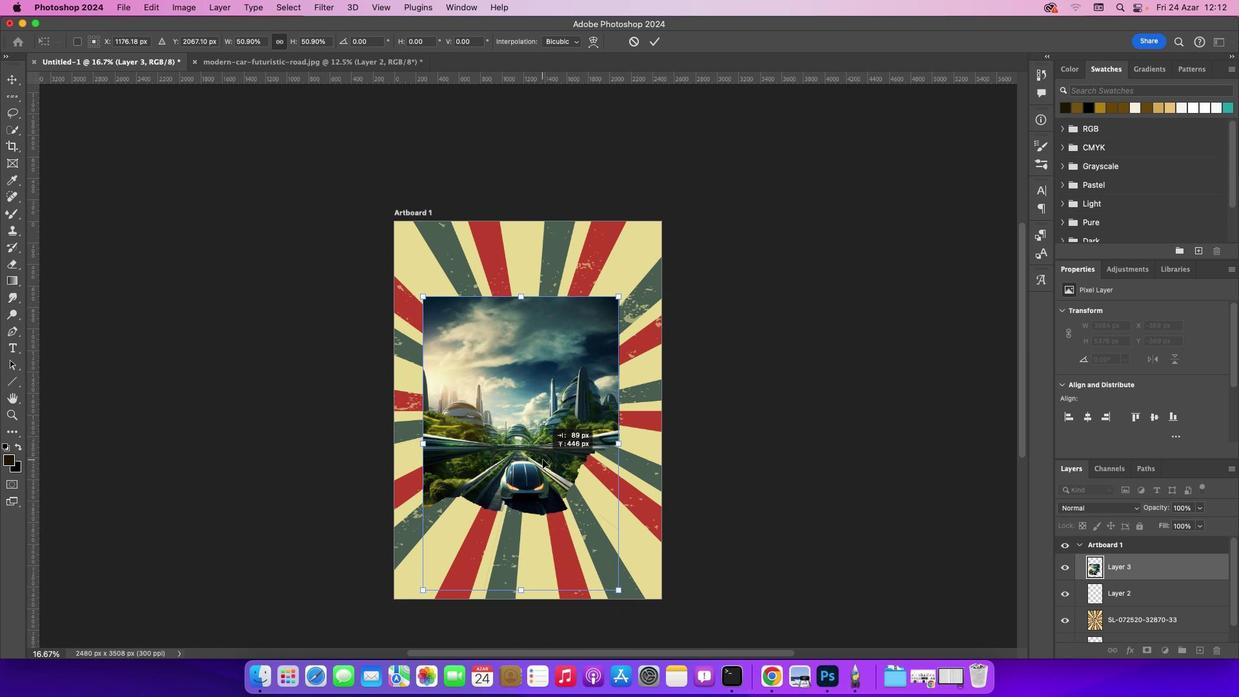 
Action: Mouse moved to (698, 485)
Screenshot: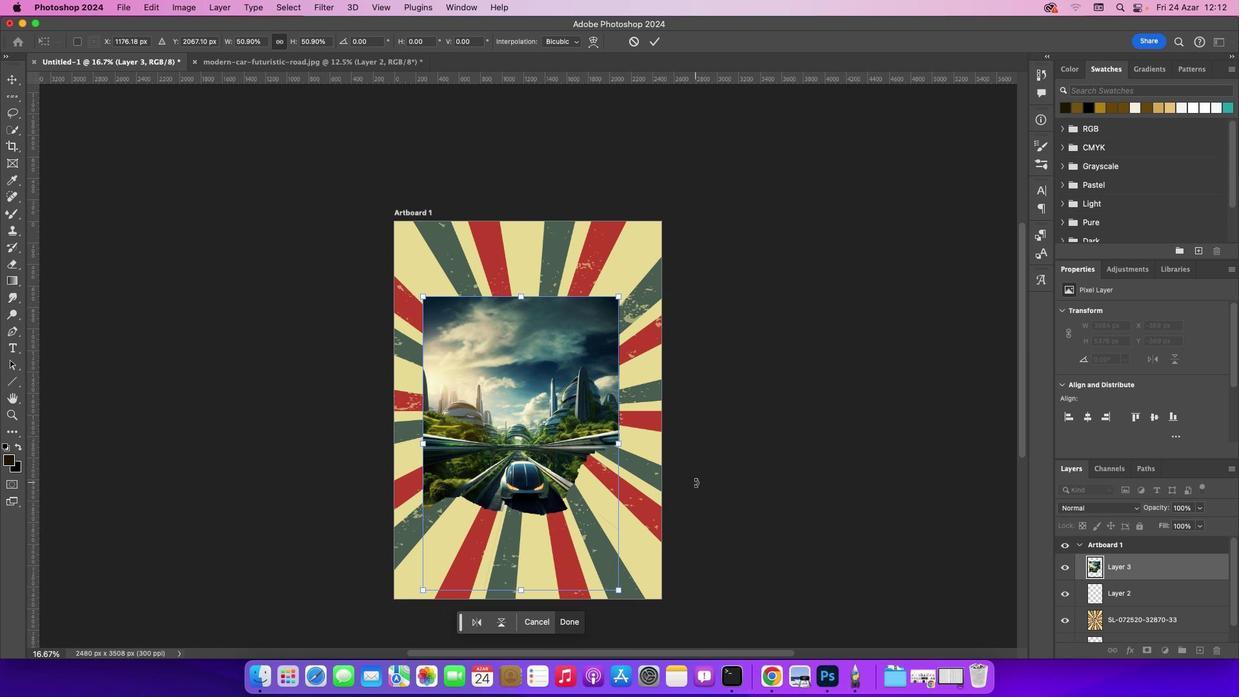 
Action: Key pressed Key.enter
Screenshot: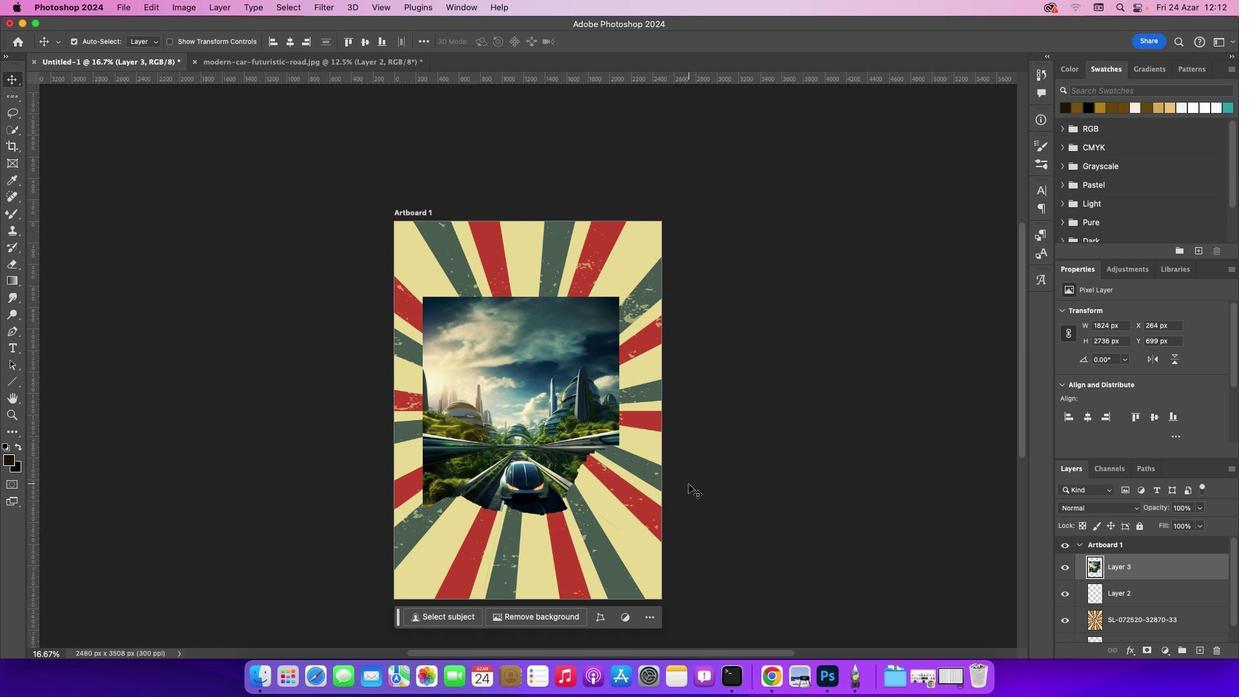 
Action: Mouse moved to (16, 268)
Screenshot: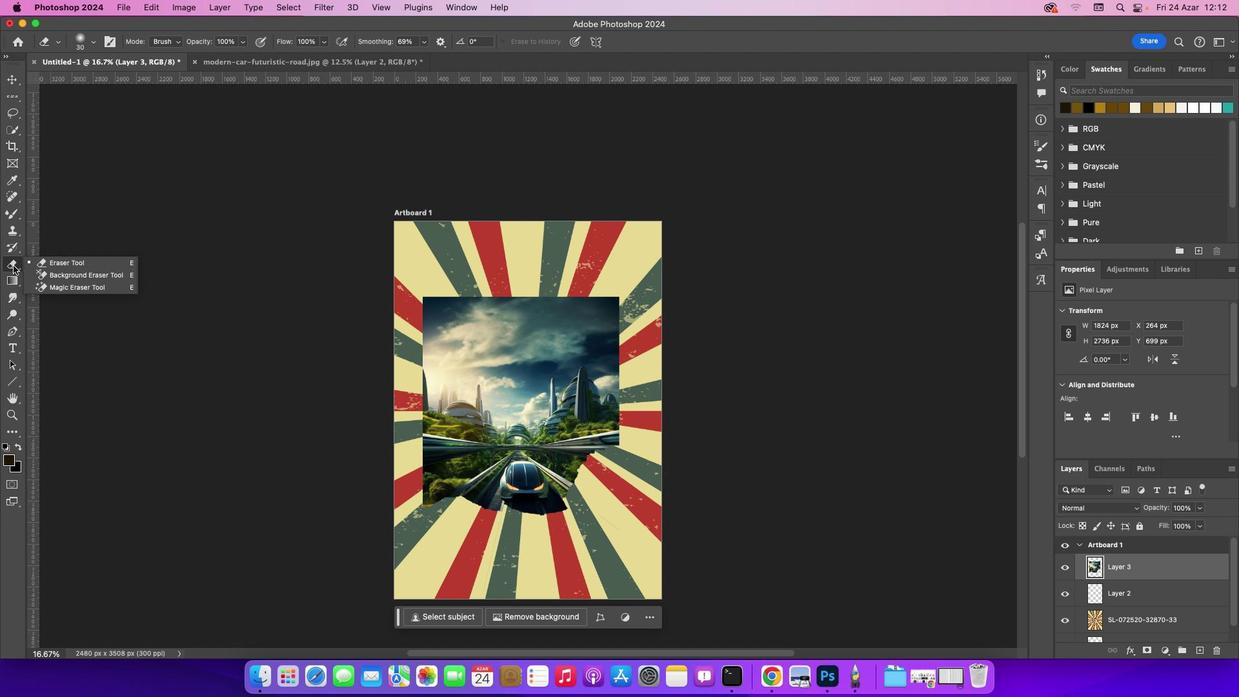 
Action: Mouse pressed left at (16, 268)
Screenshot: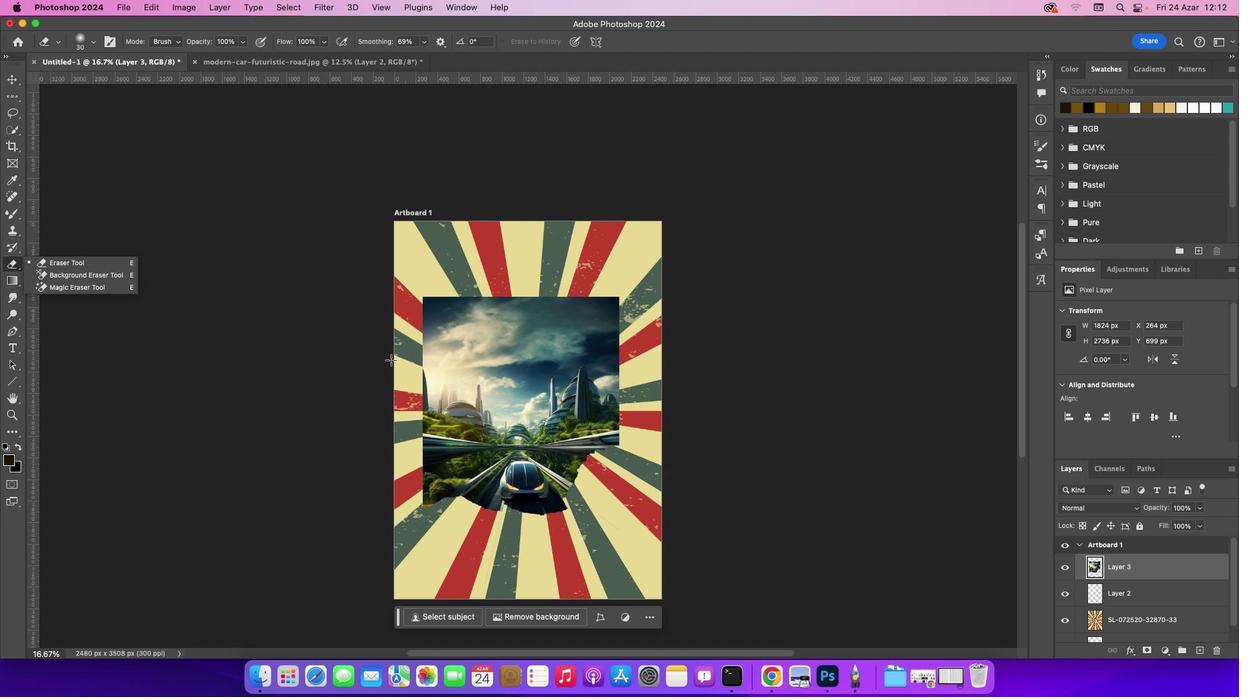 
Action: Mouse moved to (74, 269)
Screenshot: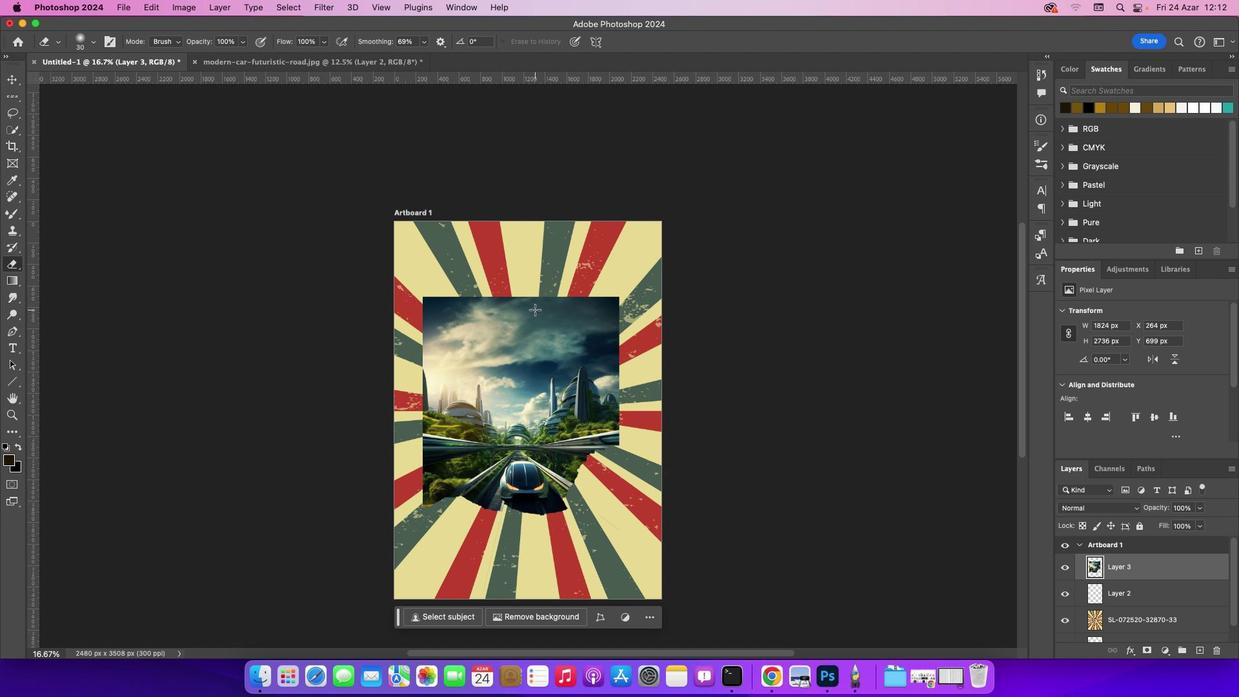 
Action: Mouse pressed left at (74, 269)
Screenshot: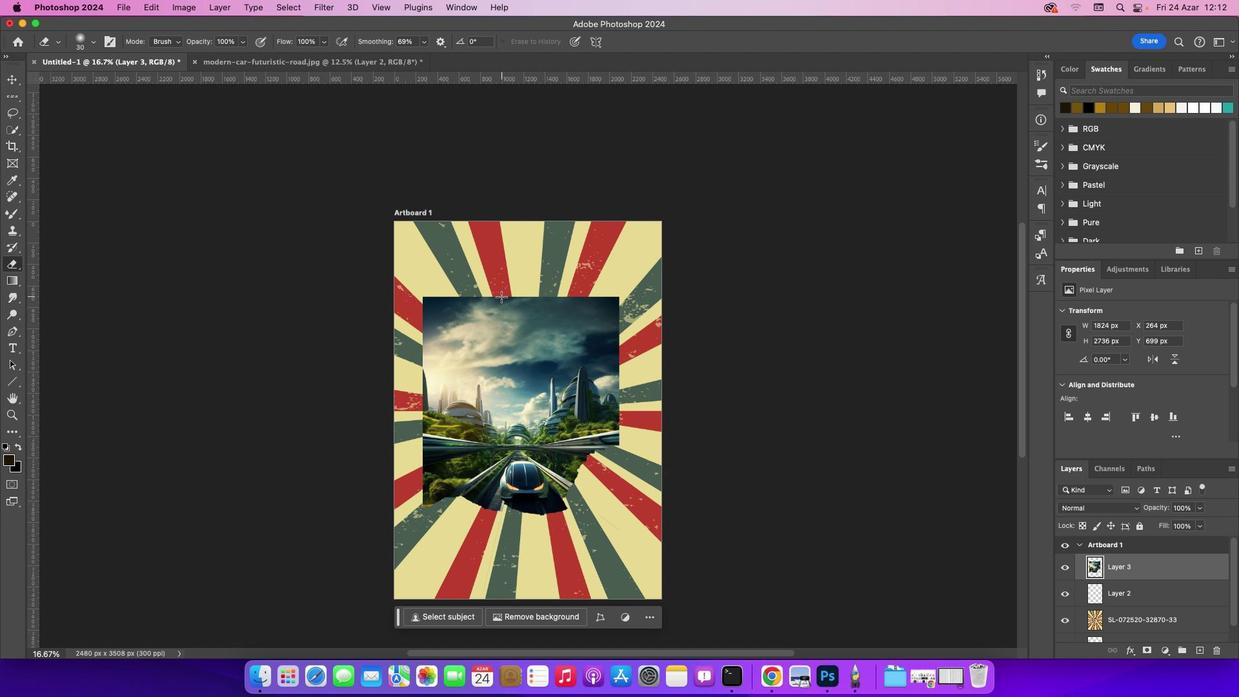
Action: Mouse moved to (503, 301)
Screenshot: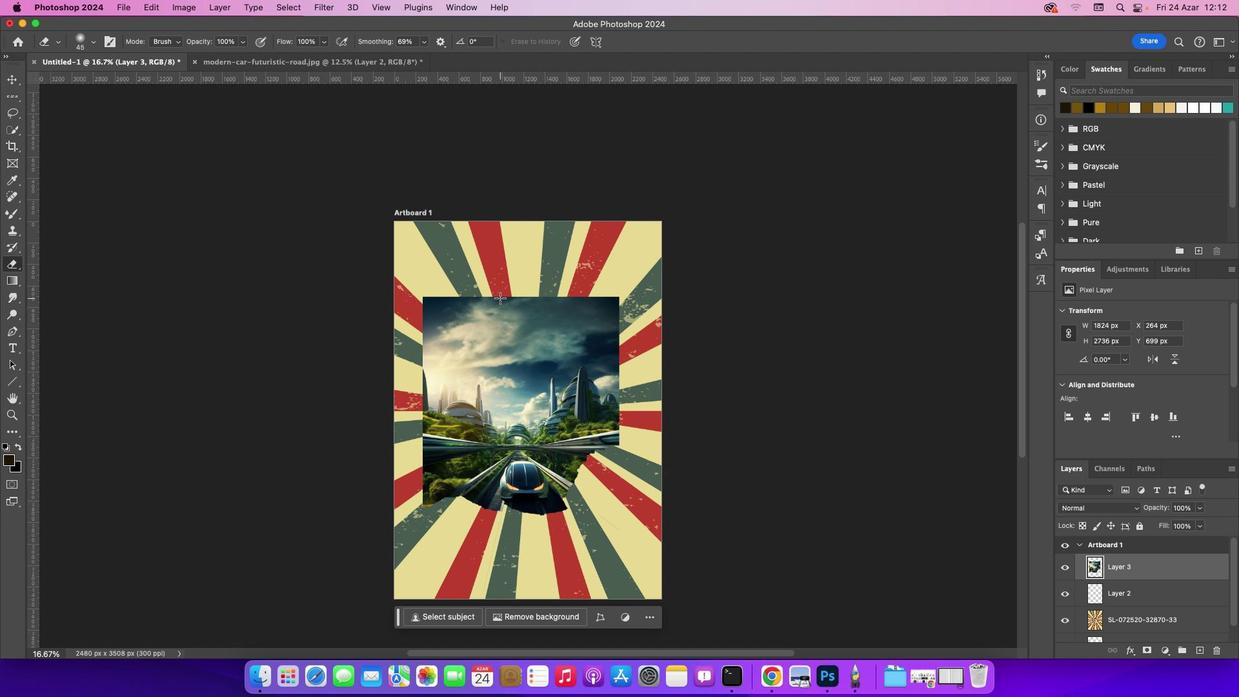 
Action: Key pressed ']'']'']'']'']'']'']'']'']'']'']'
Screenshot: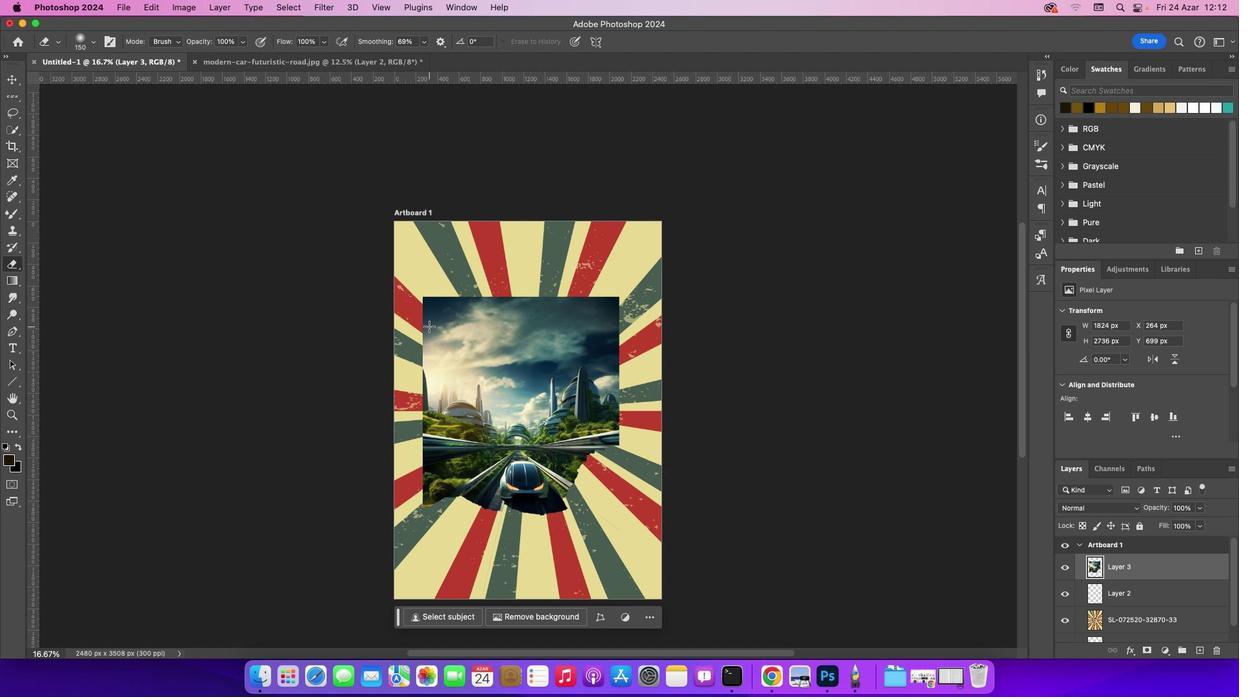 
Action: Mouse moved to (431, 328)
Screenshot: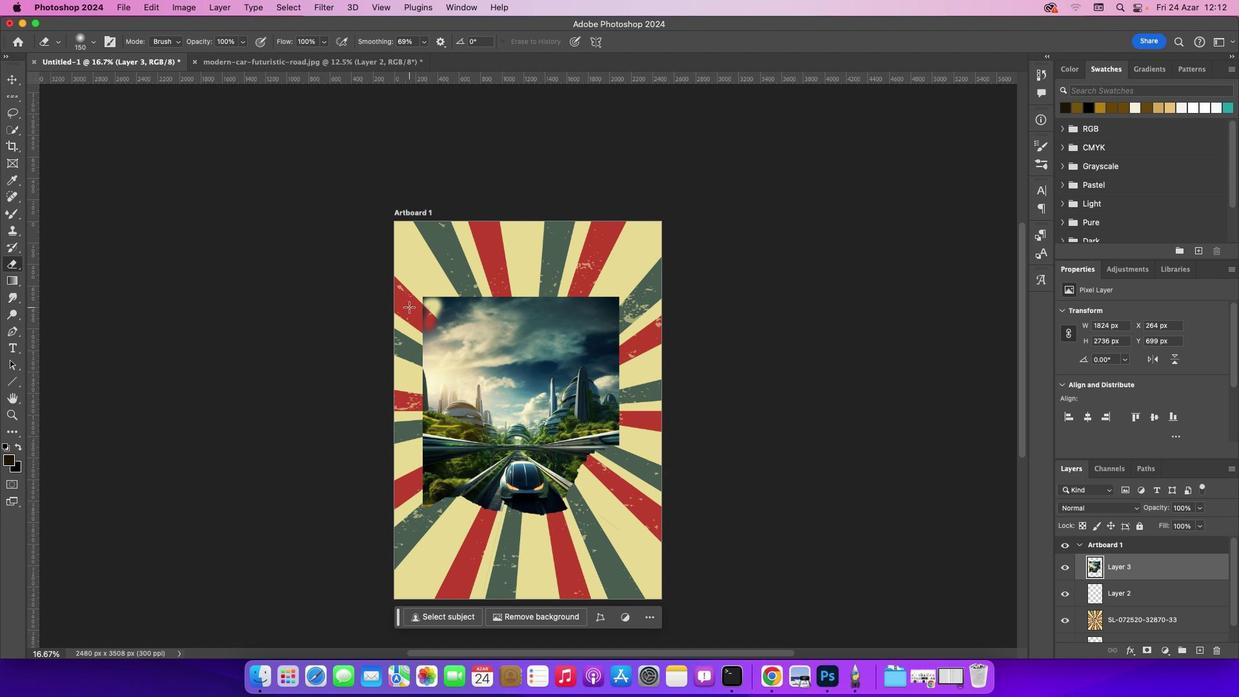 
Action: Mouse pressed left at (431, 328)
Screenshot: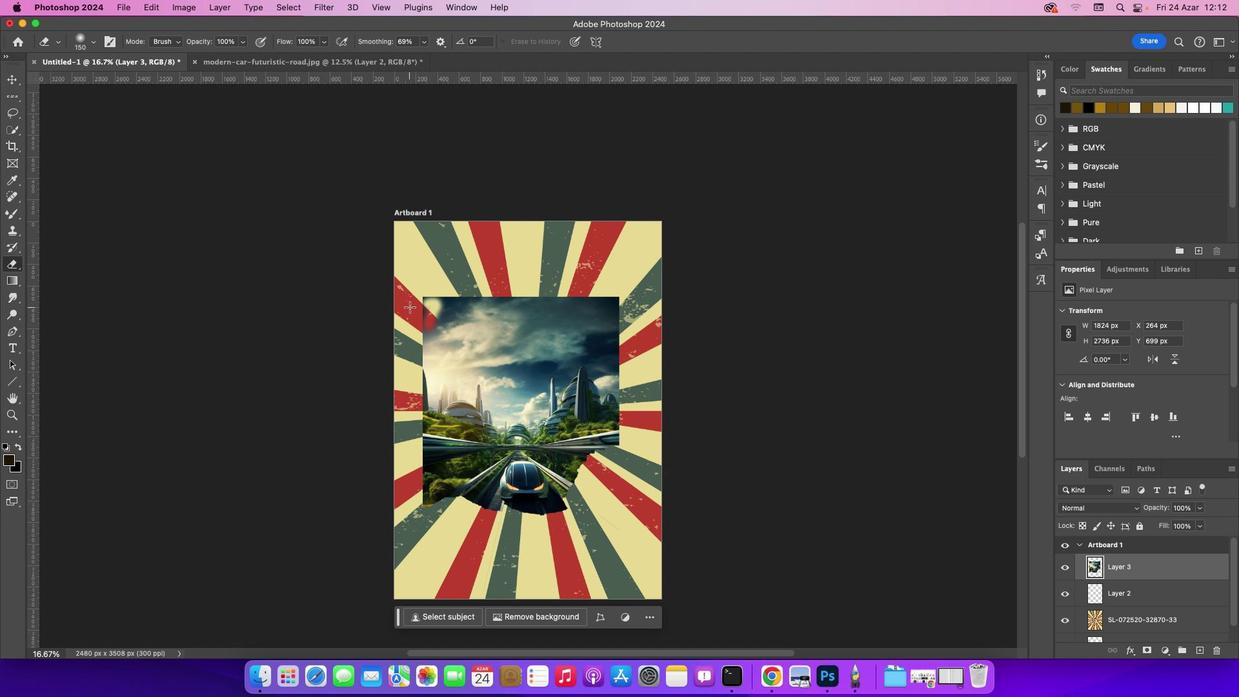 
Action: Mouse moved to (622, 314)
Screenshot: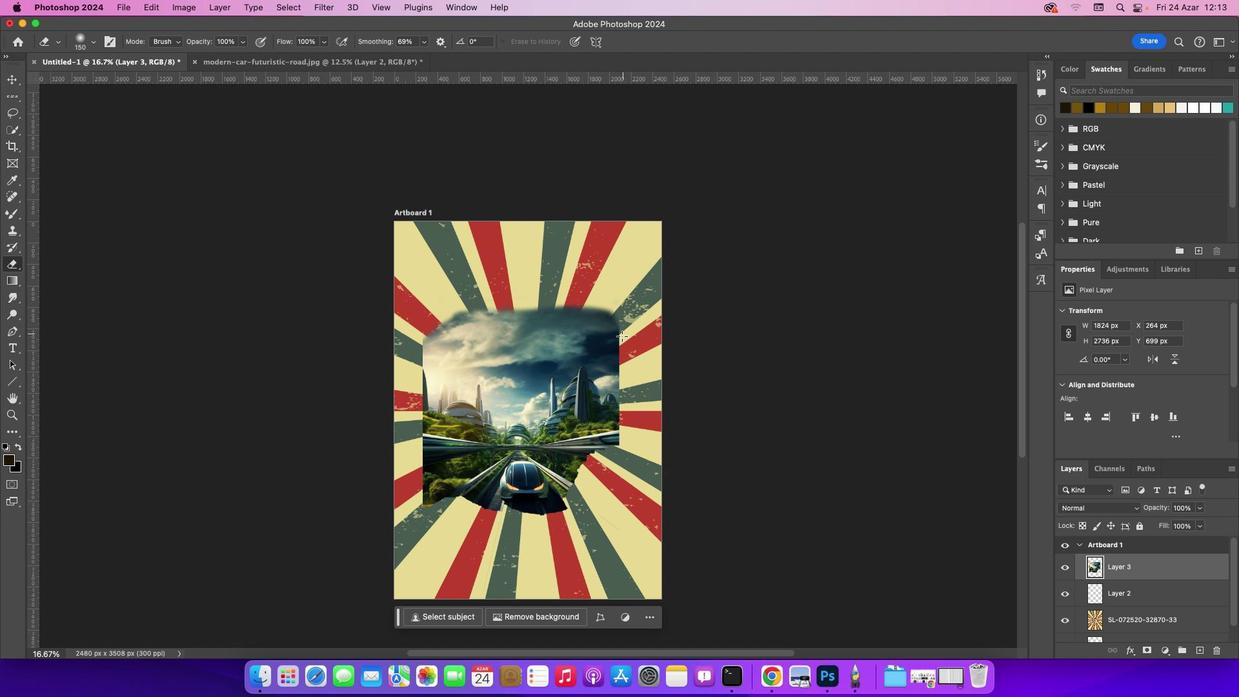 
Action: Mouse pressed left at (622, 314)
Screenshot: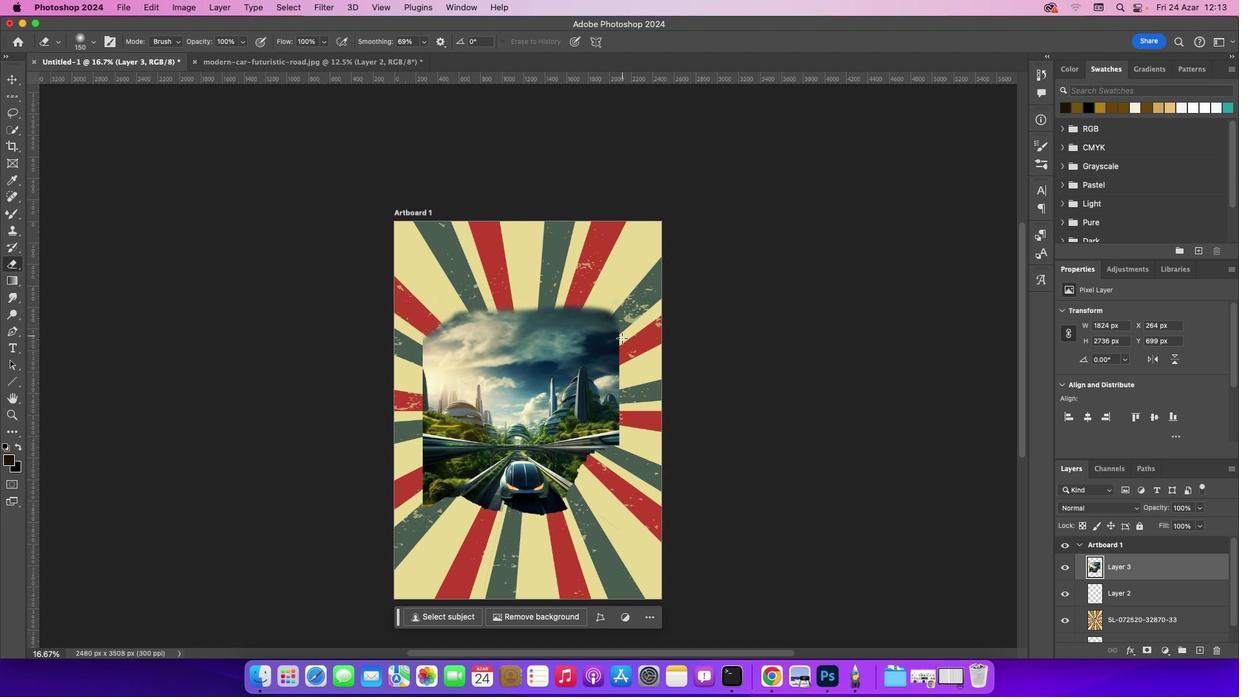 
Action: Mouse moved to (631, 462)
Screenshot: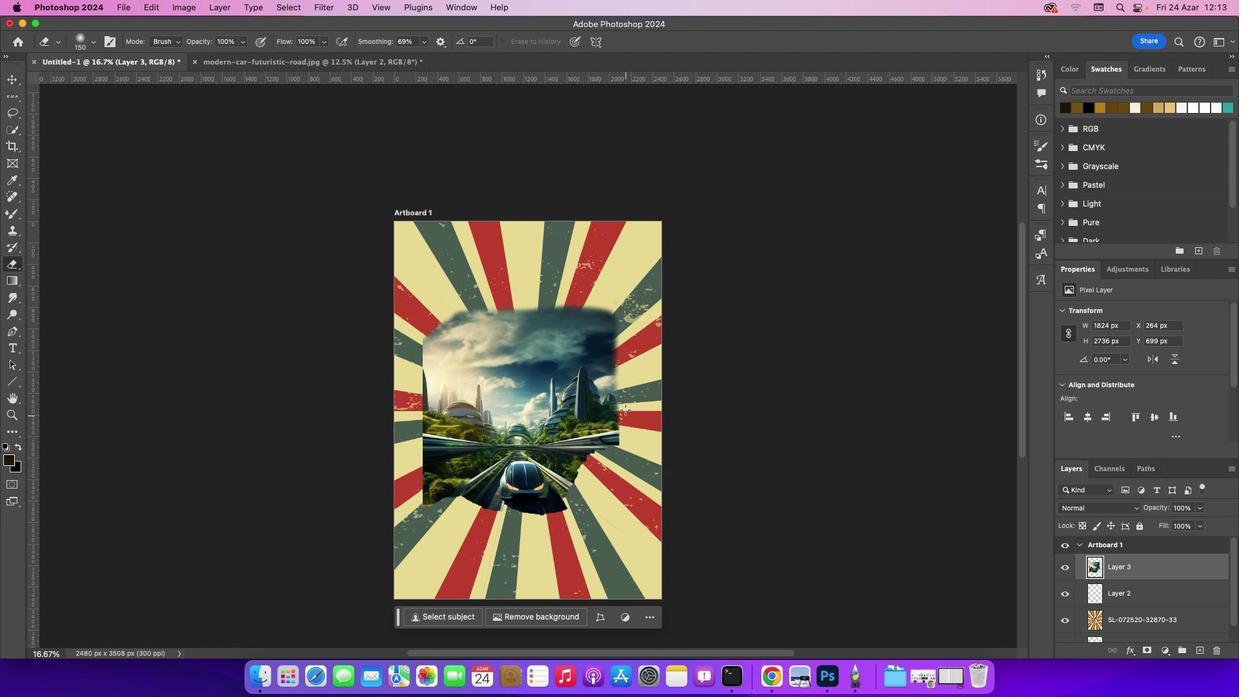 
Action: Mouse pressed left at (631, 462)
Screenshot: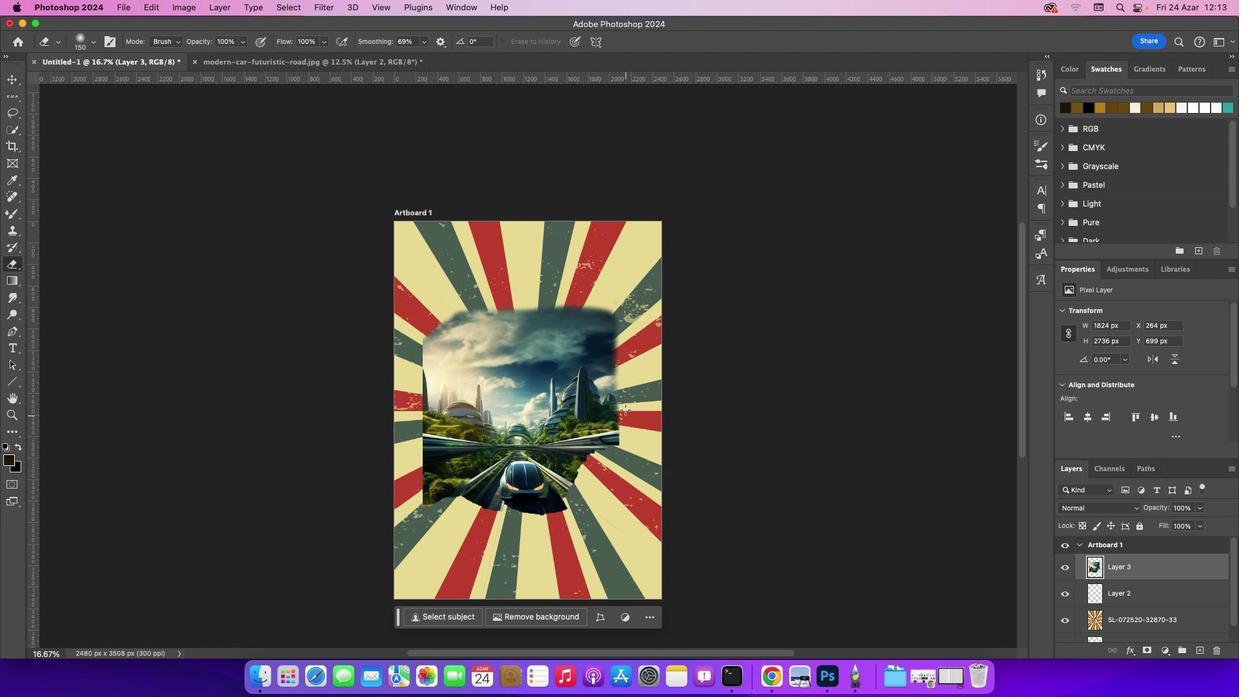 
Action: Mouse moved to (625, 401)
Screenshot: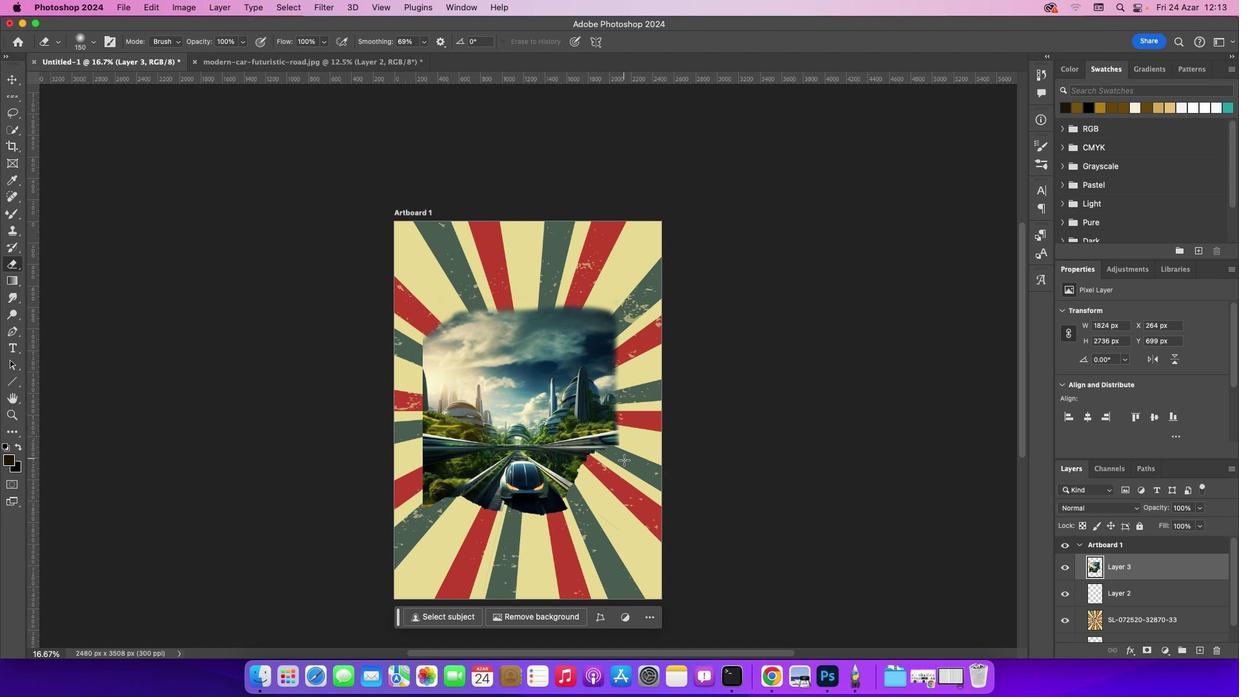 
Action: Mouse pressed left at (625, 401)
Screenshot: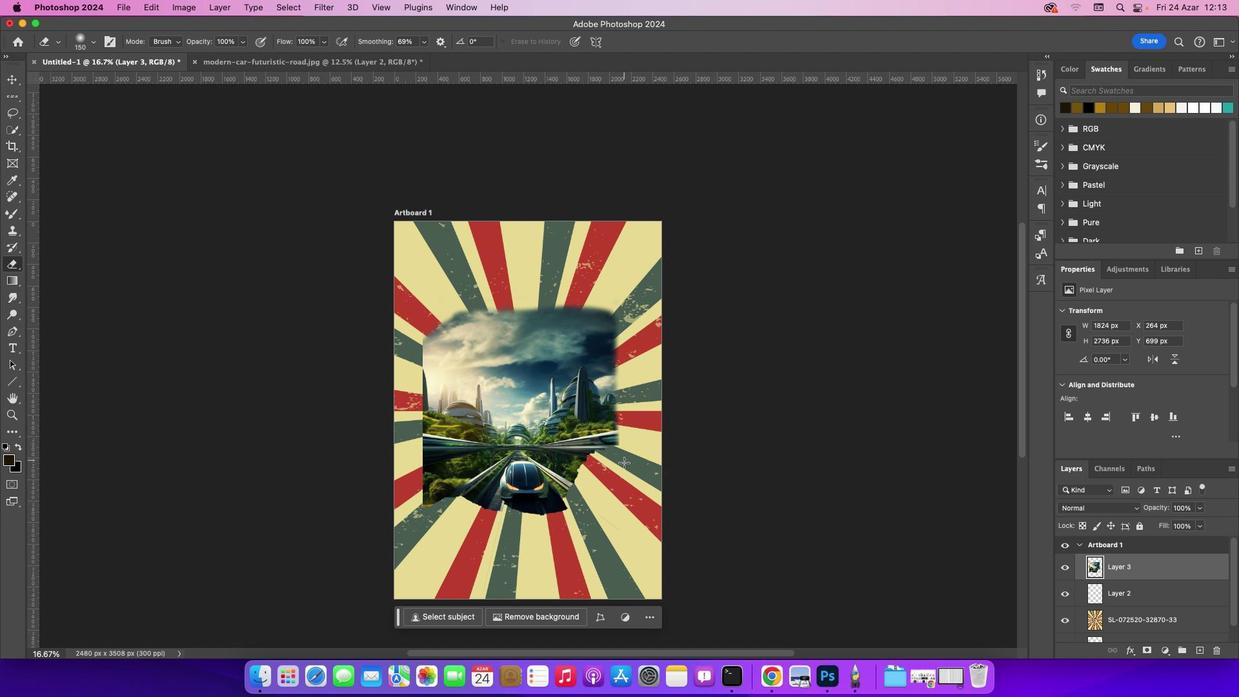 
Action: Mouse moved to (627, 466)
Screenshot: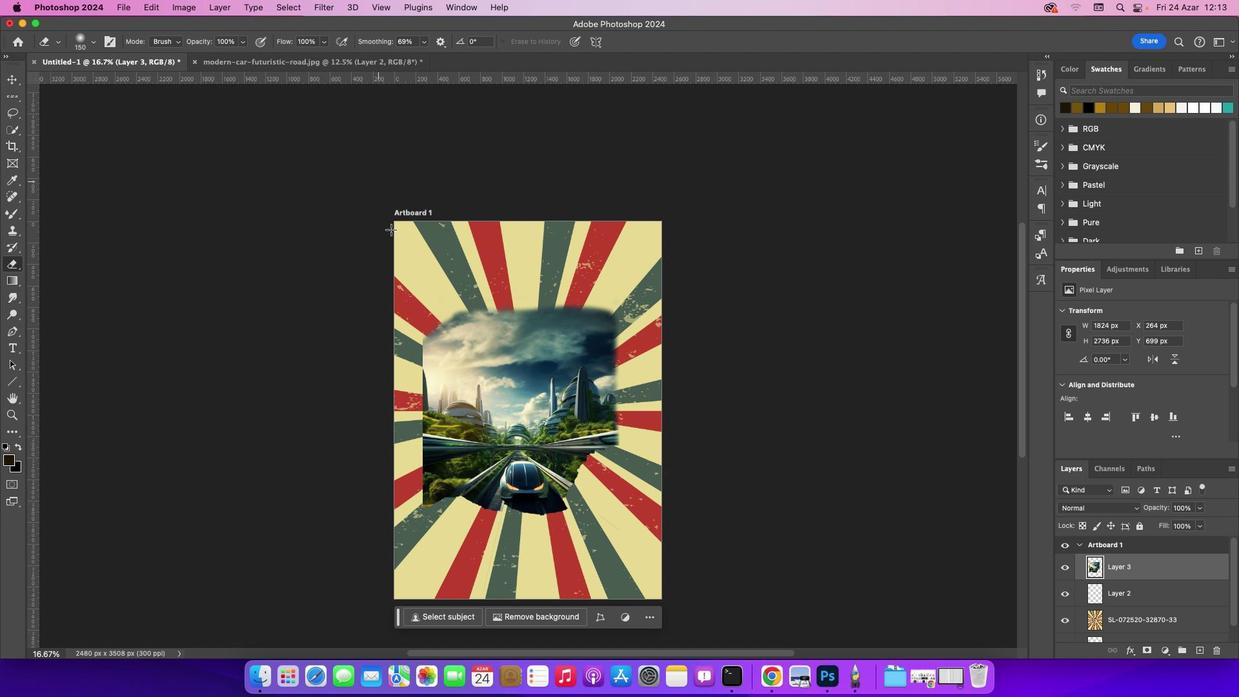 
Action: Mouse pressed left at (627, 466)
Screenshot: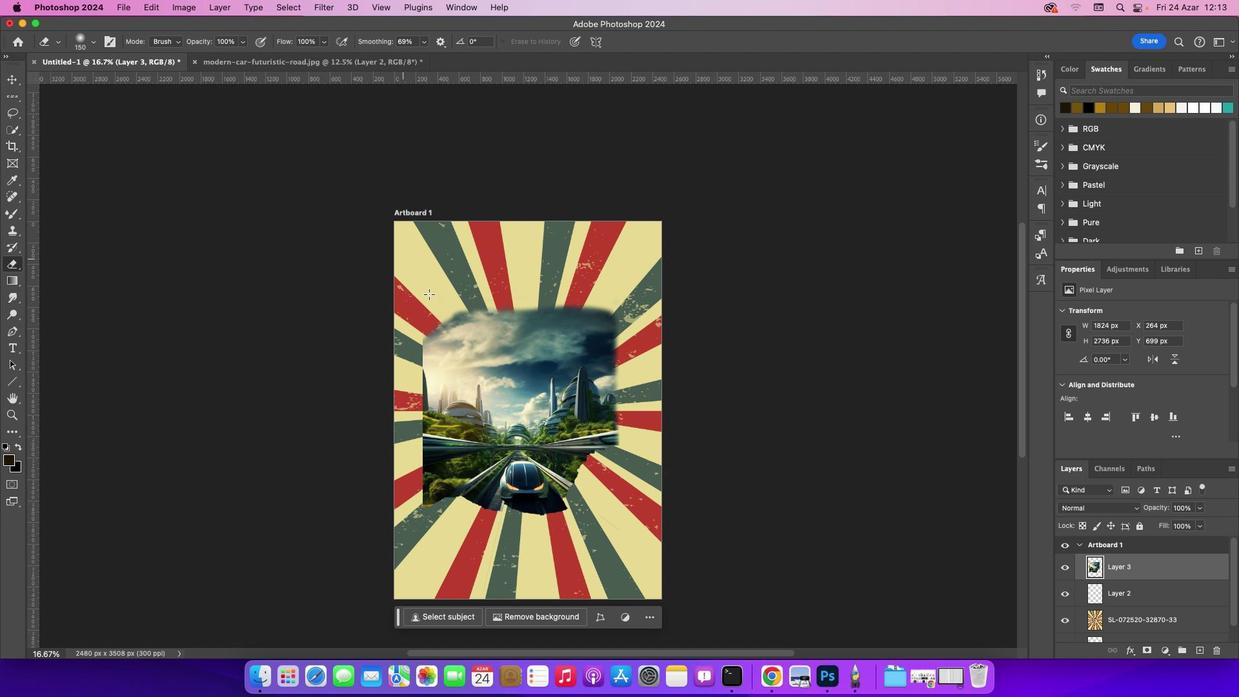 
Action: Mouse moved to (425, 344)
Screenshot: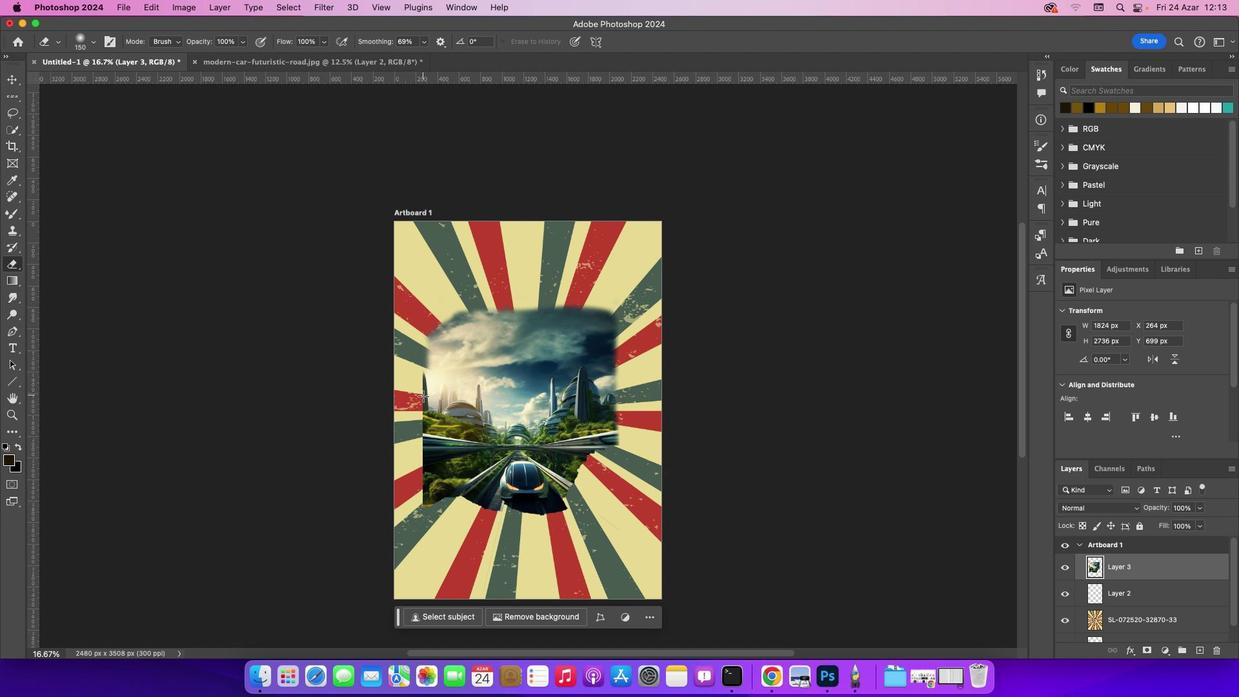 
Action: Mouse pressed left at (425, 344)
Screenshot: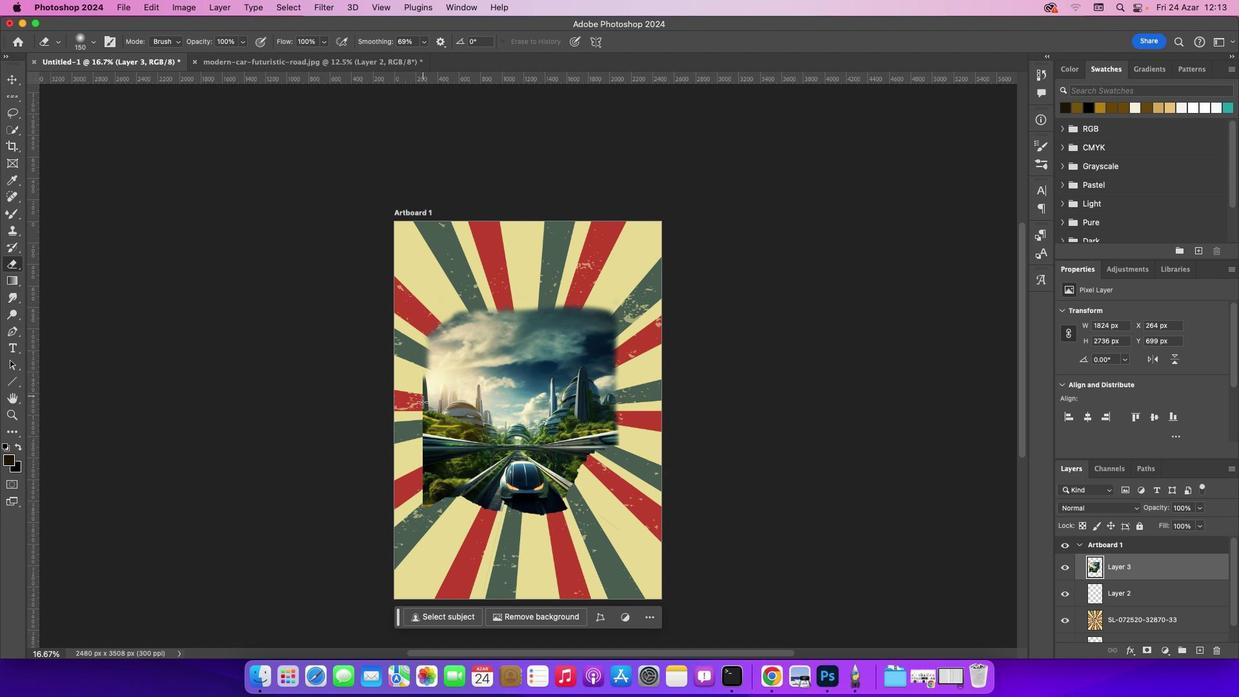 
Action: Mouse pressed left at (425, 344)
Screenshot: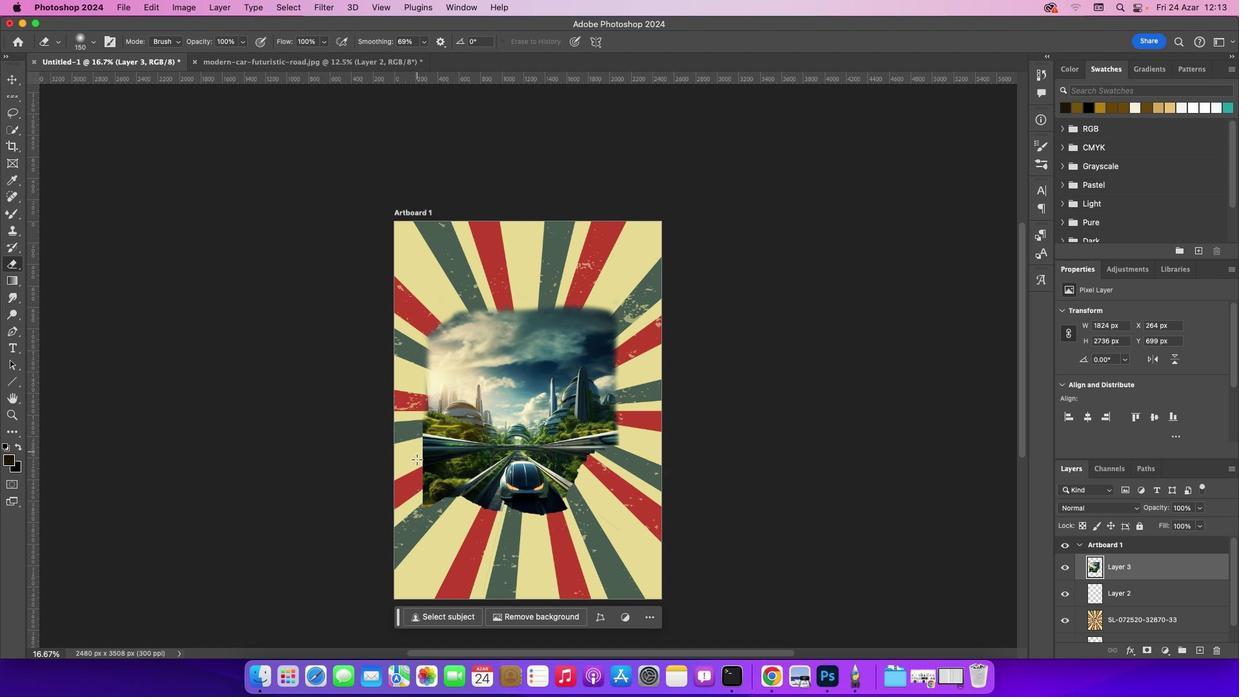
Action: Mouse moved to (586, 513)
Screenshot: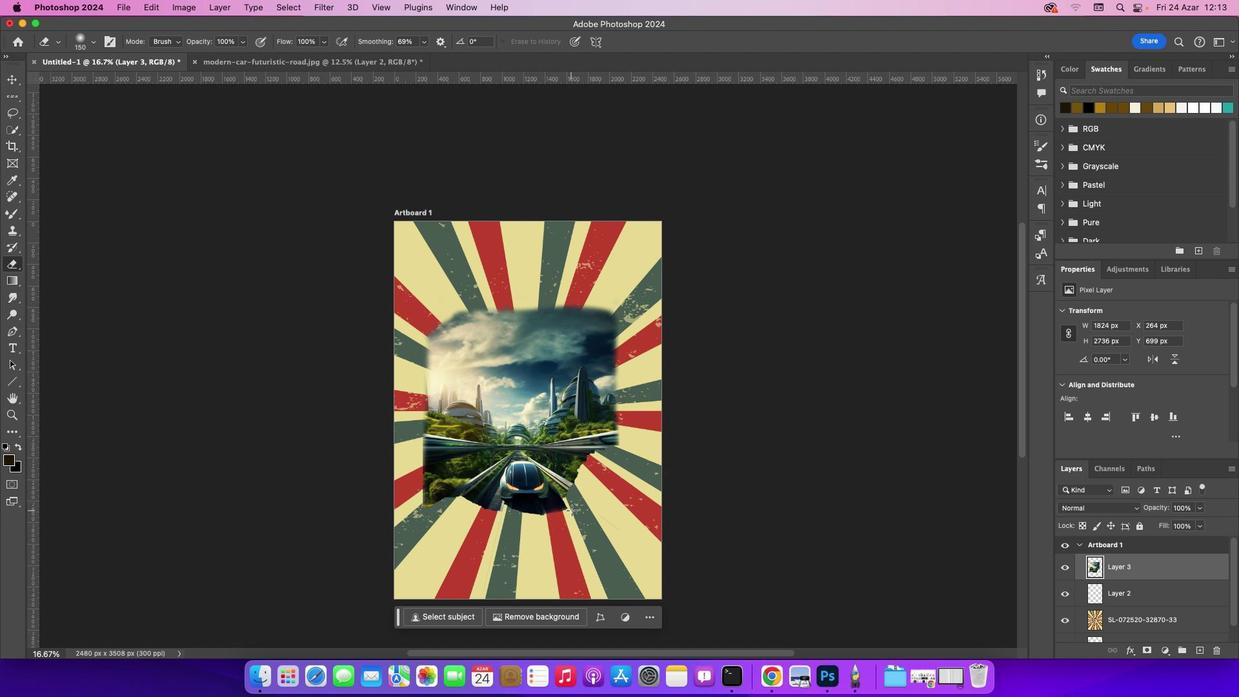 
Action: Mouse pressed left at (586, 513)
Screenshot: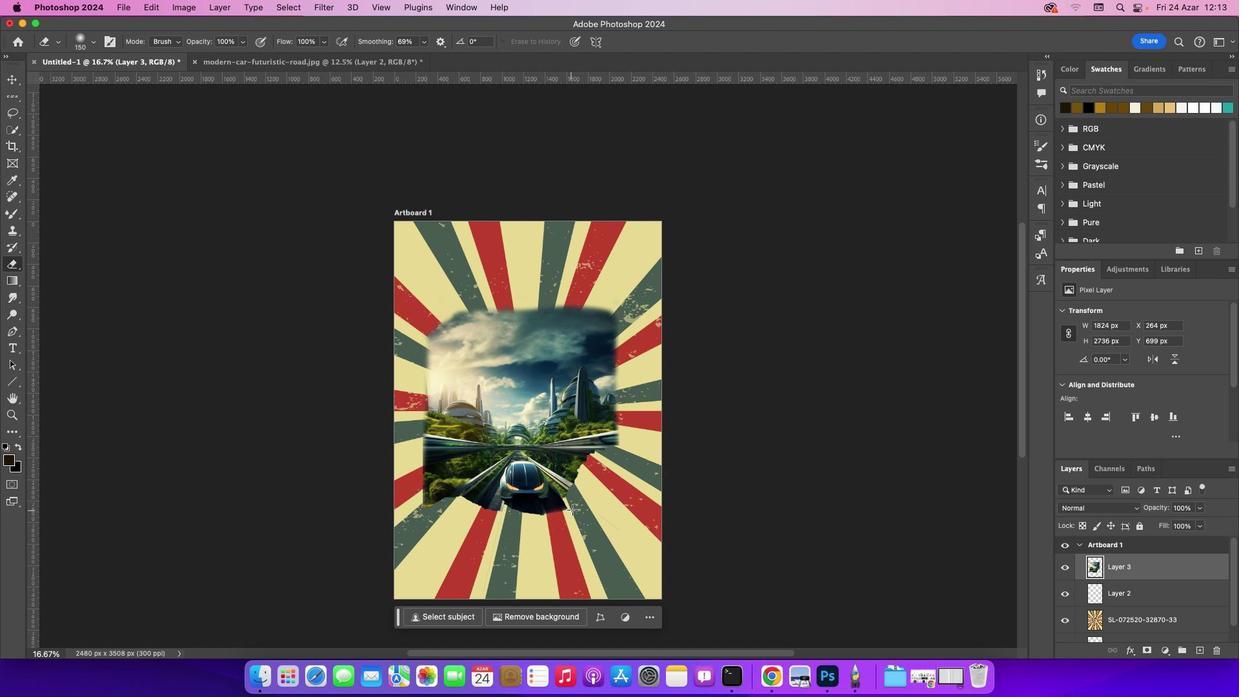 
Action: Mouse moved to (8, 85)
Screenshot: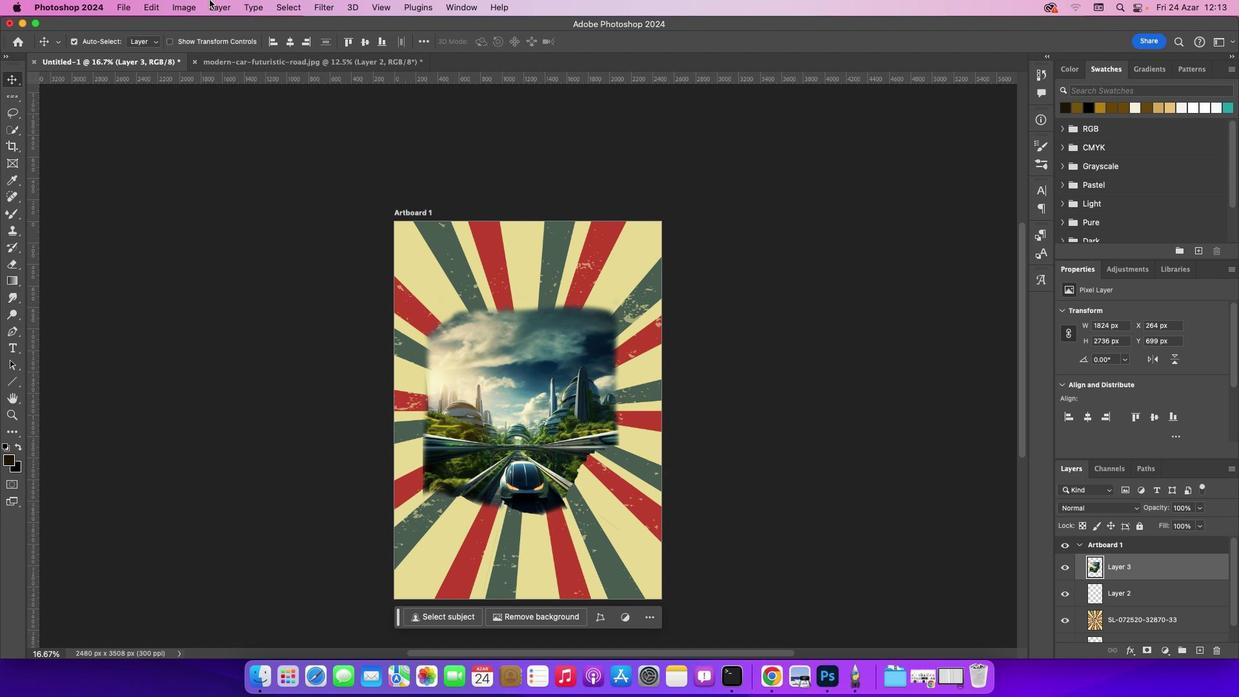 
Action: Mouse pressed left at (8, 85)
Screenshot: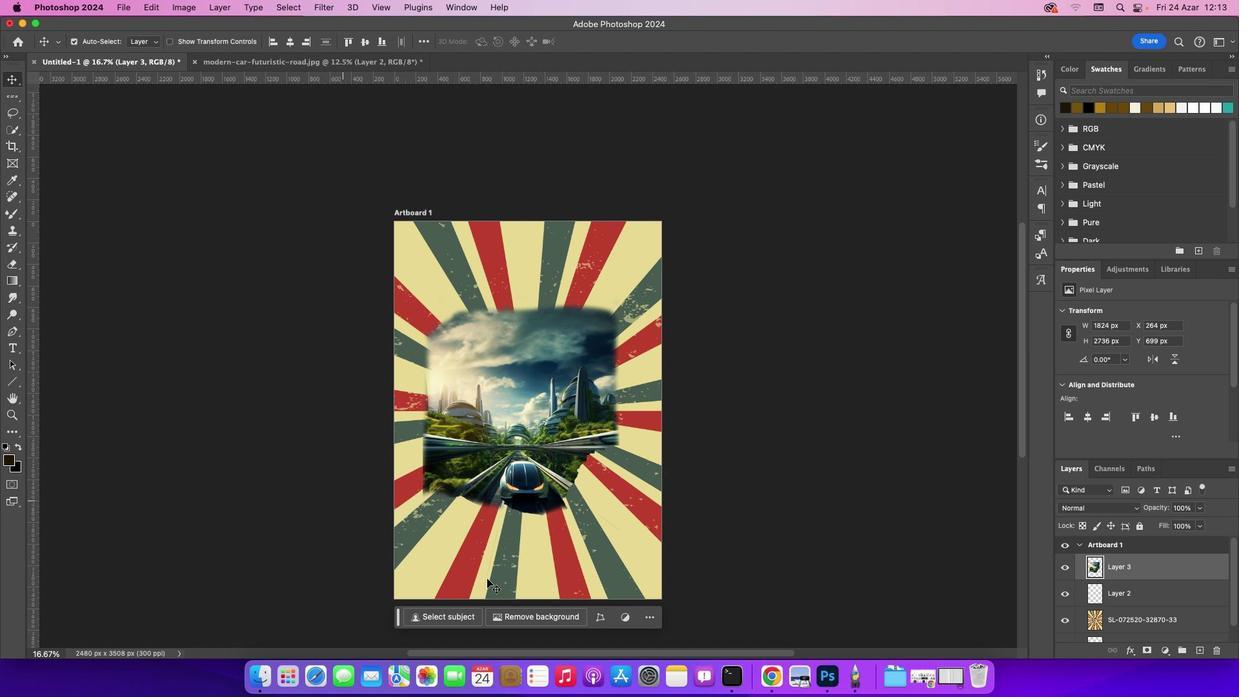 
Action: Mouse moved to (508, 460)
Screenshot: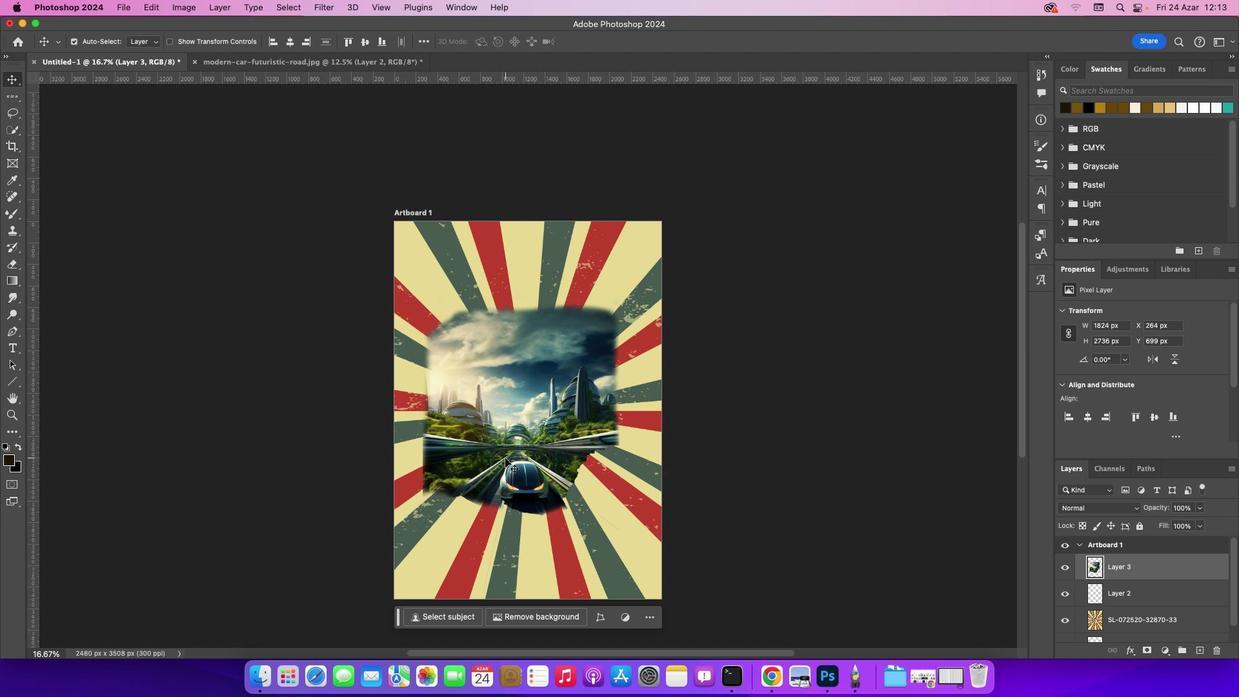 
Action: Mouse pressed left at (508, 460)
Screenshot: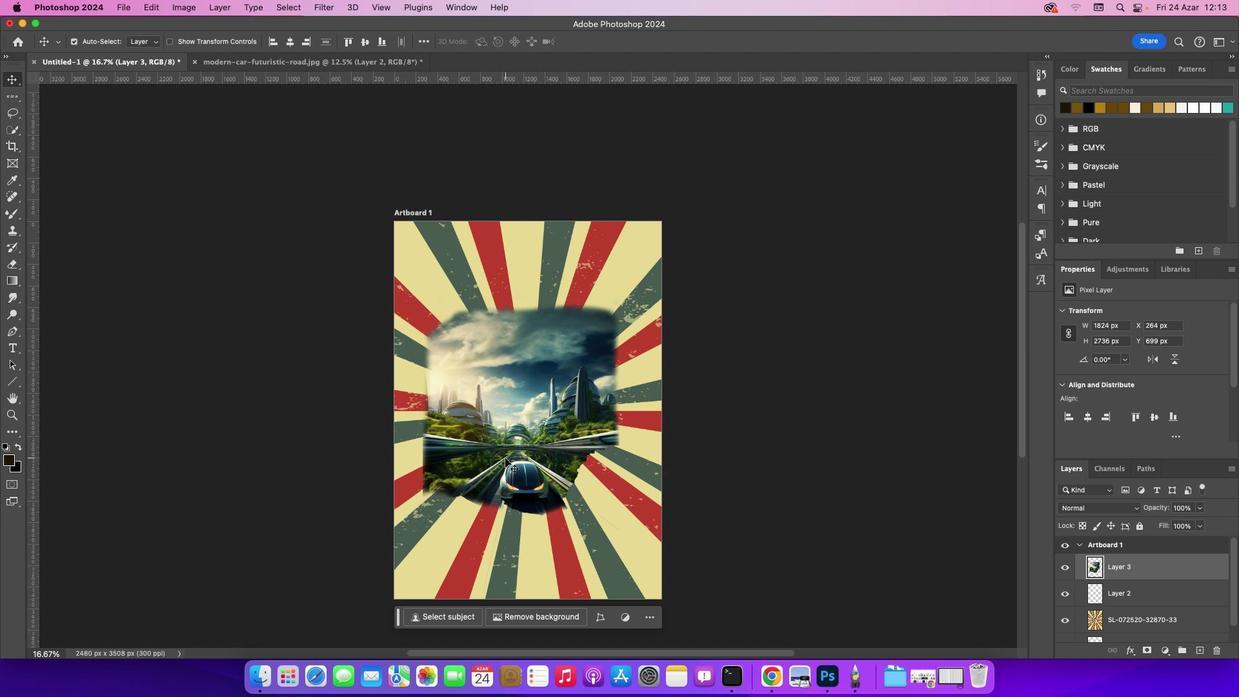 
Action: Mouse moved to (524, 461)
Screenshot: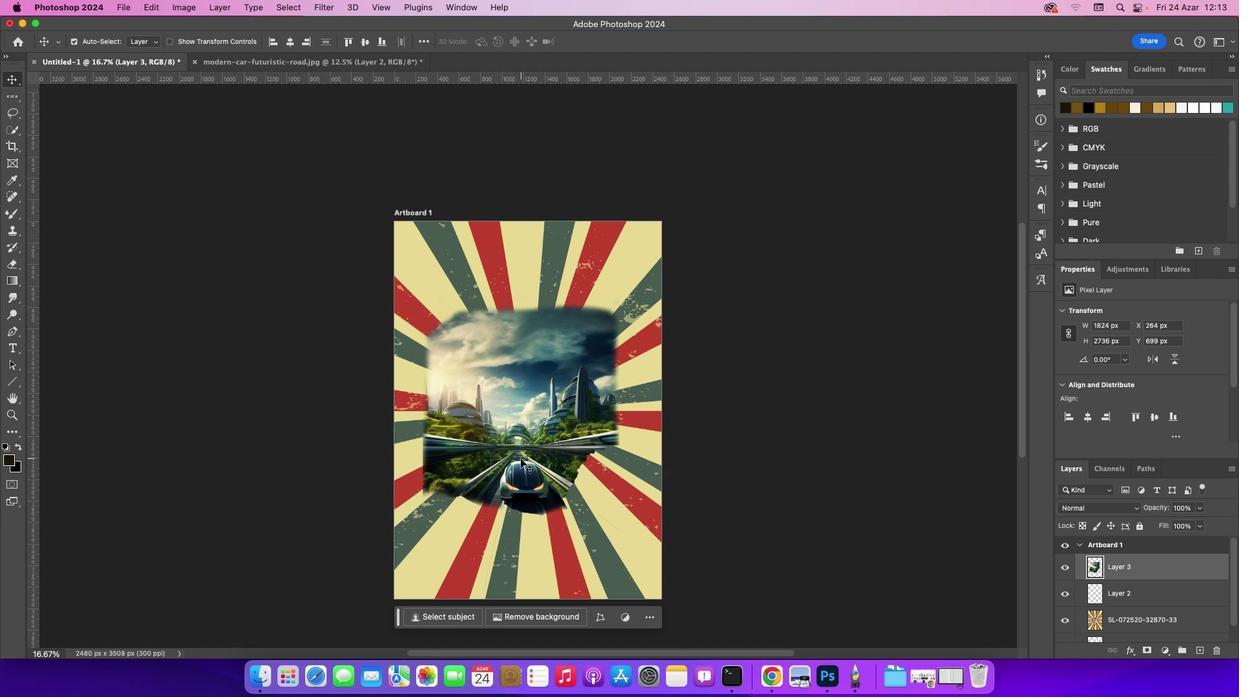 
Action: Mouse pressed left at (524, 461)
Screenshot: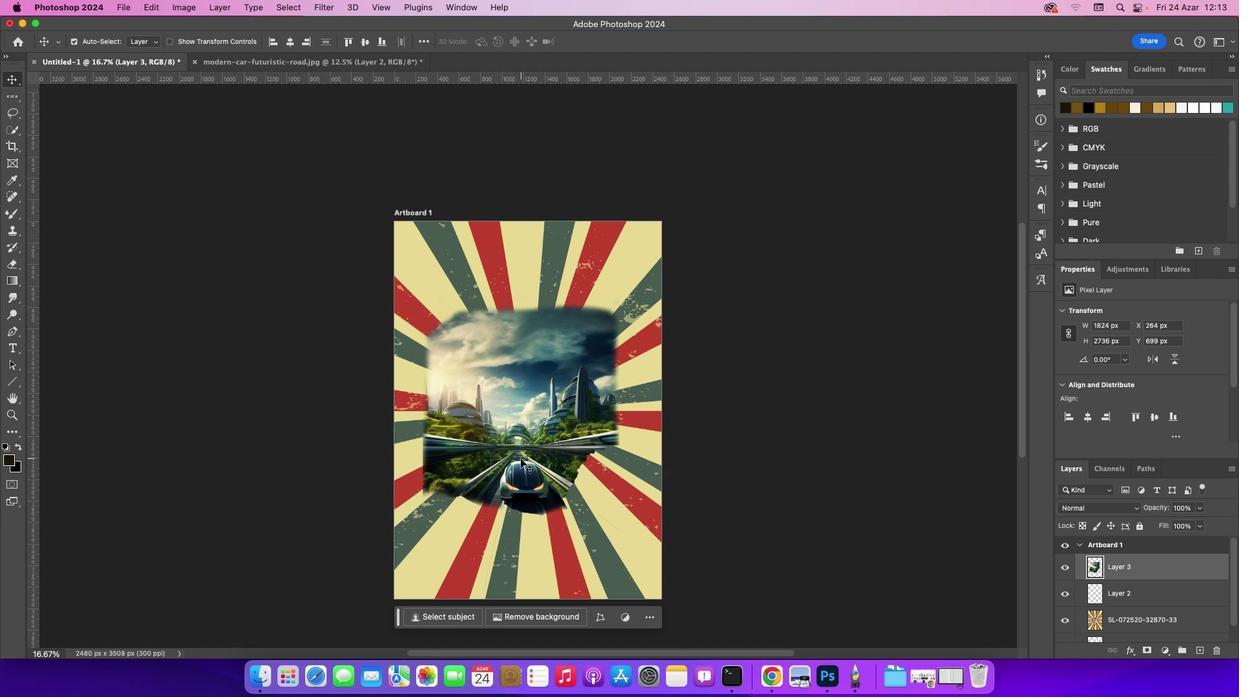 
Action: Key pressed Key.cmd't'
Screenshot: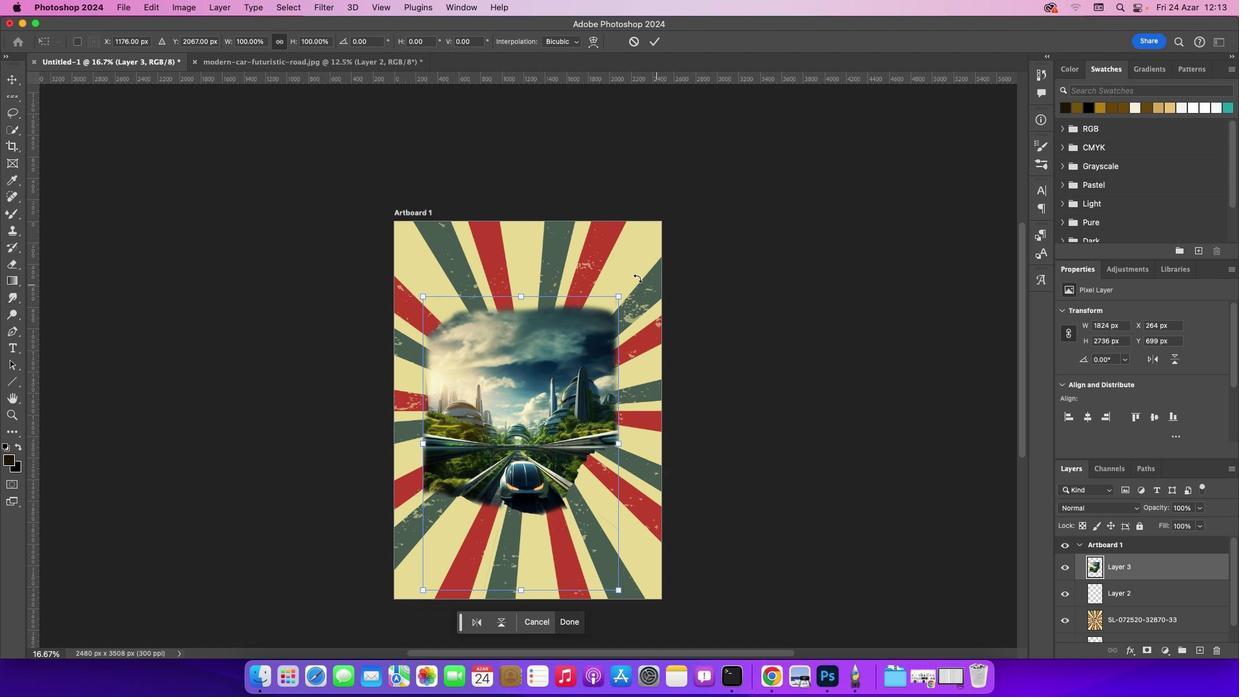 
Action: Mouse moved to (622, 301)
Screenshot: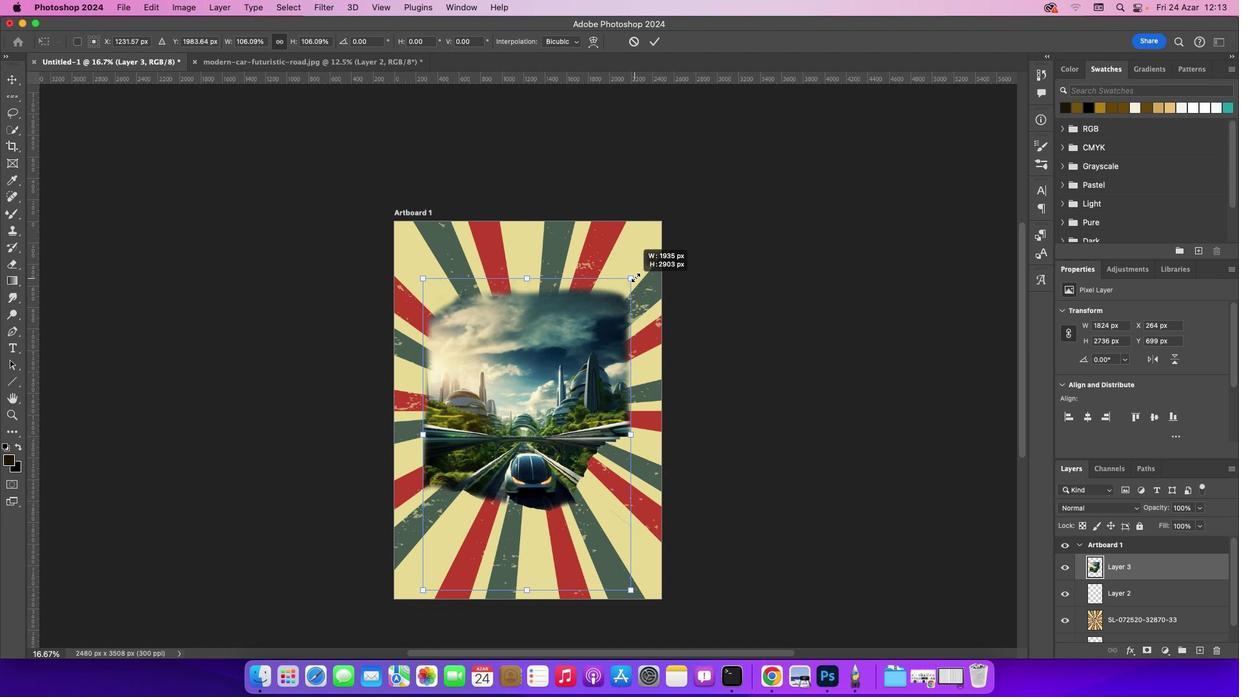 
Action: Mouse pressed left at (622, 301)
Screenshot: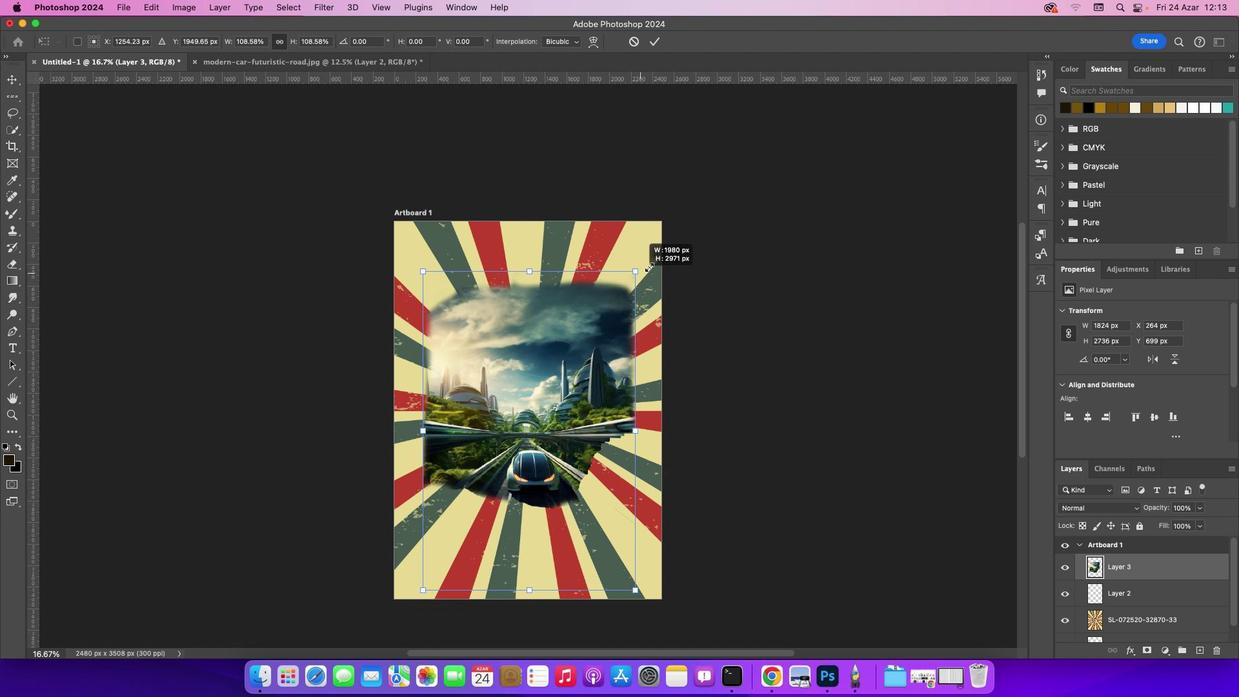 
Action: Mouse moved to (548, 422)
Screenshot: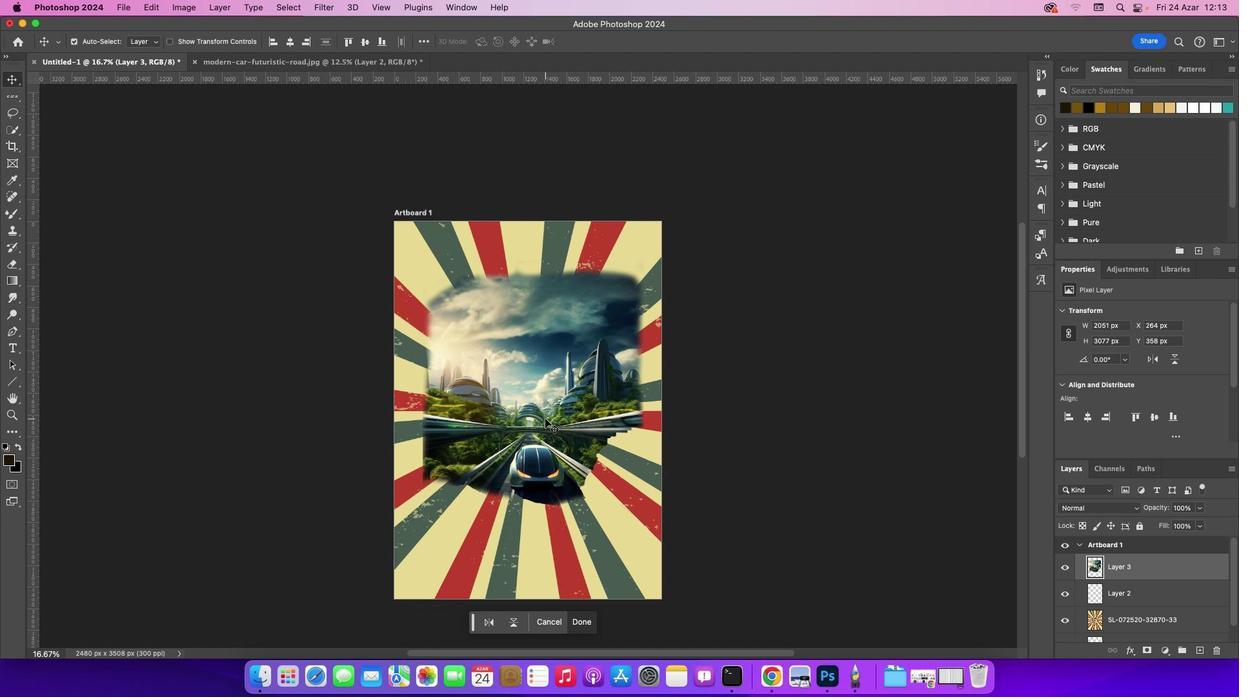 
Action: Key pressed Key.enter
Screenshot: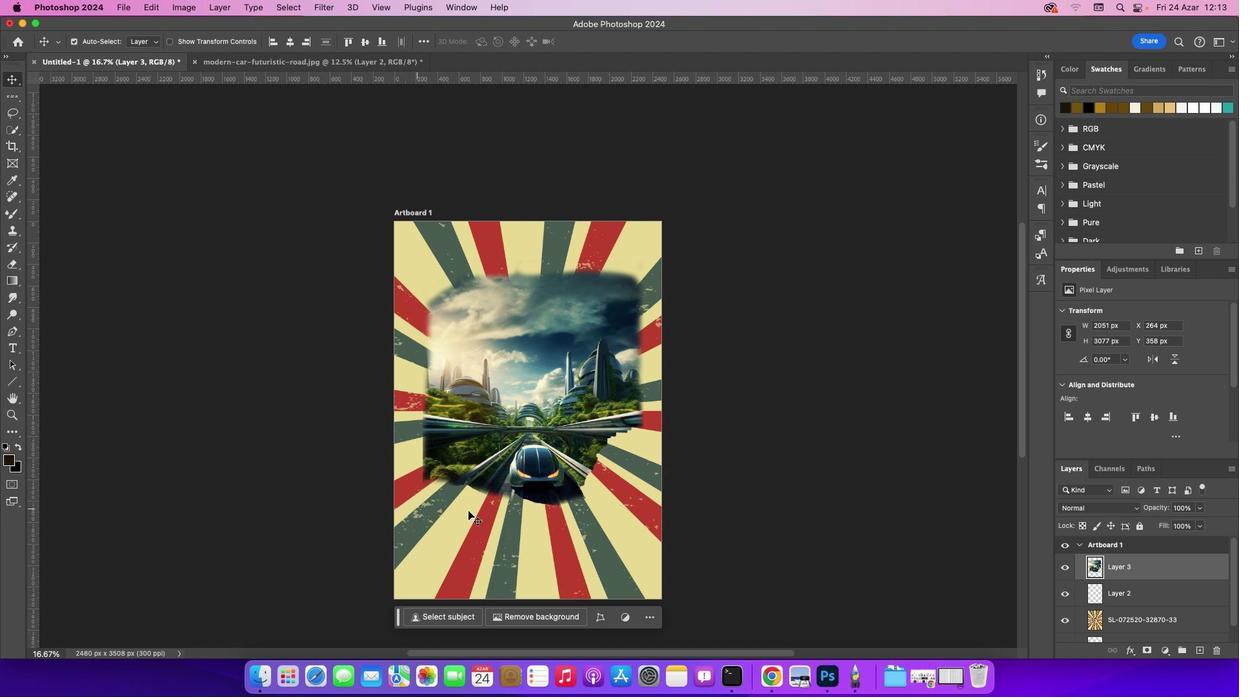 
Action: Mouse moved to (526, 444)
Screenshot: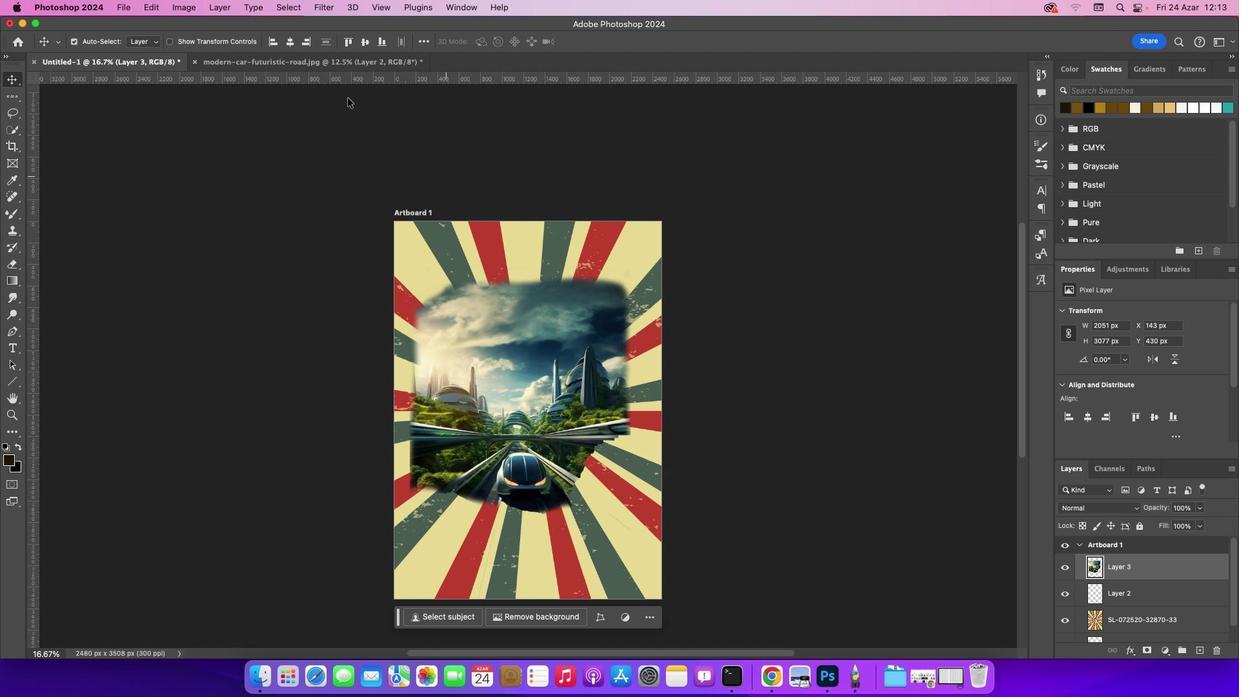 
Action: Mouse pressed left at (526, 444)
Screenshot: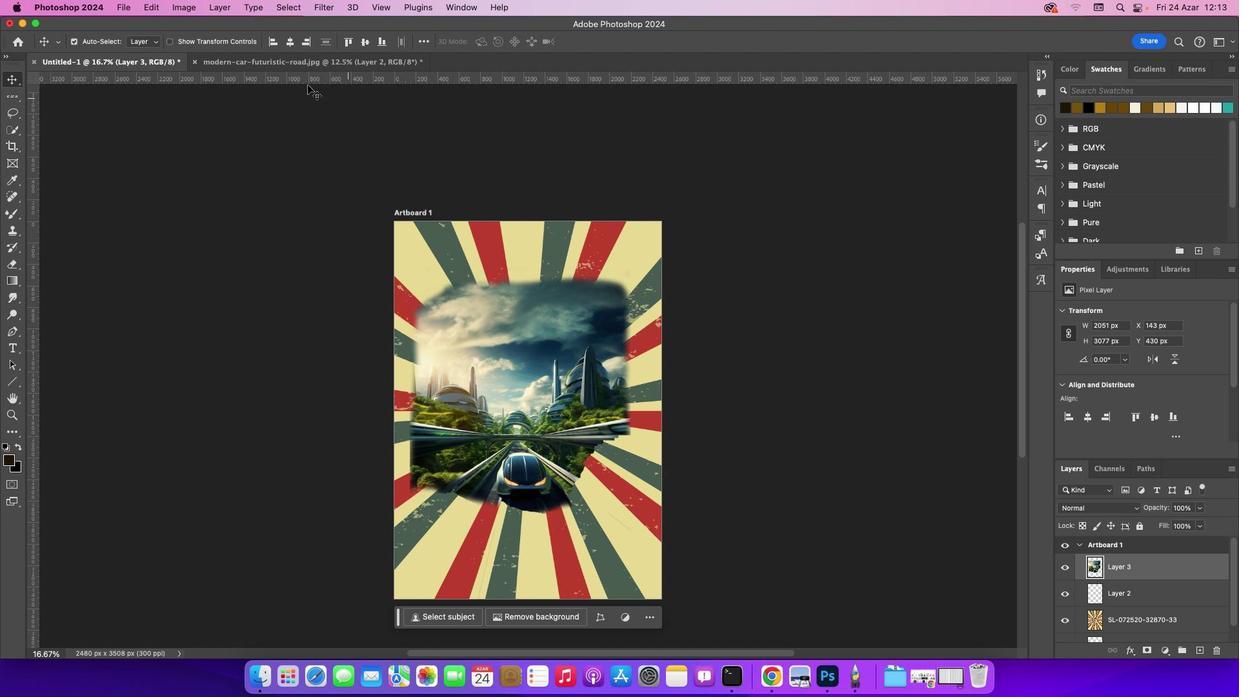 
Action: Mouse moved to (152, 11)
Screenshot: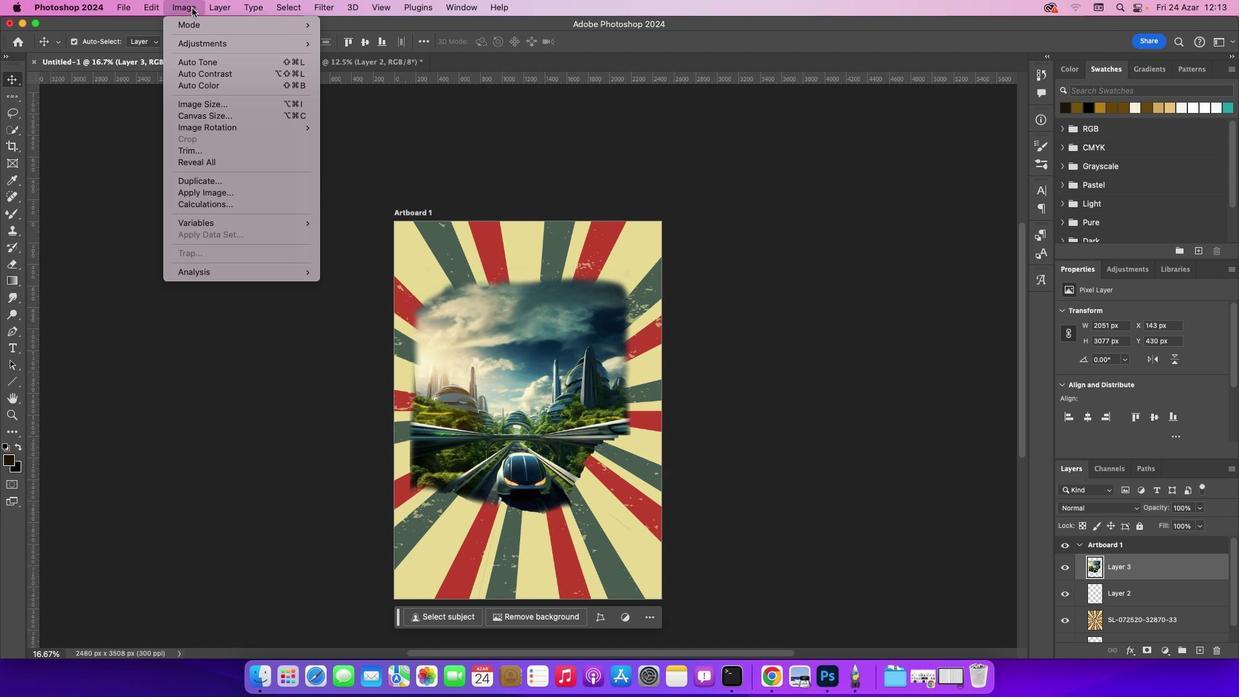 
Action: Mouse pressed left at (152, 11)
Screenshot: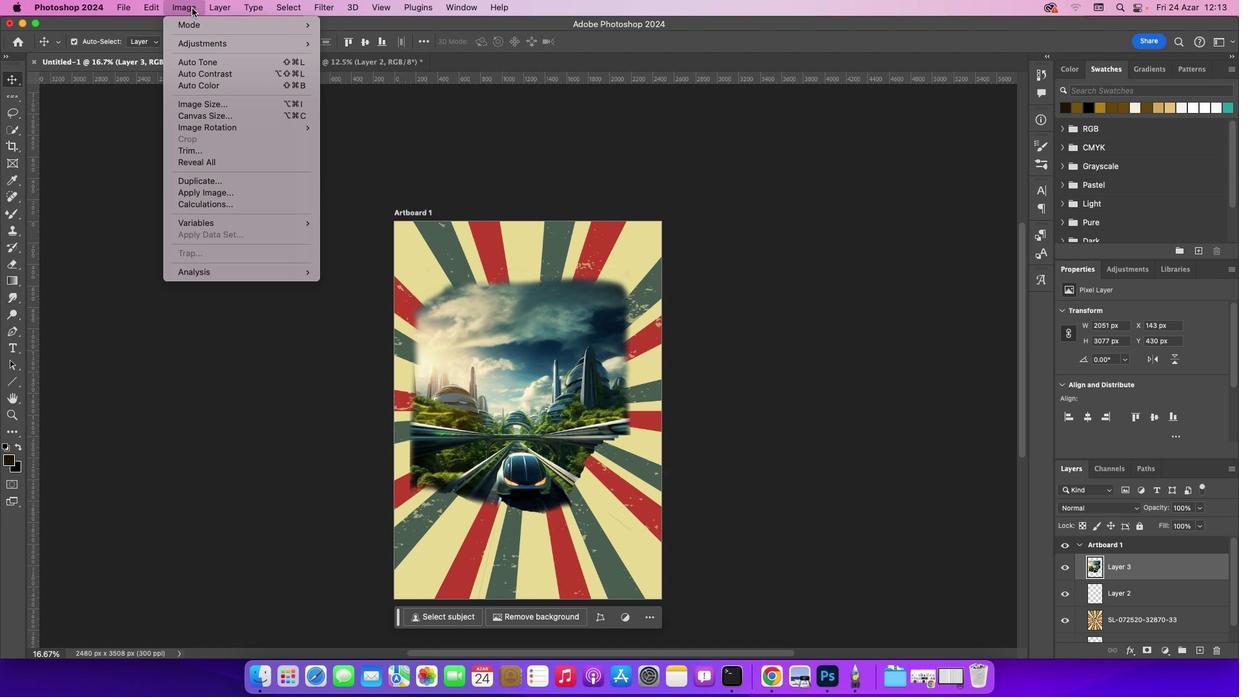 
Action: Mouse moved to (384, 146)
Screenshot: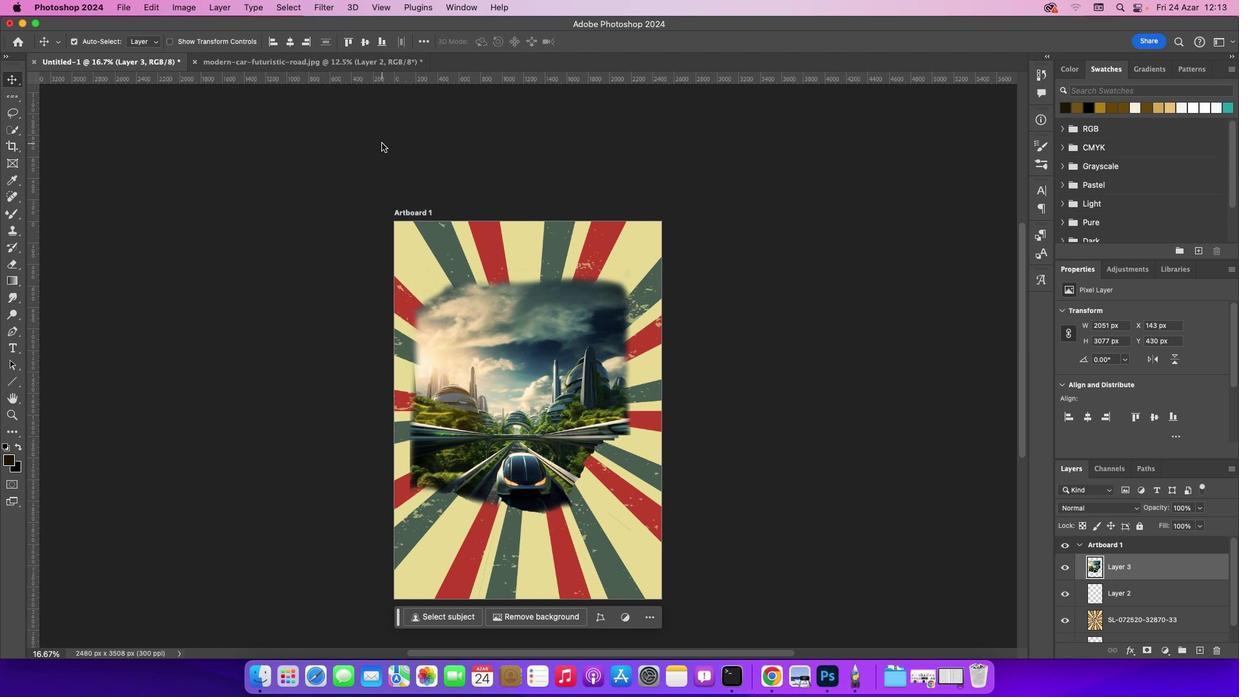 
Action: Mouse pressed left at (384, 146)
Screenshot: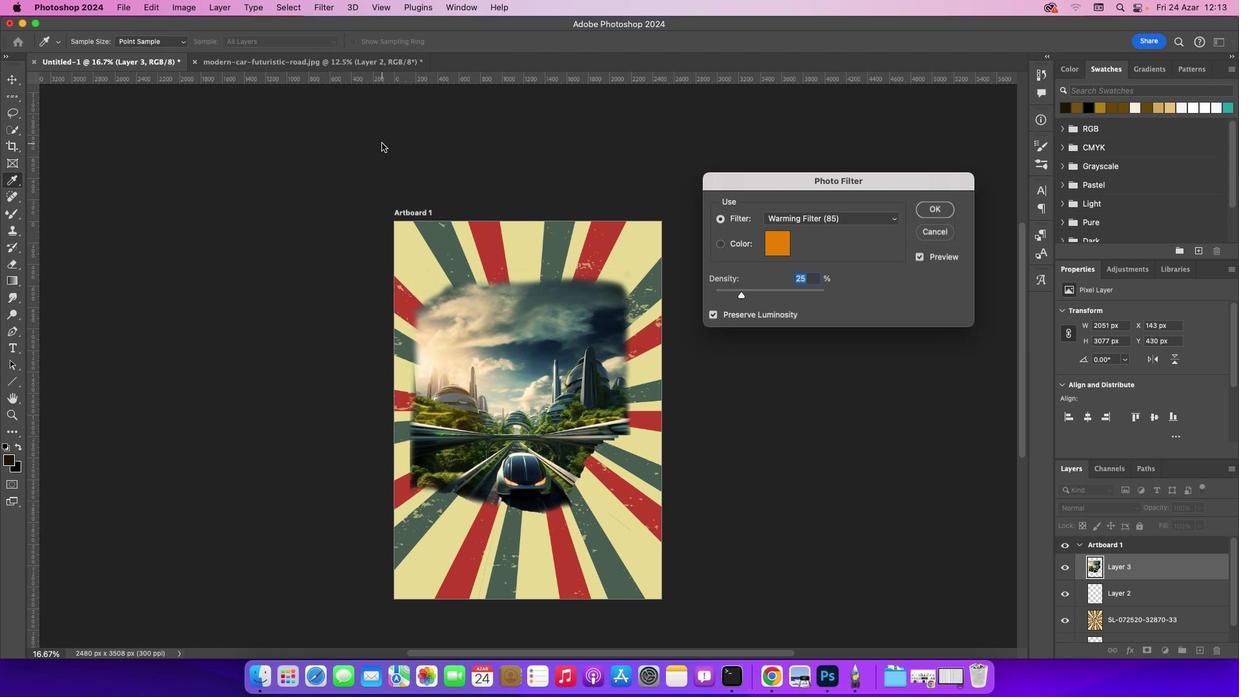 
Action: Mouse moved to (744, 298)
Screenshot: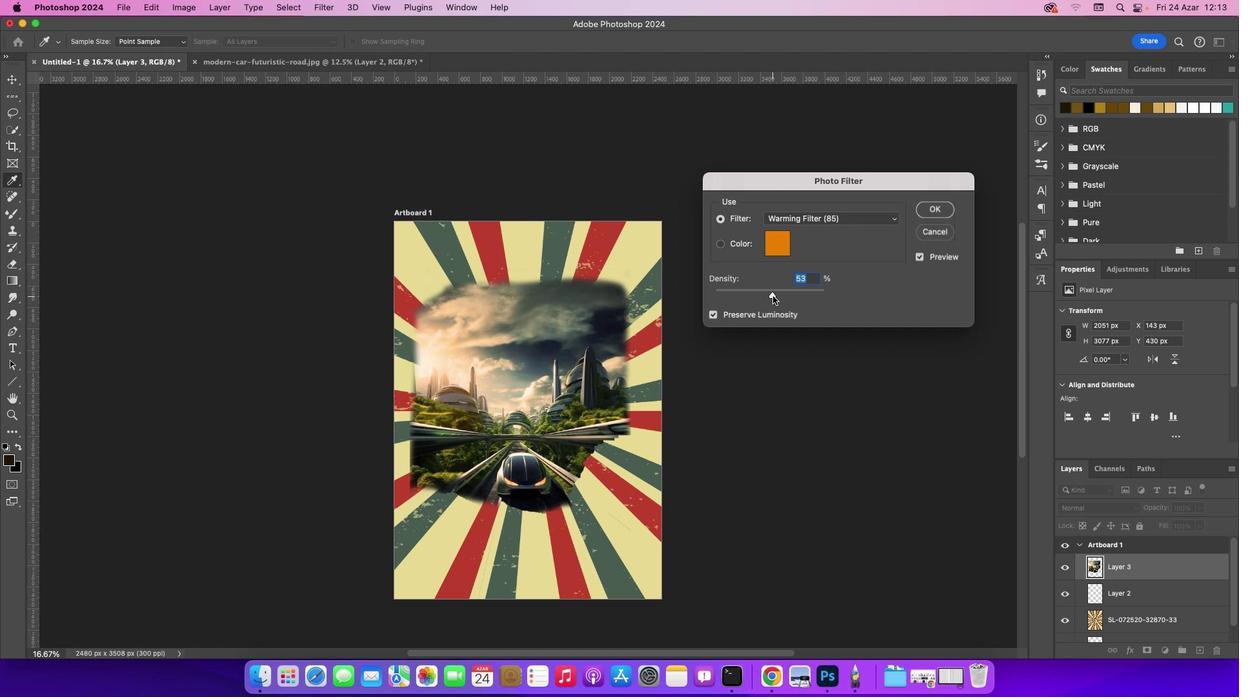 
Action: Mouse pressed left at (744, 298)
Screenshot: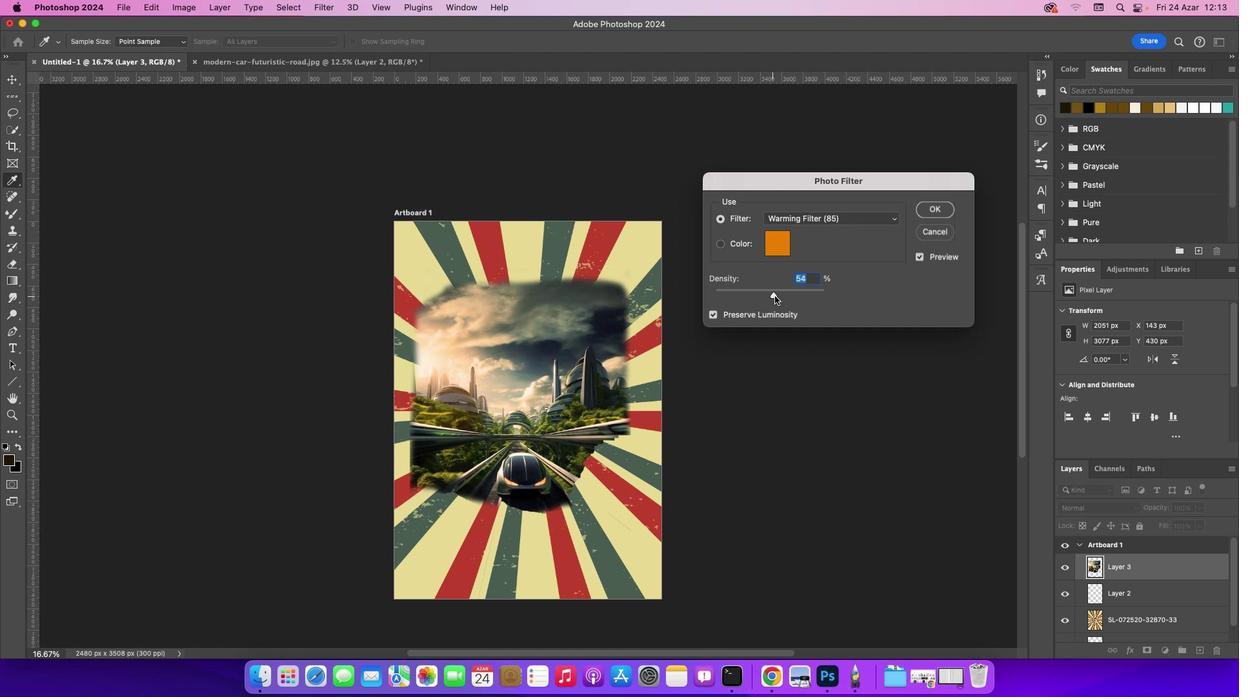 
Action: Mouse moved to (724, 249)
Screenshot: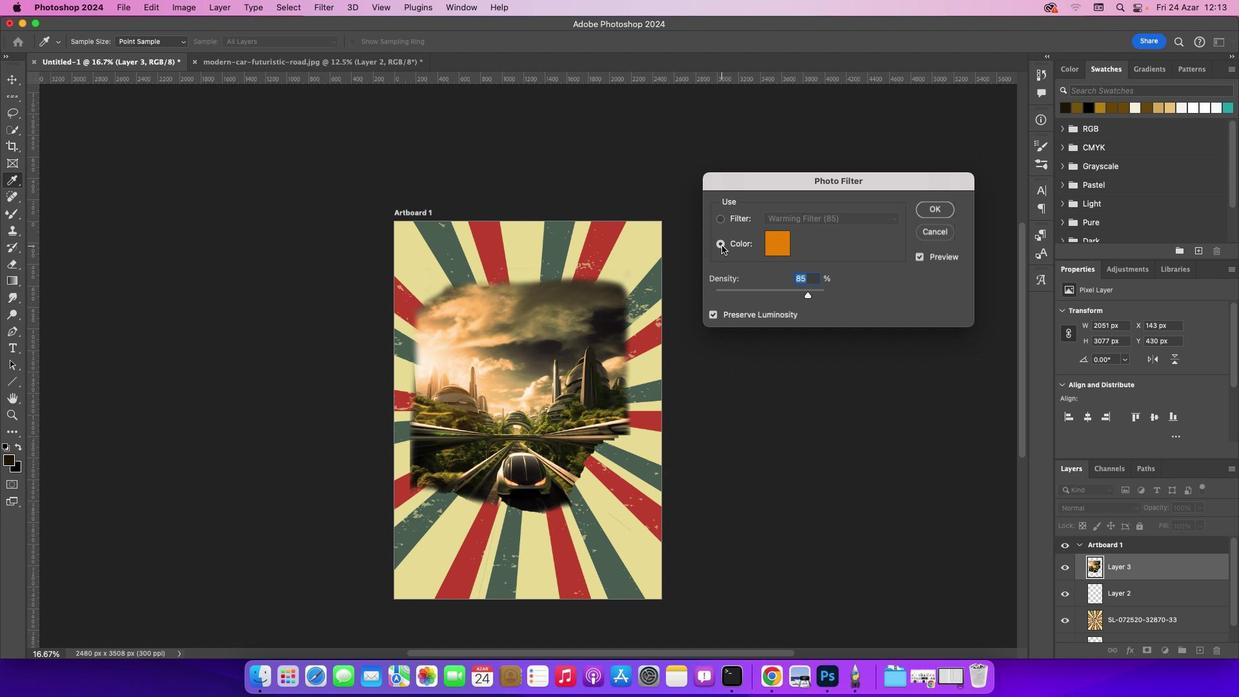 
Action: Mouse pressed left at (724, 249)
Screenshot: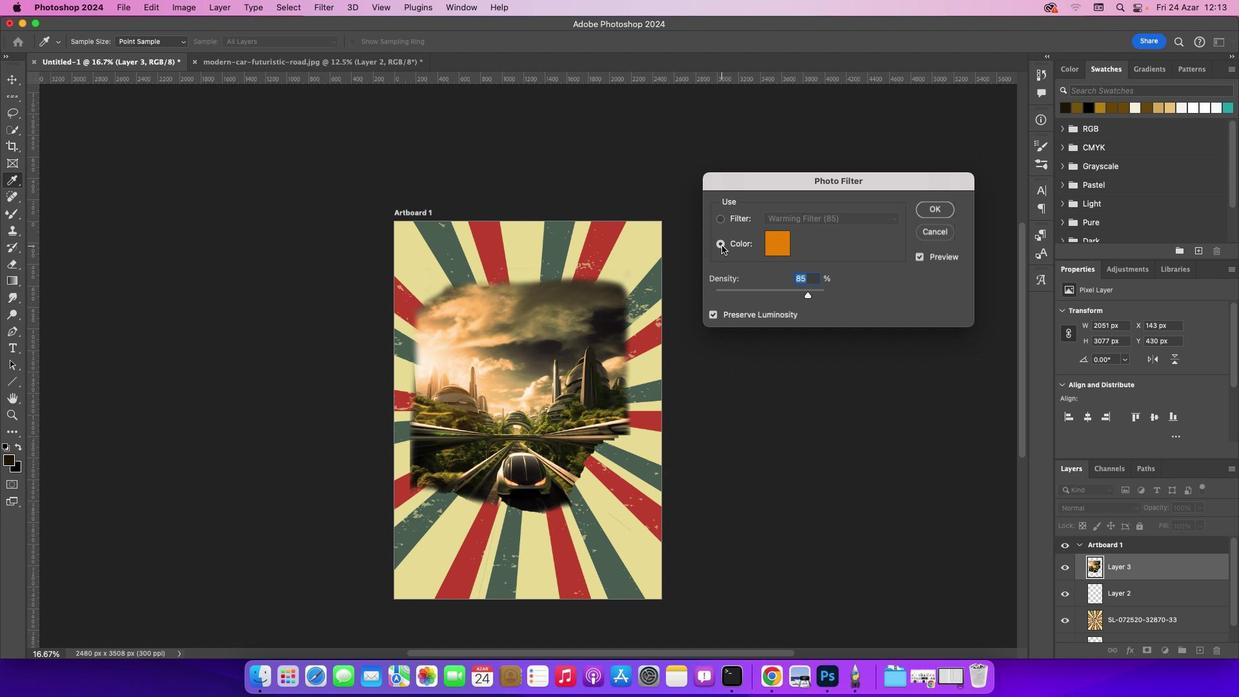 
Action: Mouse moved to (812, 300)
Screenshot: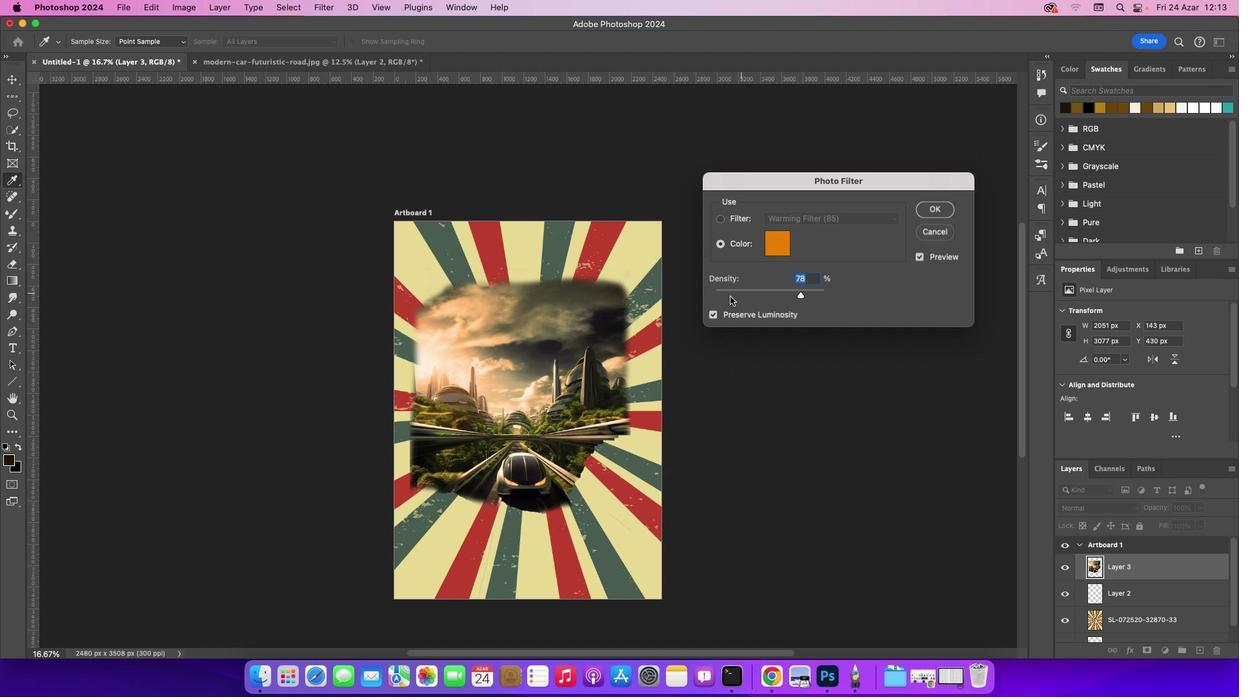
Action: Mouse pressed left at (812, 300)
Screenshot: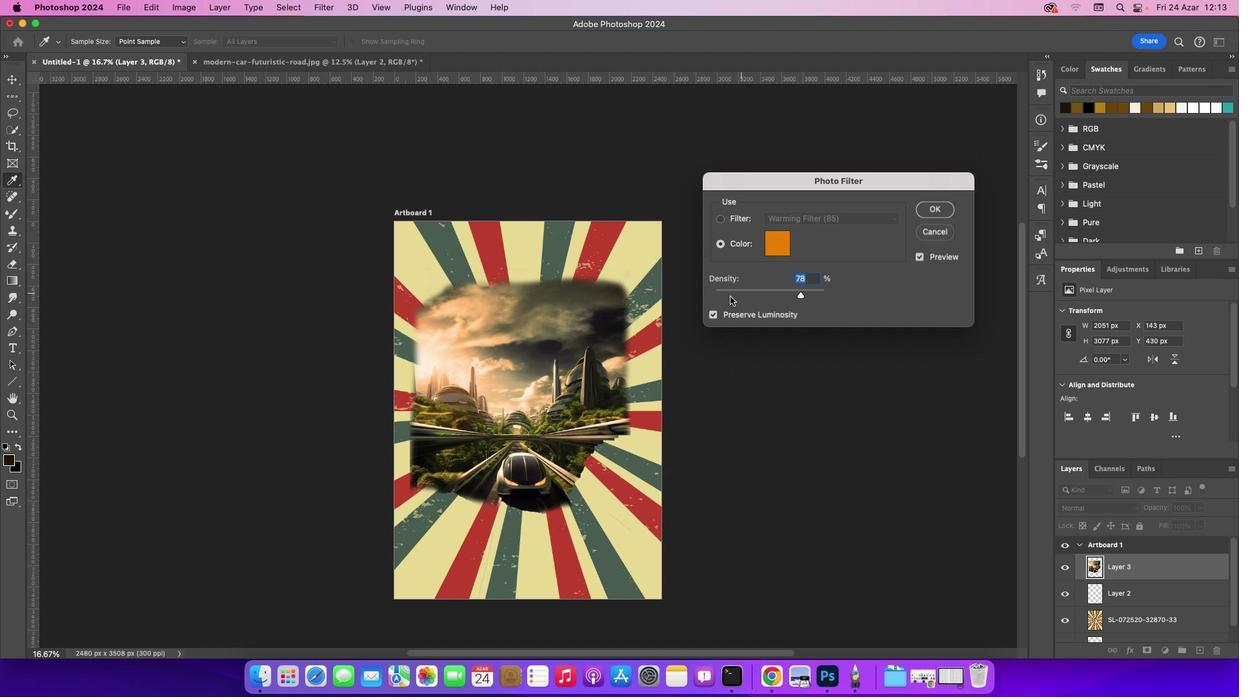 
Action: Mouse moved to (715, 320)
Screenshot: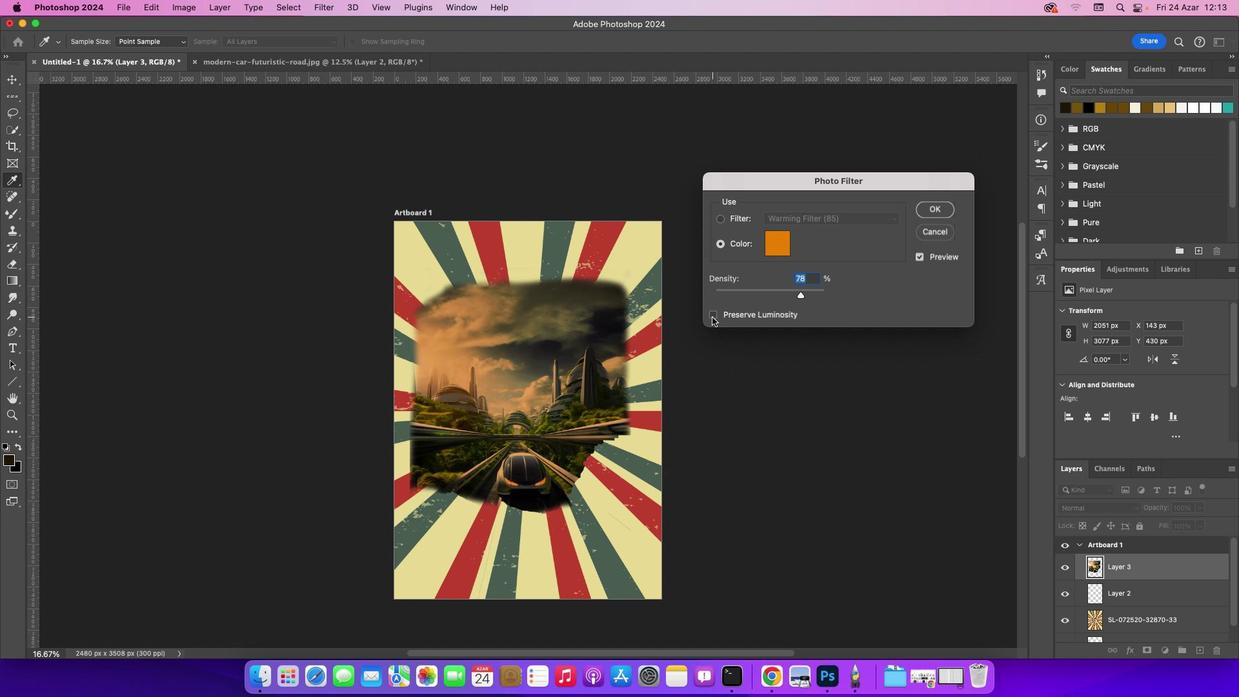 
Action: Mouse pressed left at (715, 320)
Screenshot: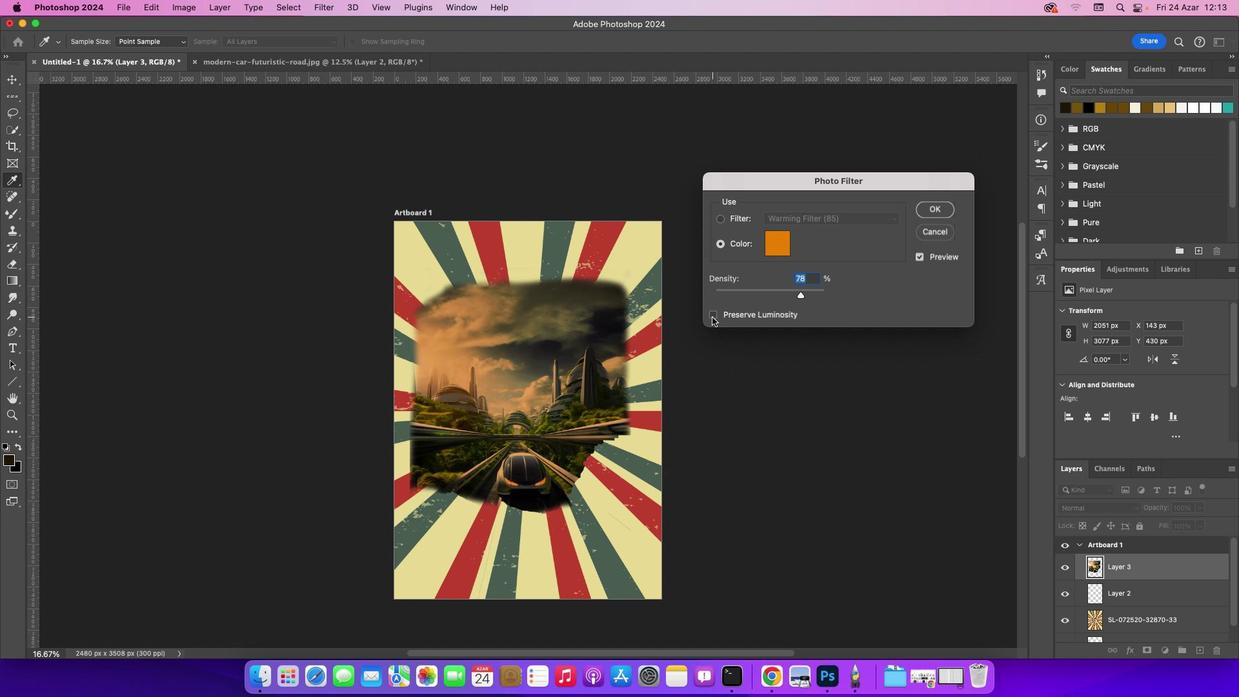 
Action: Mouse pressed left at (715, 320)
Screenshot: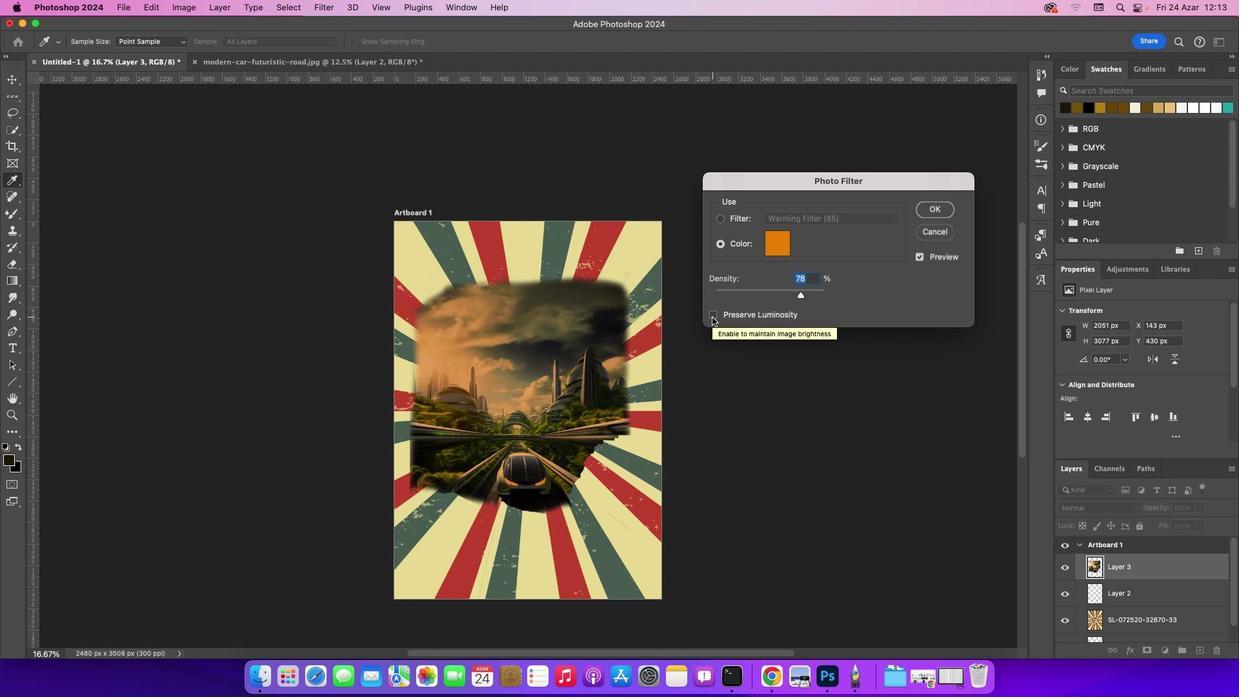 
Action: Mouse pressed left at (715, 320)
Screenshot: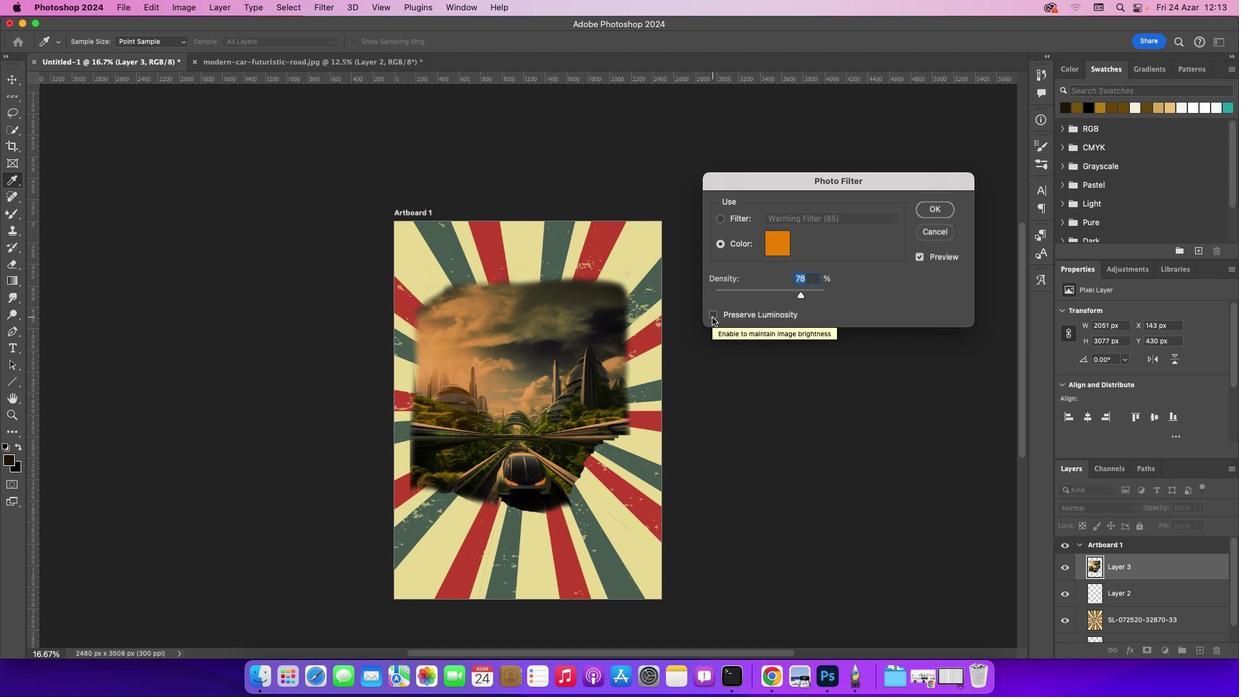 
Action: Mouse moved to (794, 298)
Screenshot: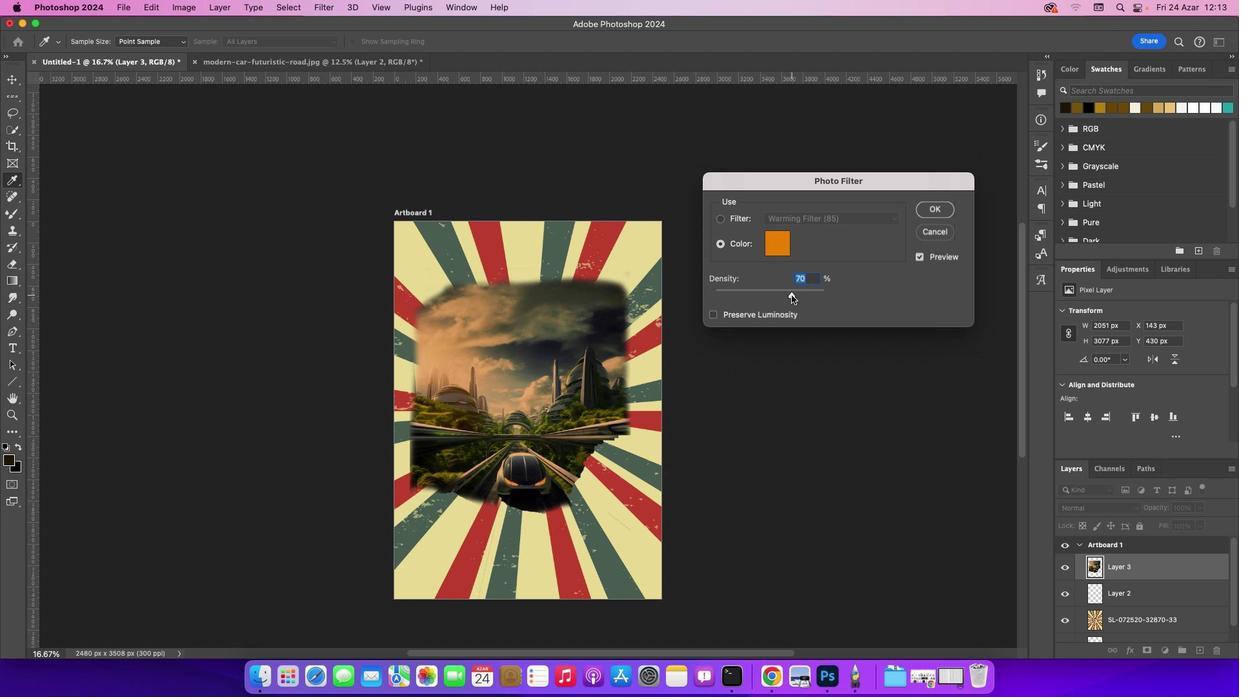 
Action: Mouse pressed left at (794, 298)
Screenshot: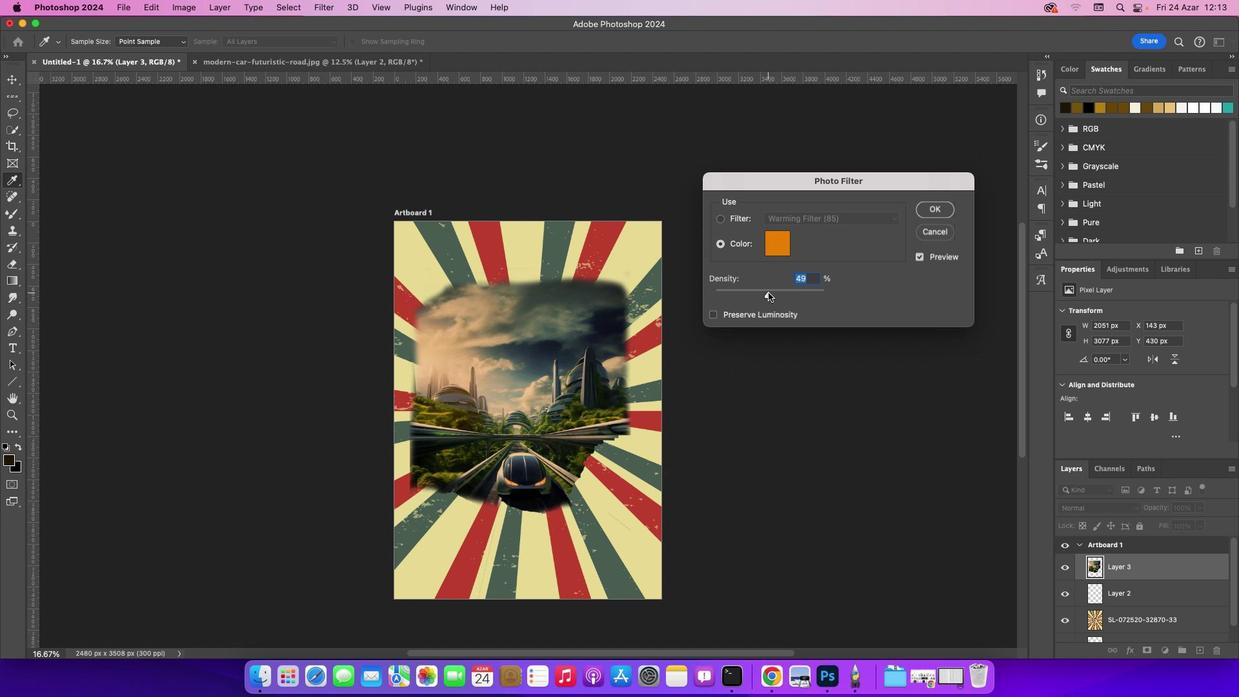 
Action: Mouse moved to (795, 298)
Screenshot: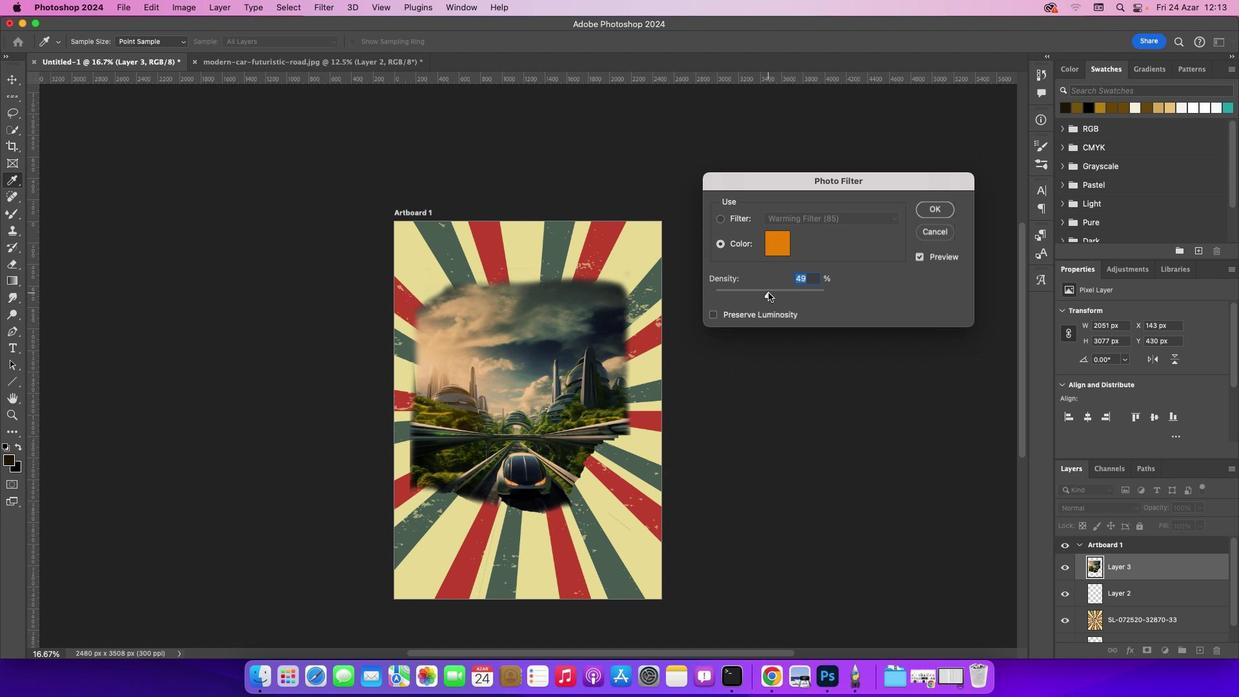 
Action: Mouse pressed left at (795, 298)
Screenshot: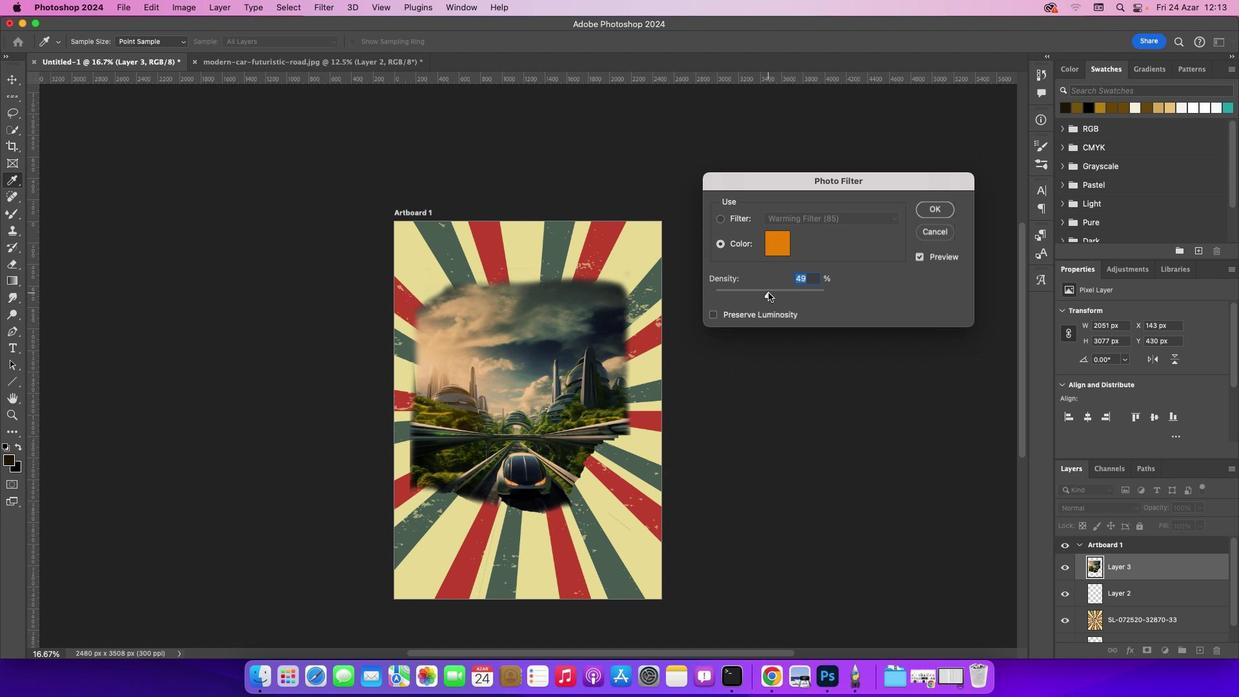 
Action: Mouse moved to (771, 299)
Screenshot: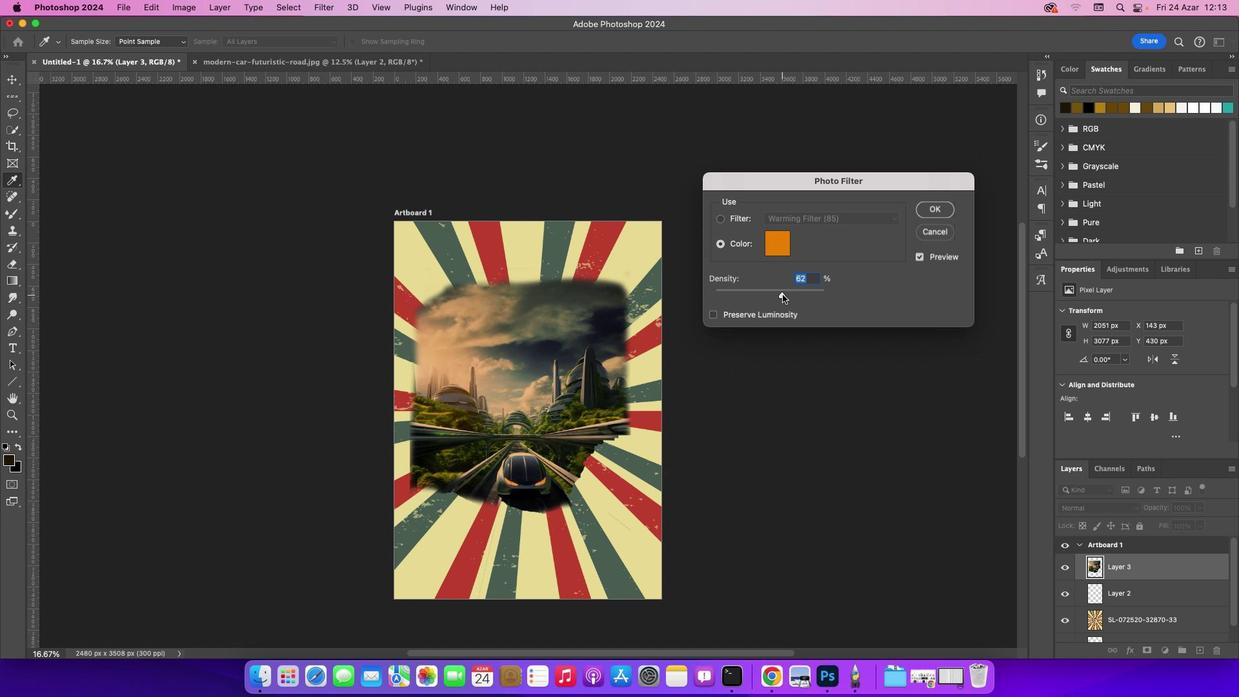 
Action: Mouse pressed left at (771, 299)
Screenshot: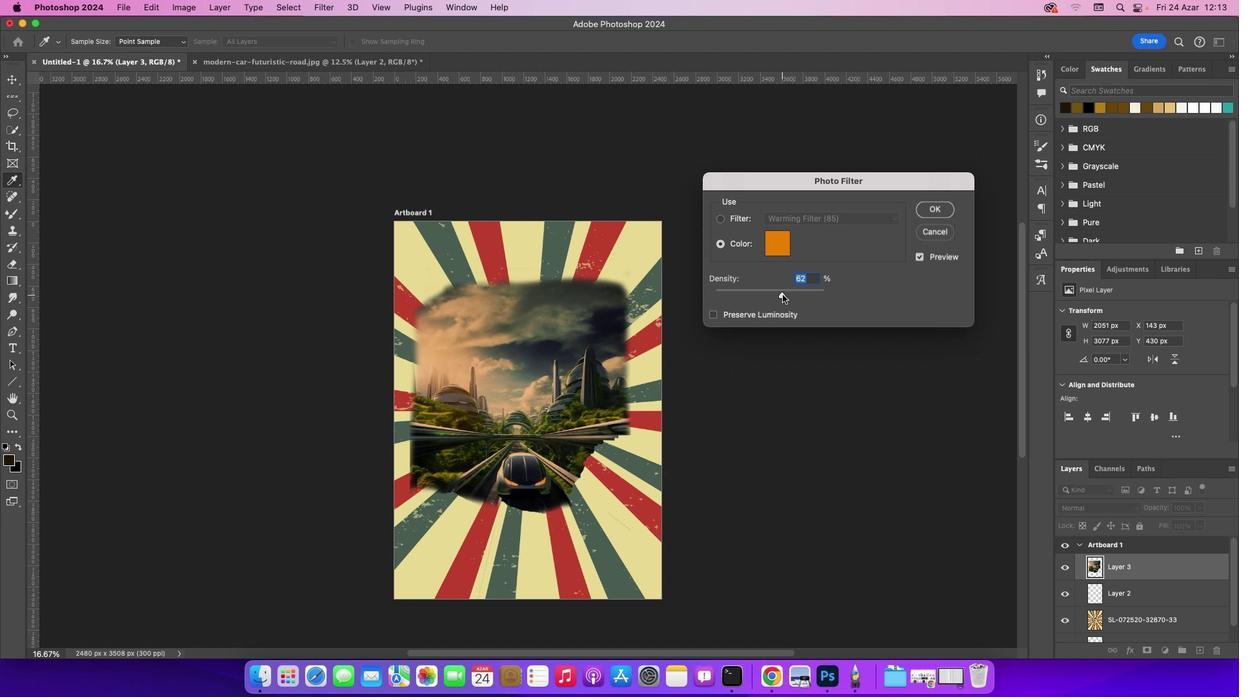 
Action: Mouse moved to (785, 297)
Screenshot: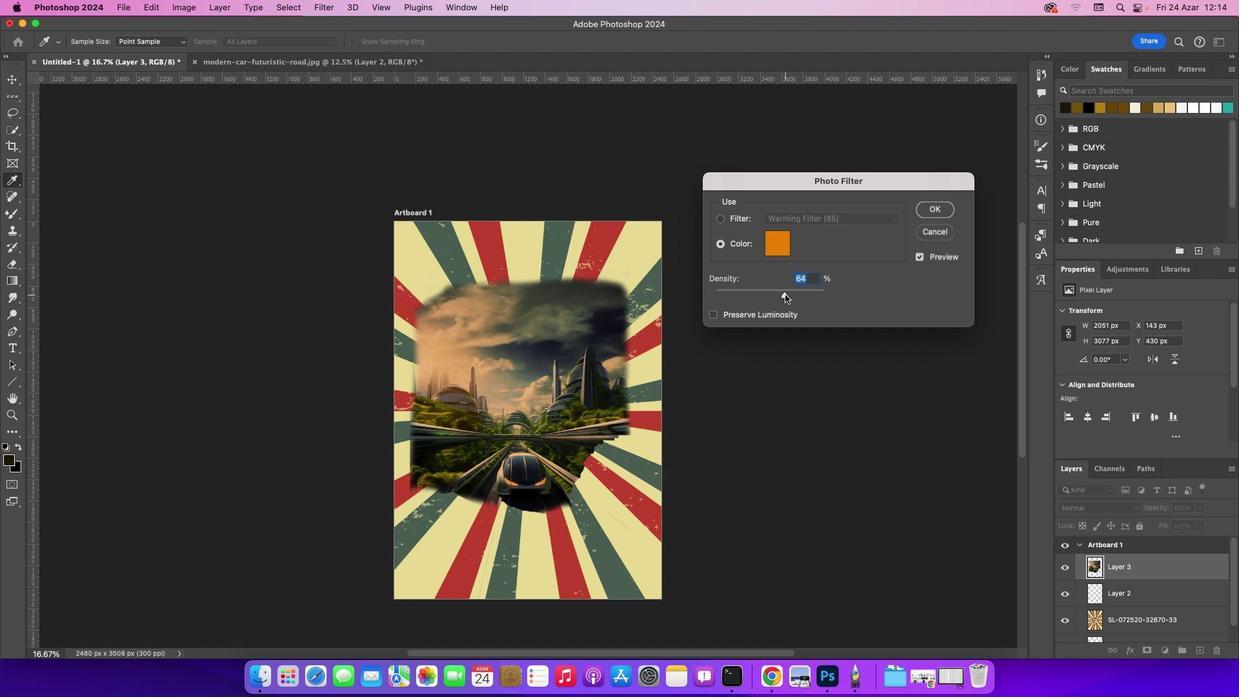 
Action: Mouse pressed left at (785, 297)
Screenshot: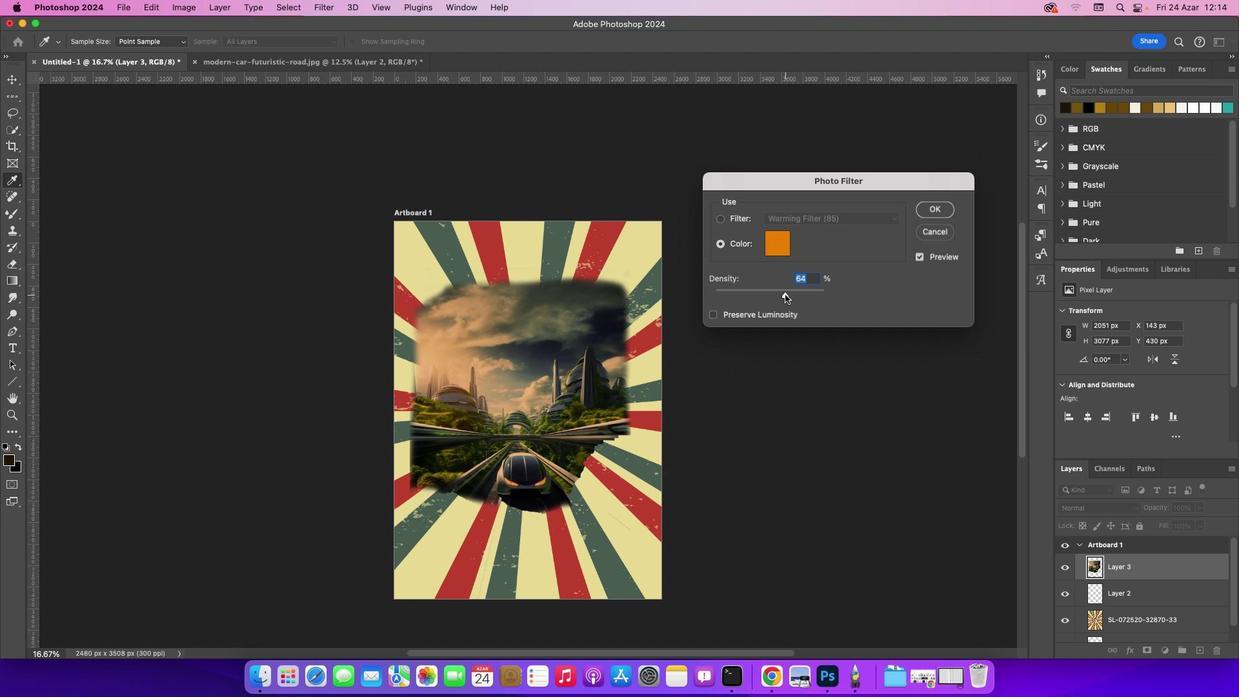 
Action: Mouse moved to (787, 299)
Screenshot: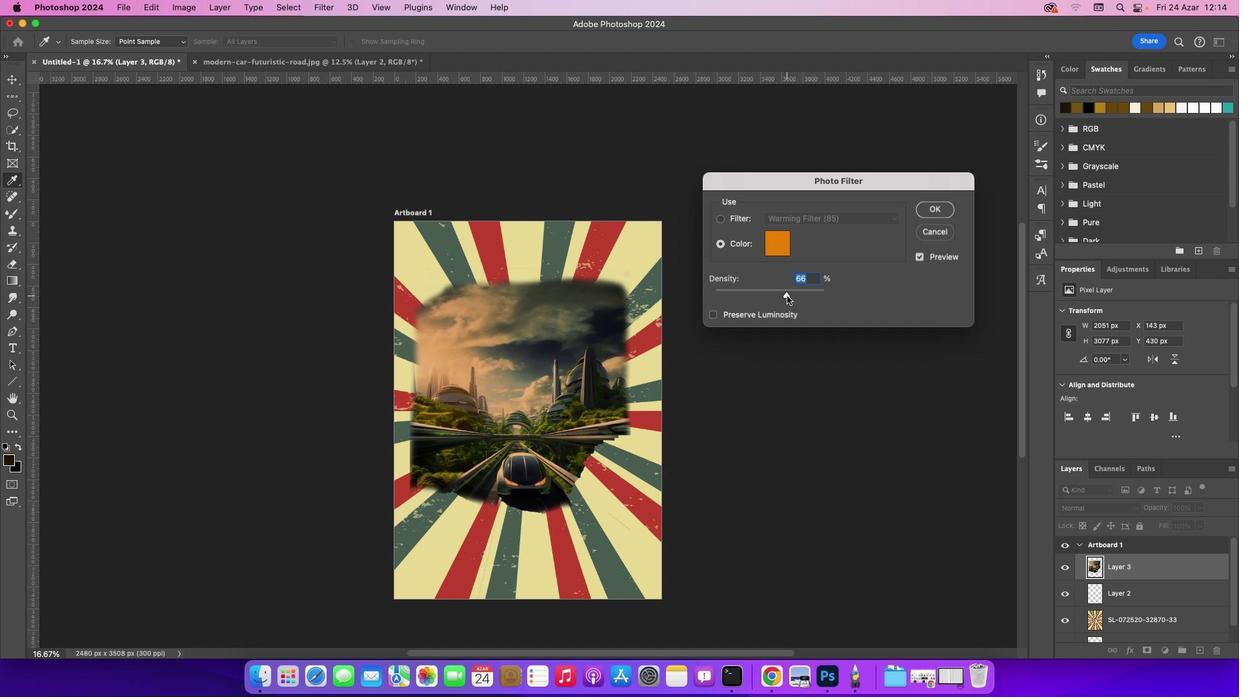 
Action: Mouse pressed left at (787, 299)
Screenshot: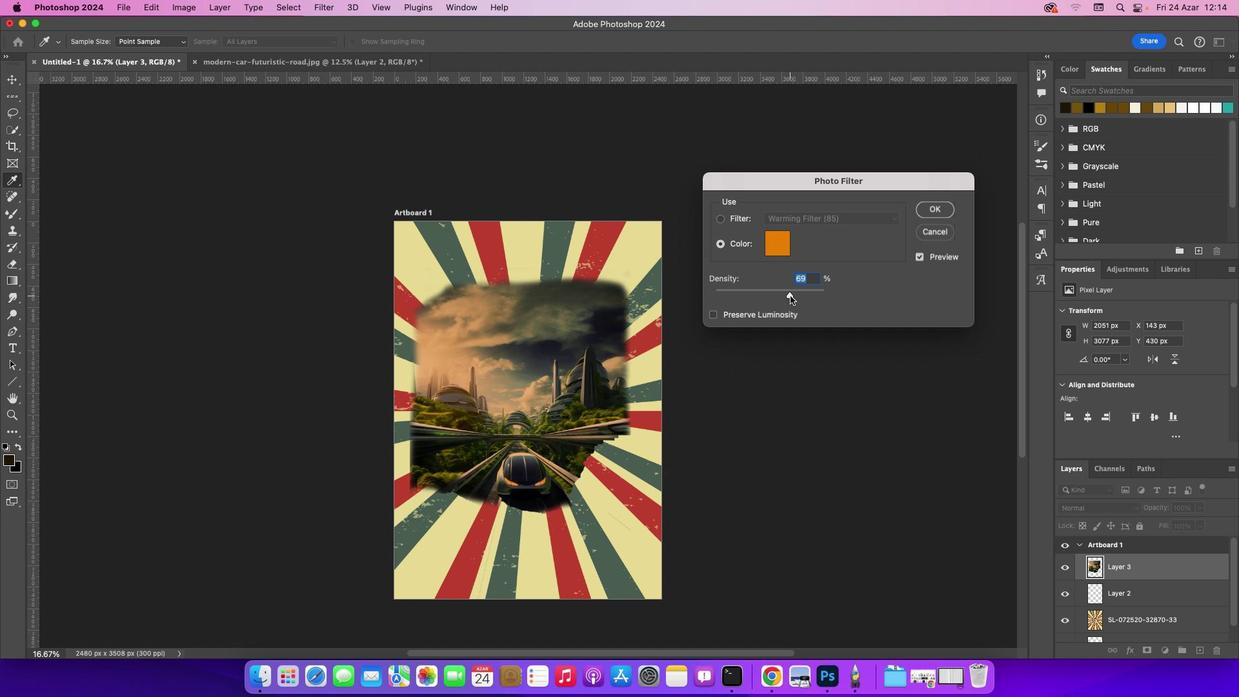 
Action: Mouse moved to (940, 215)
Screenshot: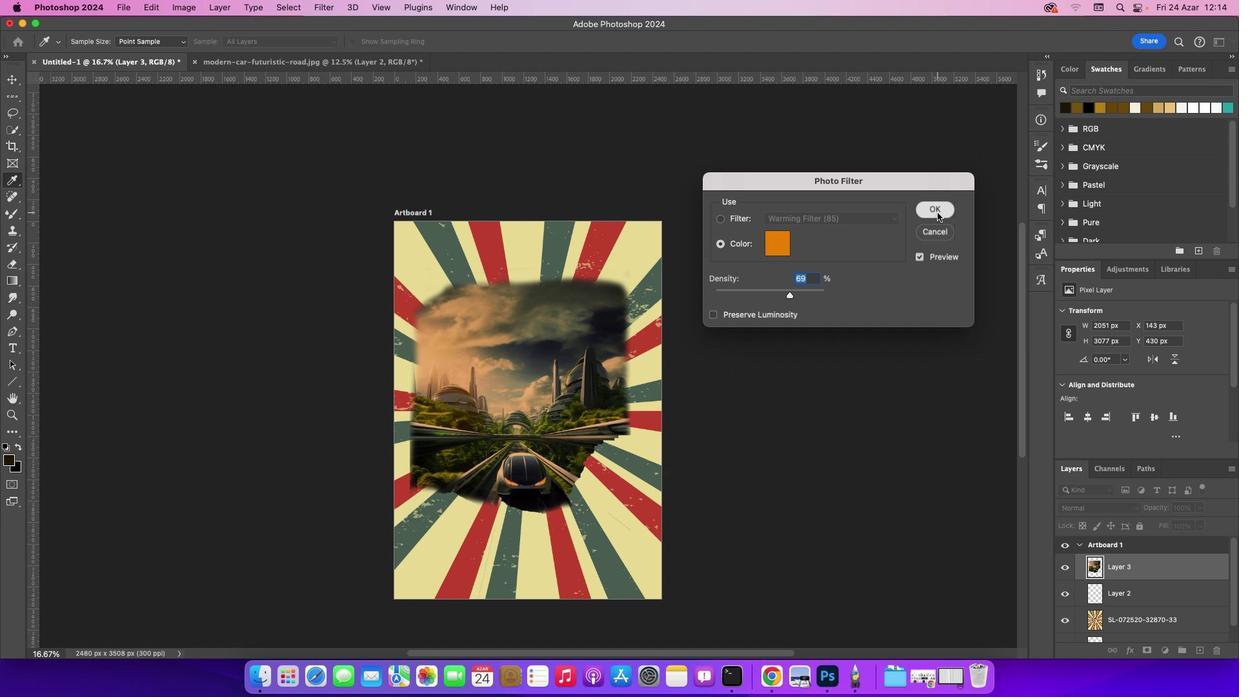 
Action: Mouse pressed left at (940, 215)
Screenshot: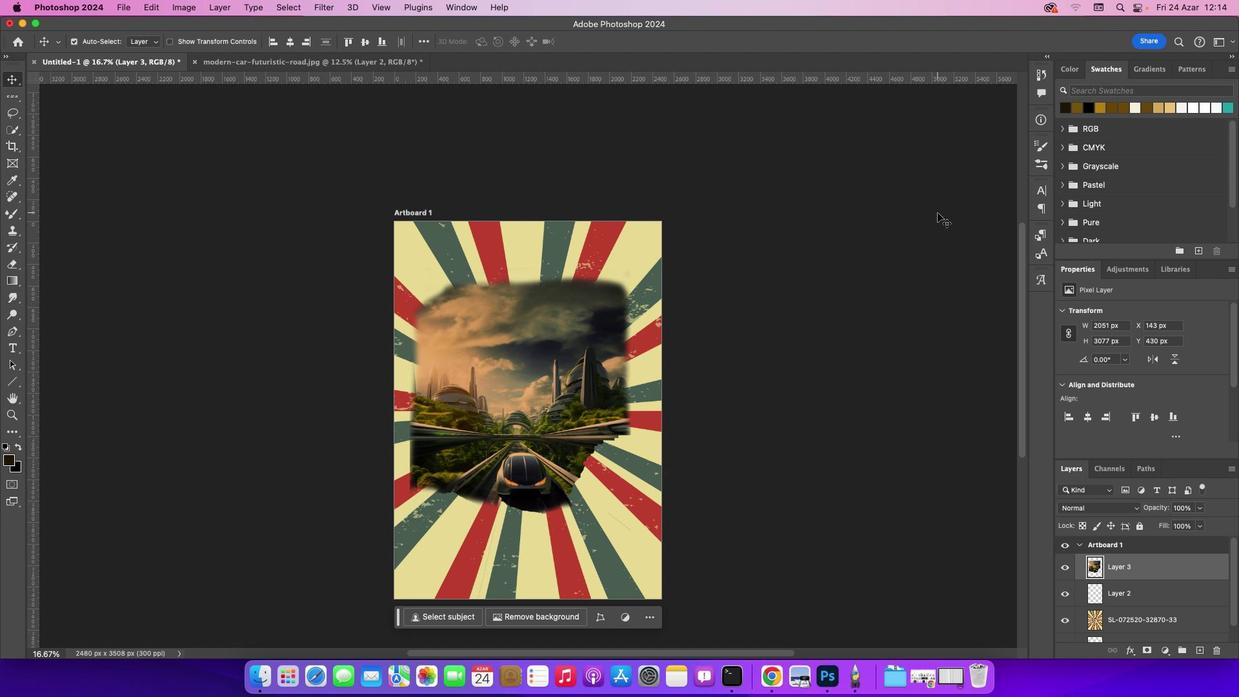 
Action: Mouse moved to (313, 11)
Screenshot: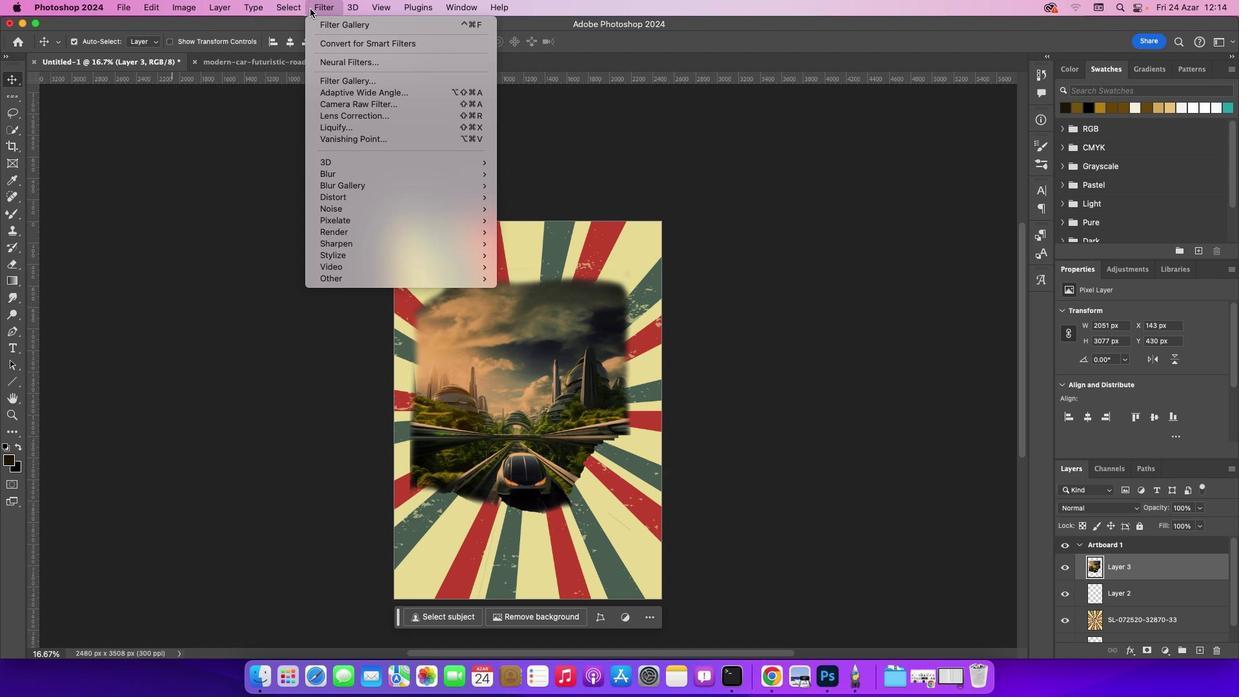 
Action: Mouse pressed left at (313, 11)
Screenshot: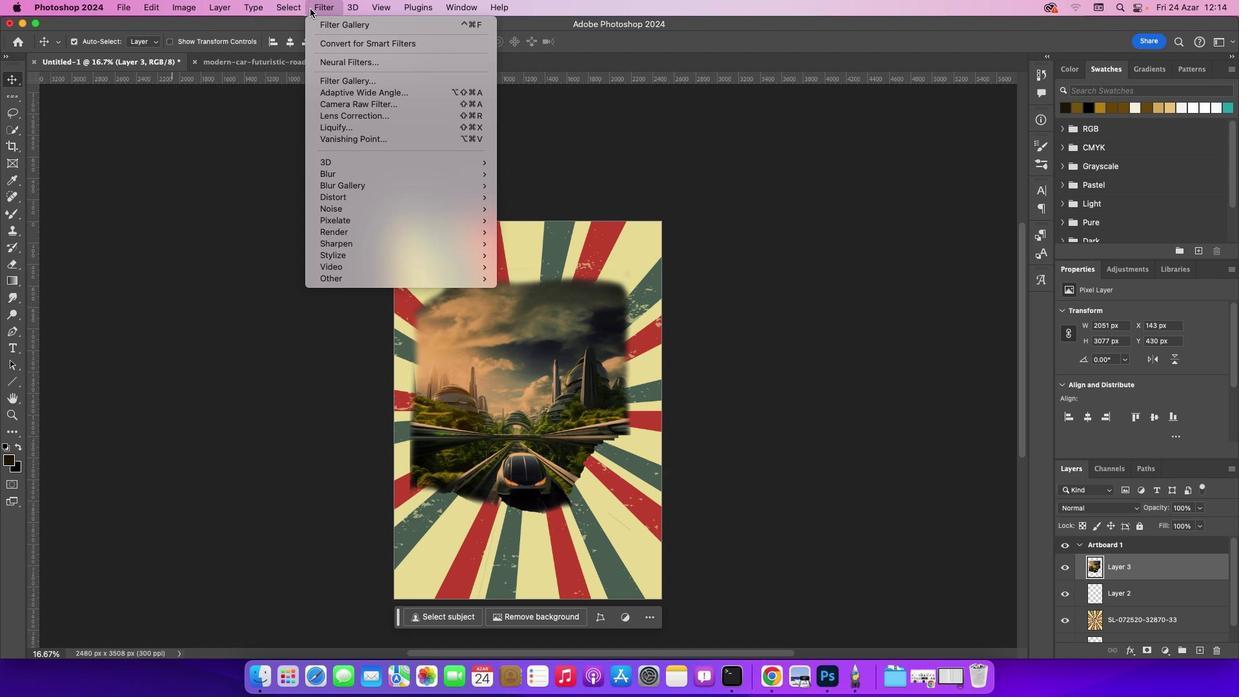 
Action: Mouse moved to (348, 29)
Screenshot: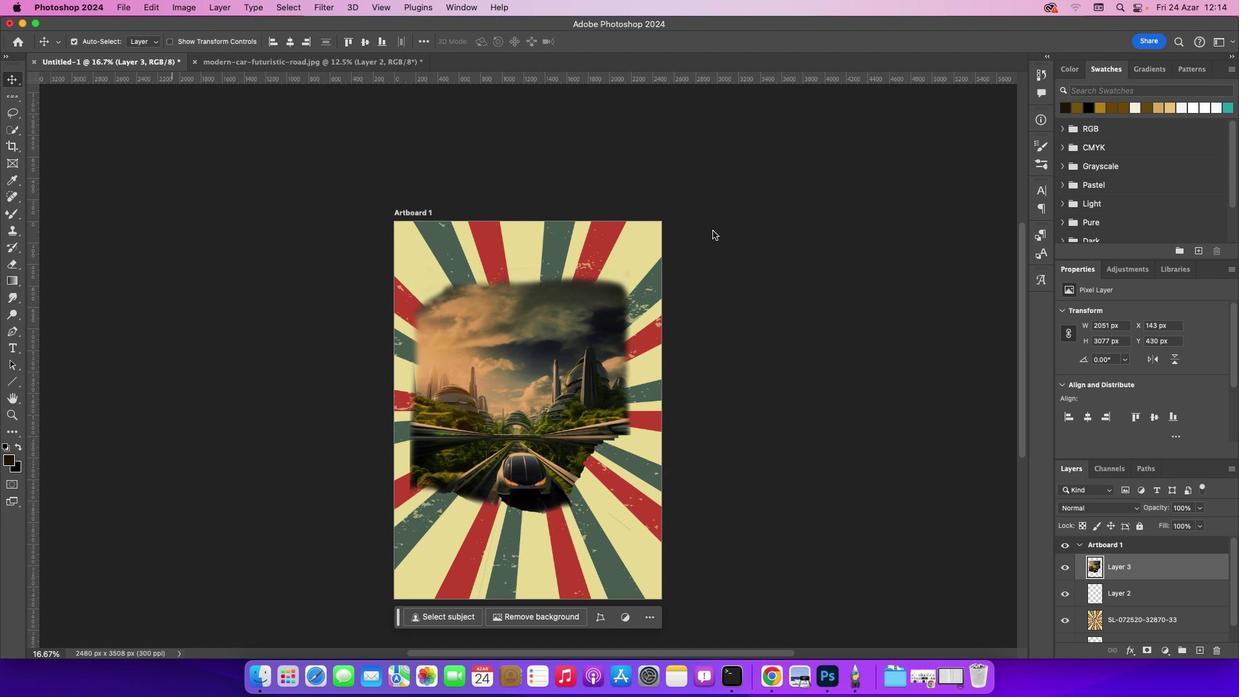 
Action: Mouse pressed left at (348, 29)
Screenshot: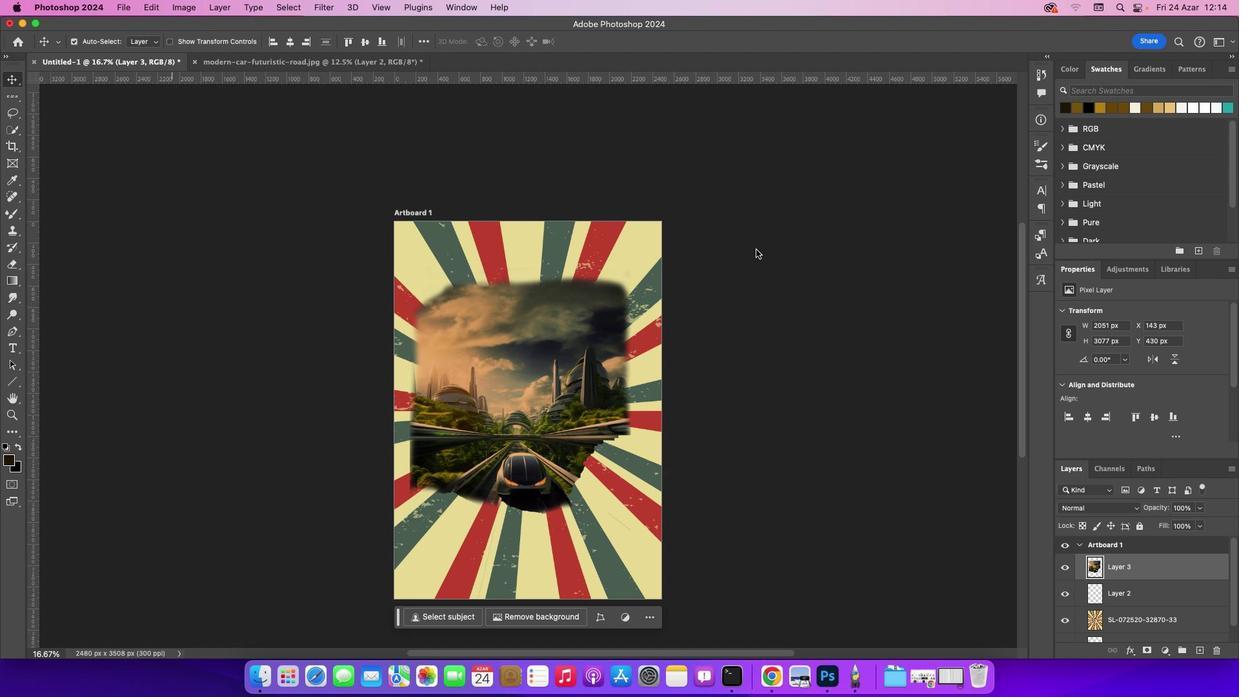 
Action: Mouse moved to (491, 300)
Screenshot: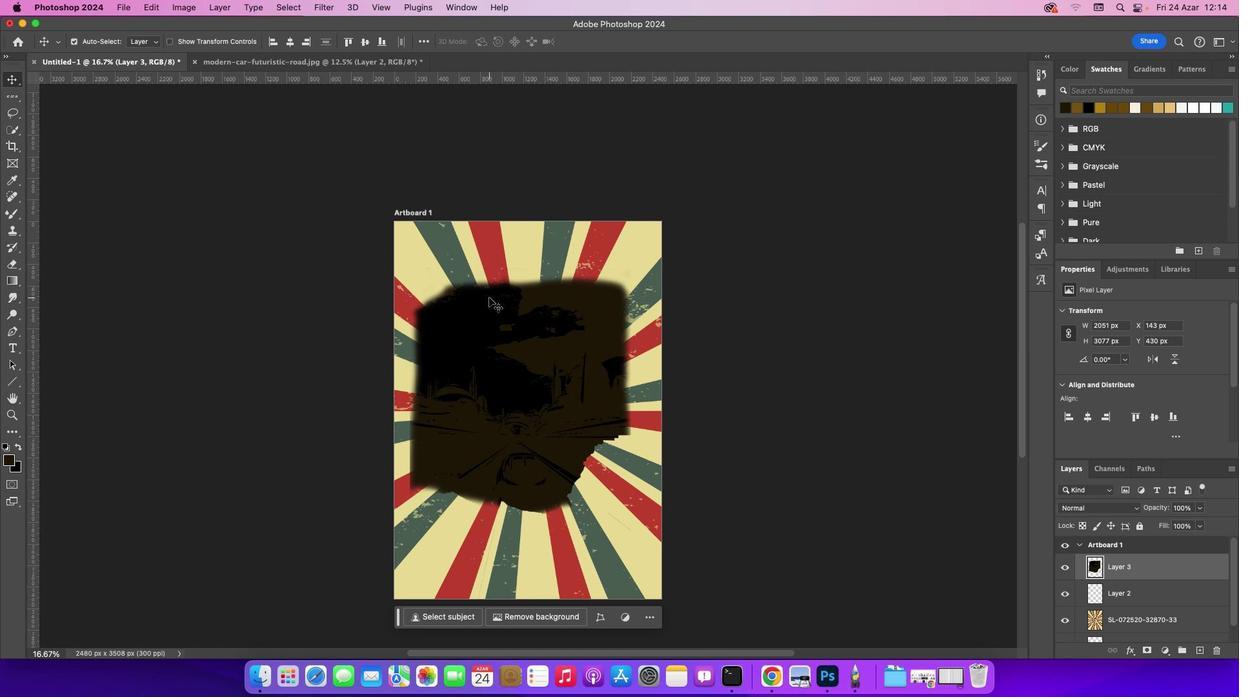 
Action: Key pressed Key.cmd'z'
Screenshot: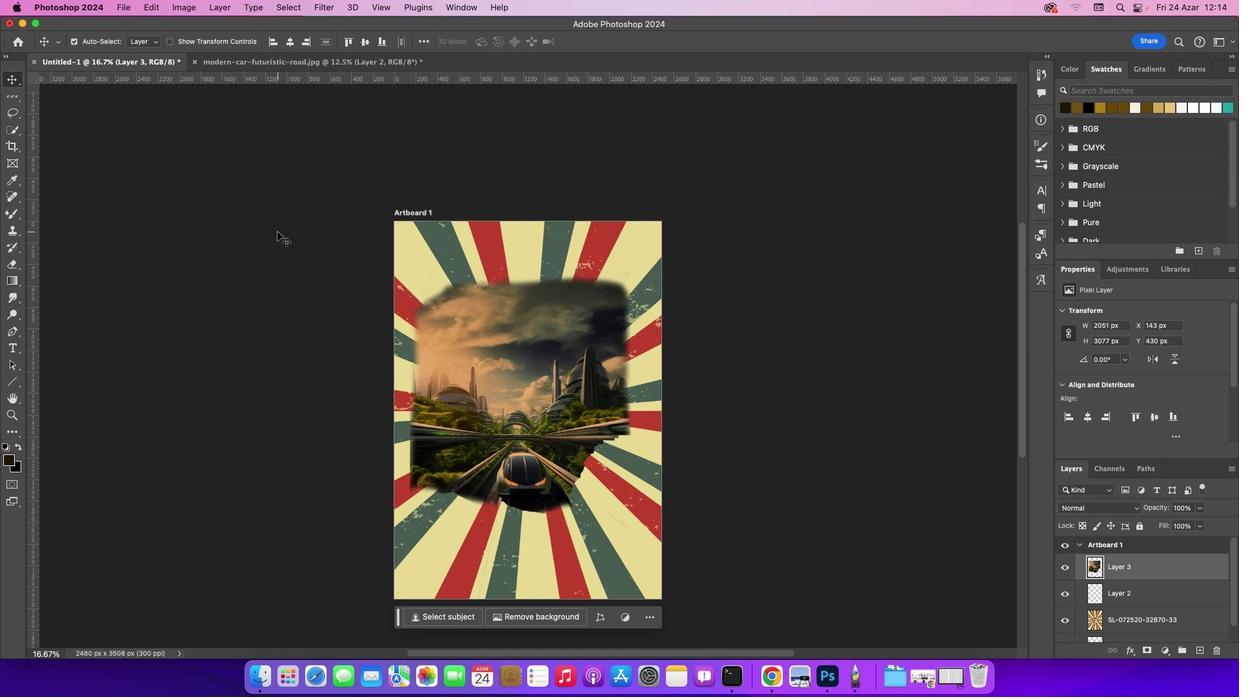 
Action: Mouse moved to (280, 234)
Screenshot: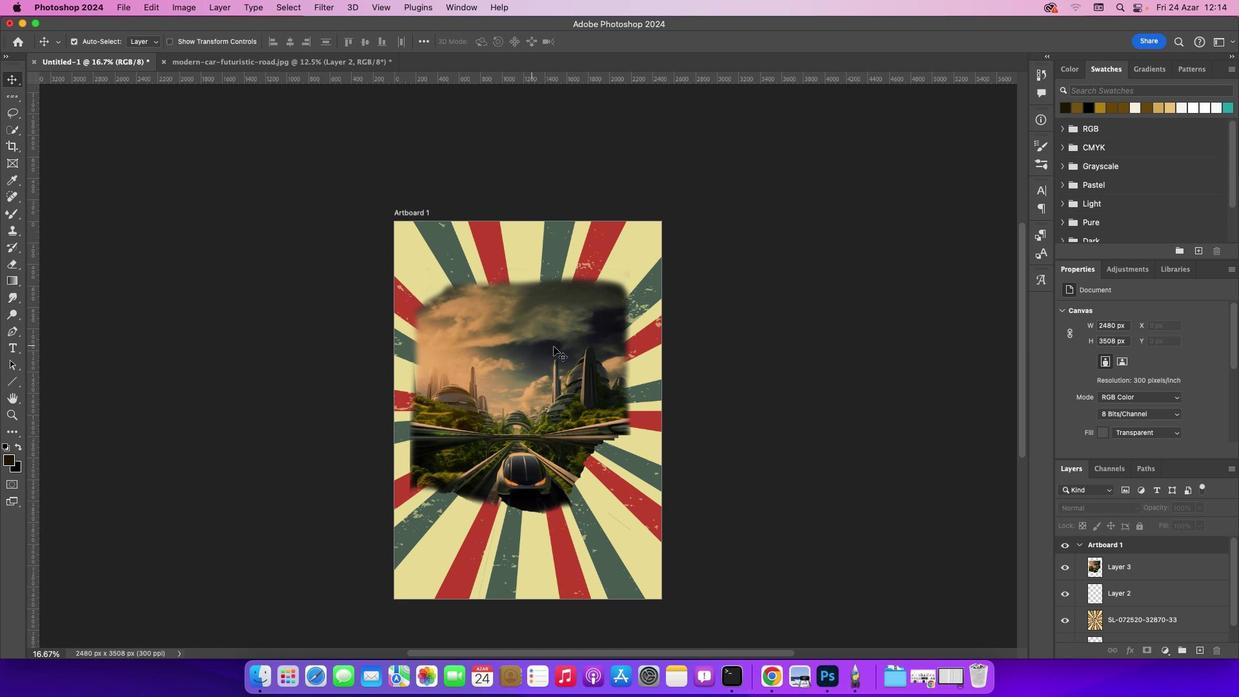 
Action: Mouse pressed left at (280, 234)
Screenshot: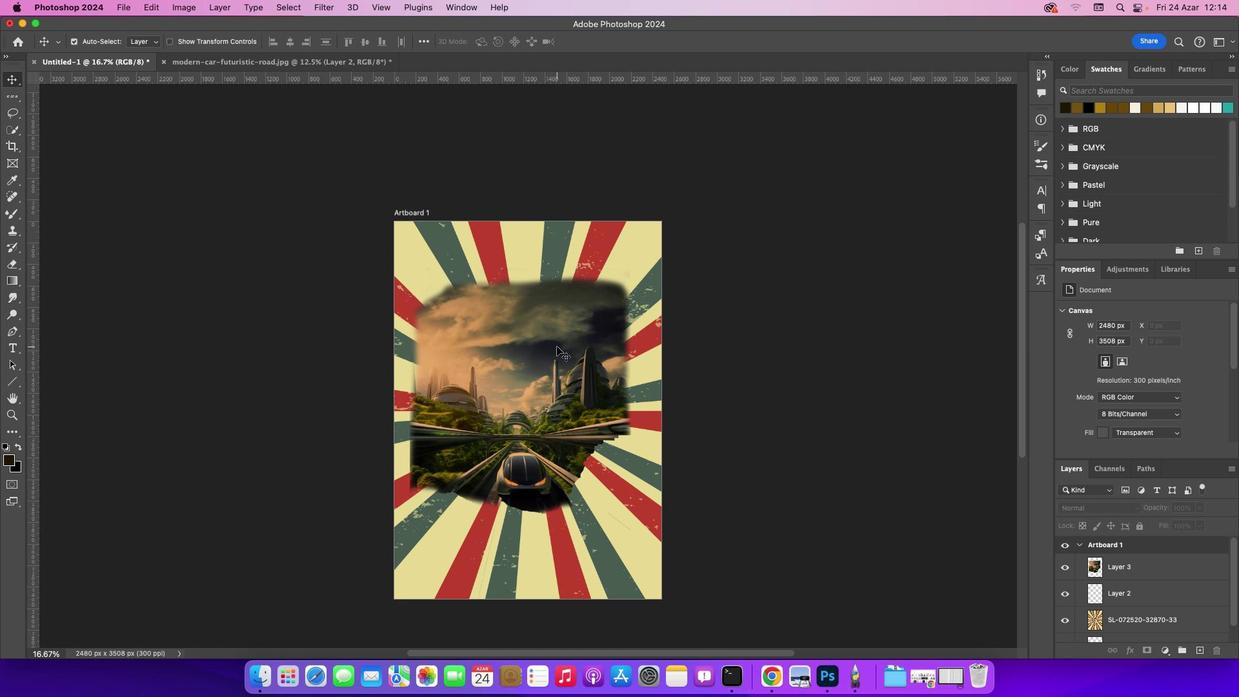 
Action: Mouse moved to (560, 349)
Screenshot: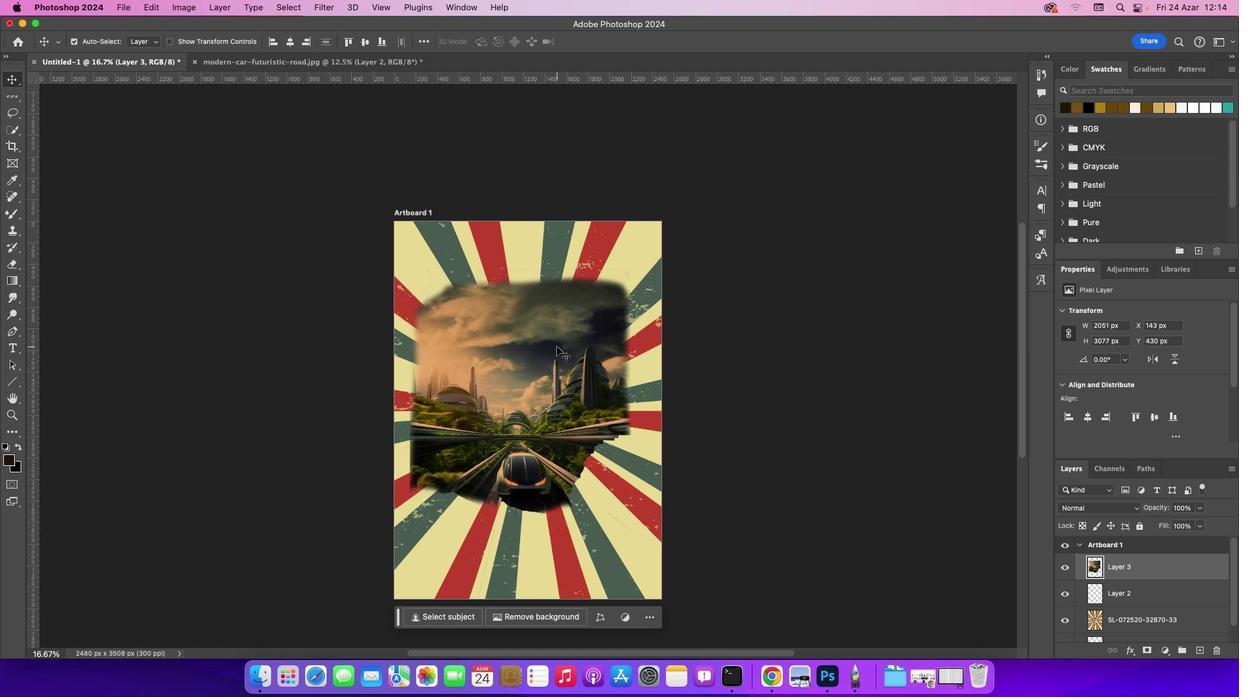 
Action: Mouse pressed left at (560, 349)
Screenshot: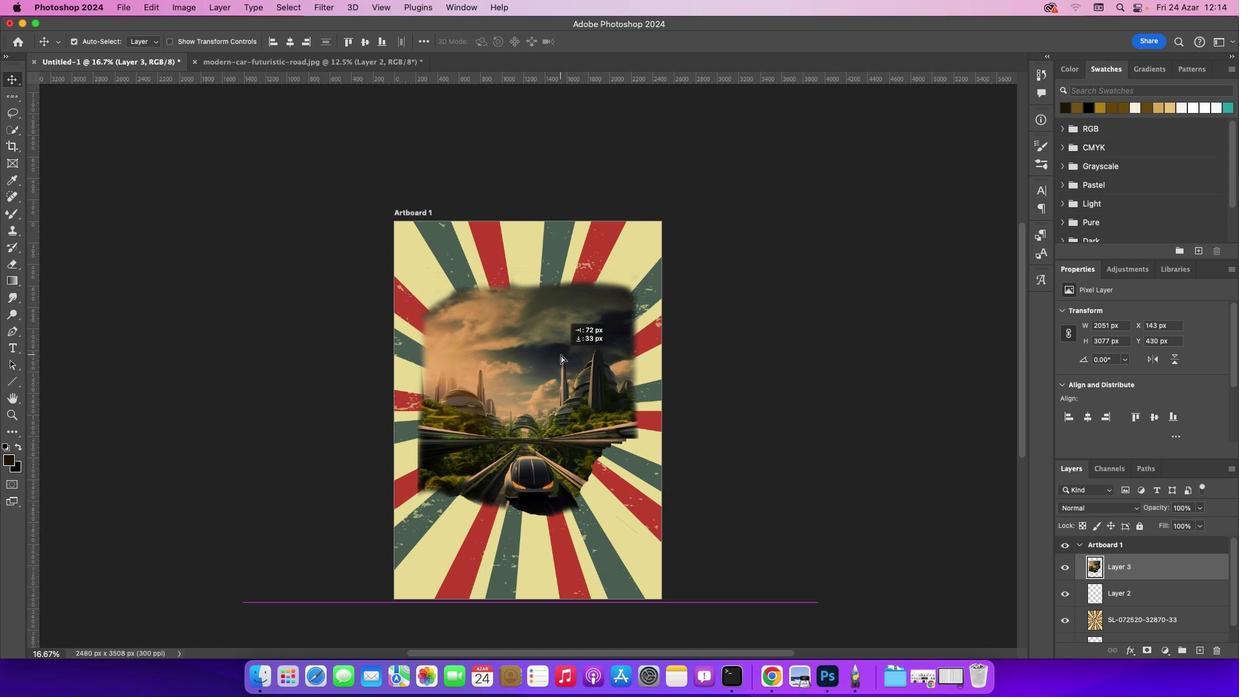 
Action: Mouse pressed left at (560, 349)
Screenshot: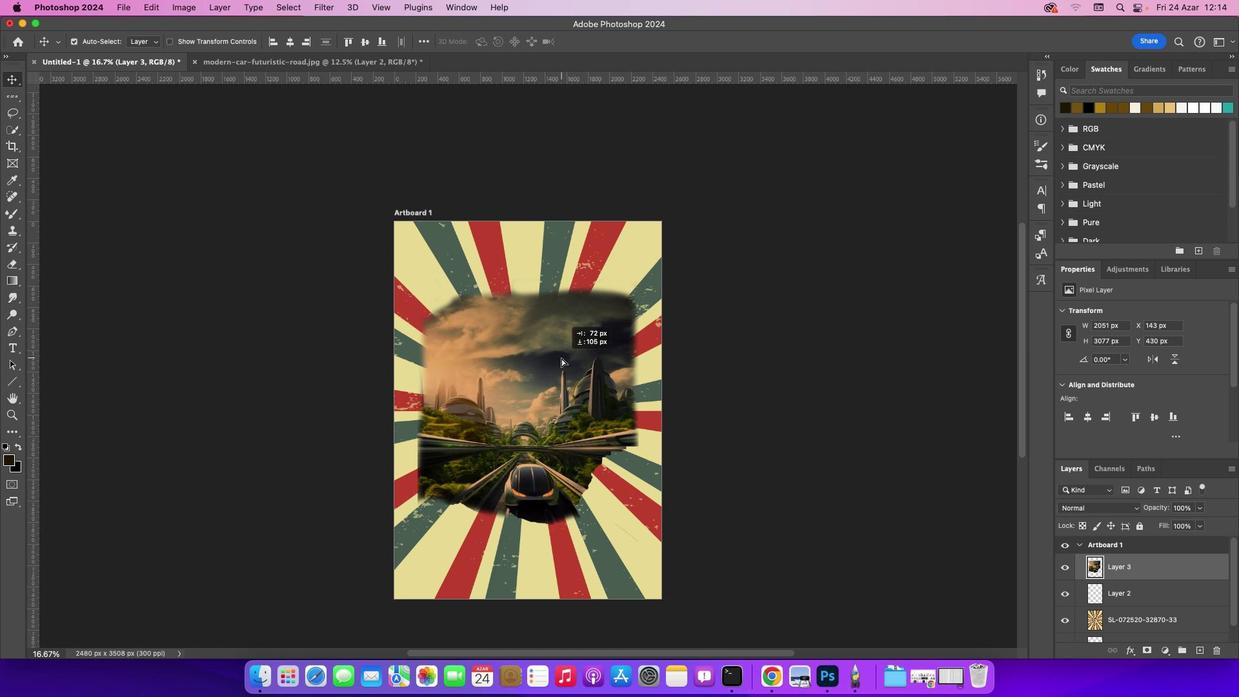 
Action: Mouse moved to (474, 400)
Screenshot: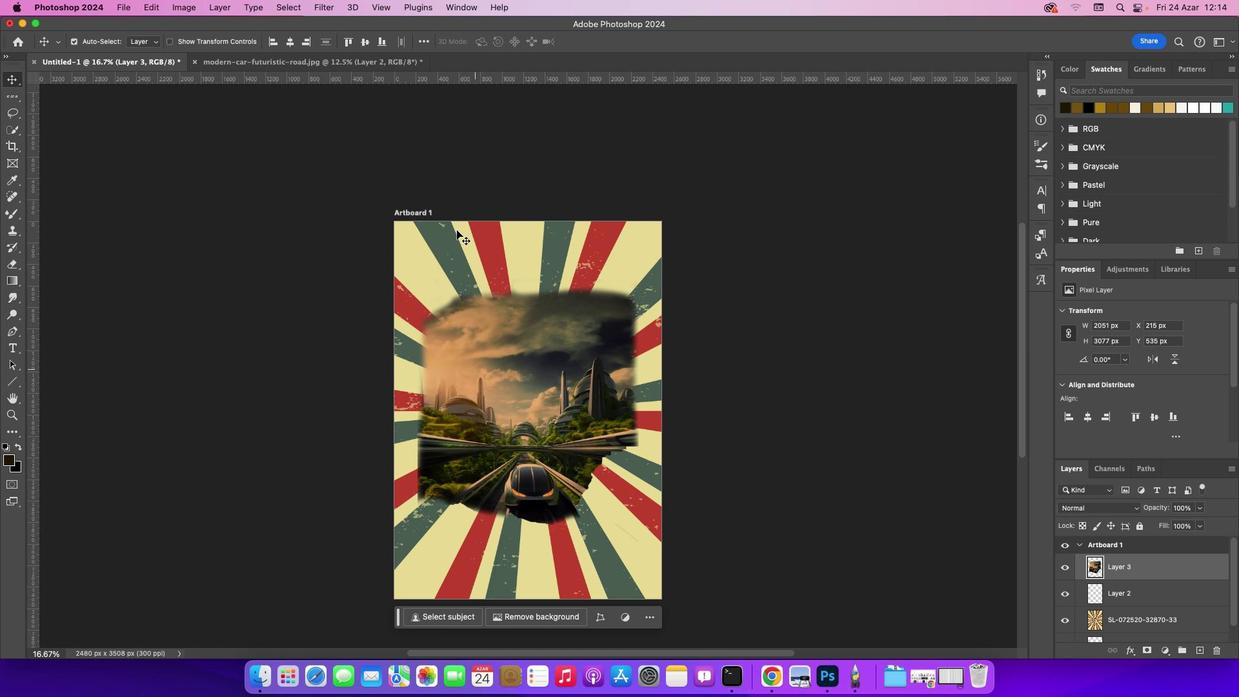 
Action: Mouse pressed left at (474, 400)
Screenshot: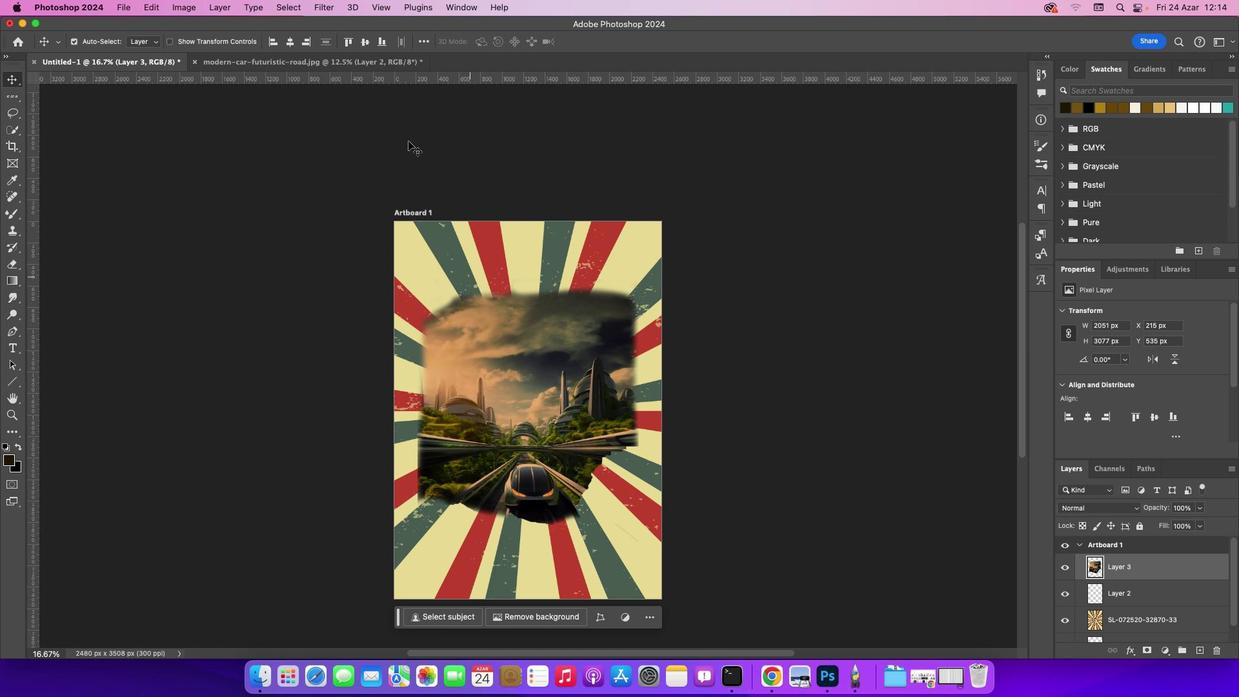
Action: Mouse moved to (180, 5)
Screenshot: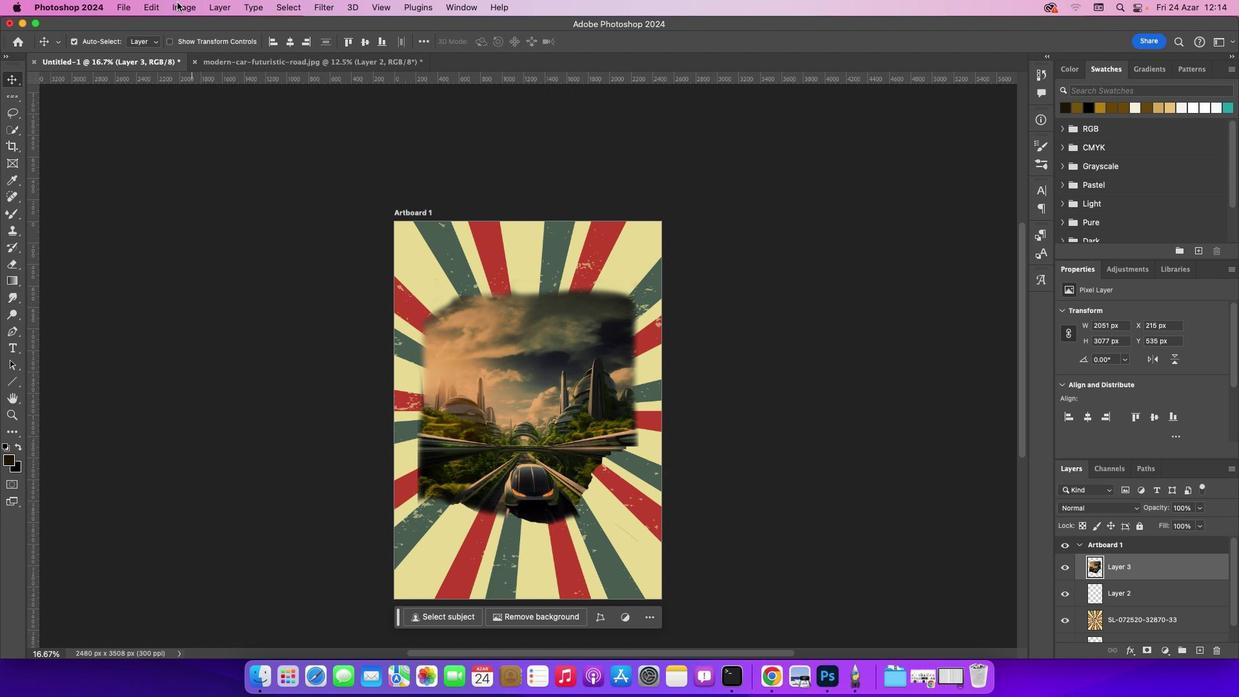 
Action: Mouse pressed left at (180, 5)
Screenshot: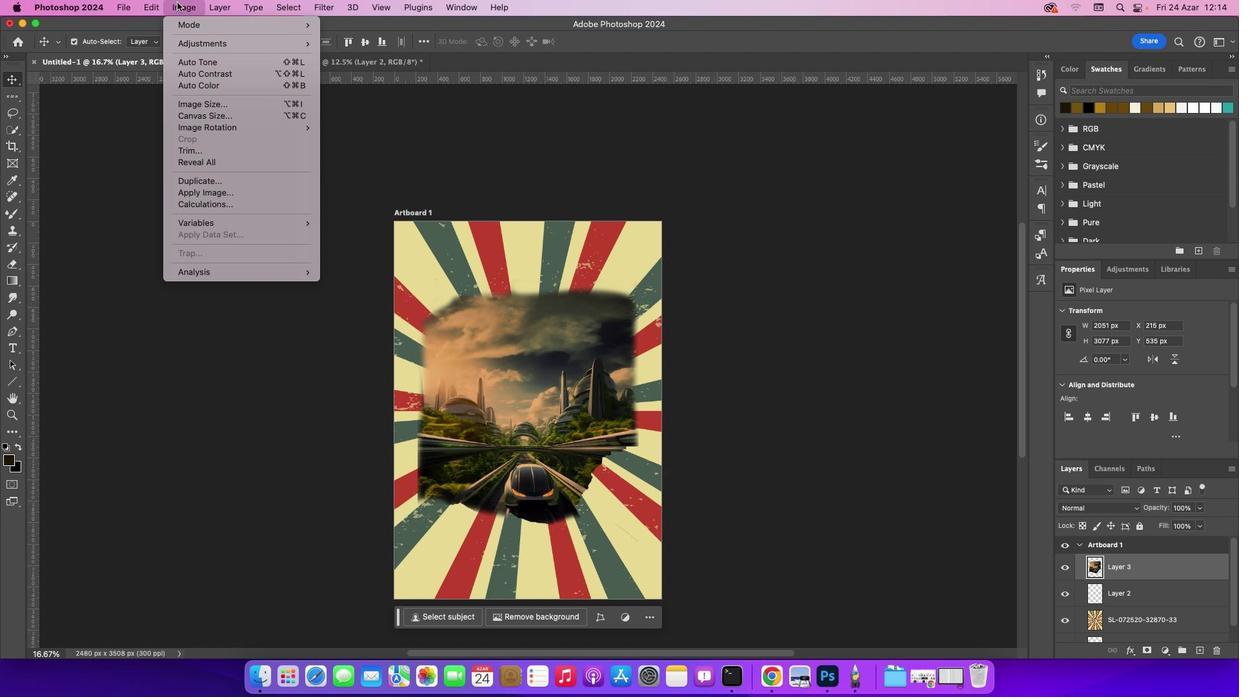 
Action: Mouse moved to (373, 149)
Screenshot: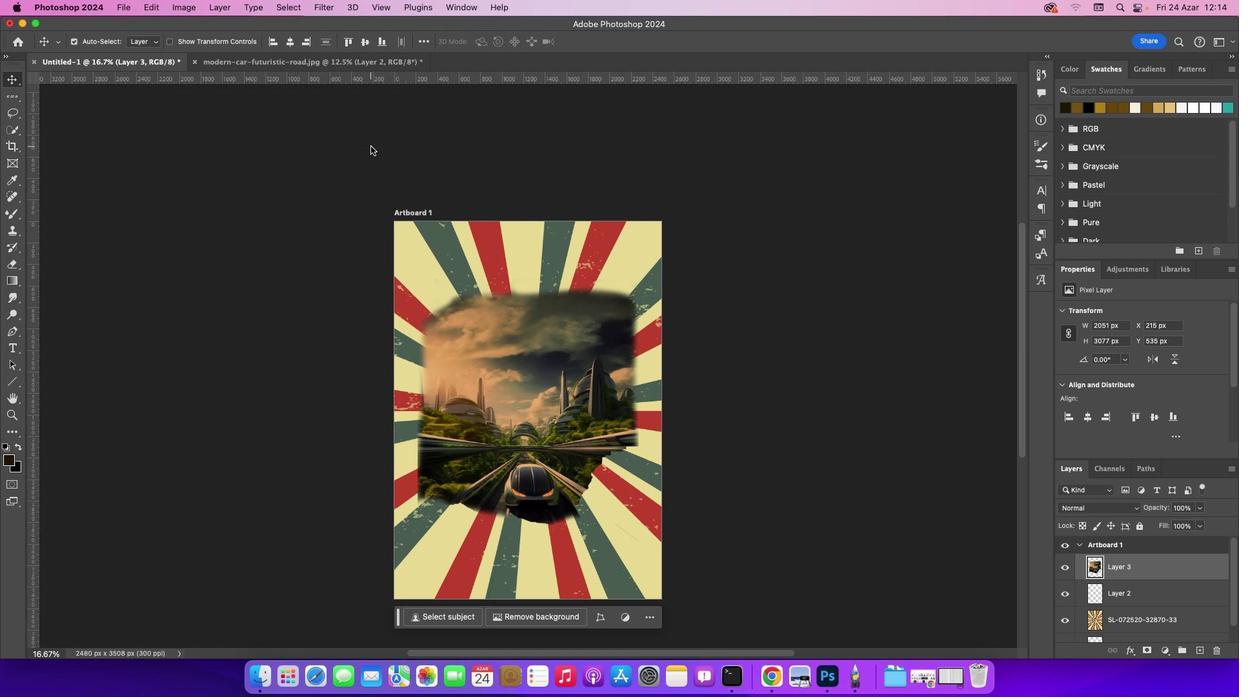 
Action: Mouse pressed left at (373, 149)
Screenshot: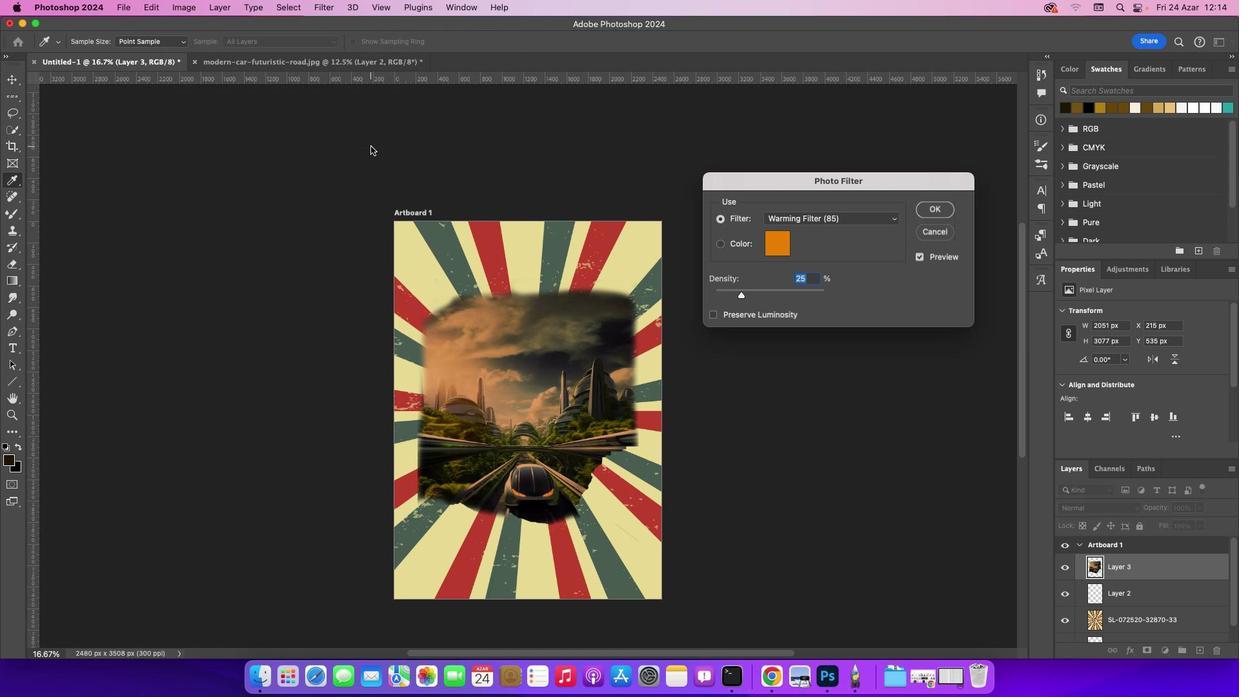
Action: Mouse moved to (881, 220)
Screenshot: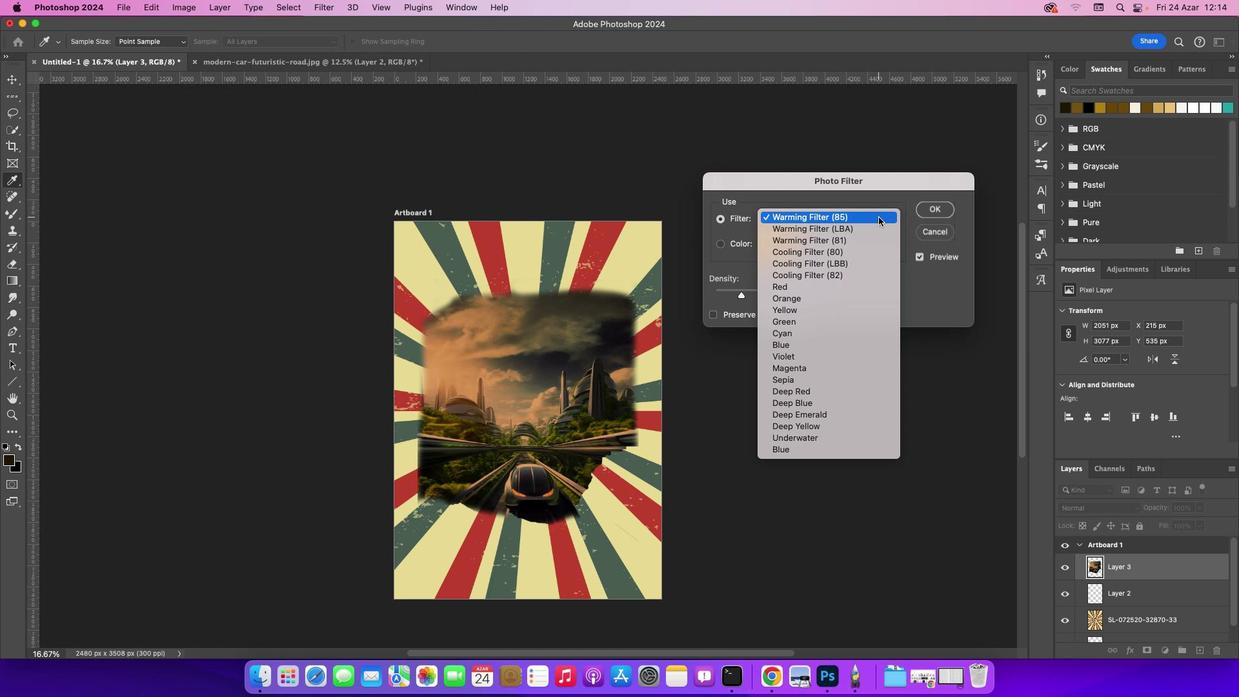 
Action: Mouse pressed left at (881, 220)
Screenshot: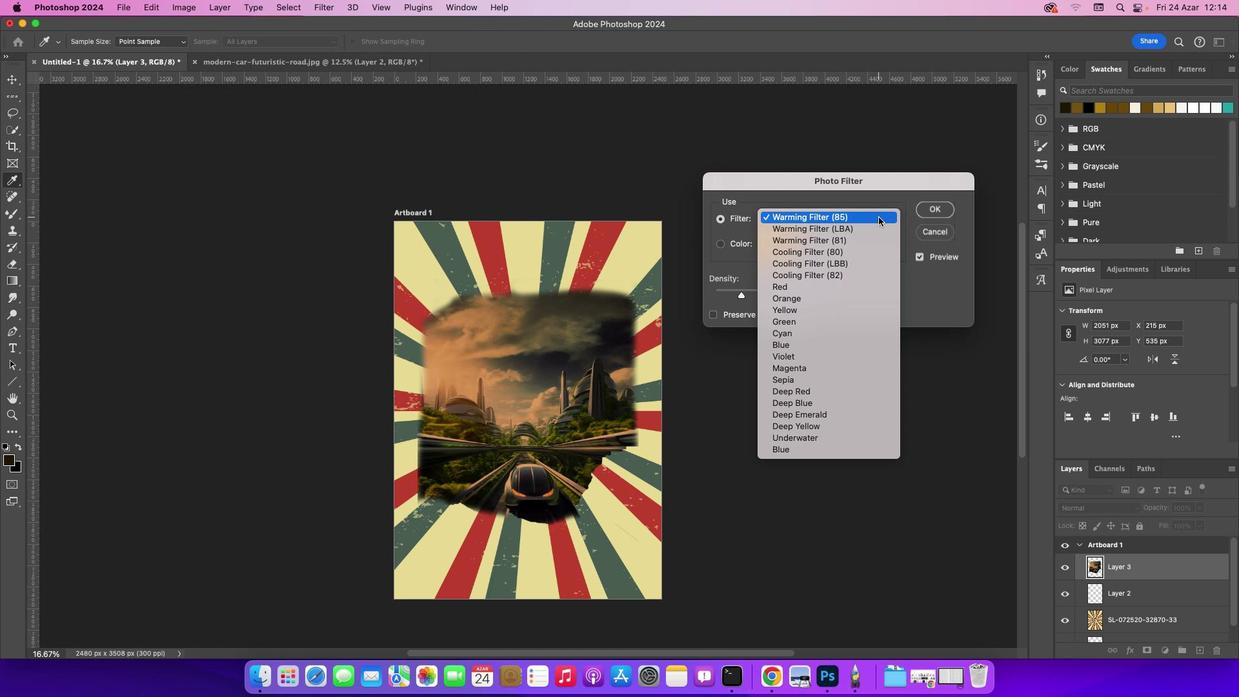 
Action: Mouse moved to (934, 241)
Screenshot: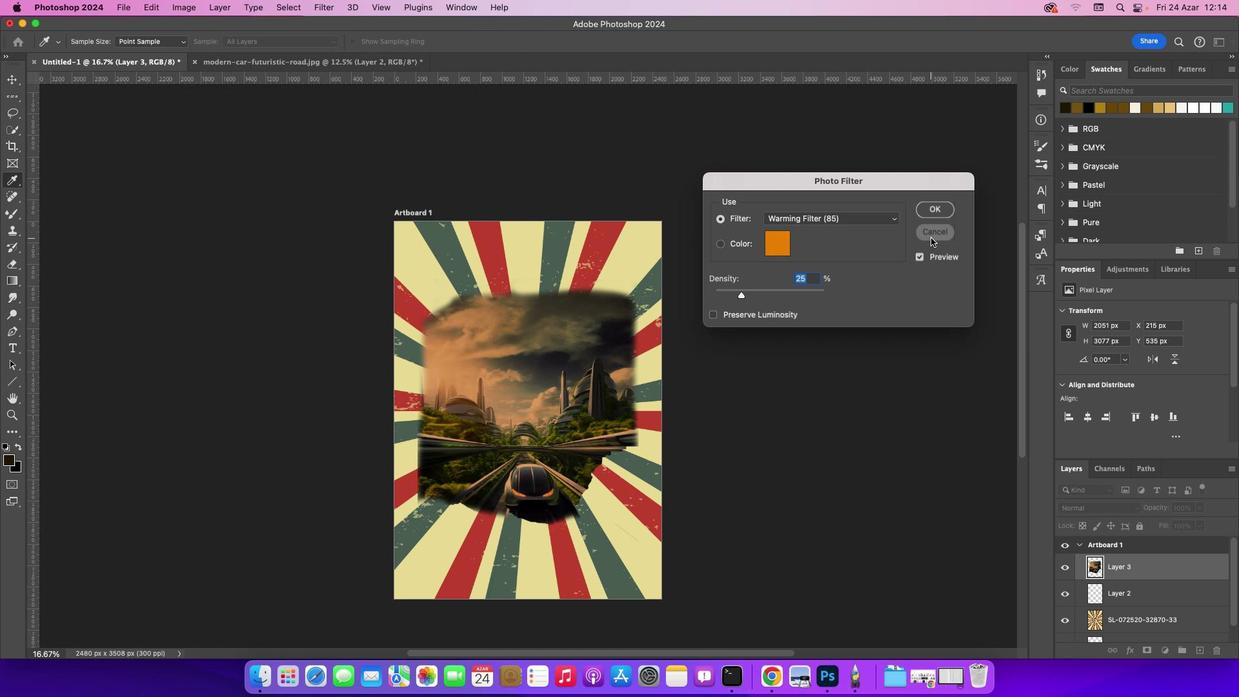 
Action: Mouse pressed left at (934, 241)
Screenshot: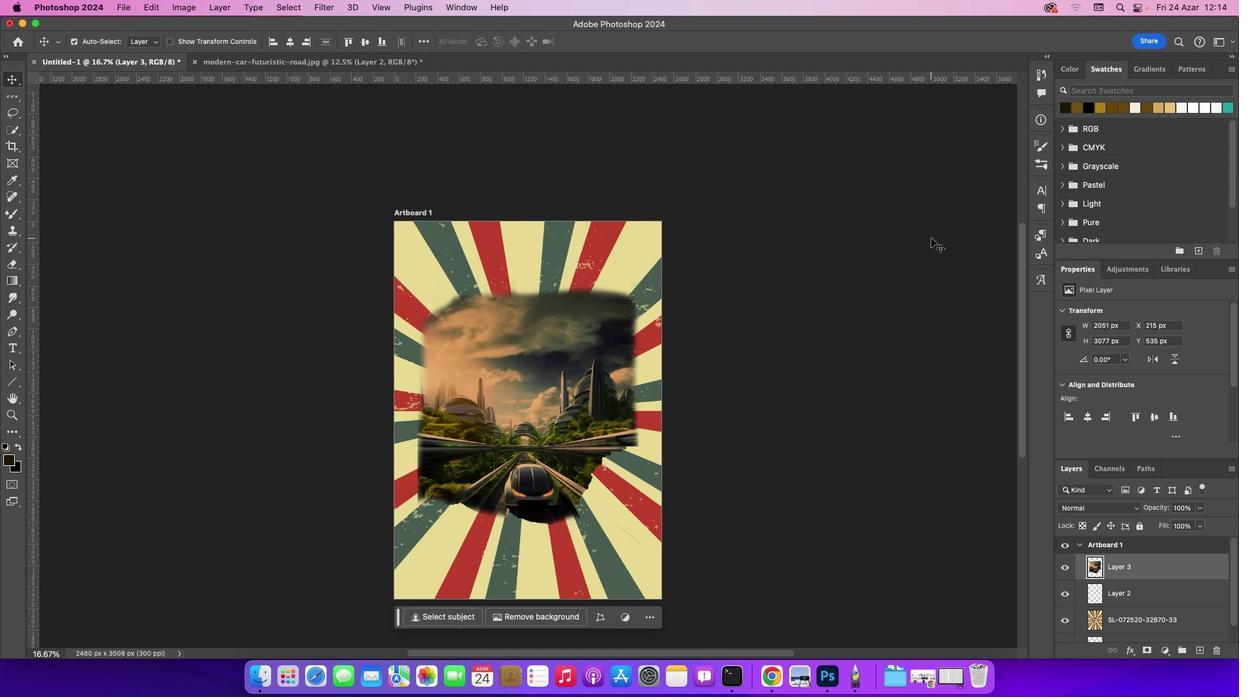 
Action: Mouse pressed left at (934, 241)
Screenshot: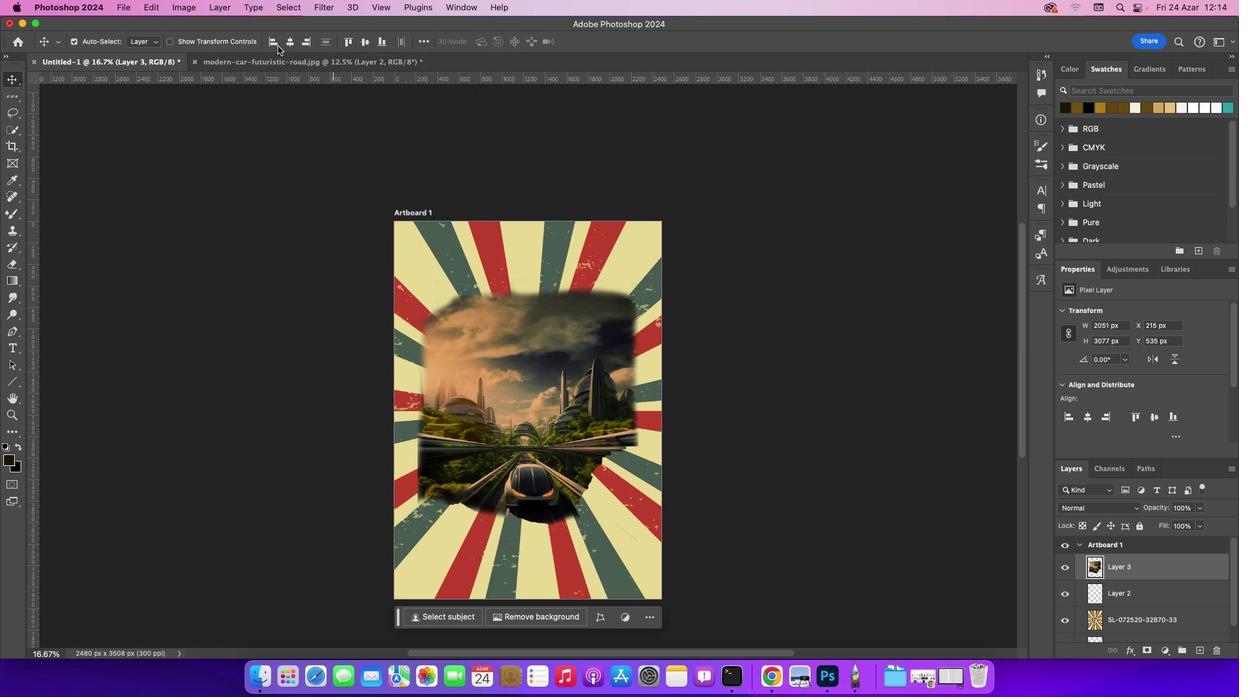 
Action: Mouse moved to (187, 5)
Screenshot: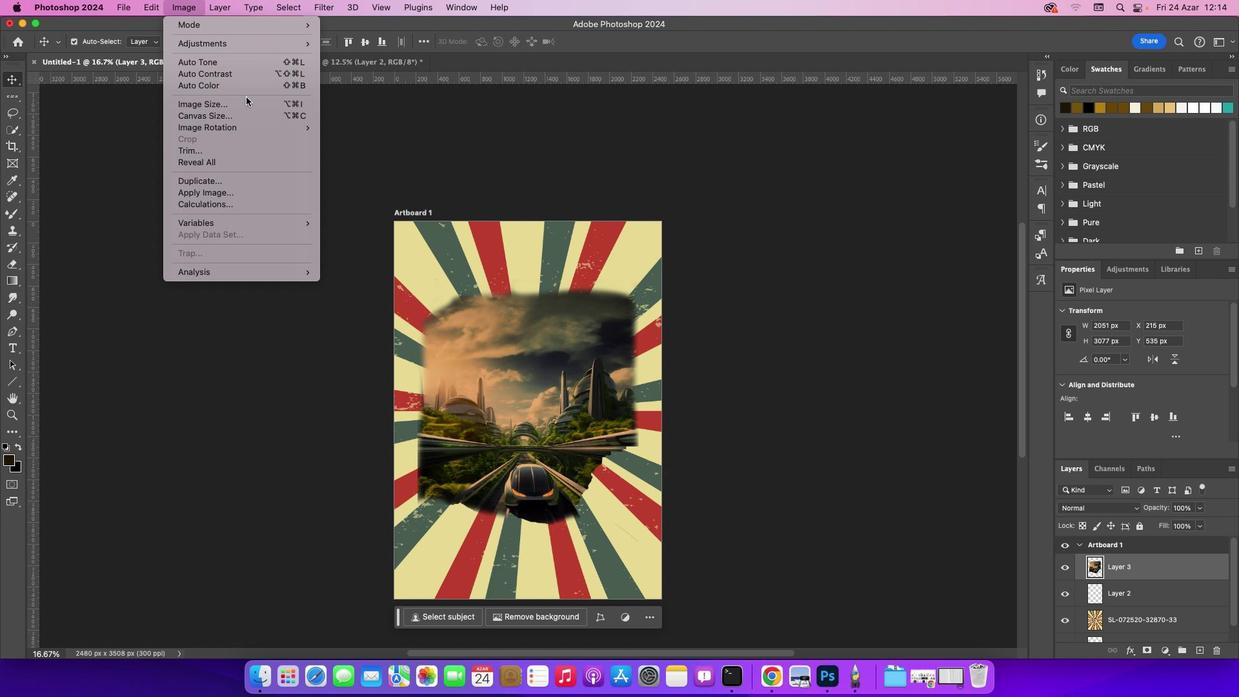 
Action: Mouse pressed left at (187, 5)
Screenshot: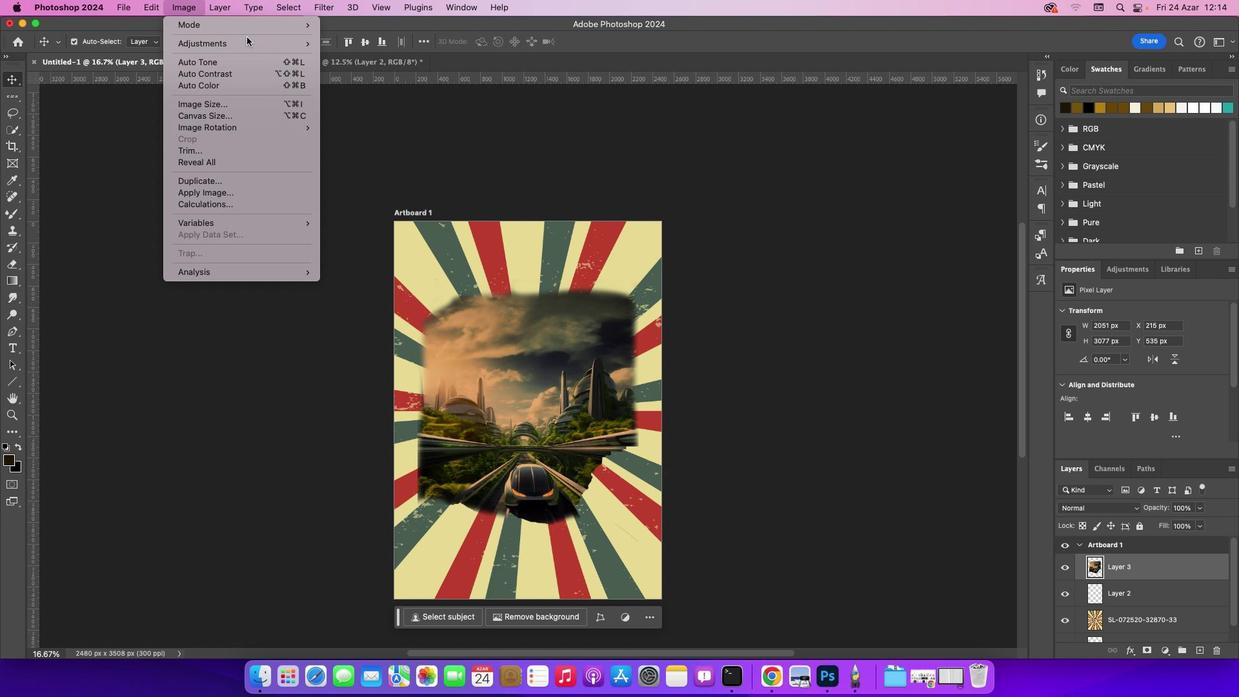 
Action: Mouse moved to (426, 159)
Screenshot: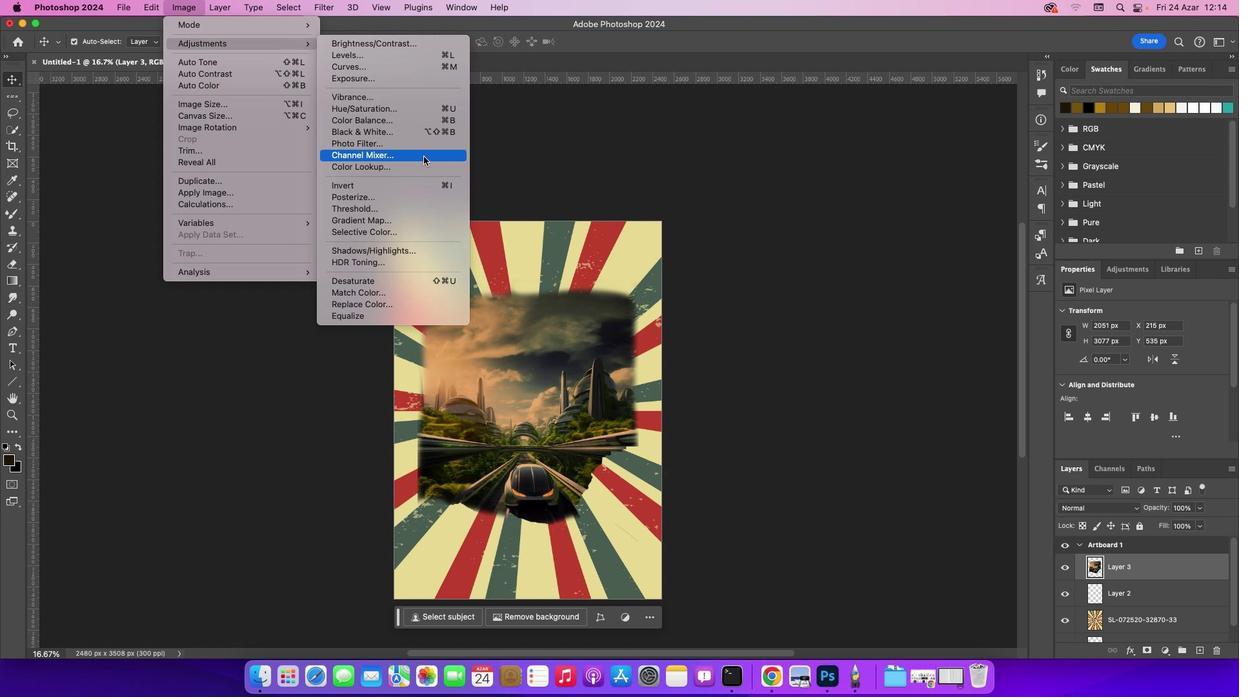 
Action: Mouse pressed left at (426, 159)
Screenshot: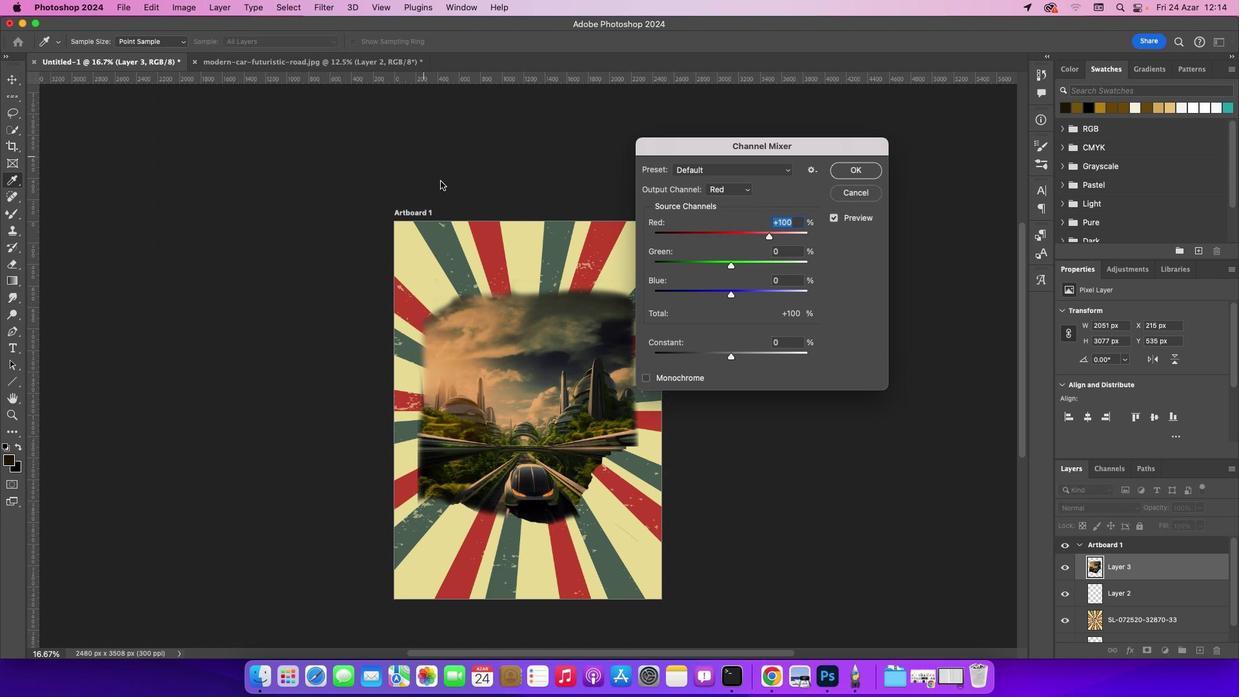 
Action: Mouse moved to (773, 241)
Screenshot: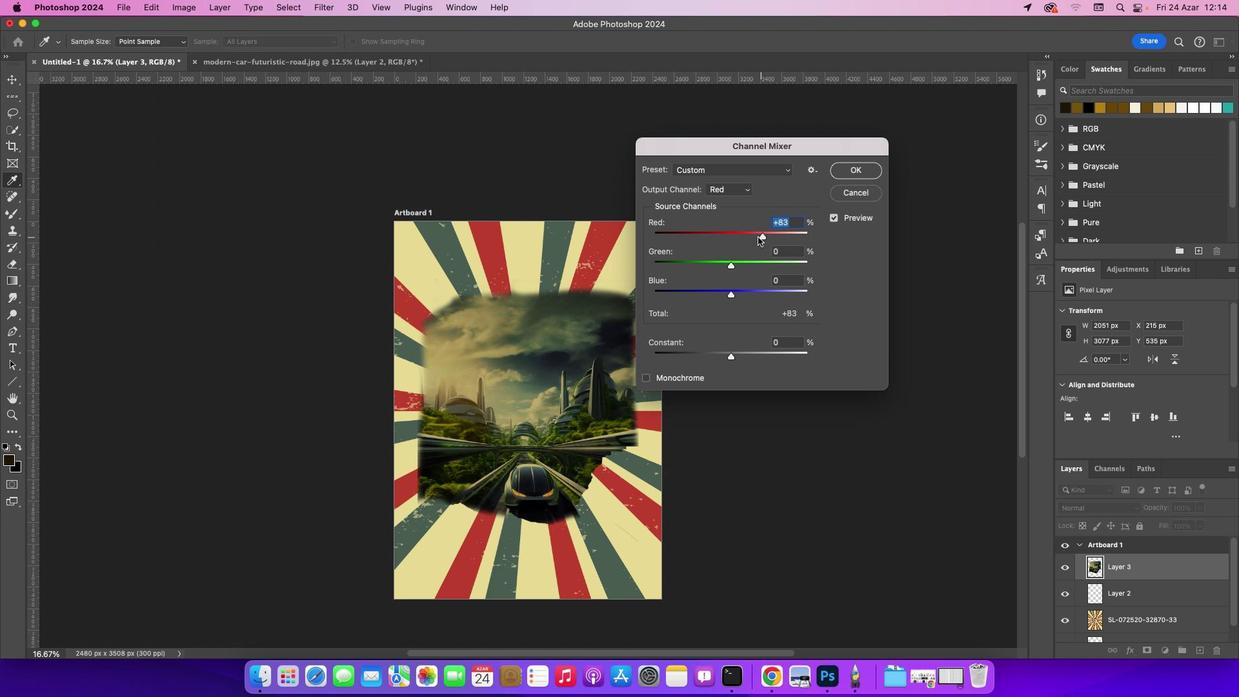 
Action: Mouse pressed left at (773, 241)
Screenshot: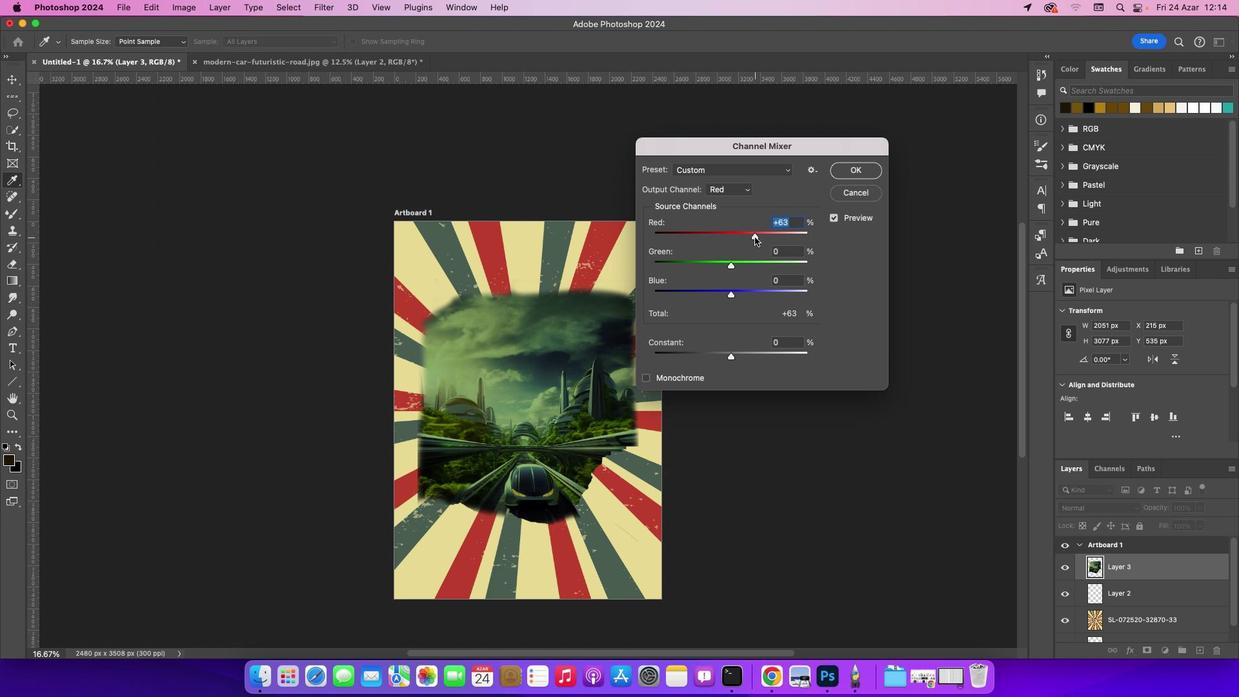 
Action: Mouse moved to (735, 271)
Screenshot: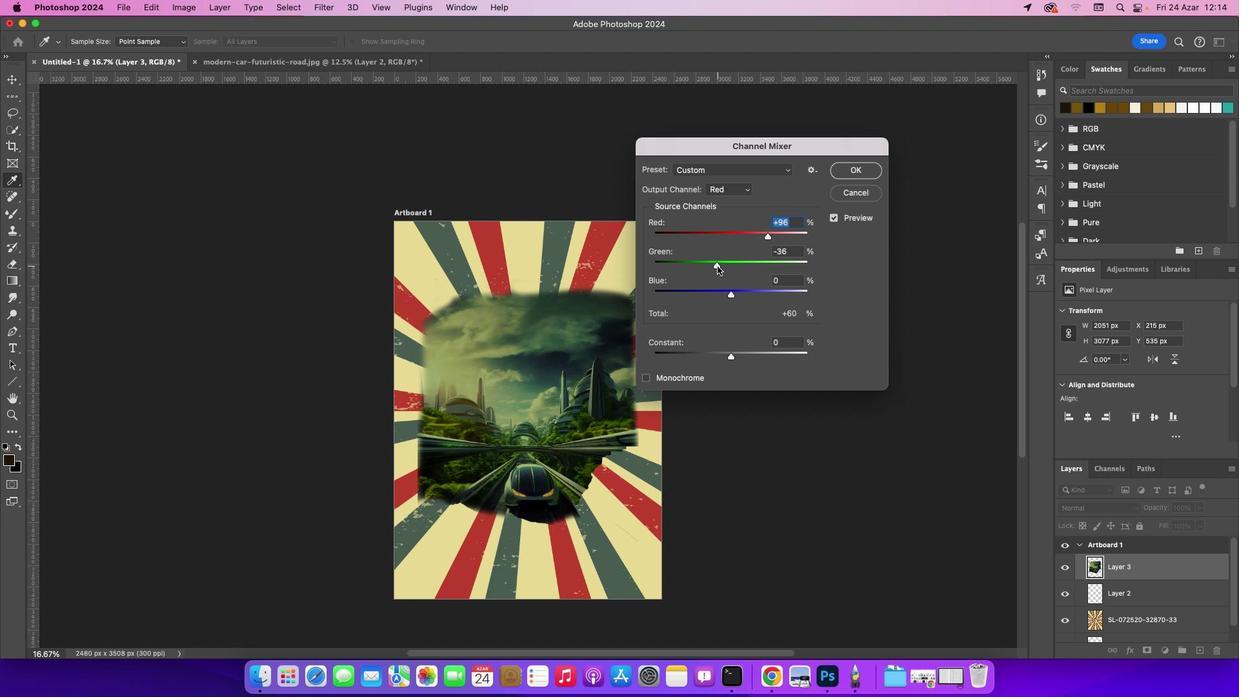 
Action: Mouse pressed left at (735, 271)
Screenshot: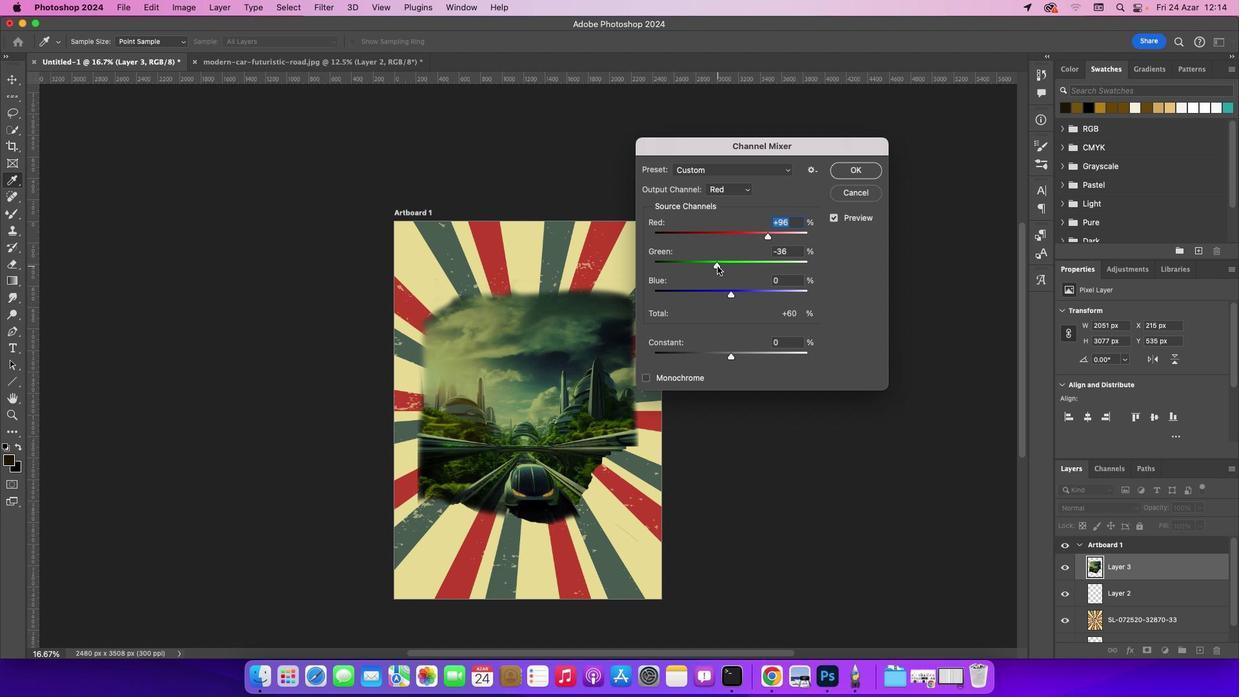 
Action: Mouse moved to (734, 299)
Screenshot: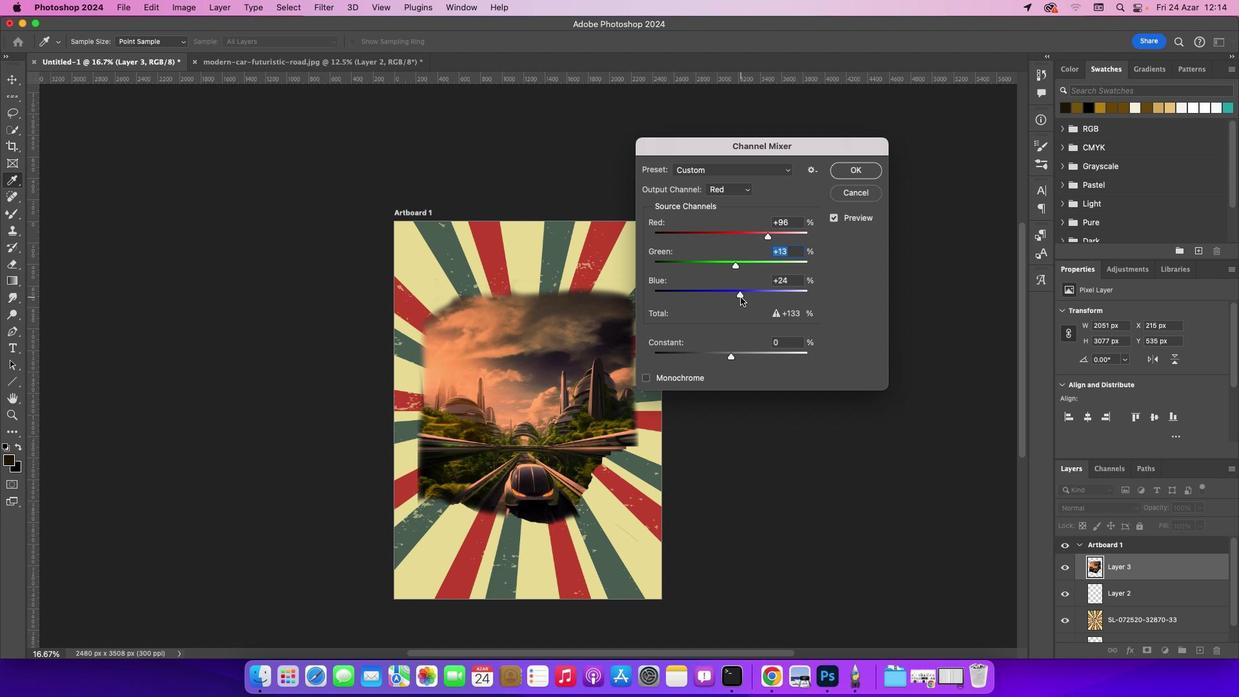 
Action: Mouse pressed left at (734, 299)
Screenshot: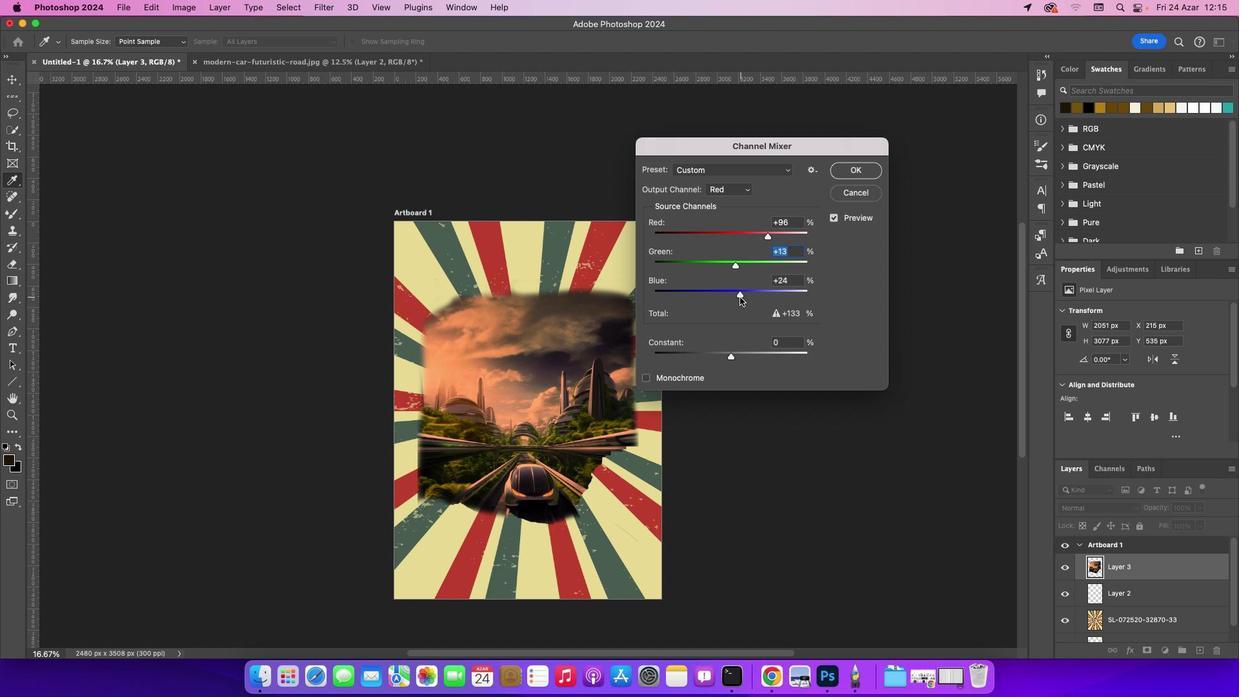 
Action: Mouse moved to (734, 358)
